 Task: Holiday PostCards
Action: Mouse moved to (175, 193)
Screenshot: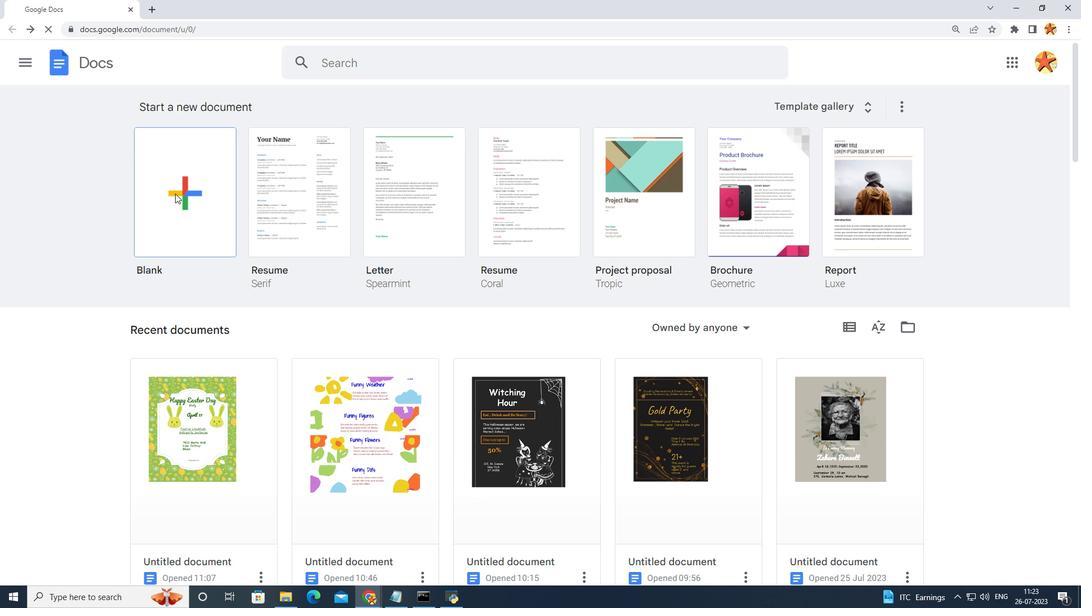 
Action: Mouse pressed left at (175, 193)
Screenshot: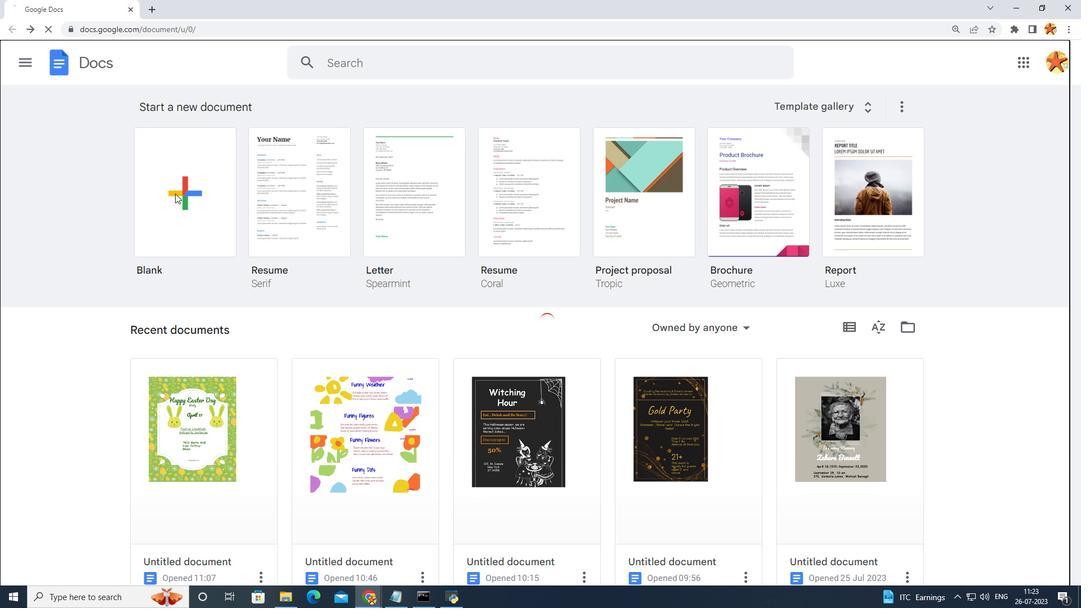 
Action: Mouse moved to (140, 76)
Screenshot: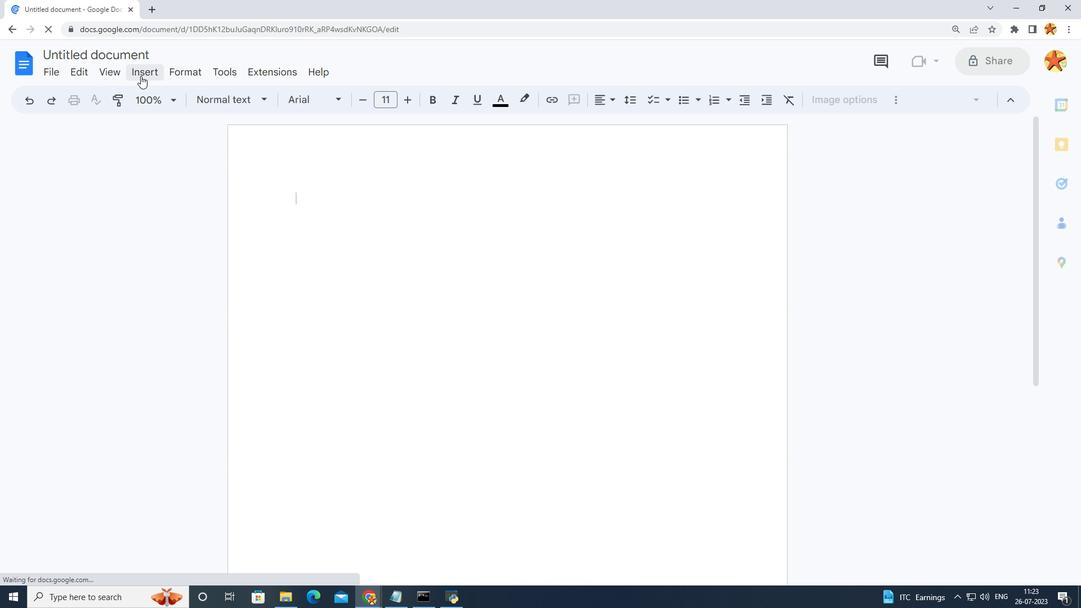 
Action: Mouse pressed left at (140, 76)
Screenshot: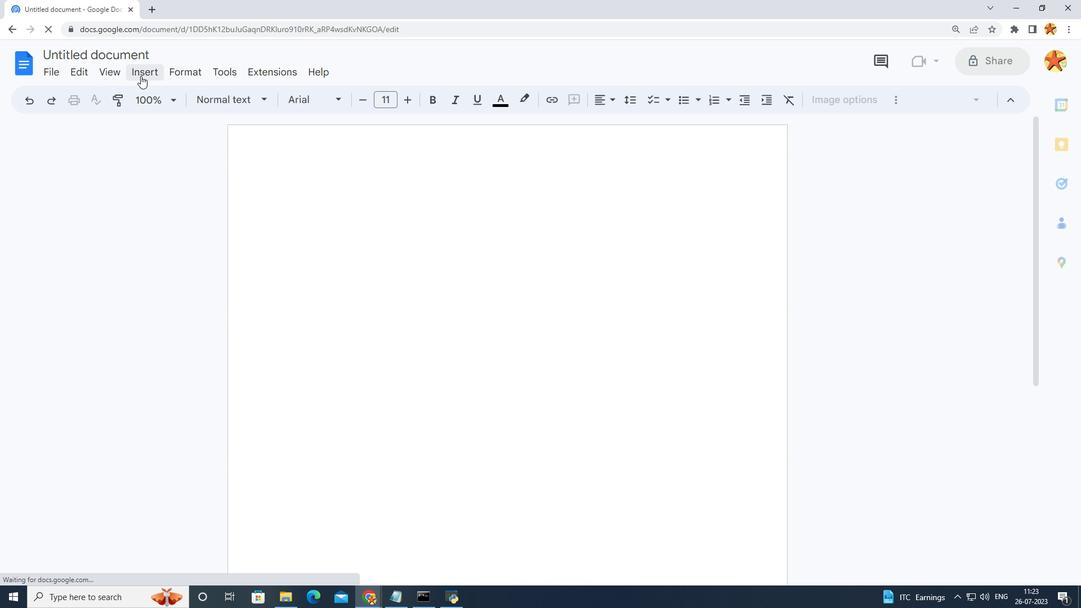 
Action: Mouse moved to (391, 154)
Screenshot: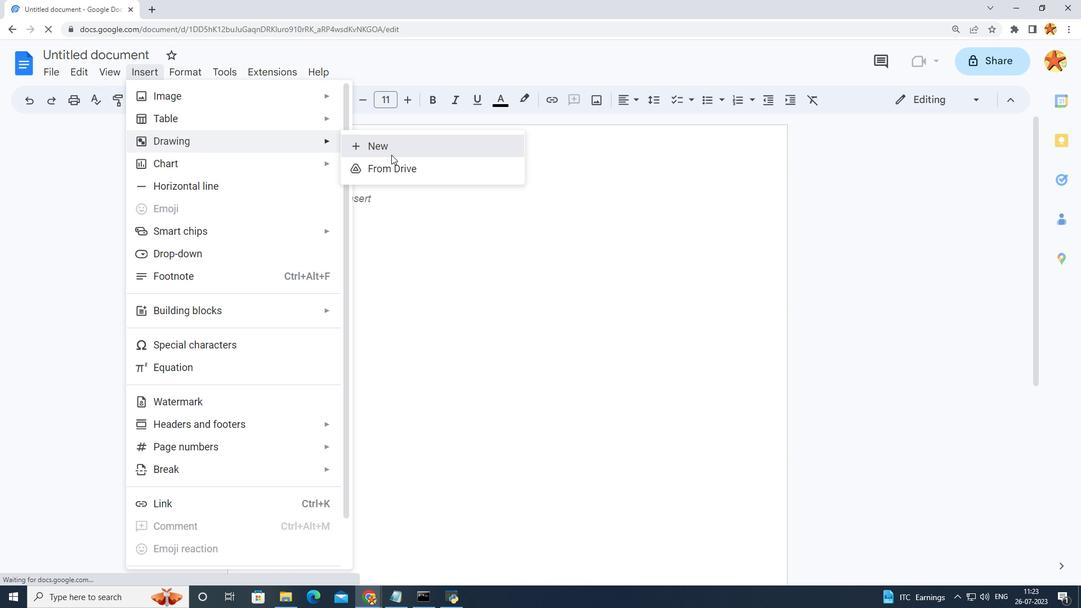 
Action: Mouse pressed left at (391, 154)
Screenshot: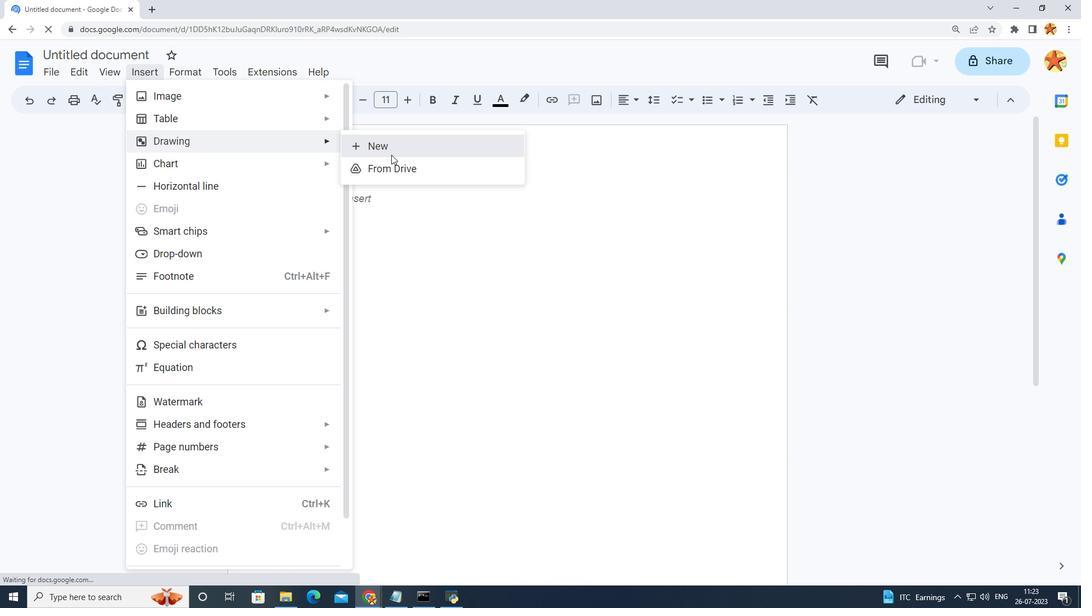 
Action: Mouse moved to (530, 136)
Screenshot: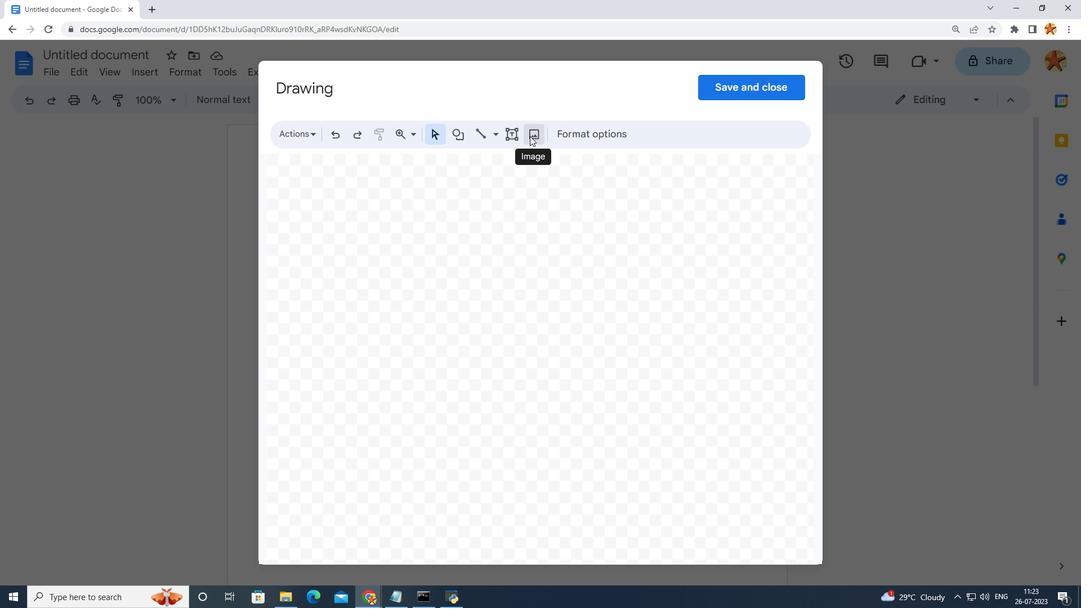 
Action: Mouse pressed left at (530, 136)
Screenshot: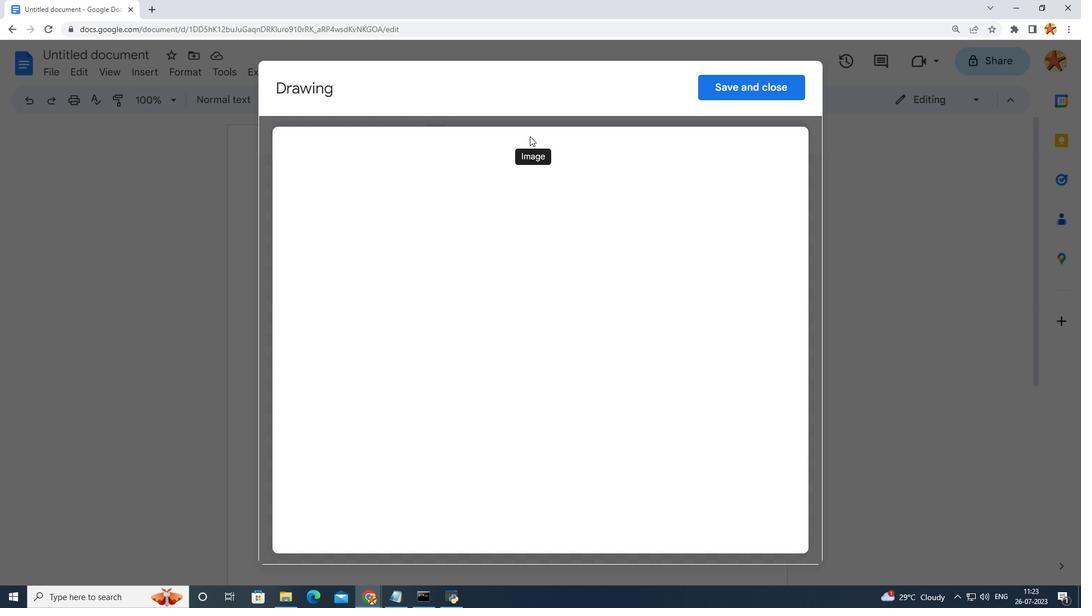 
Action: Mouse moved to (515, 391)
Screenshot: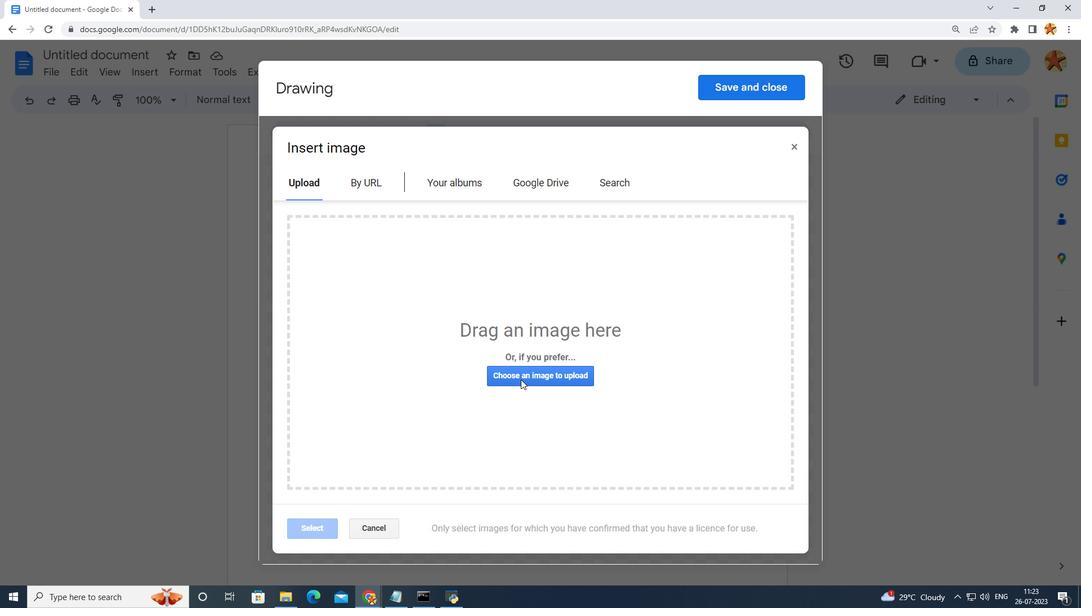 
Action: Mouse pressed left at (515, 391)
Screenshot: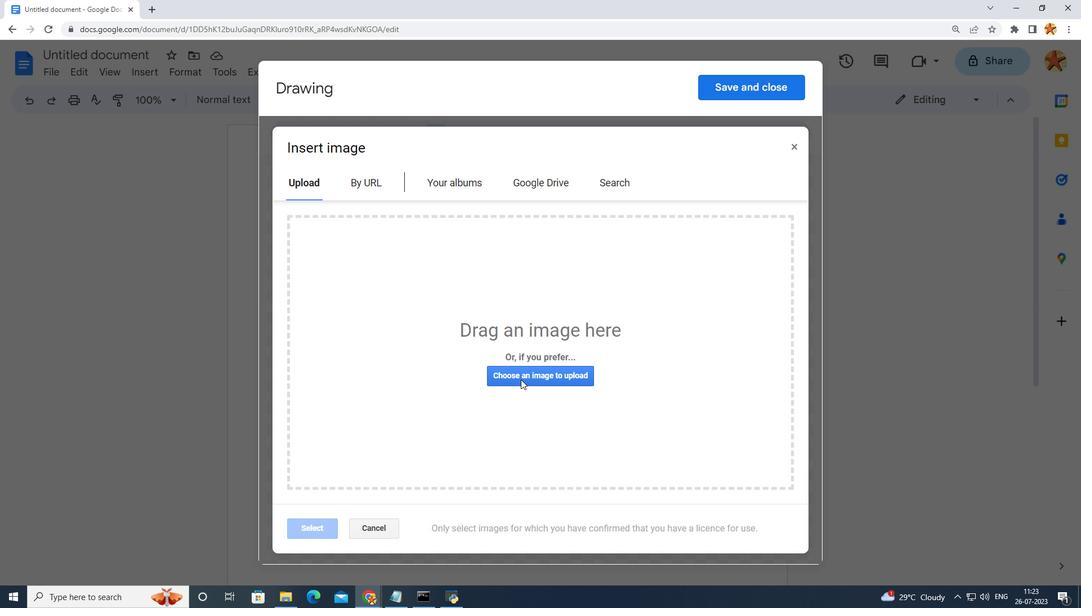 
Action: Mouse moved to (521, 379)
Screenshot: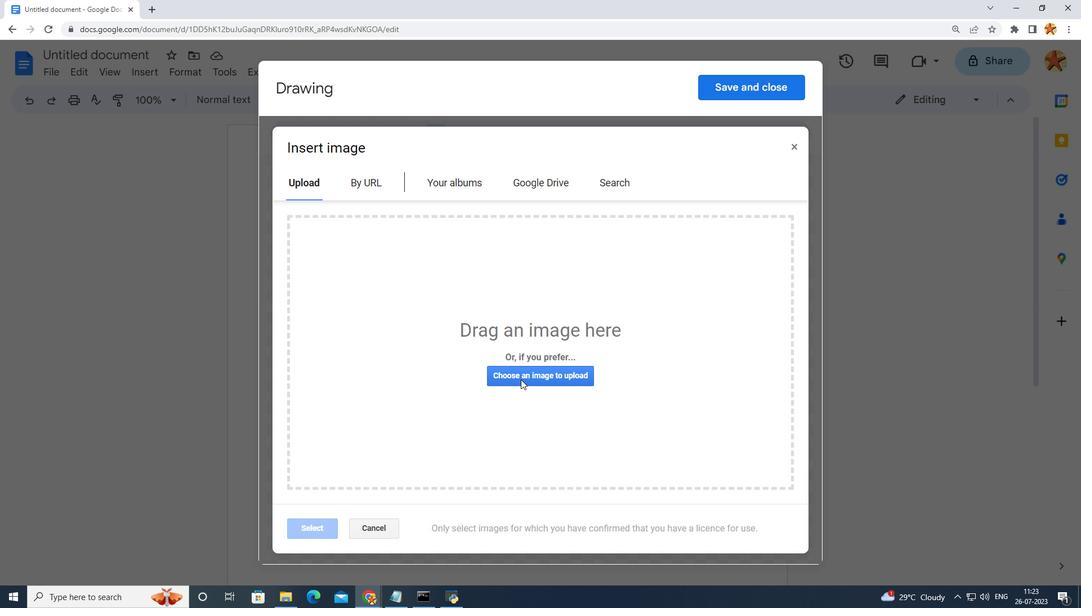 
Action: Mouse pressed left at (521, 379)
Screenshot: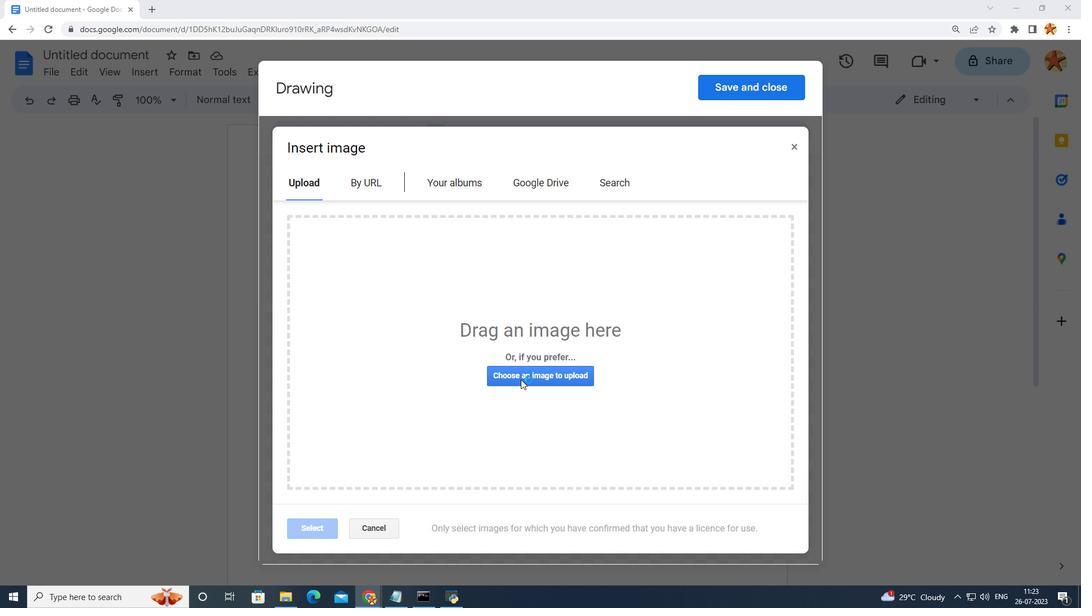 
Action: Mouse moved to (245, 103)
Screenshot: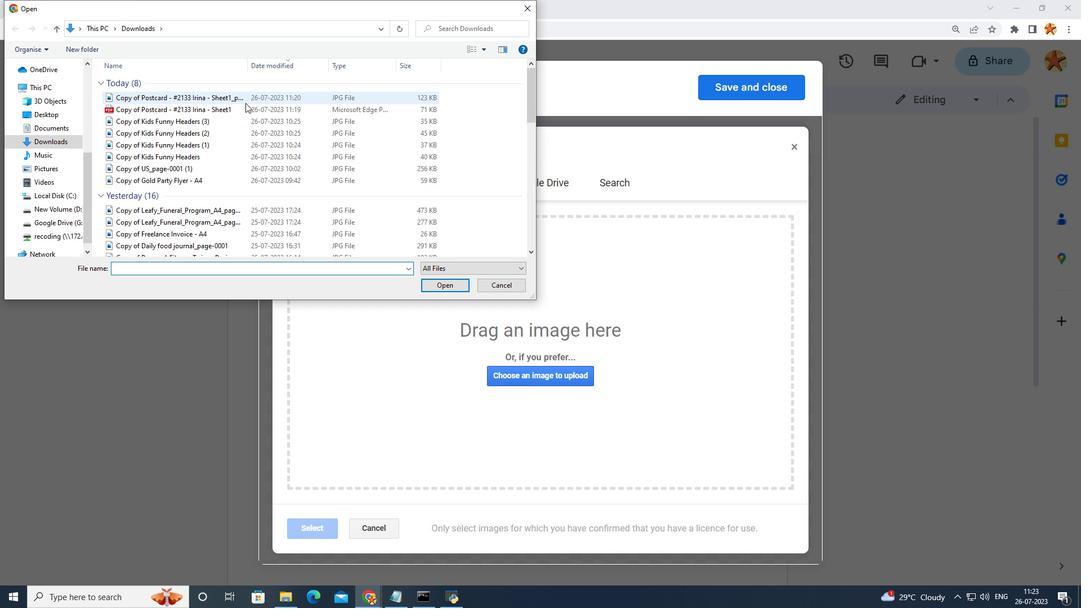
Action: Mouse pressed left at (245, 103)
Screenshot: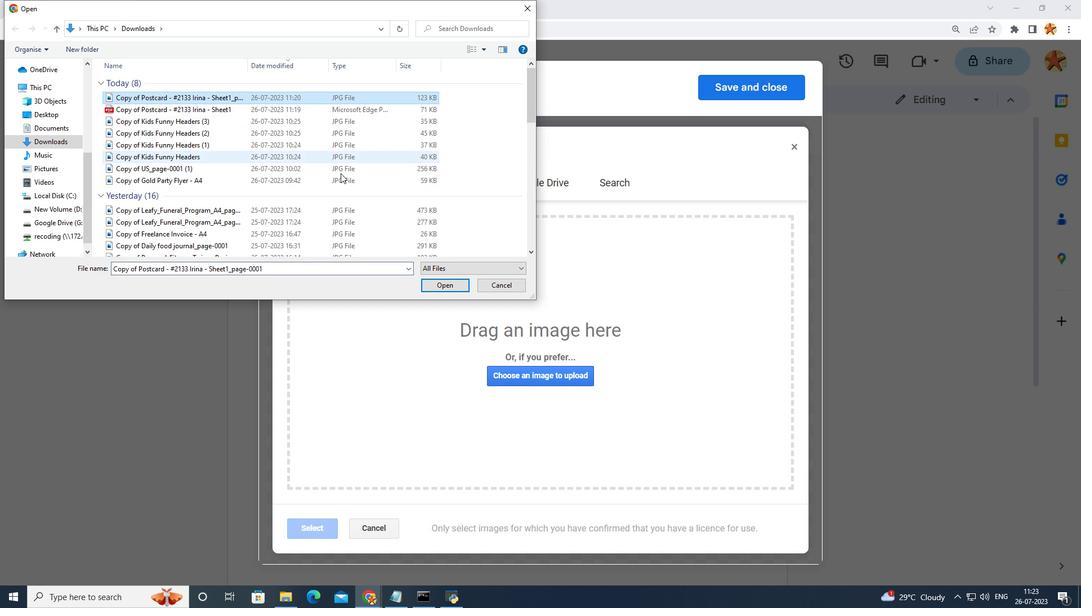 
Action: Mouse moved to (437, 286)
Screenshot: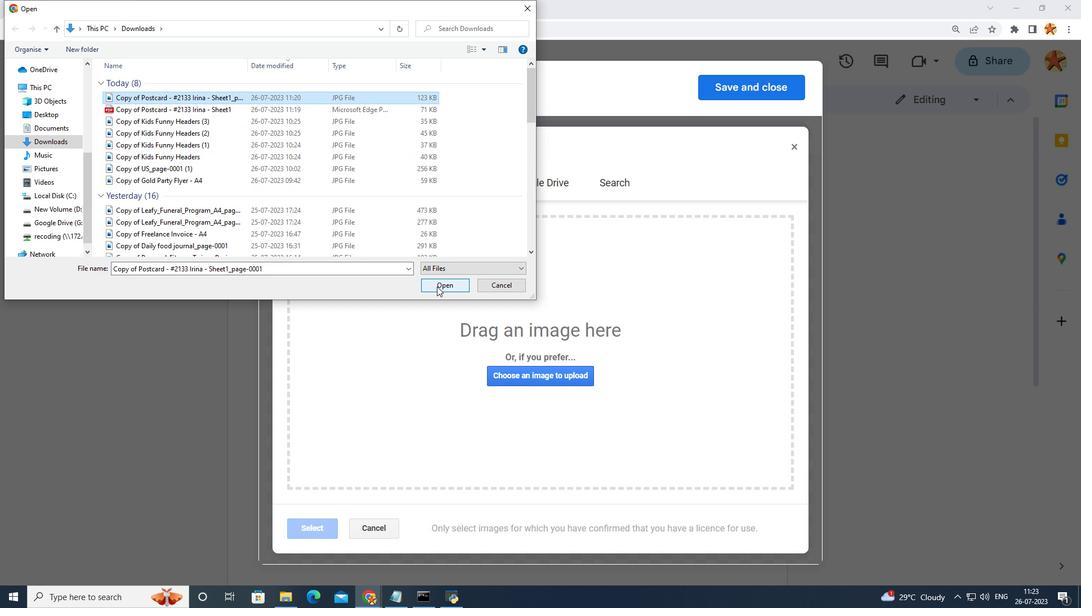 
Action: Mouse pressed left at (437, 286)
Screenshot: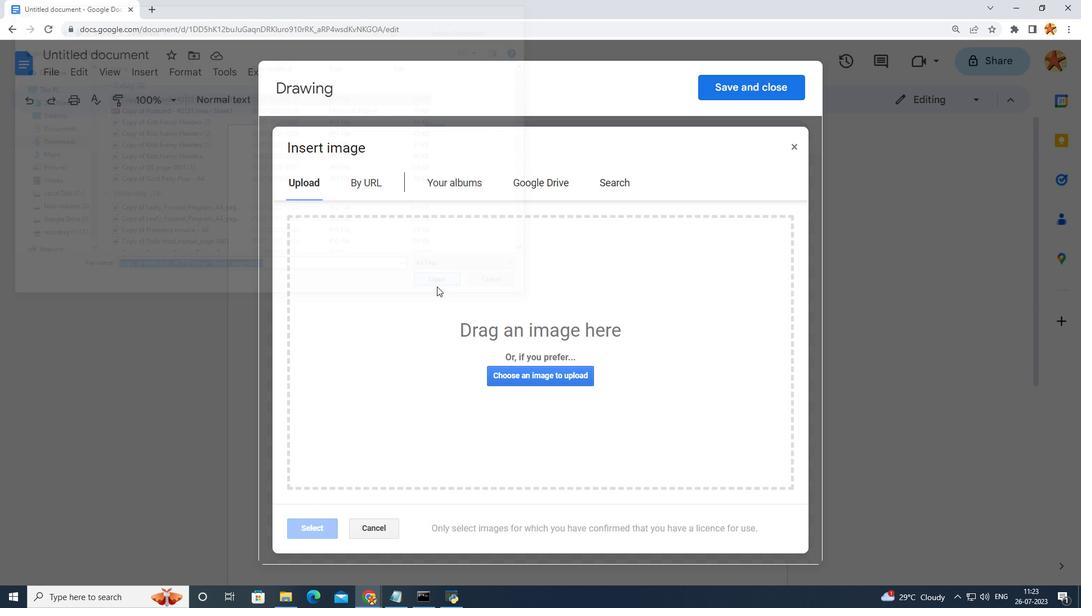 
Action: Mouse moved to (512, 140)
Screenshot: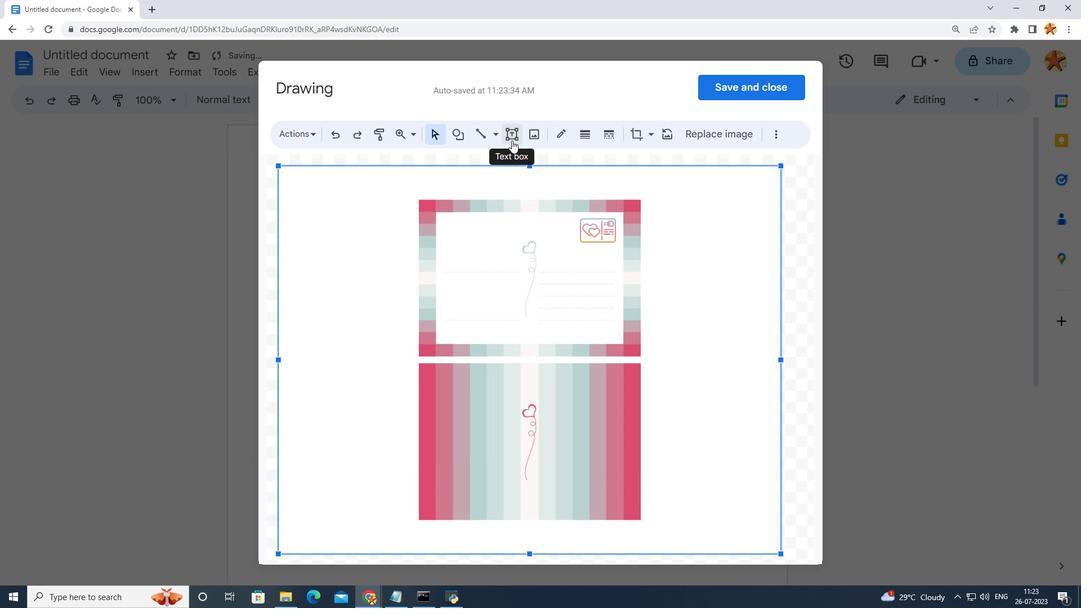 
Action: Mouse pressed left at (512, 140)
Screenshot: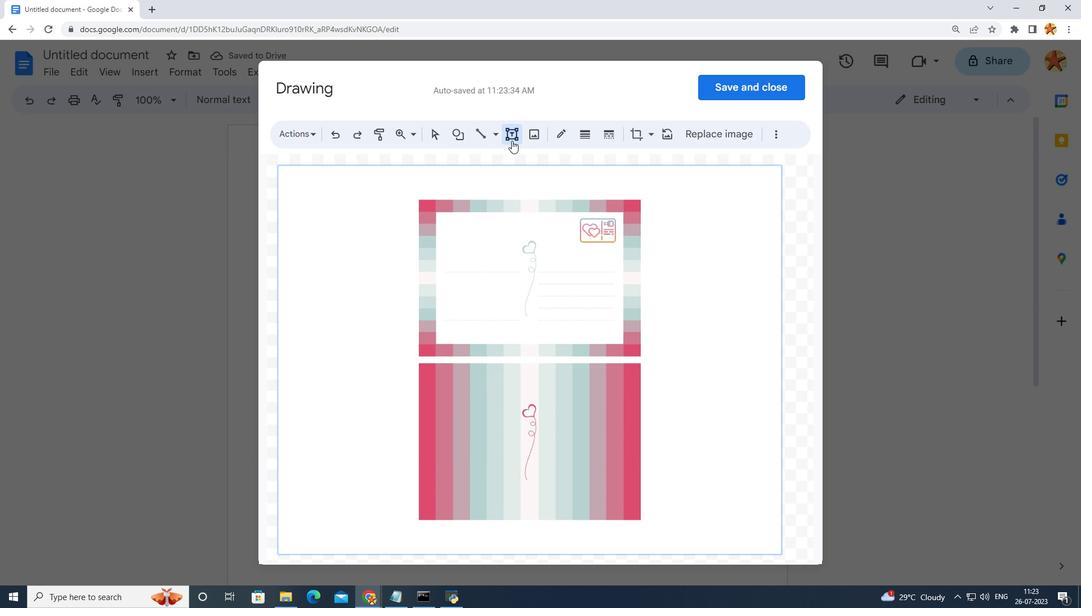 
Action: Mouse moved to (474, 229)
Screenshot: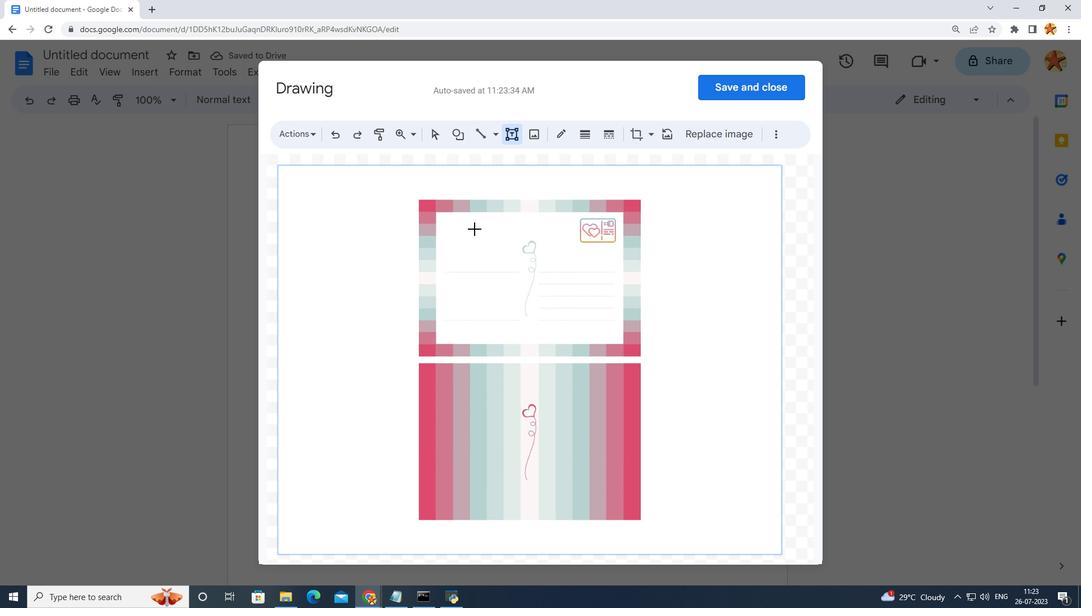 
Action: Mouse scrolled (474, 229) with delta (0, 0)
Screenshot: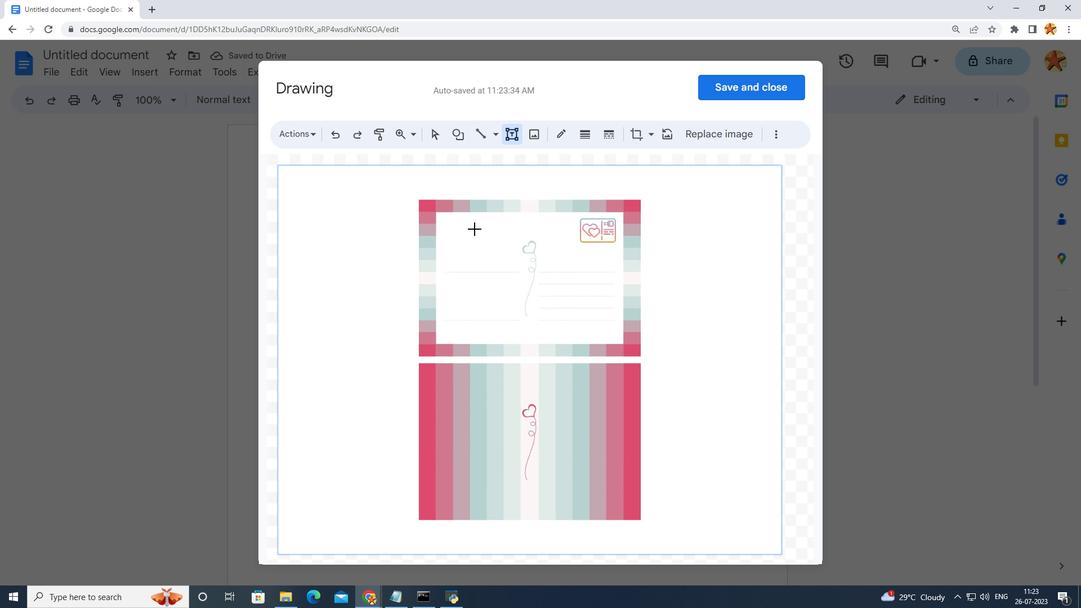 
Action: Mouse scrolled (474, 229) with delta (0, 0)
Screenshot: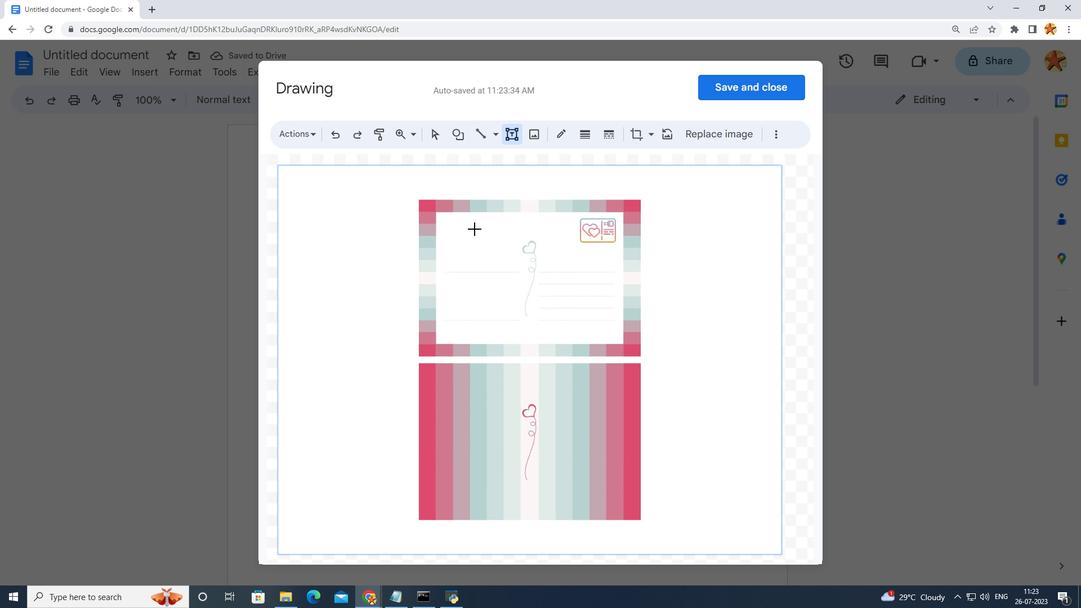
Action: Mouse scrolled (474, 229) with delta (0, 0)
Screenshot: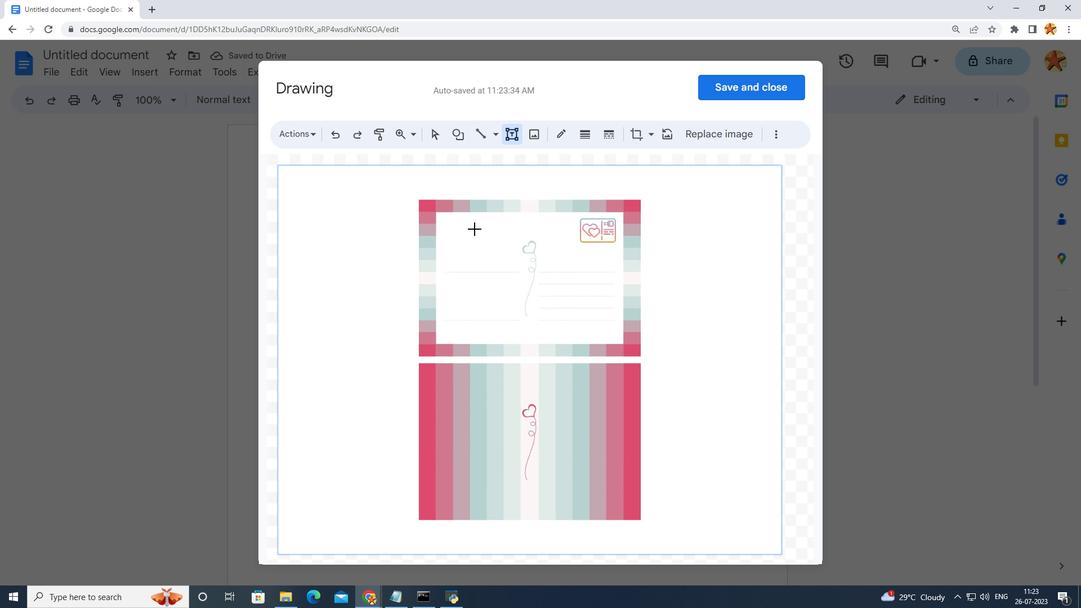 
Action: Mouse scrolled (474, 229) with delta (0, 0)
Screenshot: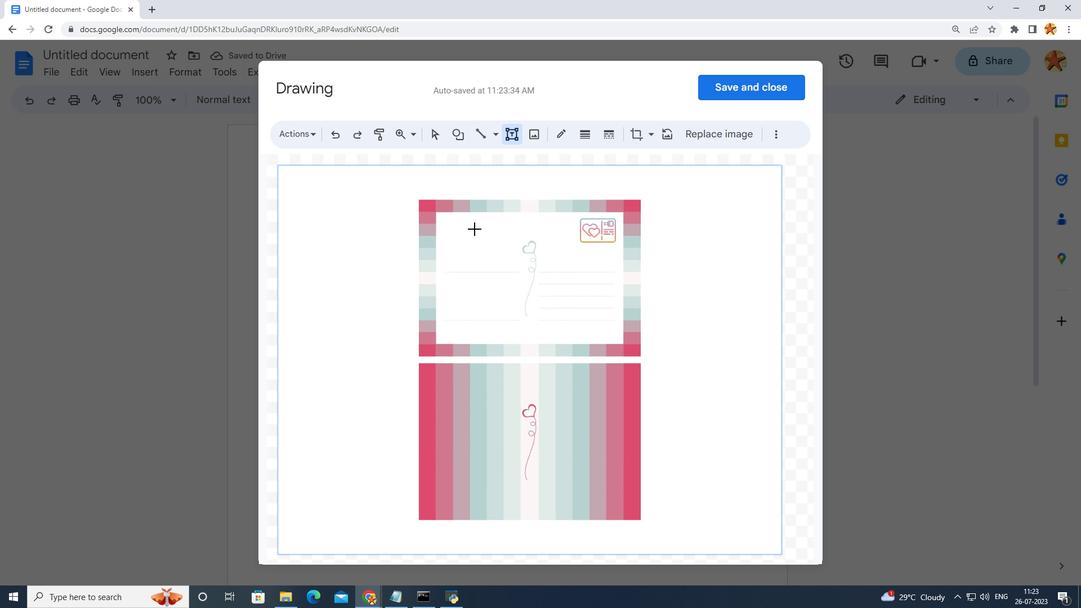 
Action: Mouse moved to (450, 219)
Screenshot: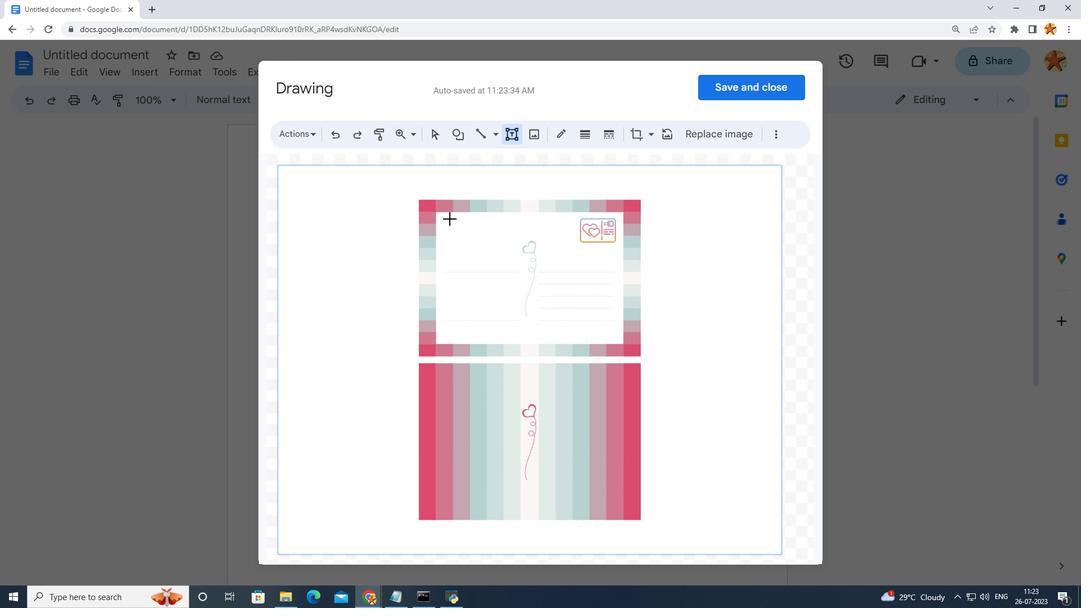 
Action: Mouse pressed left at (450, 219)
Screenshot: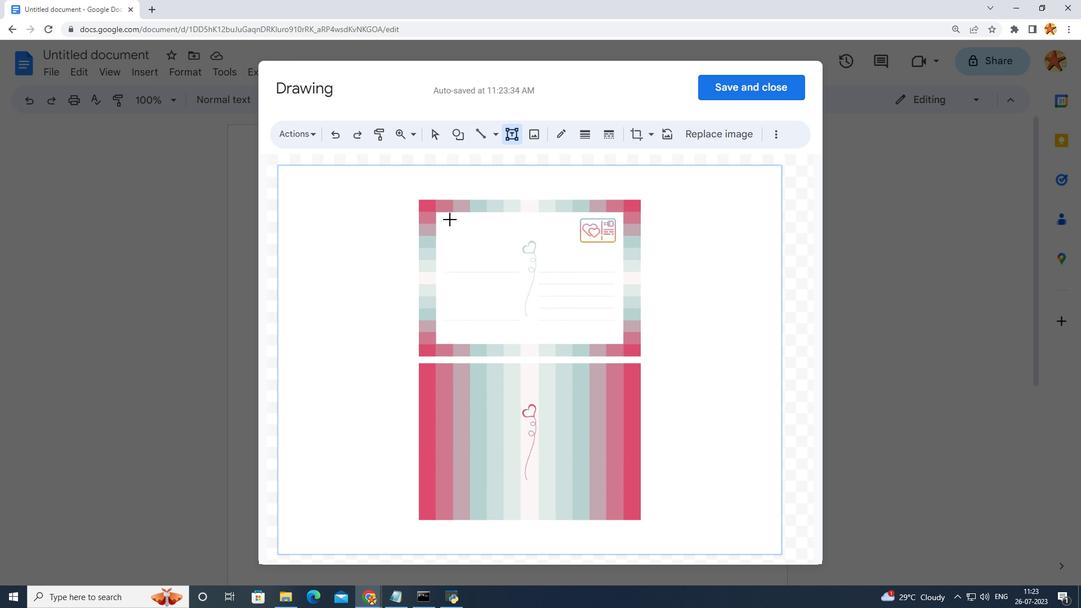 
Action: Mouse moved to (513, 238)
Screenshot: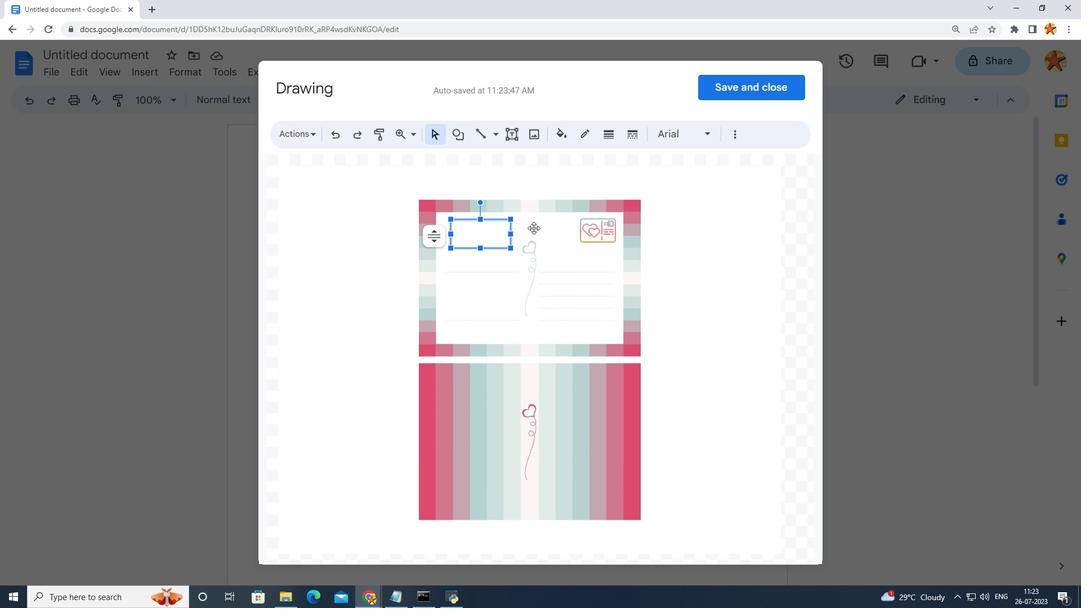 
Action: Key pressed <Key.caps_lock>
Screenshot: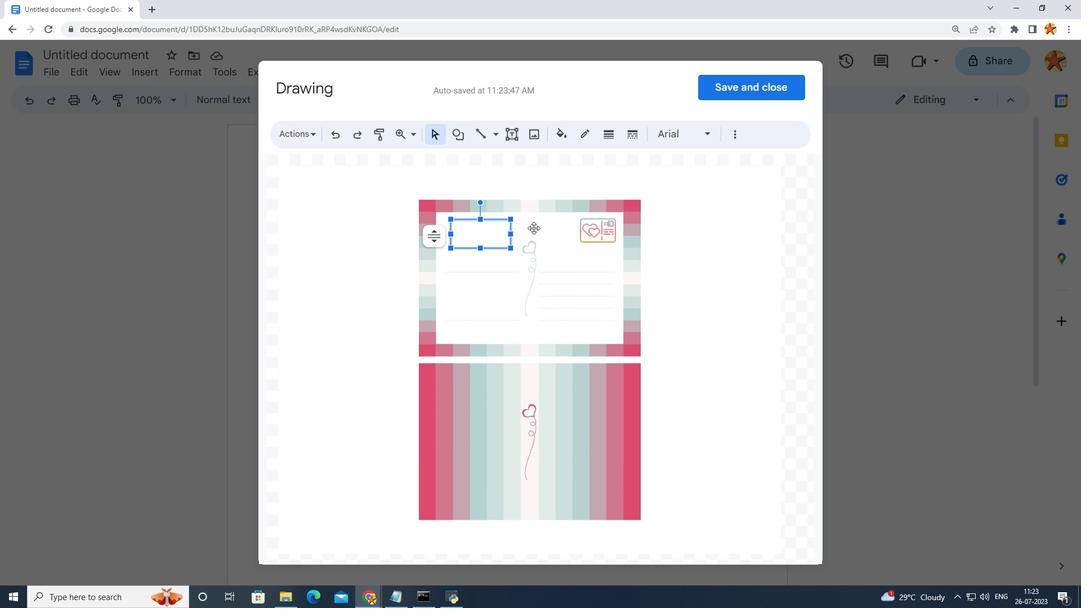 
Action: Mouse moved to (534, 228)
Screenshot: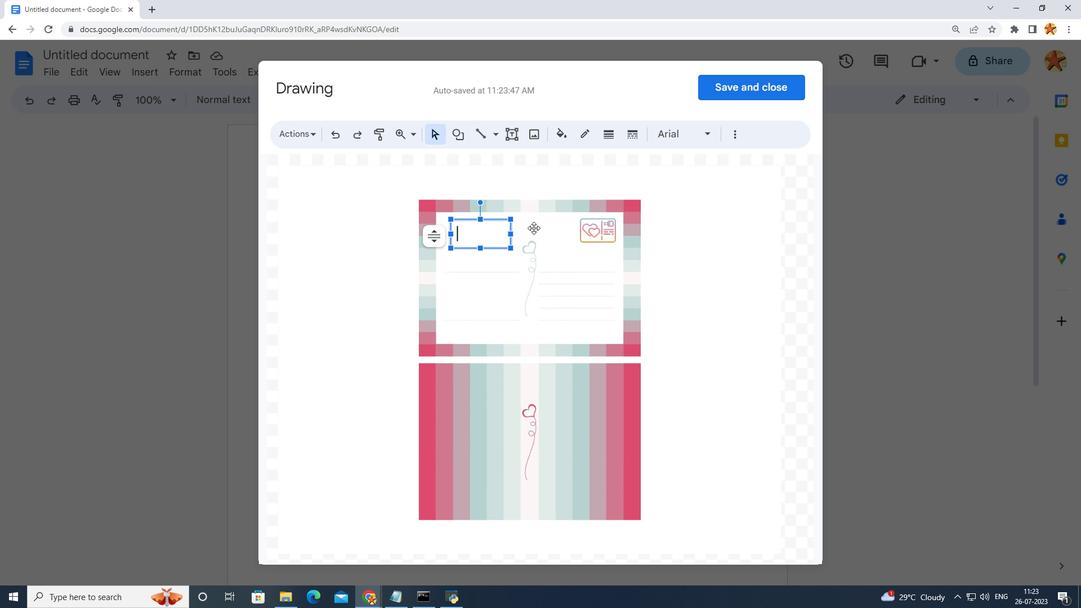
Action: Key pressed LOVE<Key.space>K<Key.backspace>LETTER
Screenshot: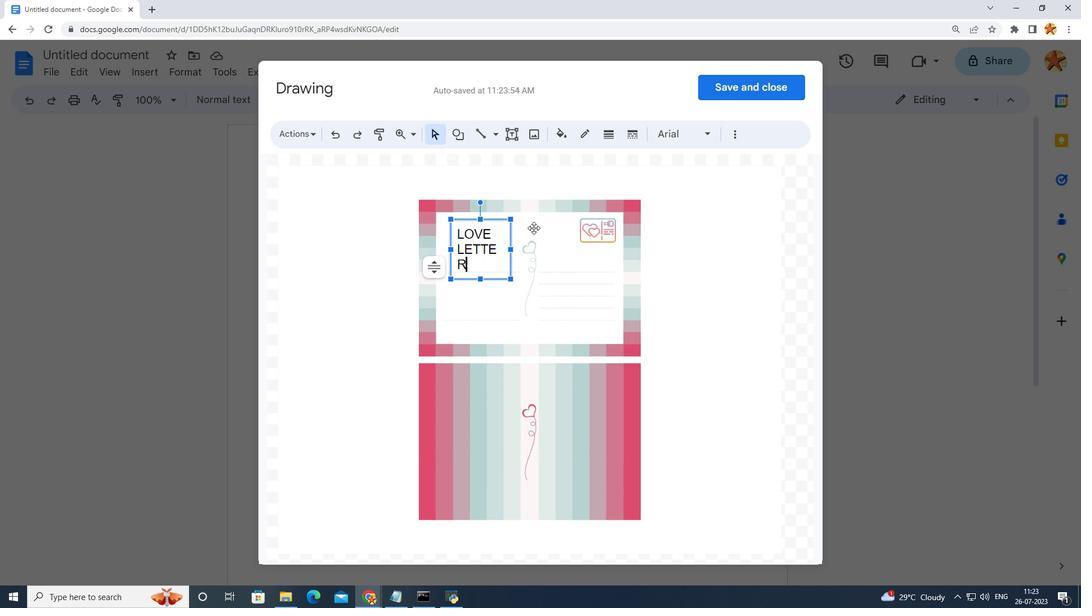 
Action: Mouse moved to (477, 262)
Screenshot: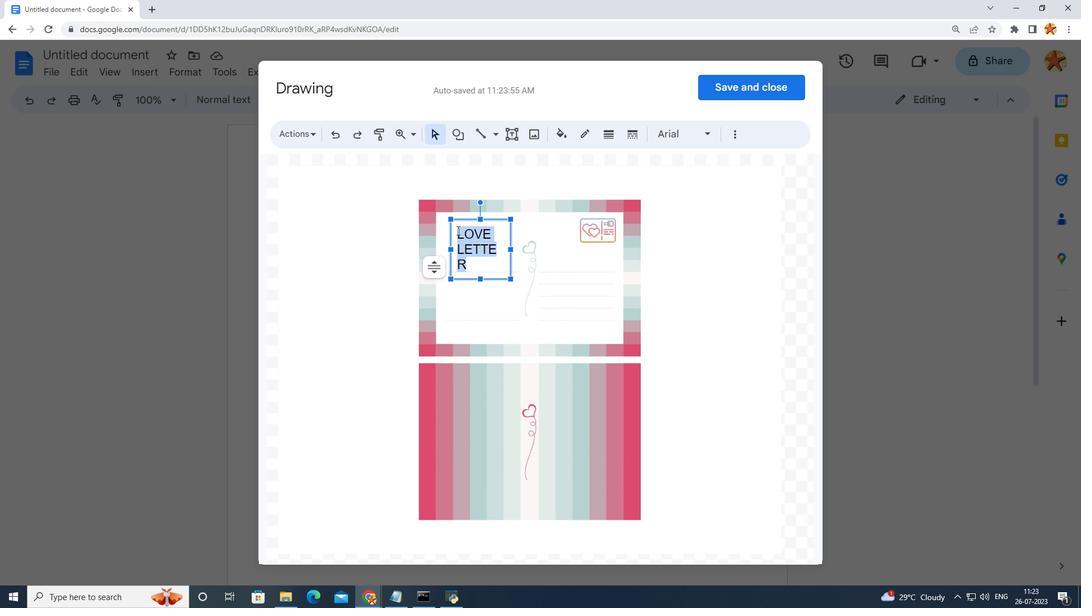
Action: Mouse pressed left at (477, 262)
Screenshot: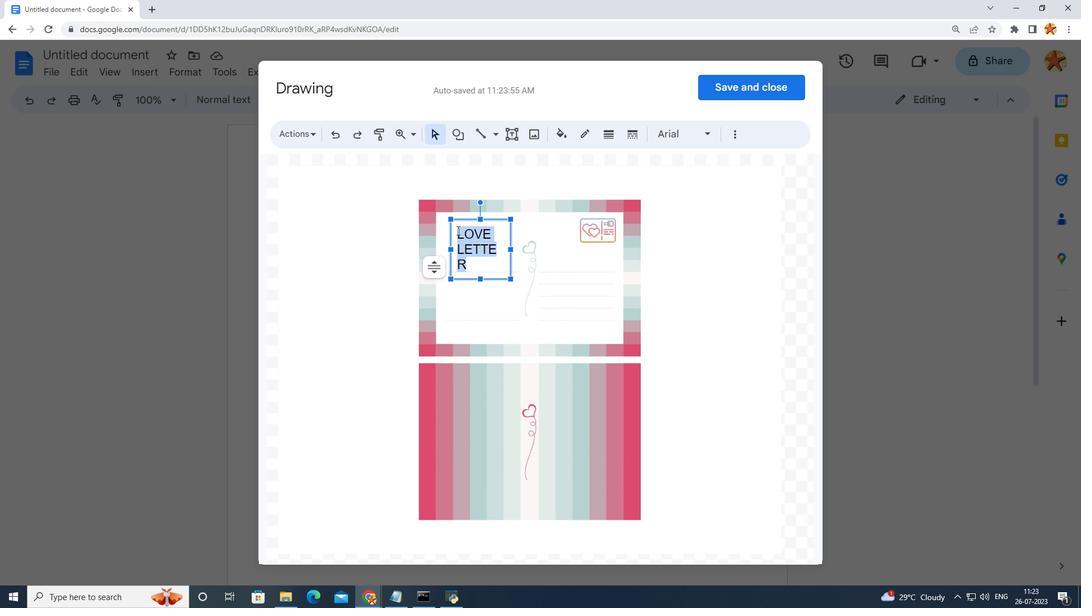 
Action: Mouse moved to (703, 137)
Screenshot: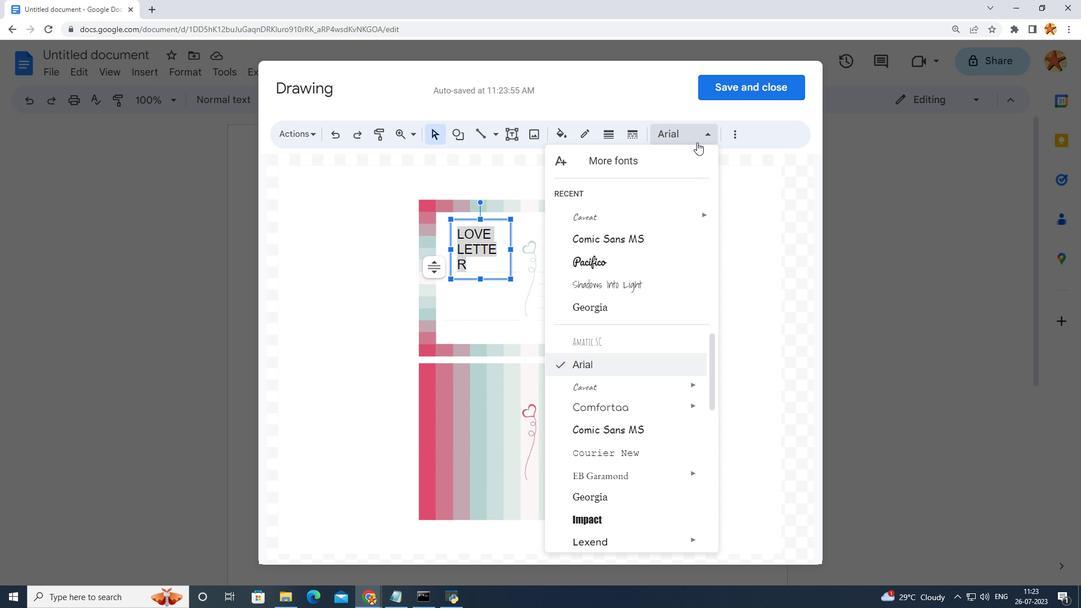 
Action: Mouse pressed left at (703, 137)
Screenshot: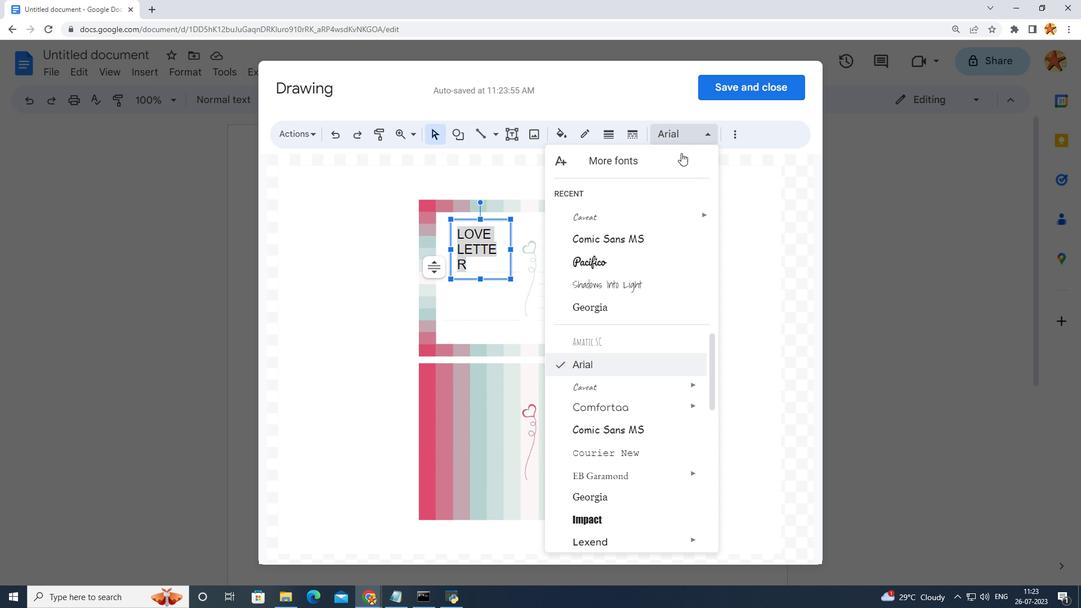 
Action: Mouse moved to (600, 246)
Screenshot: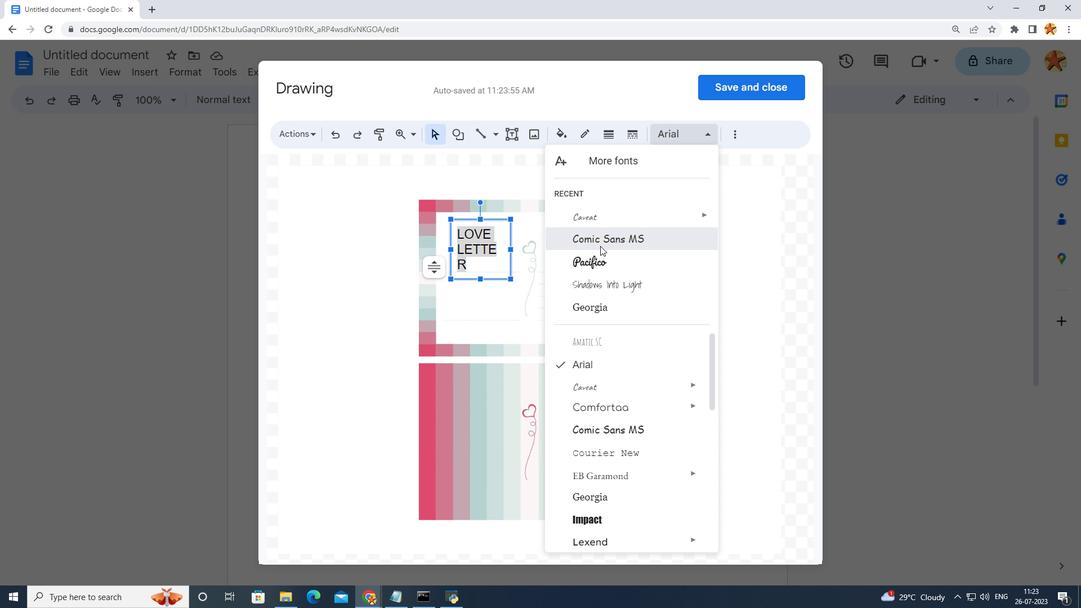 
Action: Mouse pressed left at (600, 246)
Screenshot: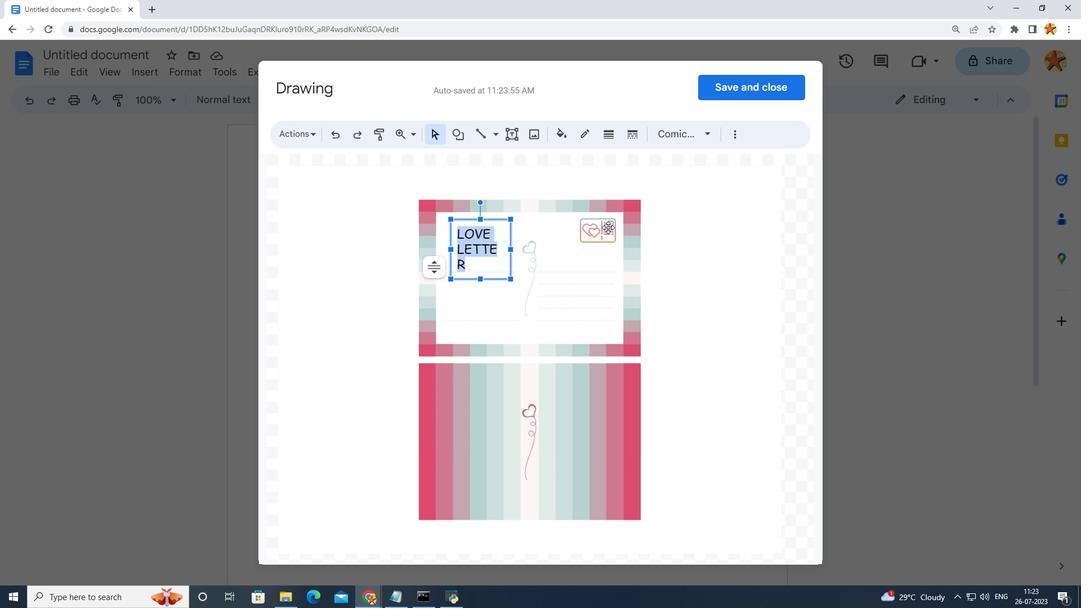 
Action: Mouse moved to (742, 134)
Screenshot: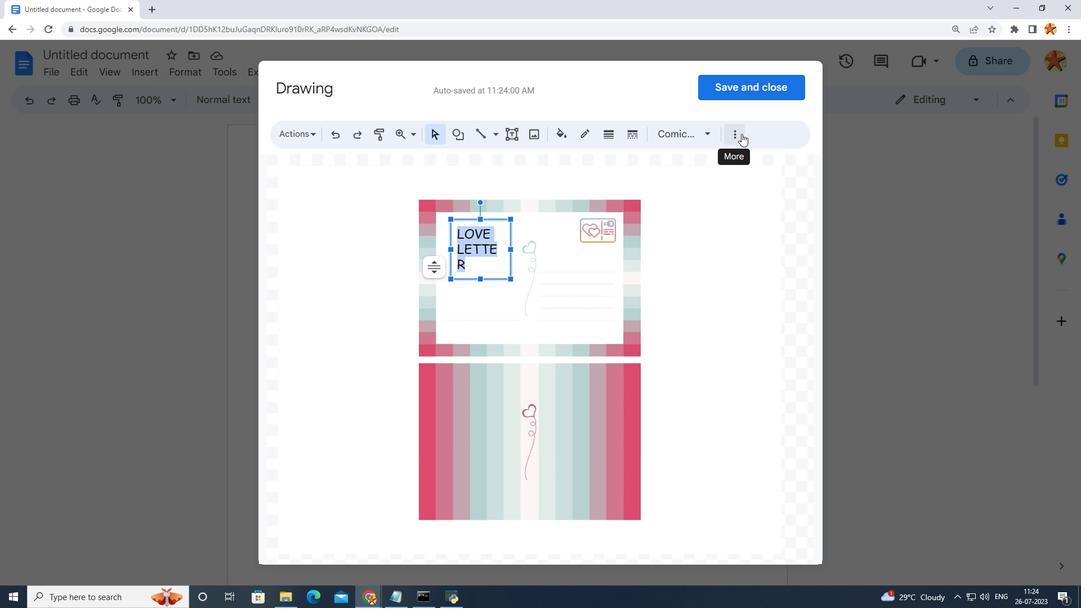 
Action: Mouse pressed left at (742, 134)
Screenshot: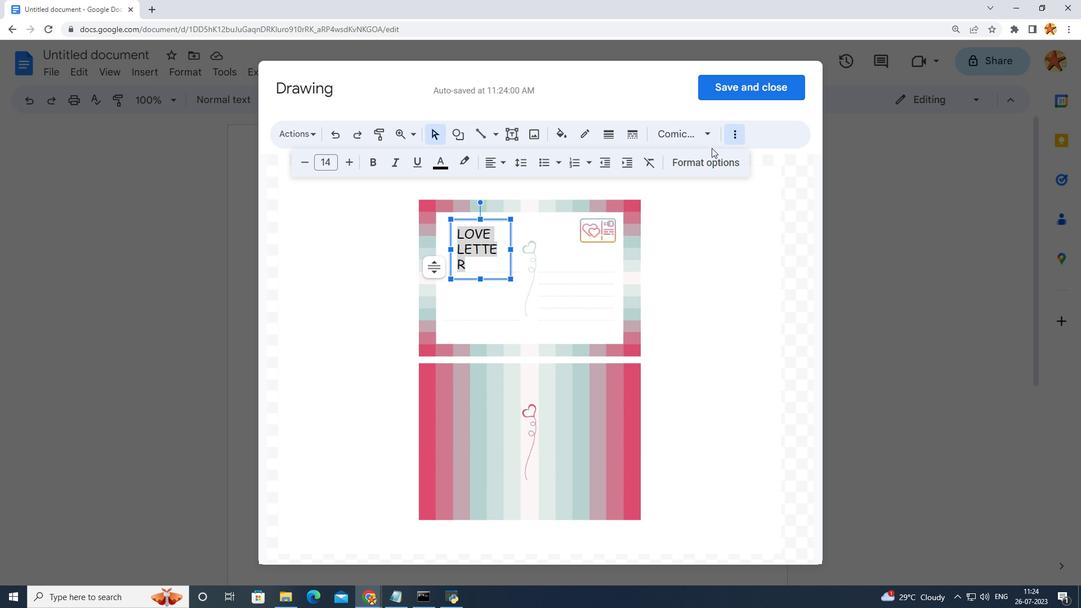 
Action: Mouse moved to (309, 167)
Screenshot: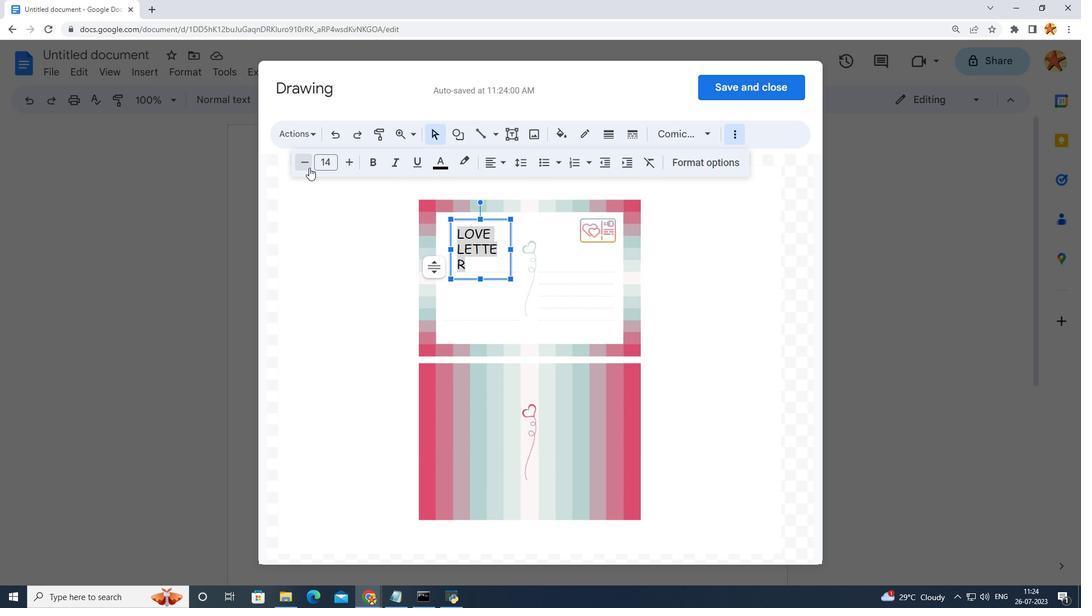 
Action: Mouse pressed left at (309, 167)
Screenshot: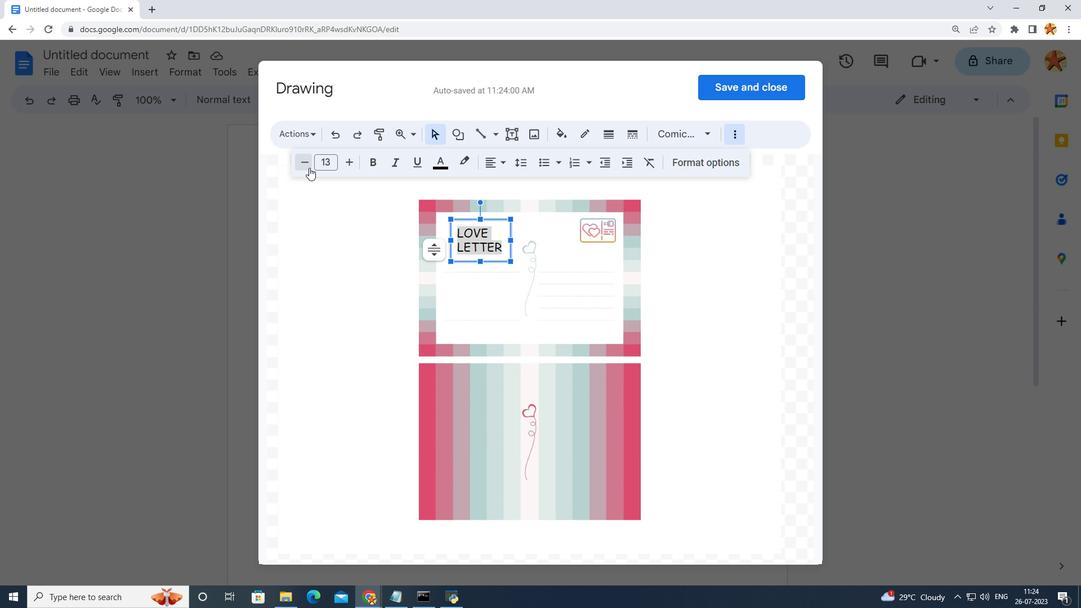 
Action: Mouse pressed left at (309, 167)
Screenshot: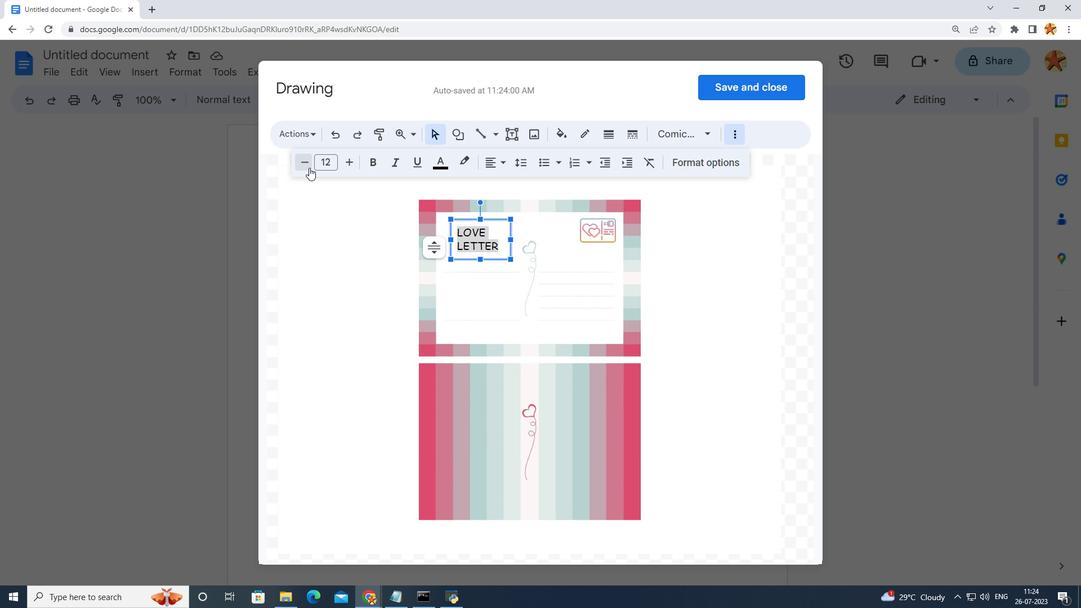 
Action: Mouse pressed left at (309, 167)
Screenshot: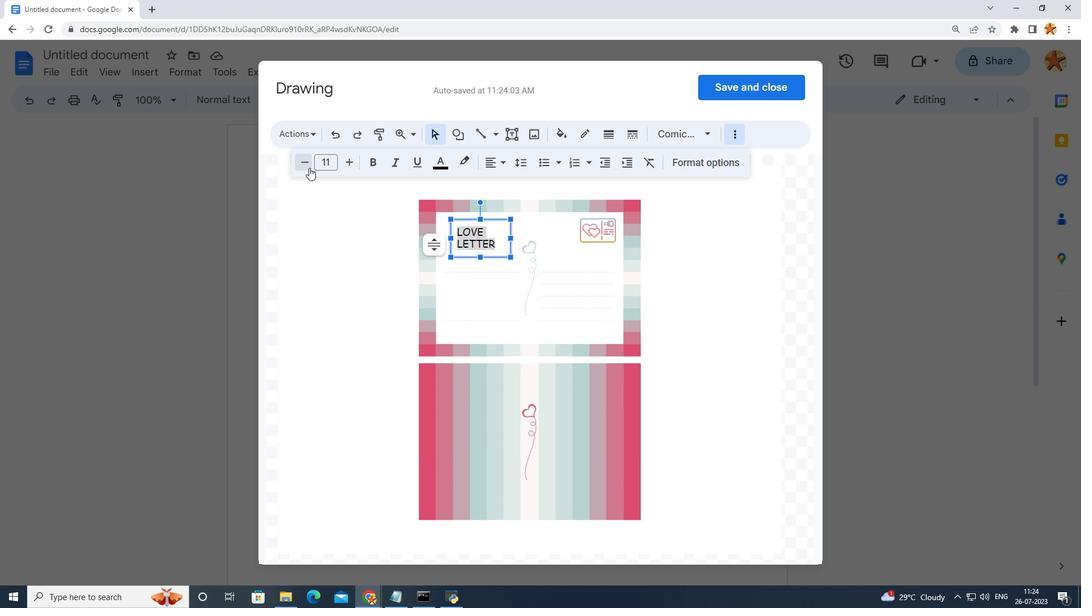 
Action: Mouse pressed left at (309, 167)
Screenshot: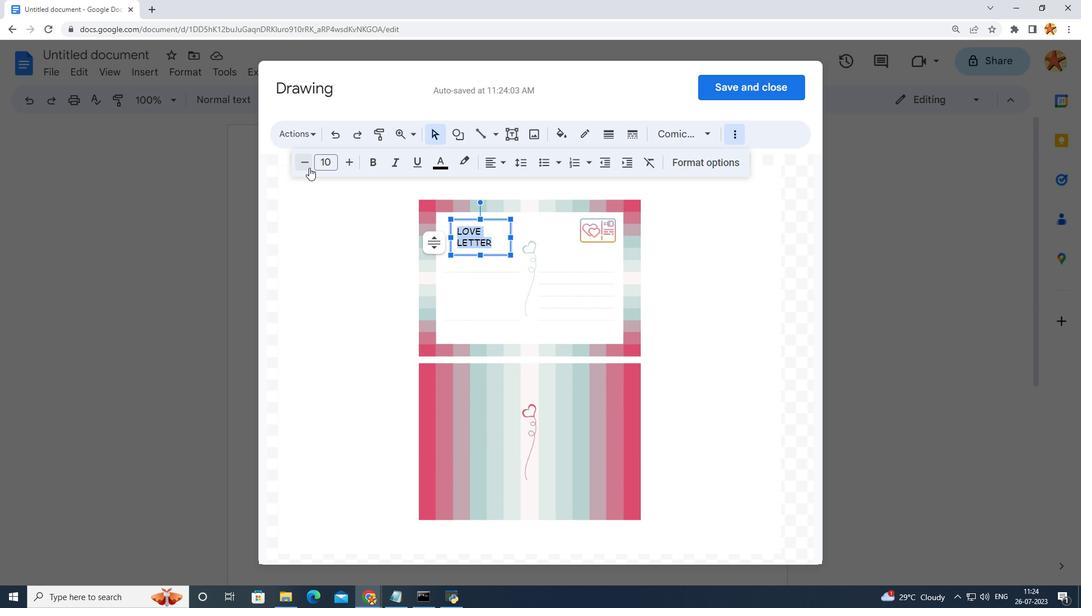 
Action: Mouse pressed left at (309, 167)
Screenshot: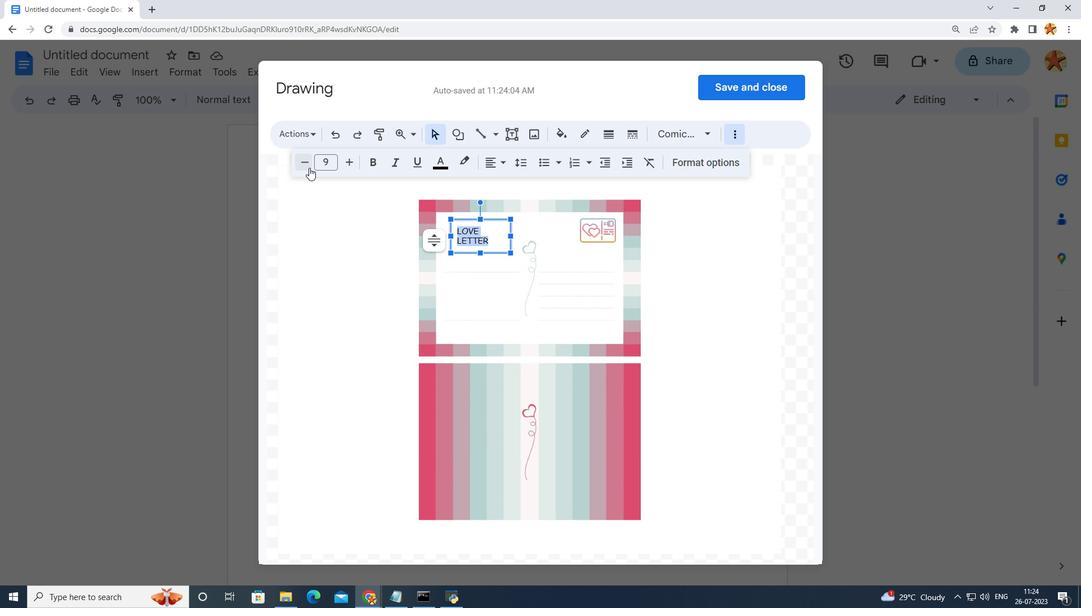 
Action: Mouse moved to (511, 234)
Screenshot: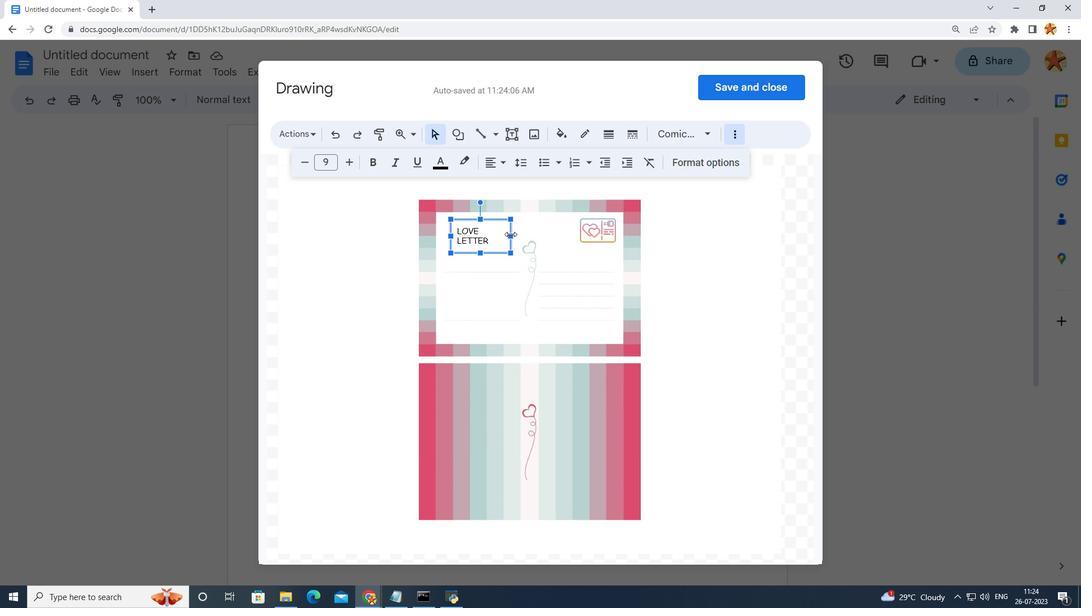 
Action: Mouse pressed left at (511, 234)
Screenshot: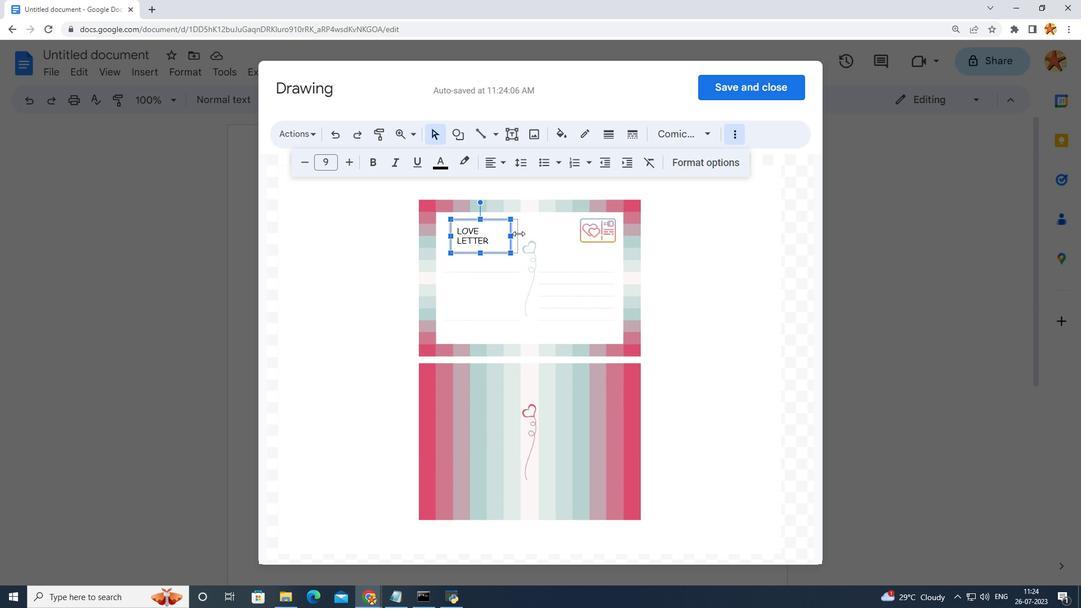
Action: Mouse moved to (512, 229)
Screenshot: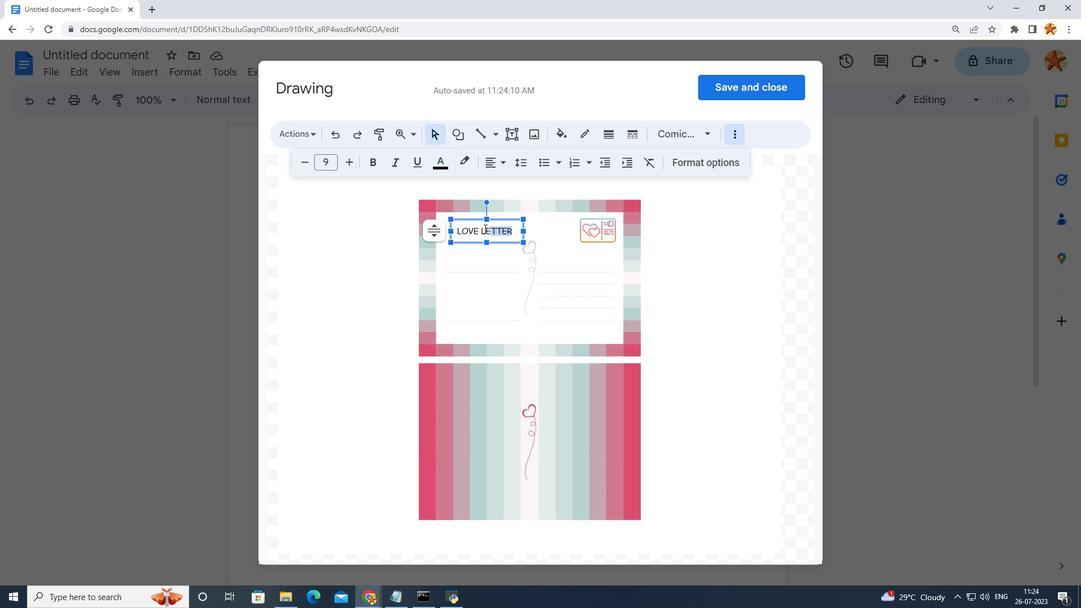 
Action: Mouse pressed left at (512, 229)
Screenshot: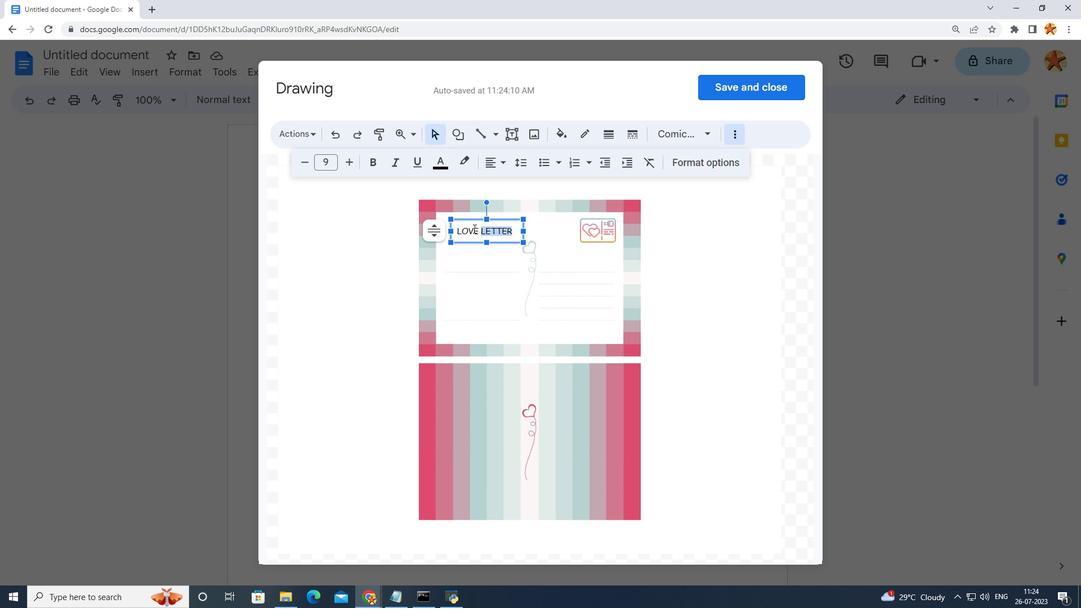 
Action: Mouse moved to (354, 164)
Screenshot: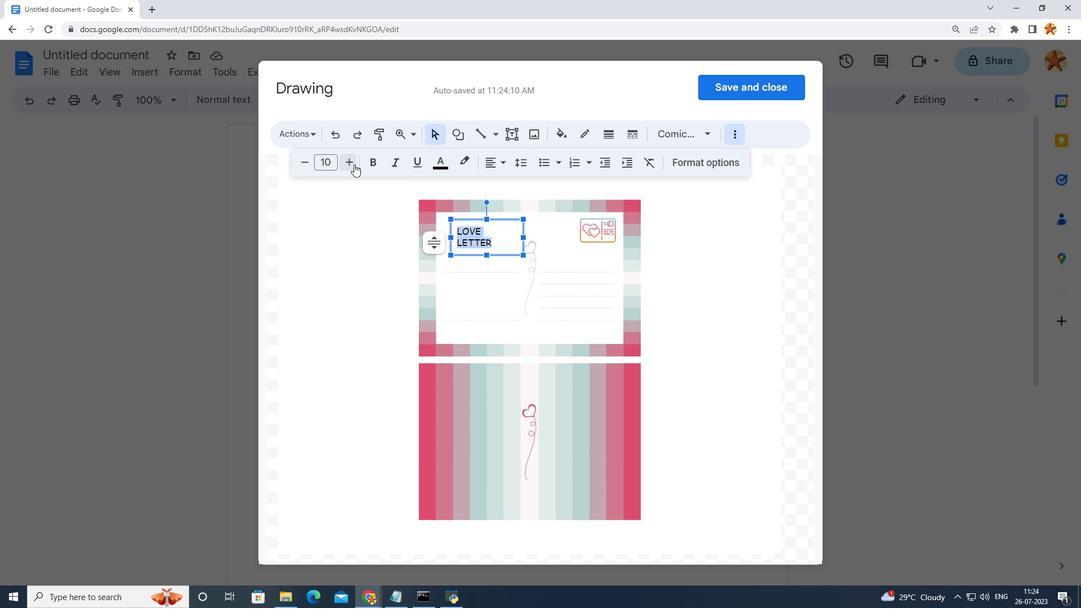 
Action: Mouse pressed left at (354, 164)
Screenshot: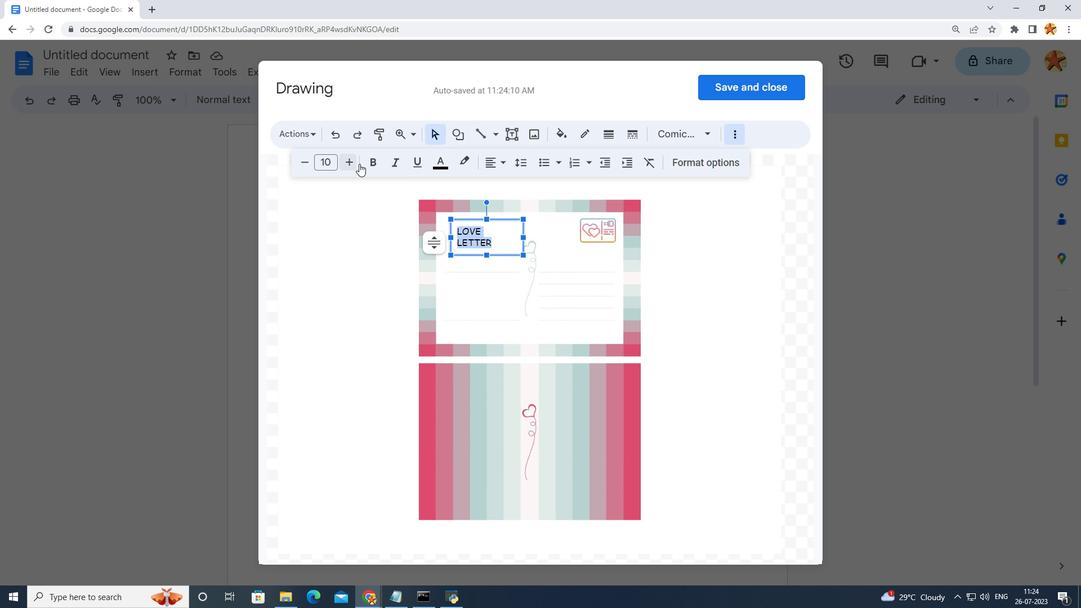 
Action: Mouse moved to (378, 163)
Screenshot: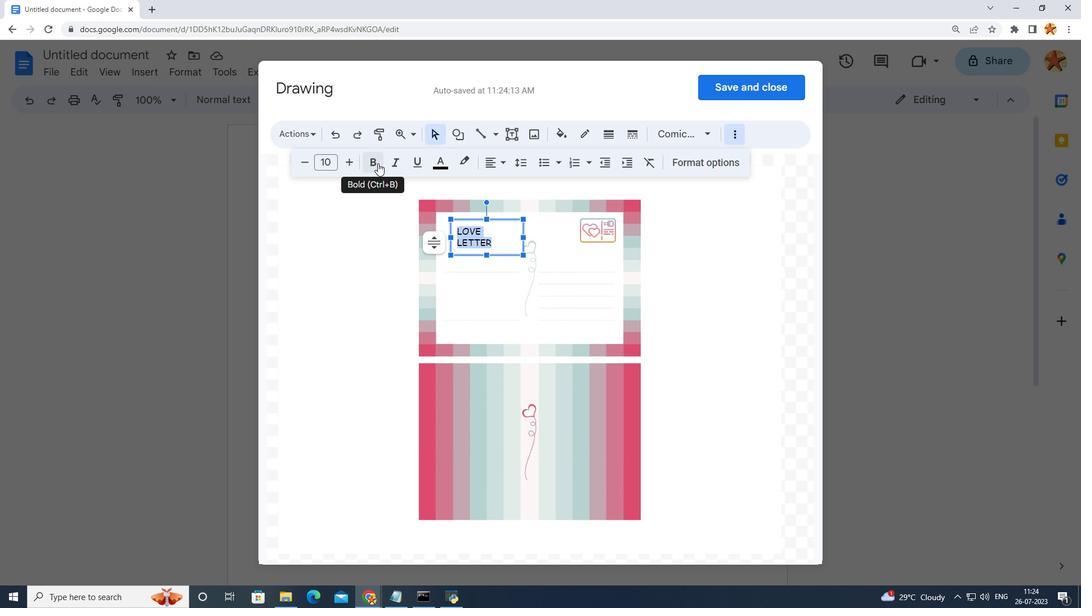 
Action: Mouse pressed left at (378, 163)
Screenshot: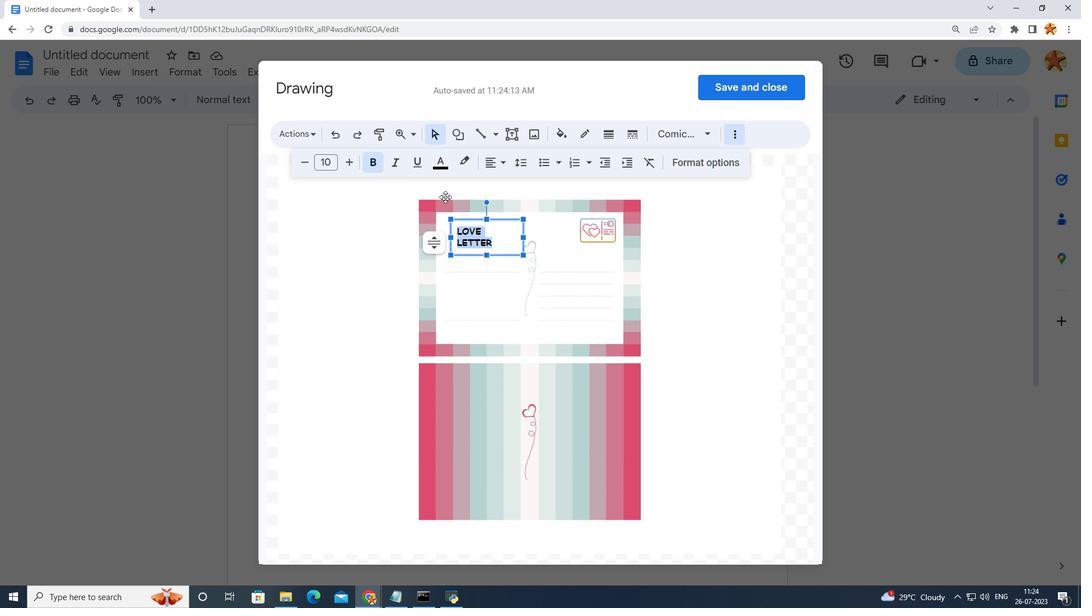 
Action: Mouse moved to (526, 238)
Screenshot: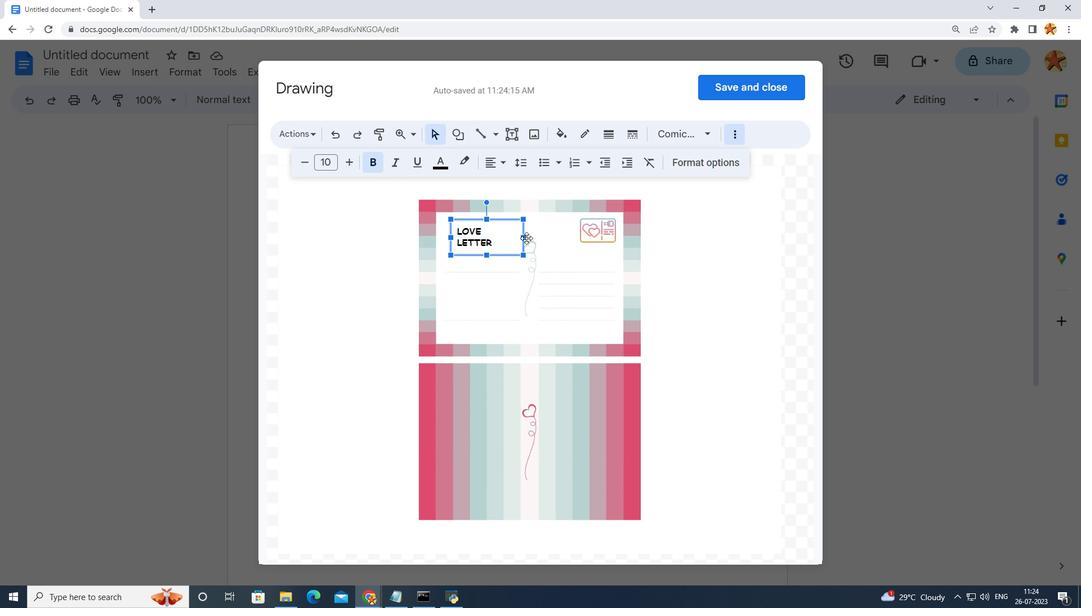 
Action: Mouse pressed left at (526, 238)
Screenshot: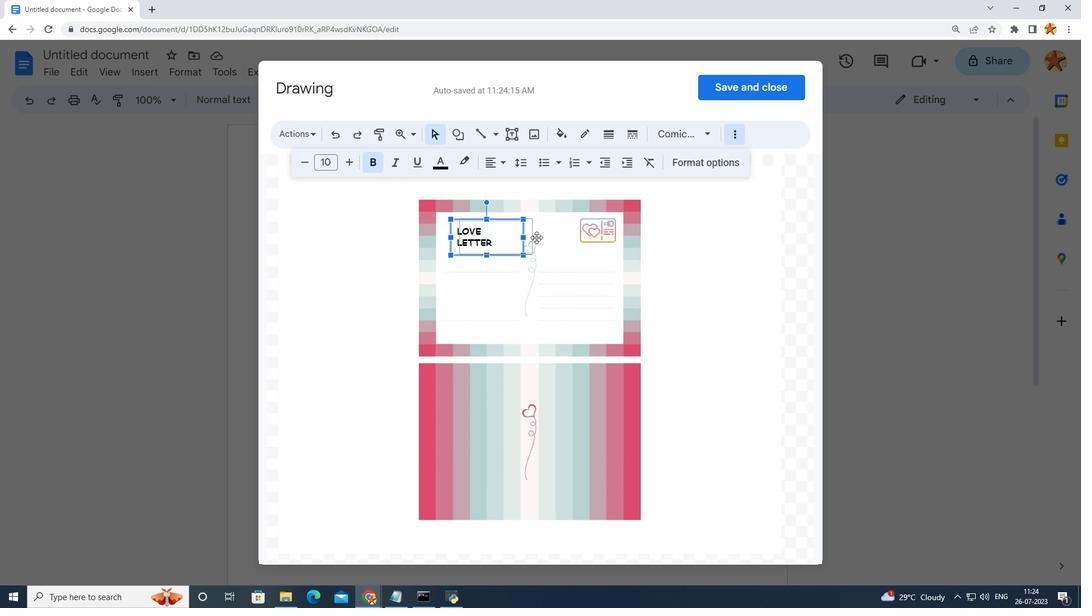 
Action: Mouse moved to (460, 236)
Screenshot: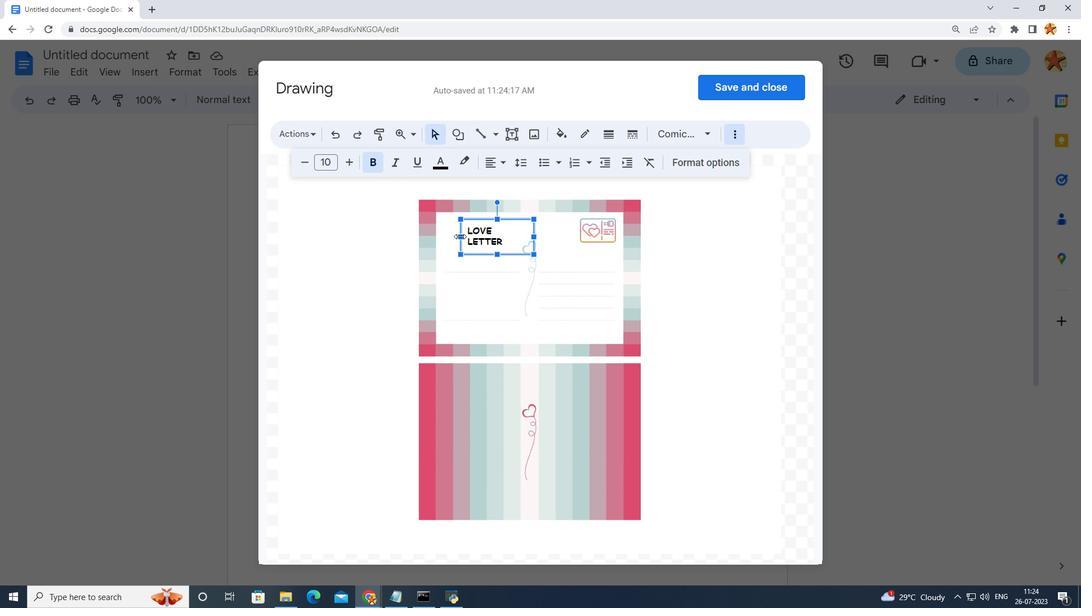 
Action: Mouse pressed left at (460, 236)
Screenshot: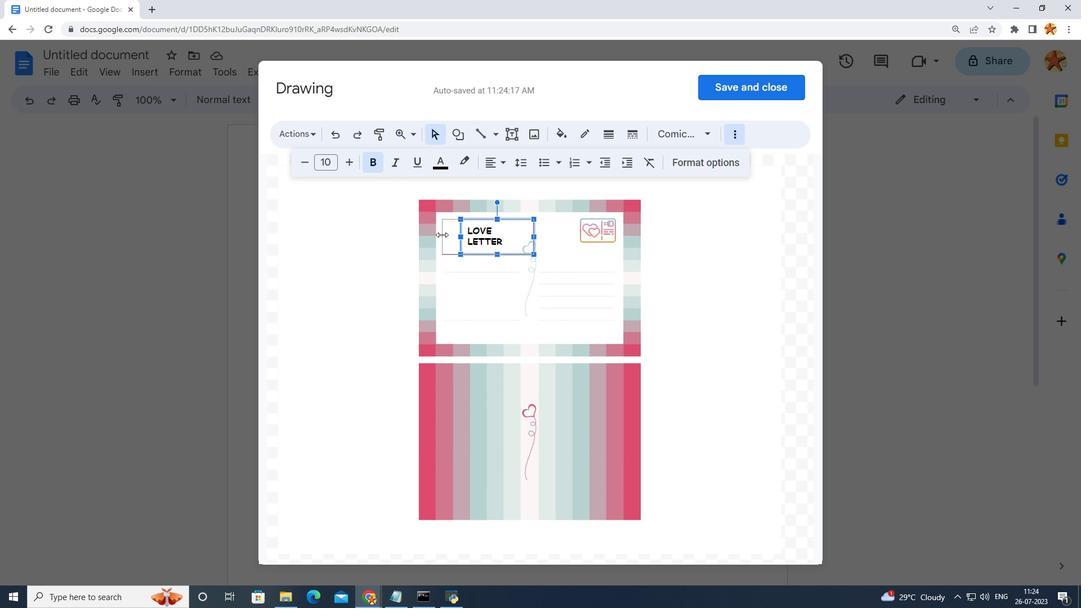 
Action: Mouse moved to (513, 231)
Screenshot: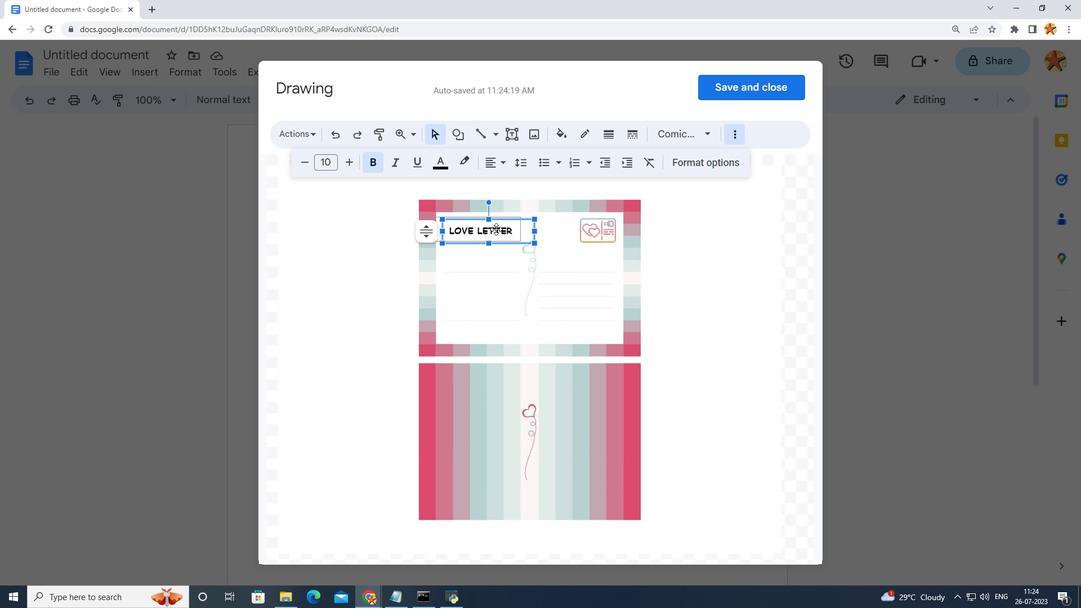 
Action: Mouse pressed left at (513, 231)
Screenshot: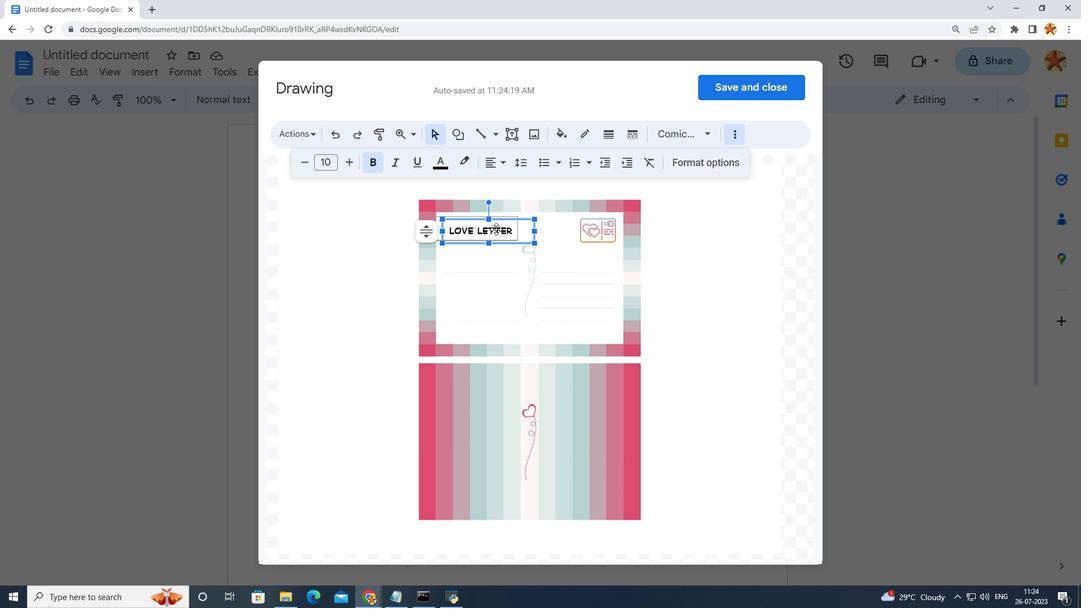 
Action: Mouse moved to (505, 231)
Screenshot: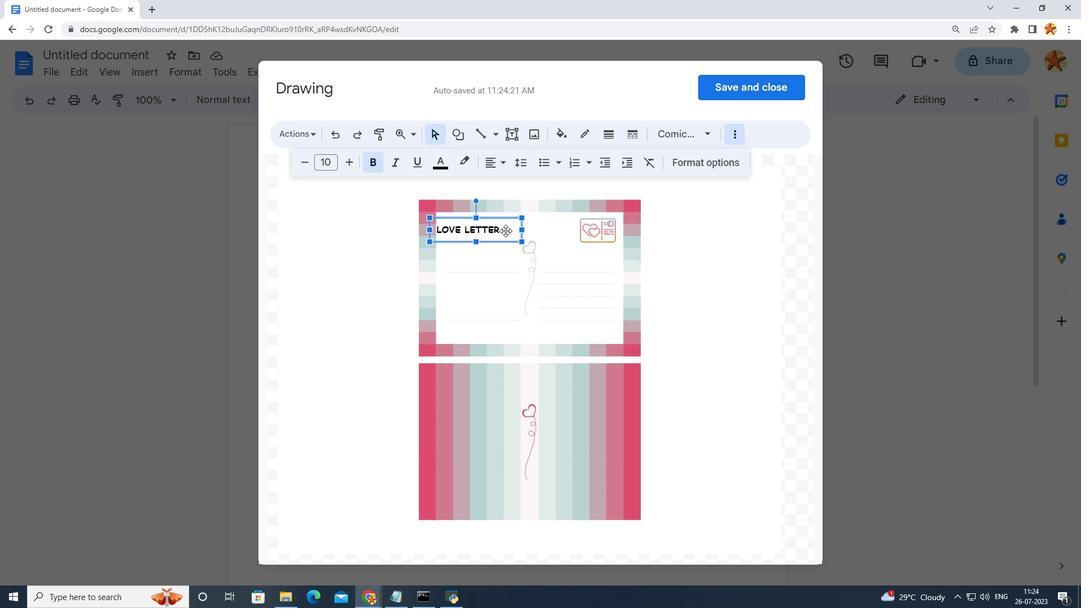 
Action: Mouse pressed left at (505, 231)
Screenshot: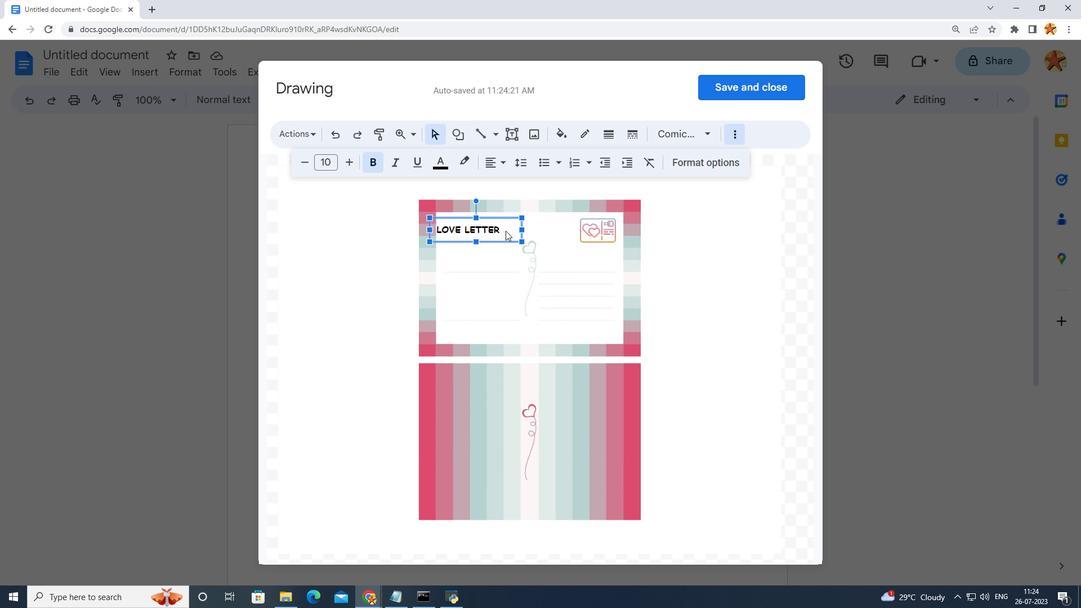 
Action: Mouse pressed left at (505, 231)
Screenshot: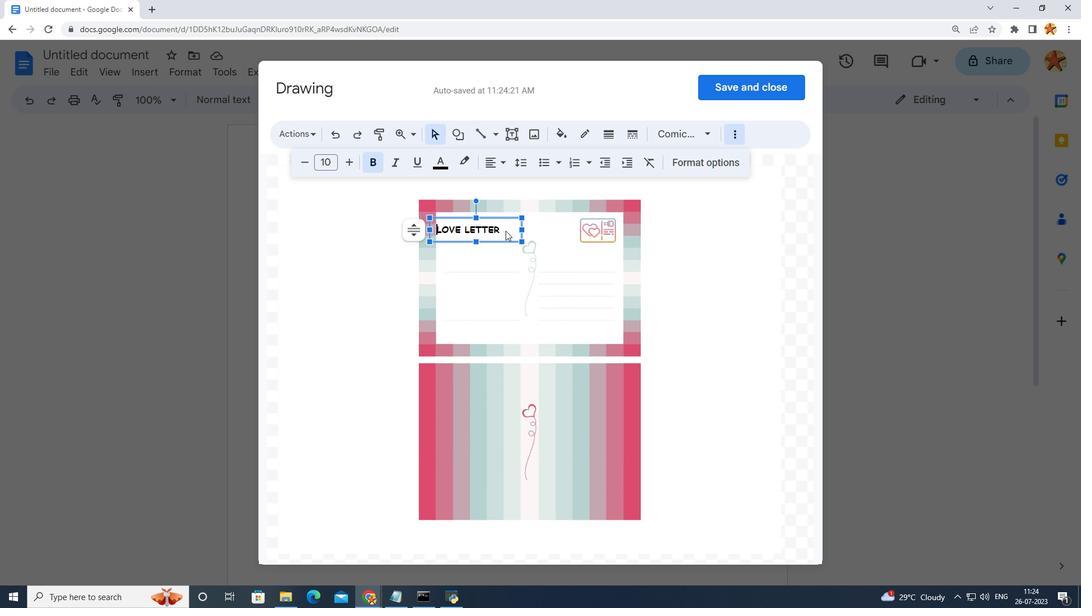 
Action: Mouse moved to (519, 232)
Screenshot: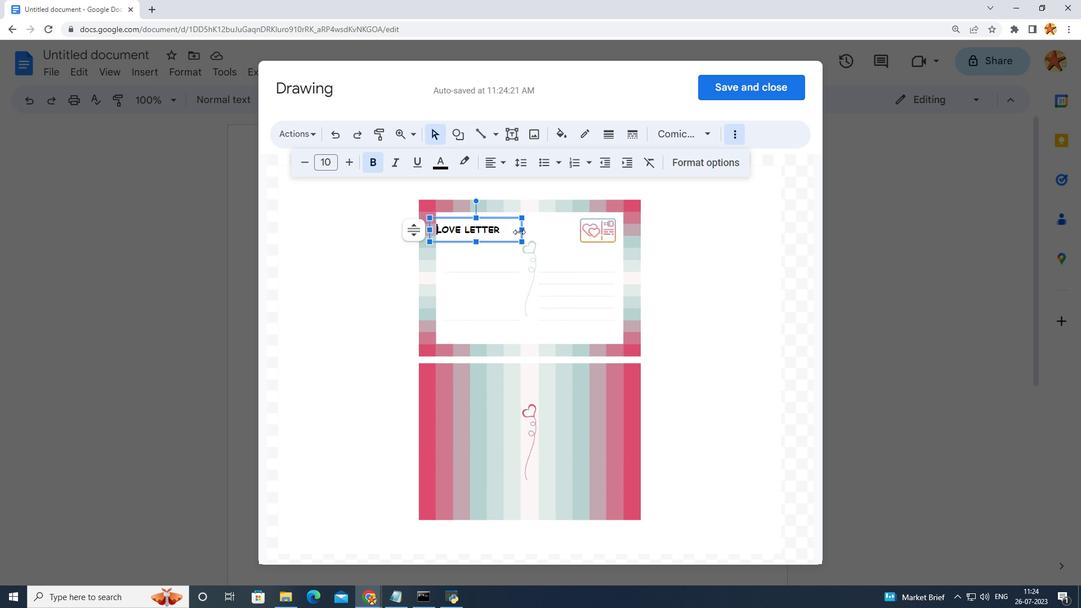 
Action: Mouse pressed left at (519, 232)
Screenshot: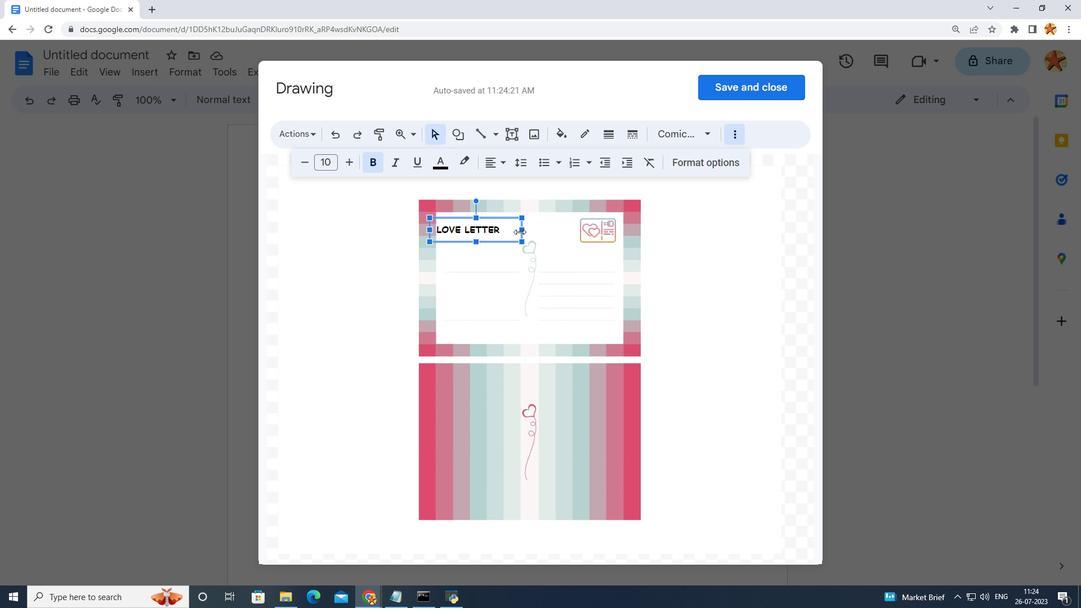 
Action: Mouse moved to (520, 226)
Screenshot: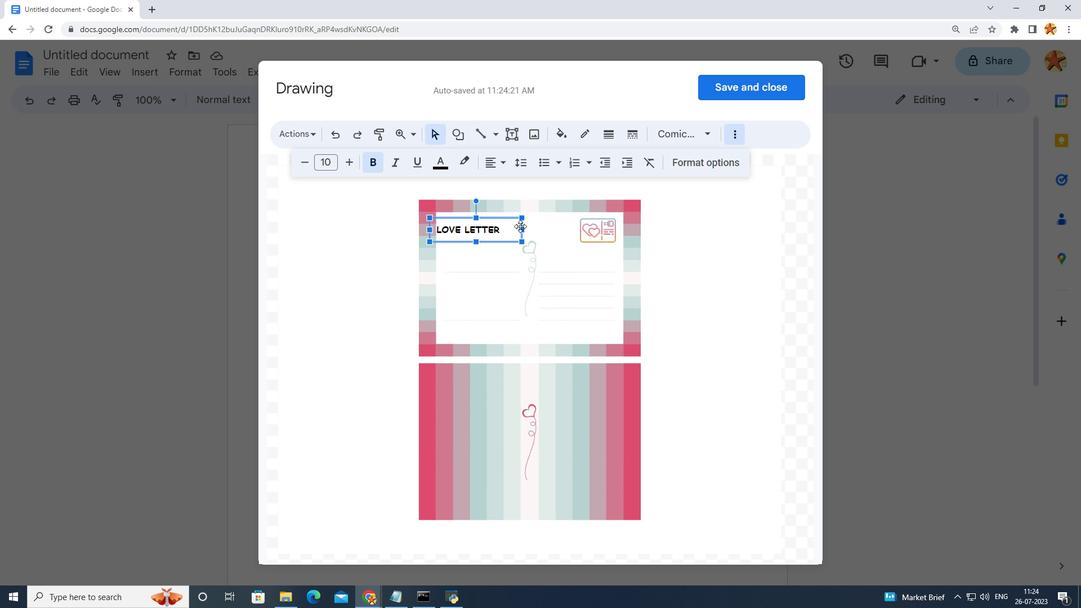 
Action: Mouse pressed left at (520, 226)
Screenshot: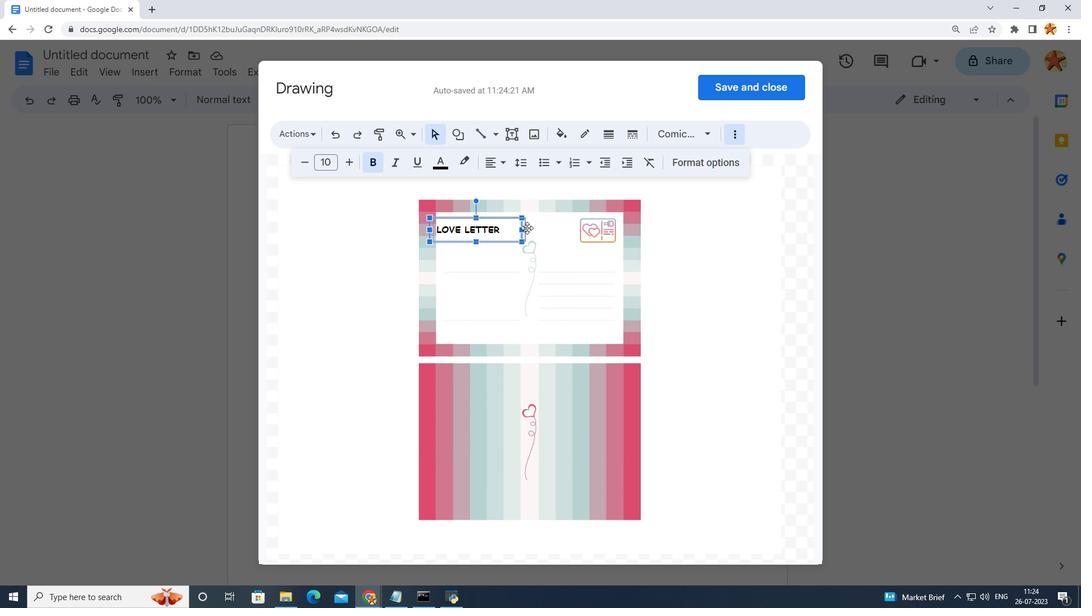 
Action: Mouse moved to (503, 228)
Screenshot: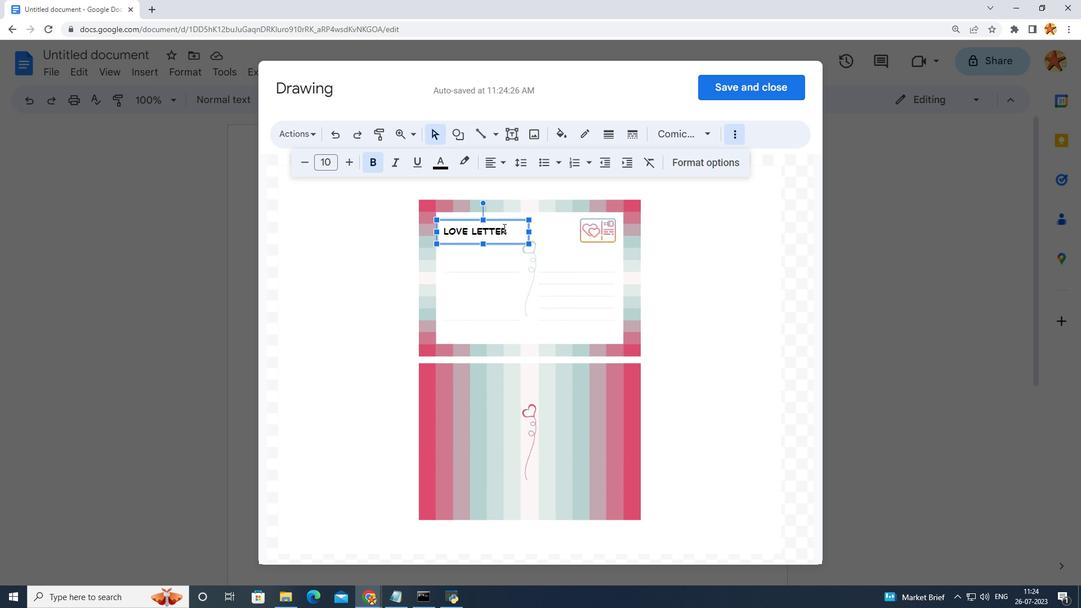 
Action: Mouse pressed left at (503, 228)
Screenshot: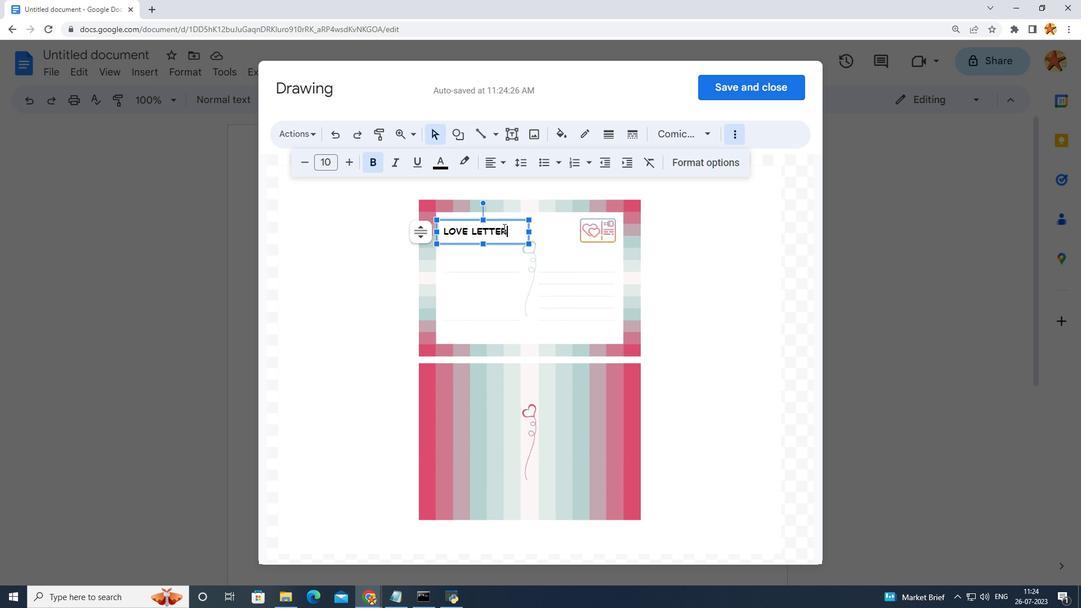 
Action: Mouse moved to (503, 228)
Screenshot: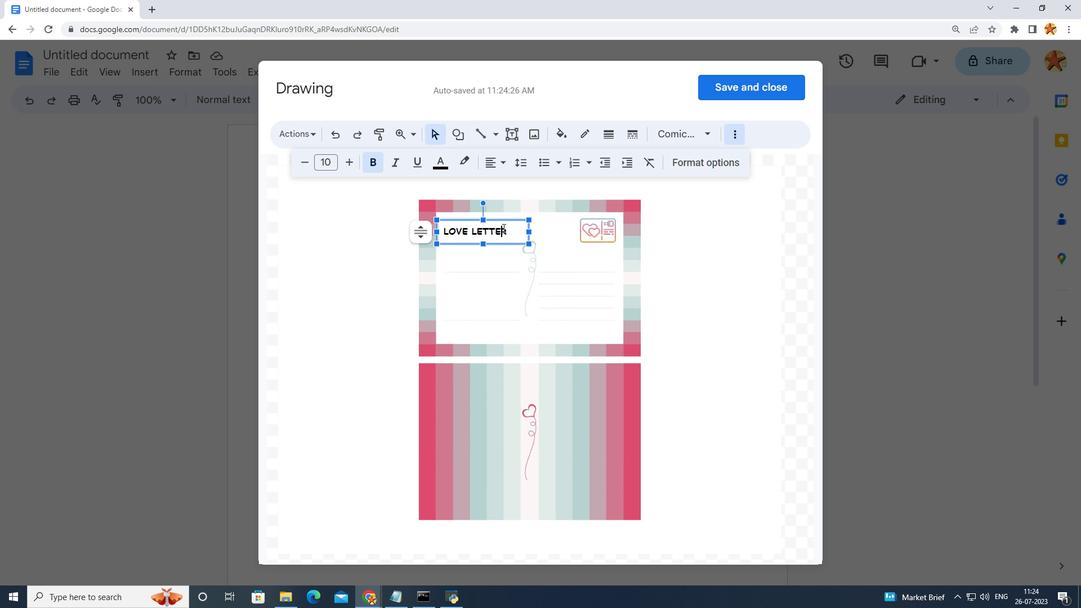 
Action: Mouse pressed left at (503, 228)
Screenshot: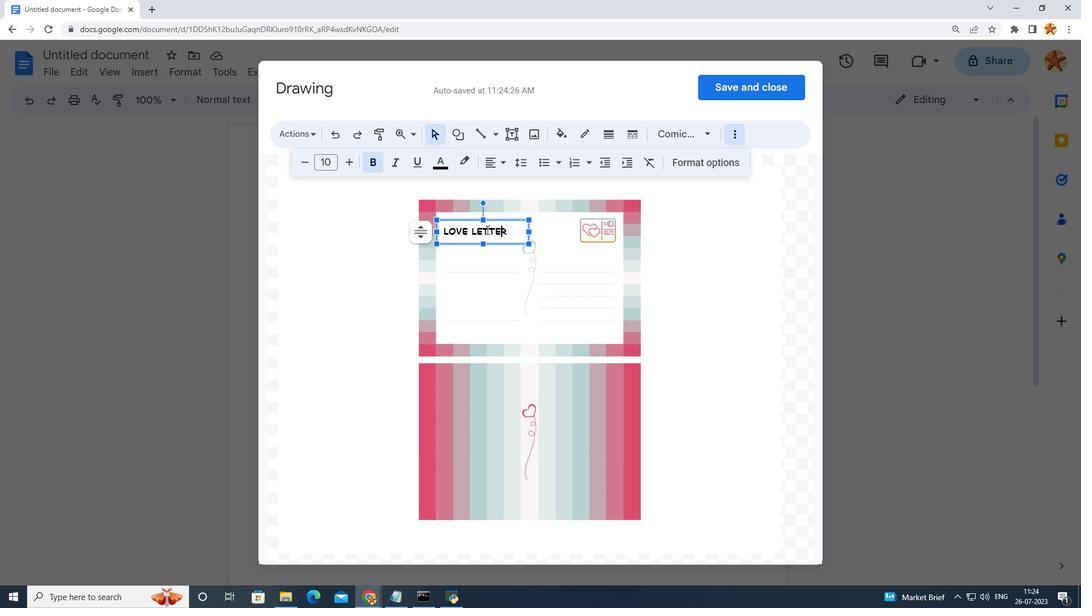 
Action: Mouse moved to (507, 232)
Screenshot: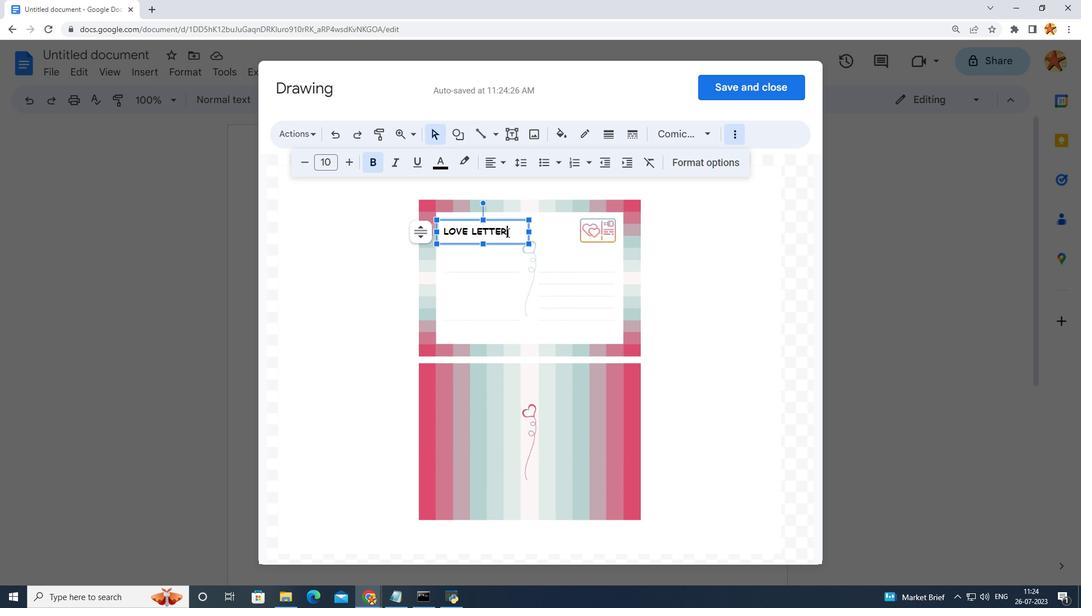 
Action: Mouse pressed left at (507, 232)
Screenshot: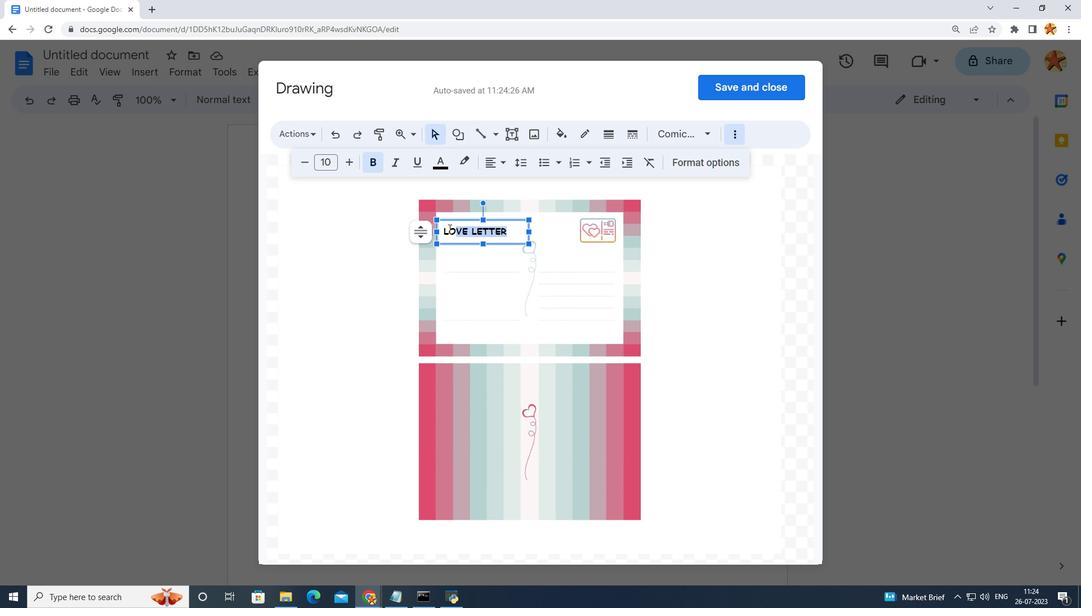 
Action: Mouse moved to (439, 162)
Screenshot: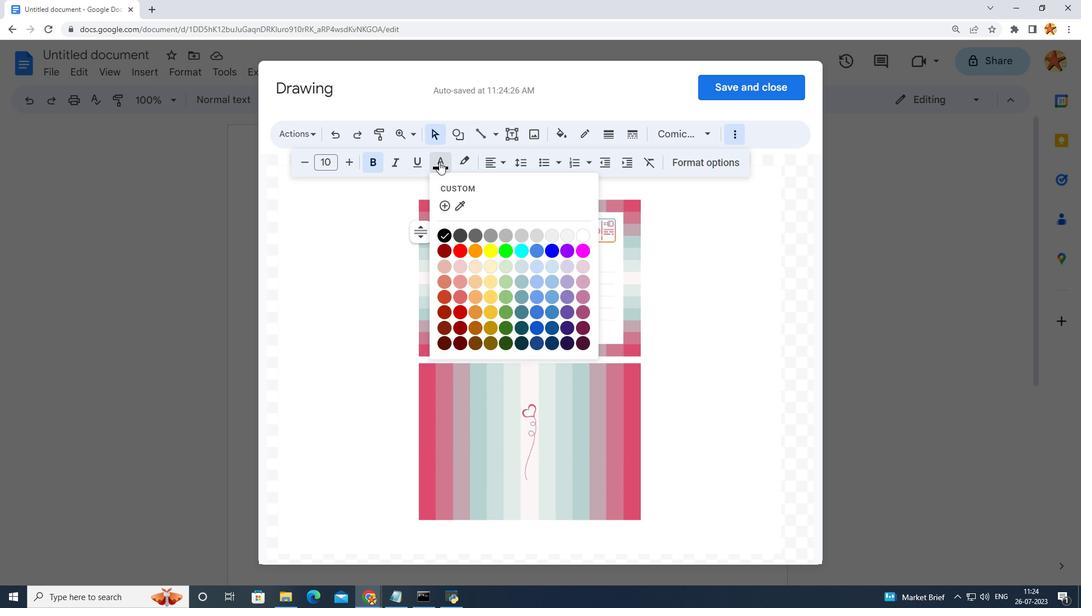 
Action: Mouse pressed left at (439, 162)
Screenshot: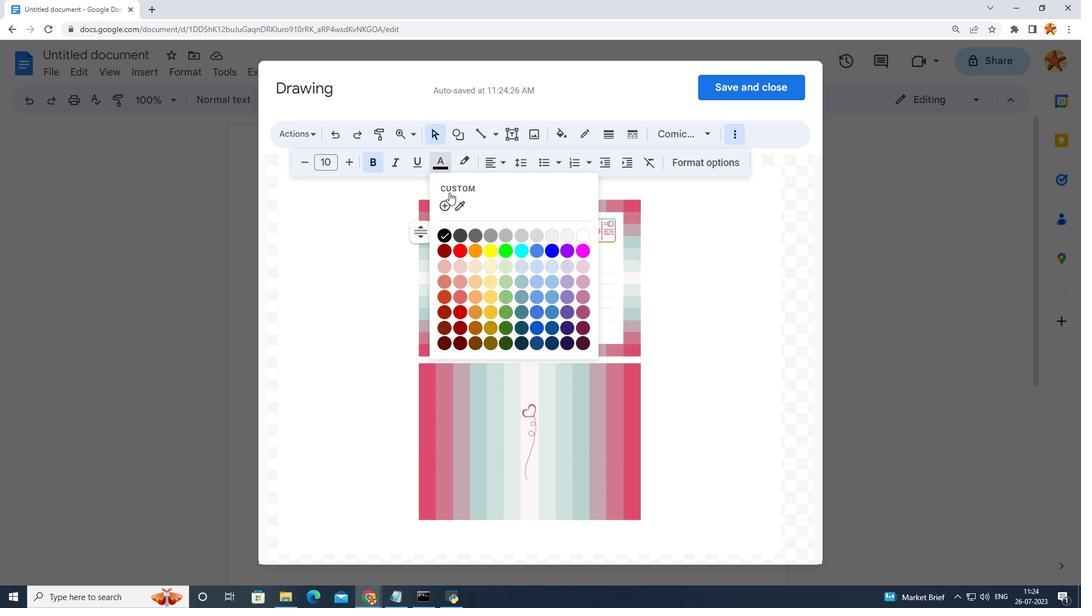 
Action: Mouse moved to (464, 311)
Screenshot: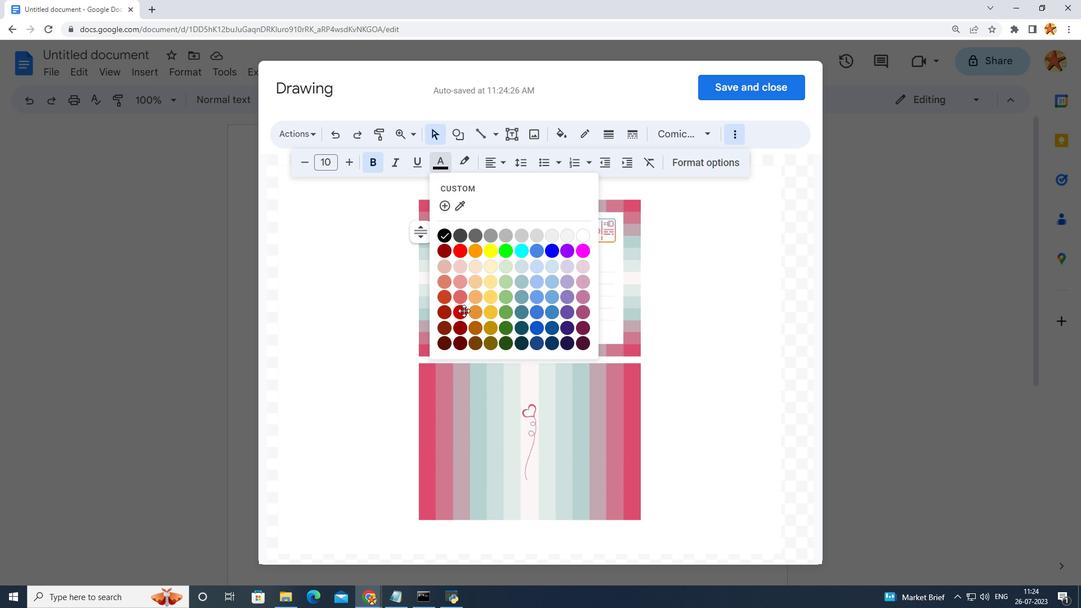 
Action: Mouse pressed left at (464, 311)
Screenshot: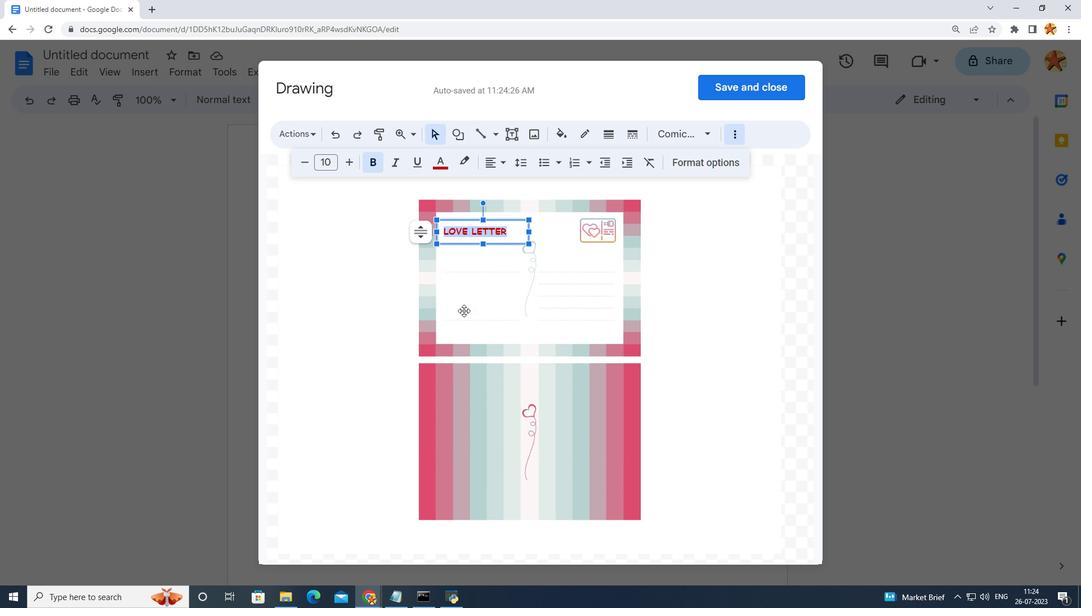 
Action: Mouse moved to (512, 309)
Screenshot: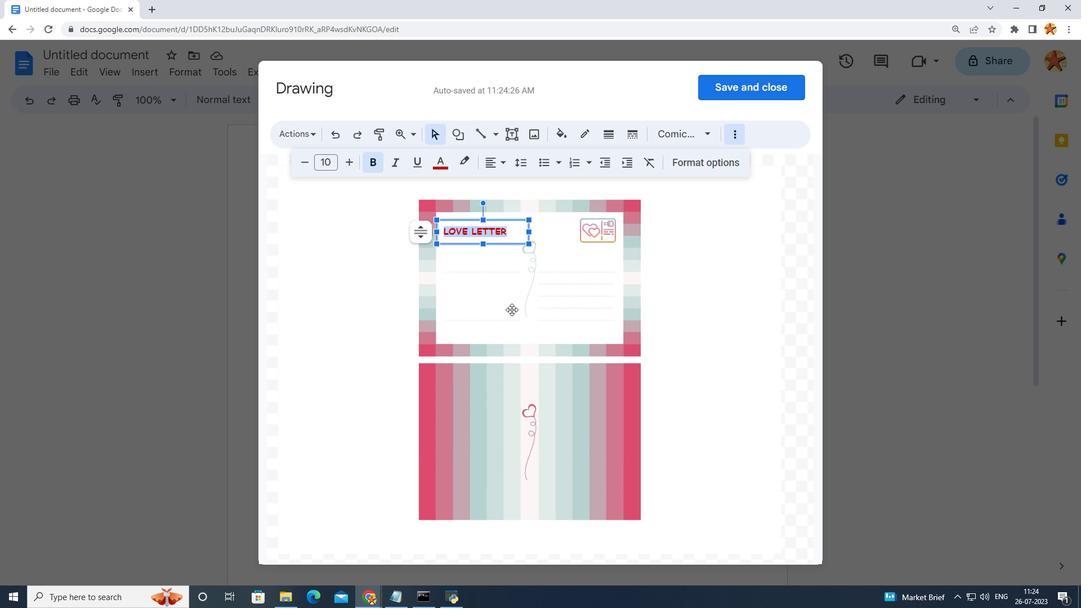 
Action: Mouse pressed left at (512, 309)
Screenshot: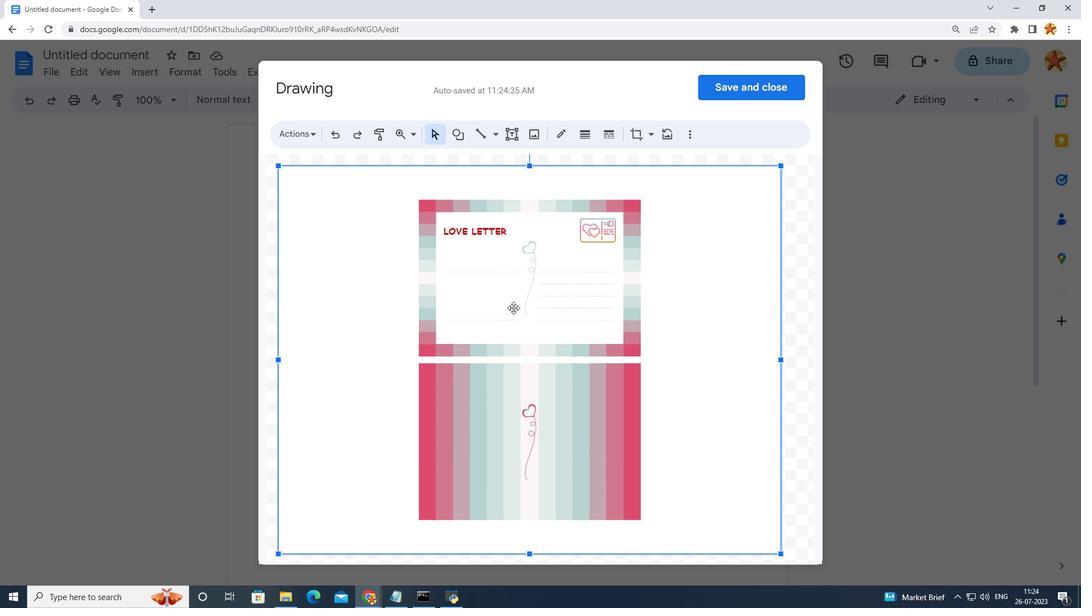 
Action: Mouse moved to (504, 262)
Screenshot: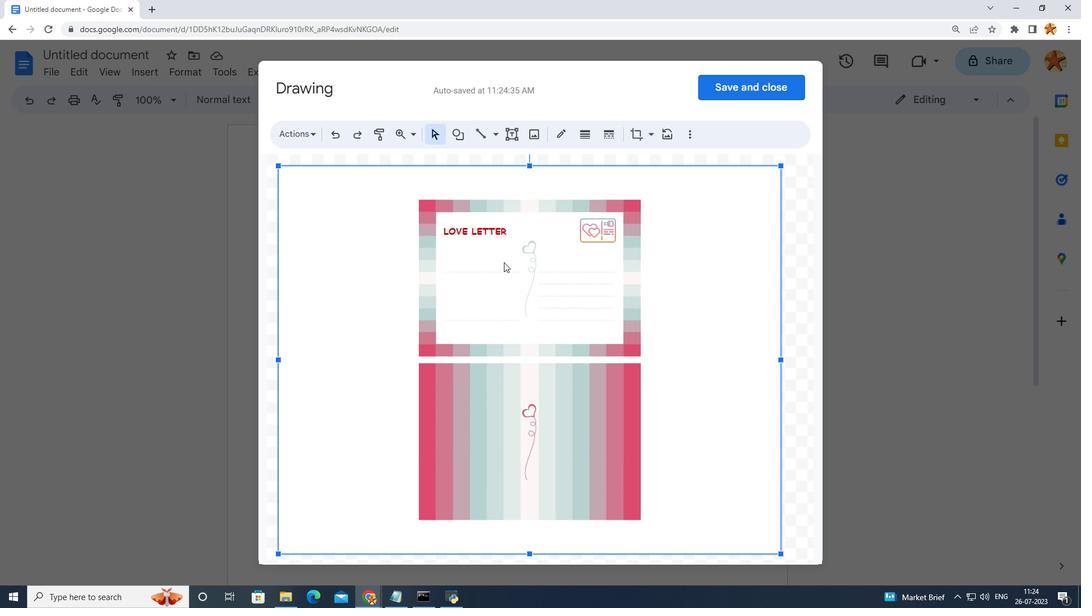 
Action: Mouse pressed left at (504, 262)
Screenshot: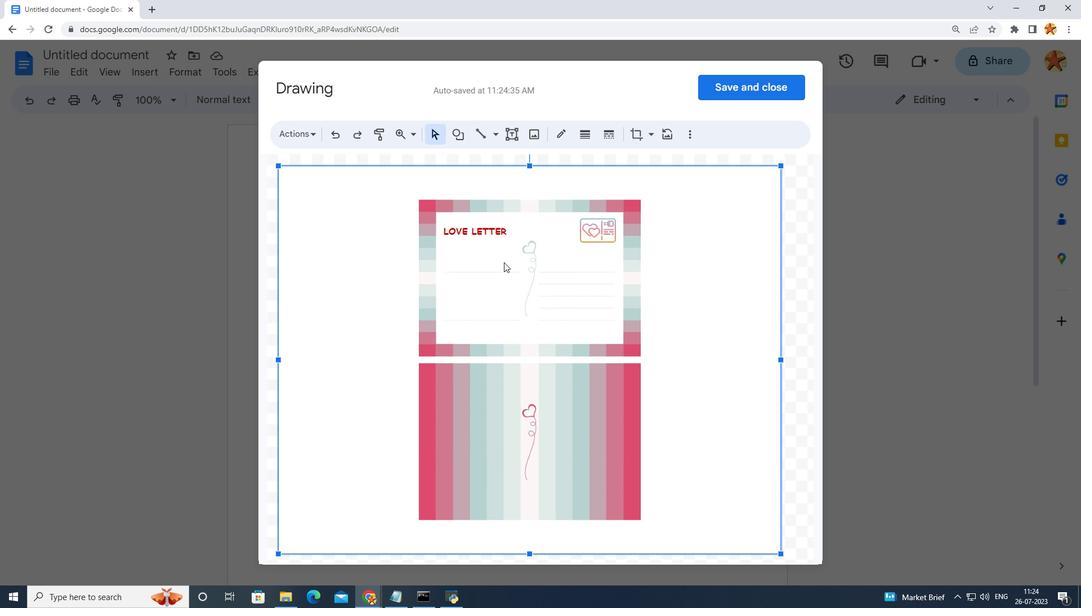 
Action: Mouse moved to (513, 139)
Screenshot: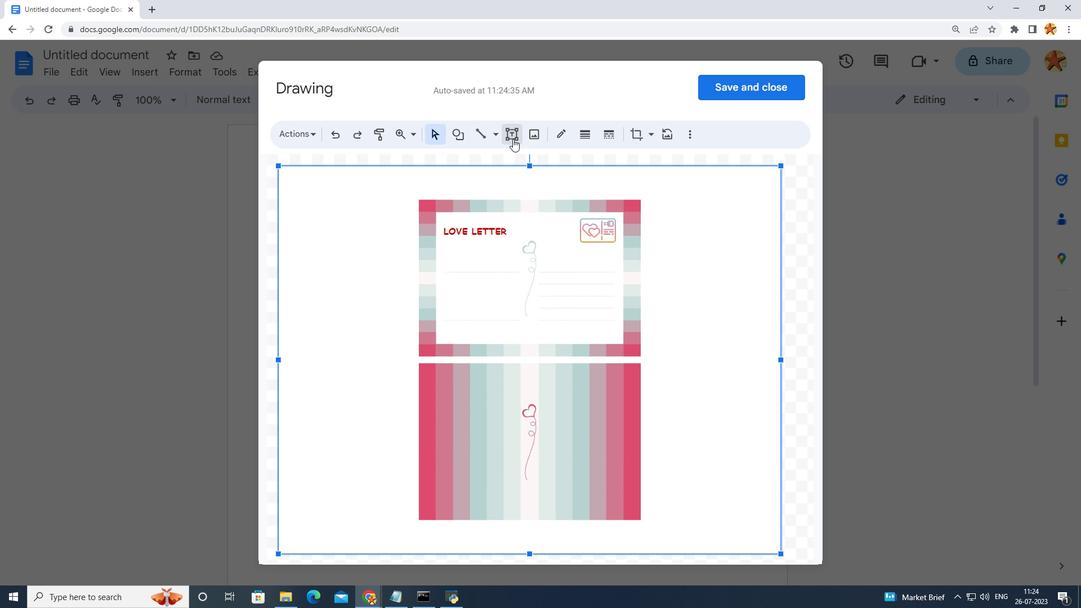 
Action: Mouse pressed left at (513, 139)
Screenshot: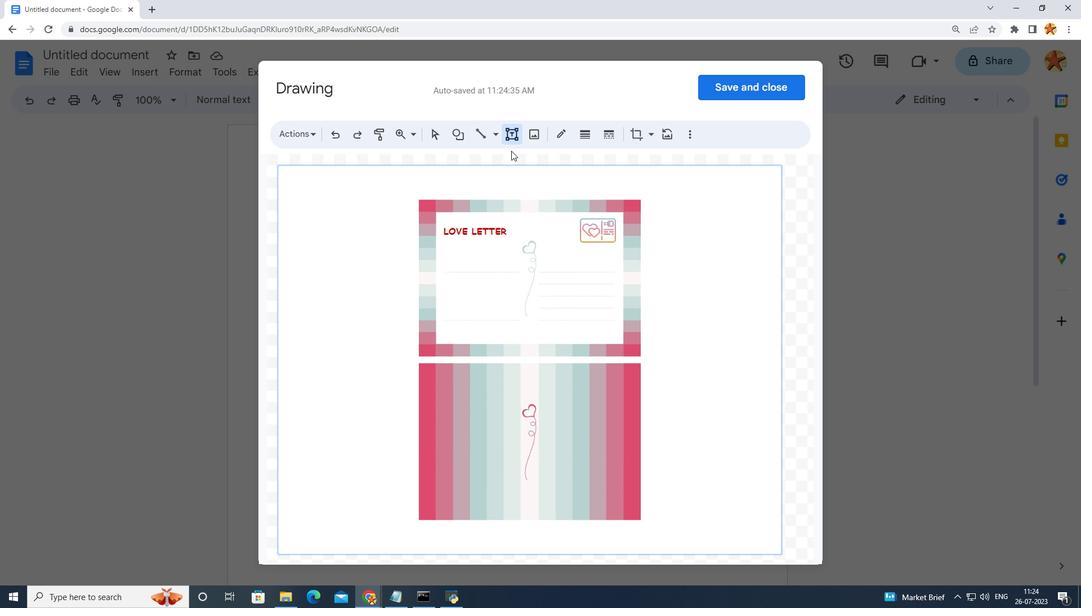 
Action: Mouse moved to (451, 263)
Screenshot: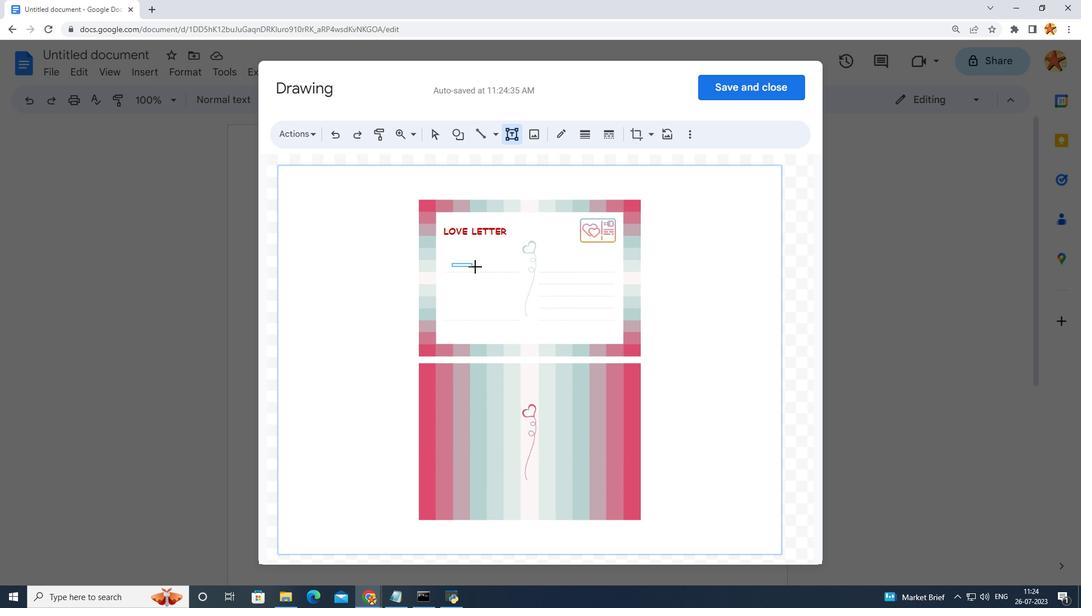 
Action: Mouse pressed left at (451, 263)
Screenshot: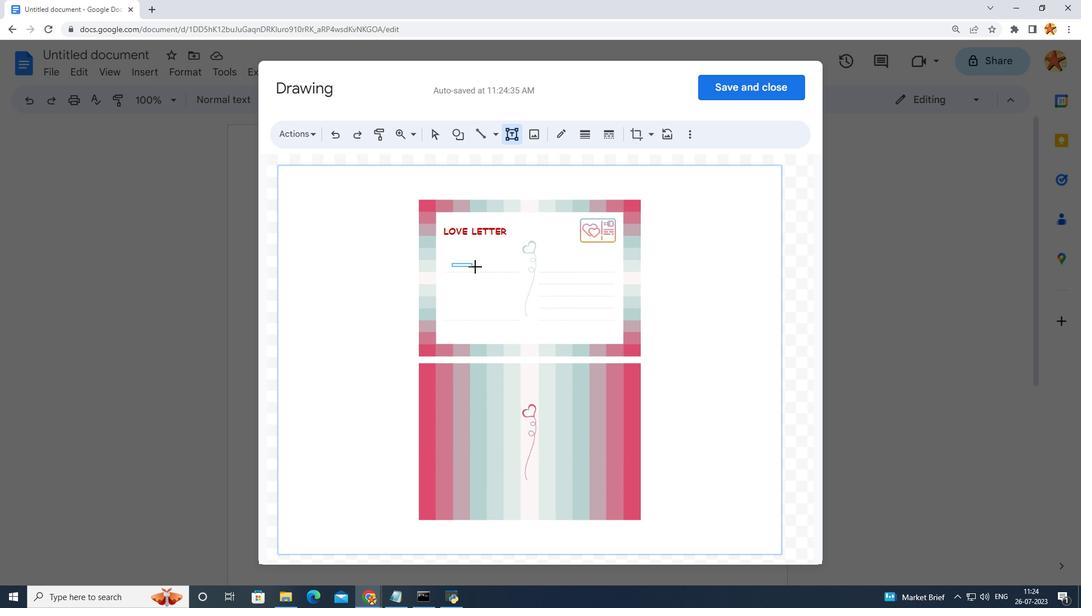 
Action: Mouse moved to (478, 262)
Screenshot: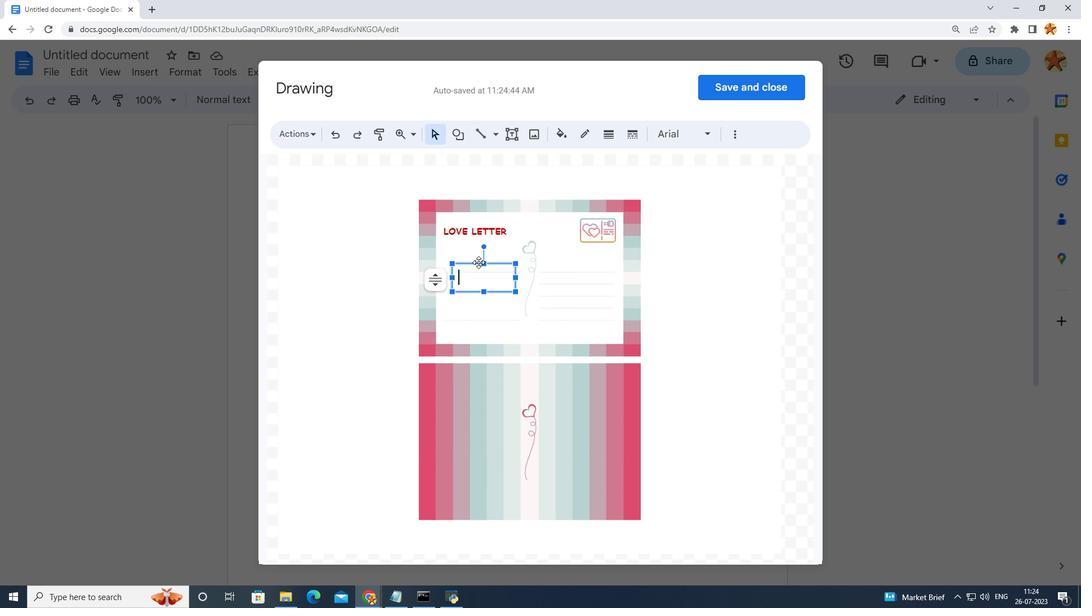 
Action: Key pressed <Key.caps_lock>m<Key.caps_lock>Y<Key.space><Key.caps_lock>s<Key.caps_lock><Key.backspace><Key.backspace><Key.backspace><Key.backspace><Key.backspace>M<Key.caps_lock>y<Key.space><Key.caps_lock>S<Key.caps_lock>we
Screenshot: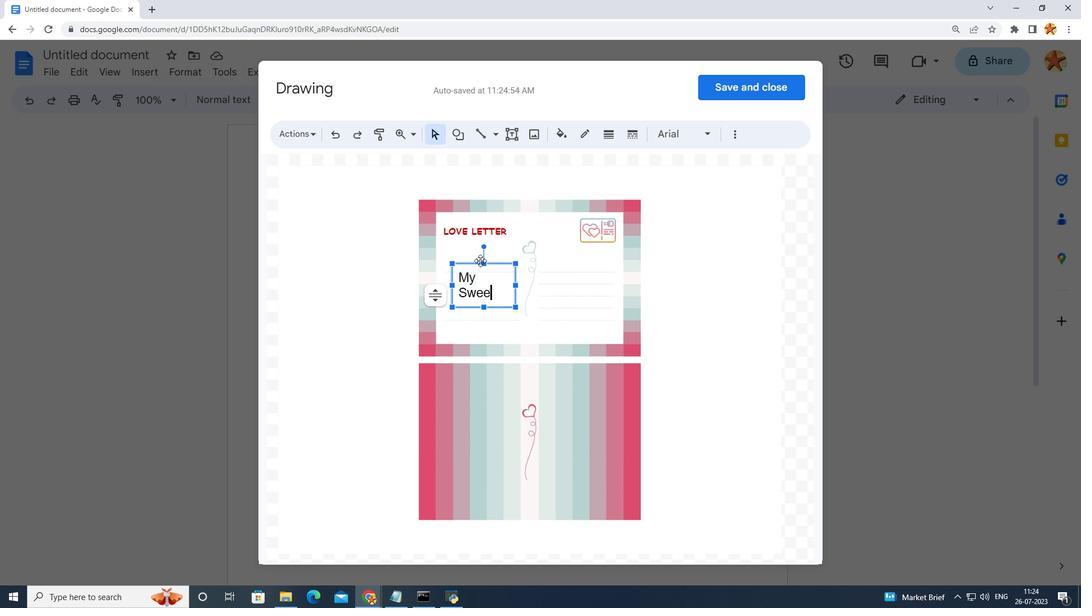 
Action: Mouse moved to (480, 260)
Screenshot: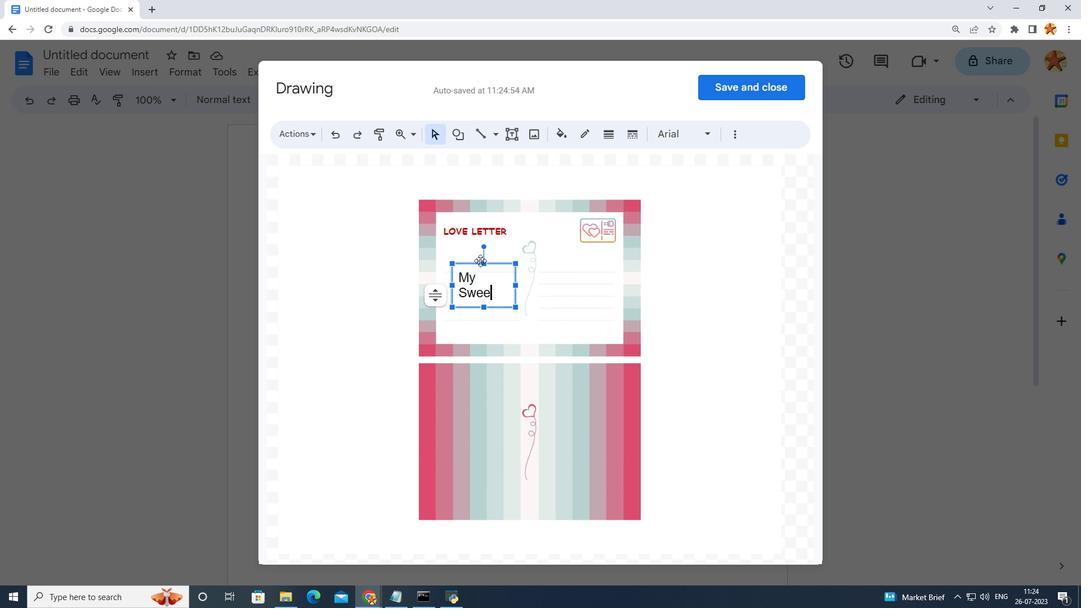 
Action: Key pressed et<Key.space><Key.caps_lock>V<Key.caps_lock>alentine
Screenshot: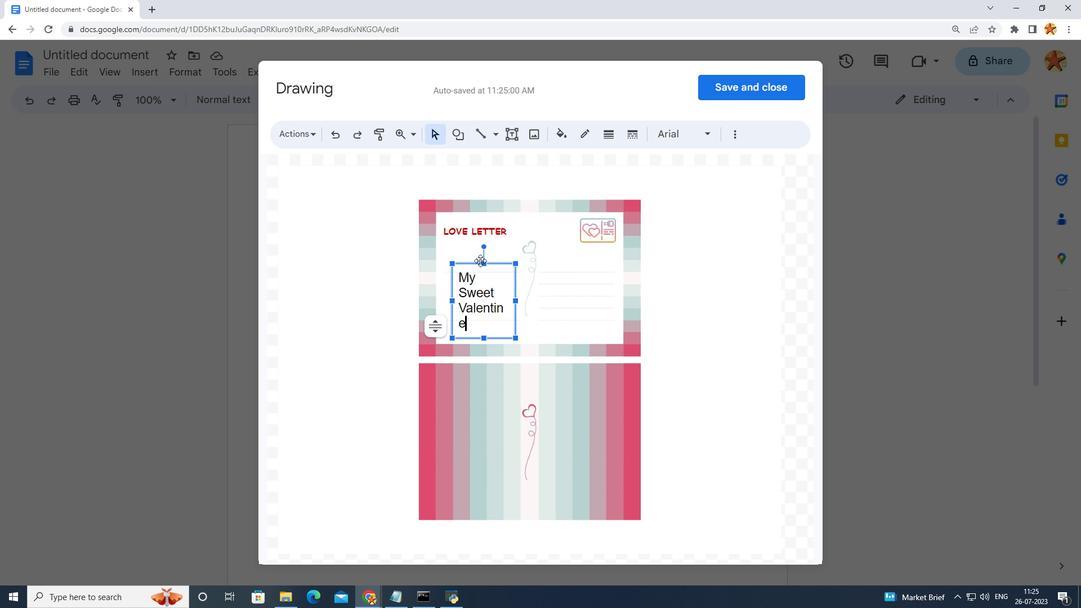
Action: Mouse moved to (471, 326)
Screenshot: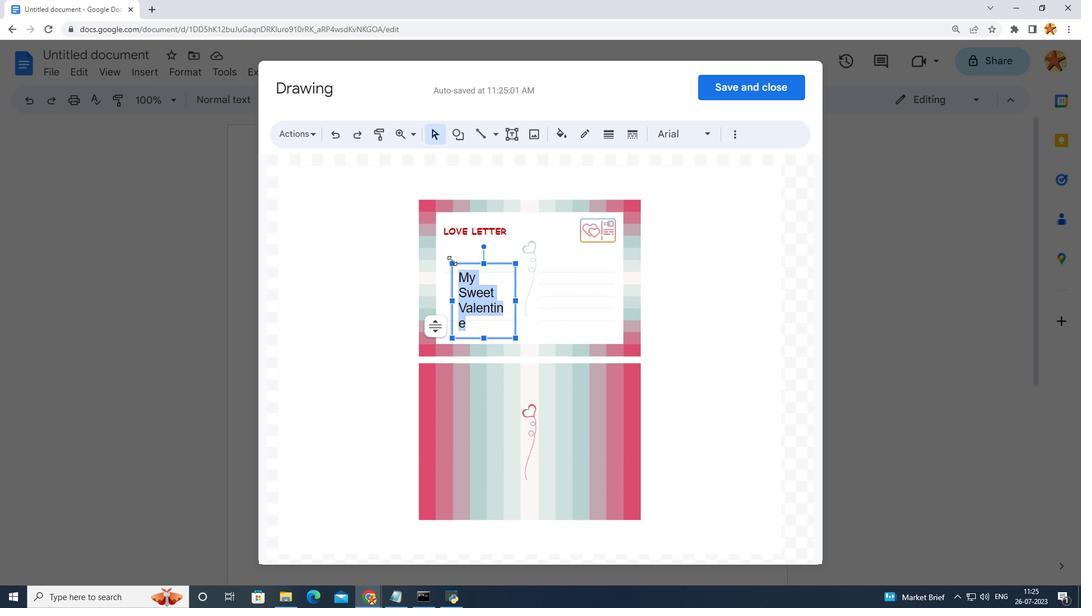 
Action: Mouse pressed left at (471, 326)
Screenshot: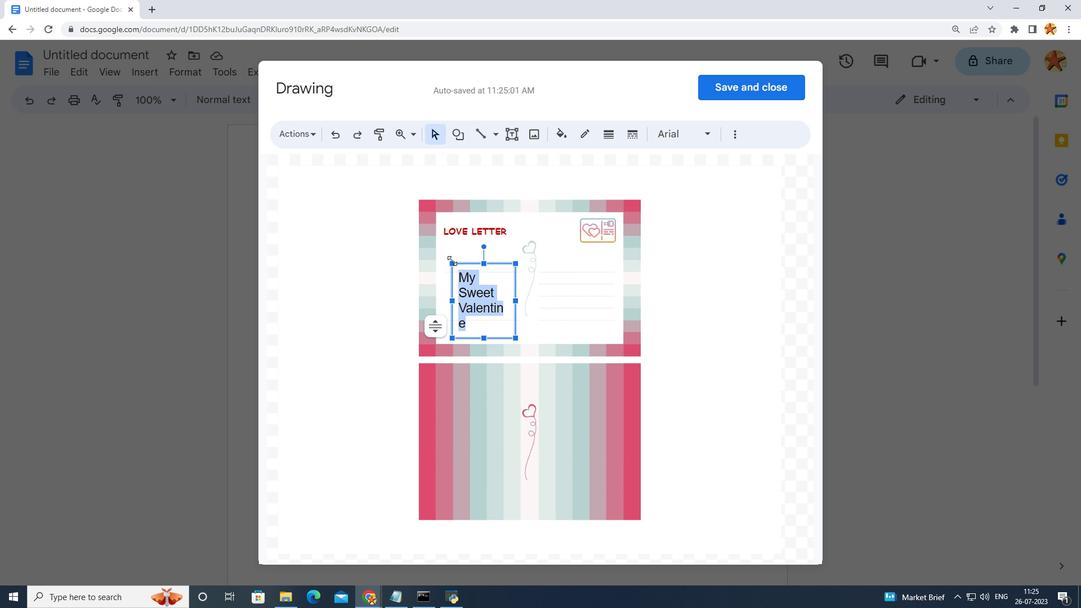 
Action: Mouse moved to (743, 138)
Screenshot: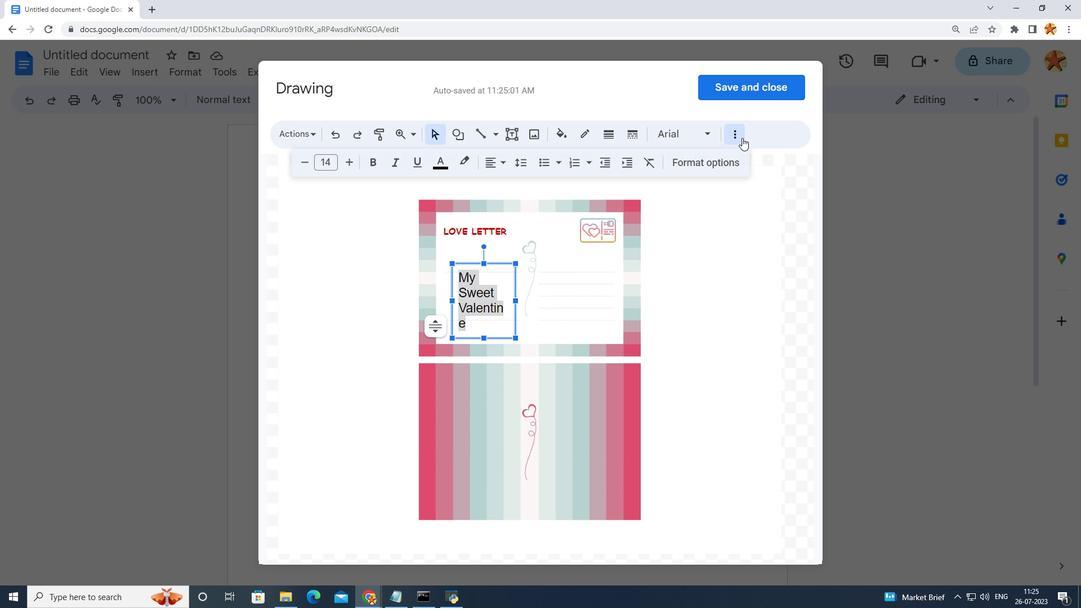 
Action: Mouse pressed left at (743, 138)
Screenshot: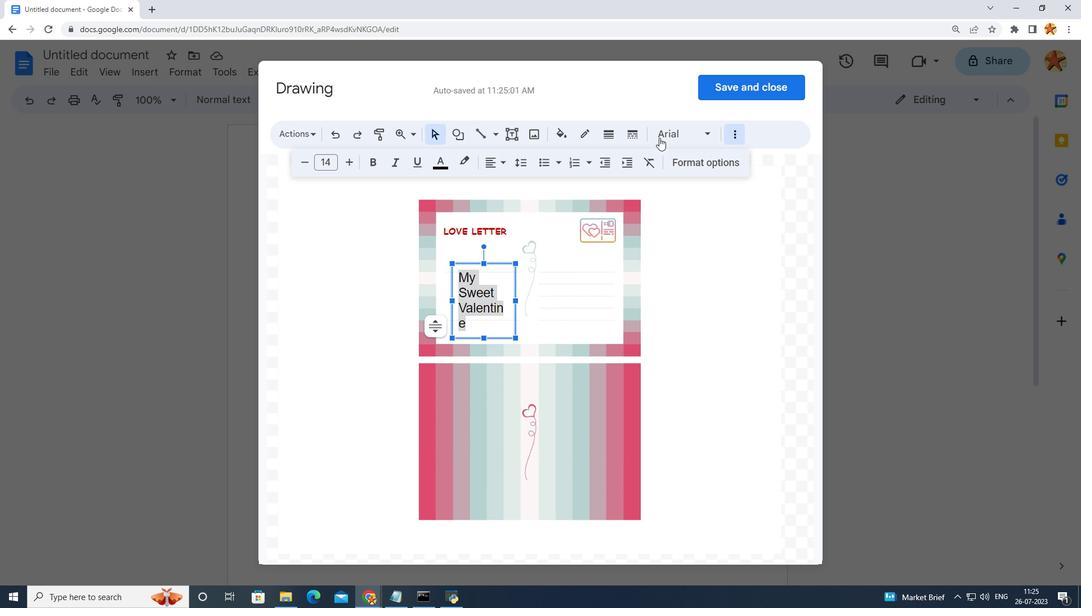 
Action: Mouse moved to (302, 158)
Screenshot: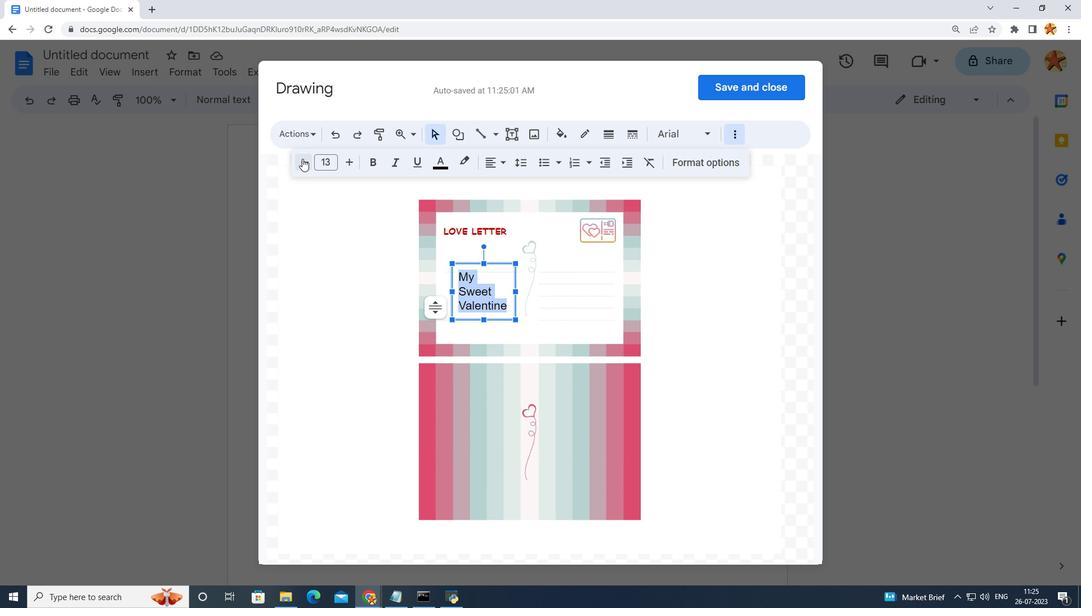 
Action: Mouse pressed left at (302, 158)
Screenshot: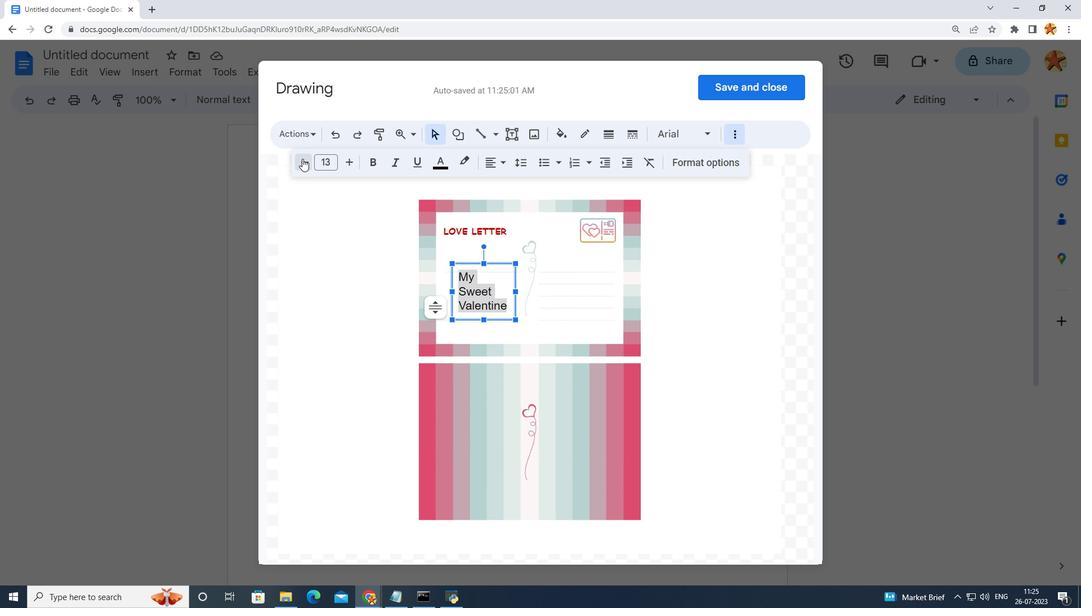 
Action: Mouse pressed left at (302, 158)
Screenshot: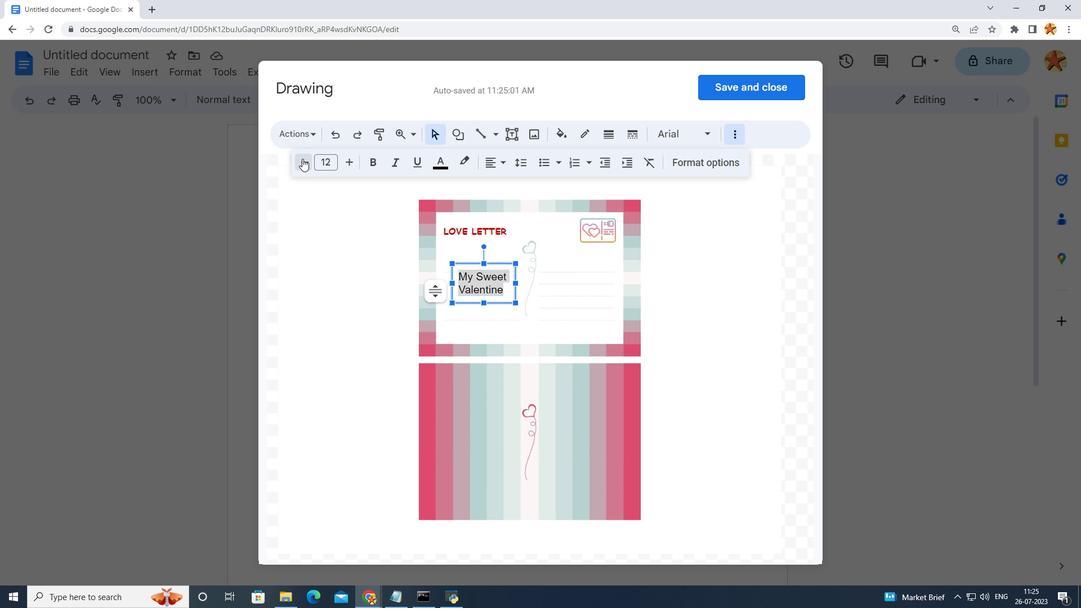 
Action: Mouse pressed left at (302, 158)
Screenshot: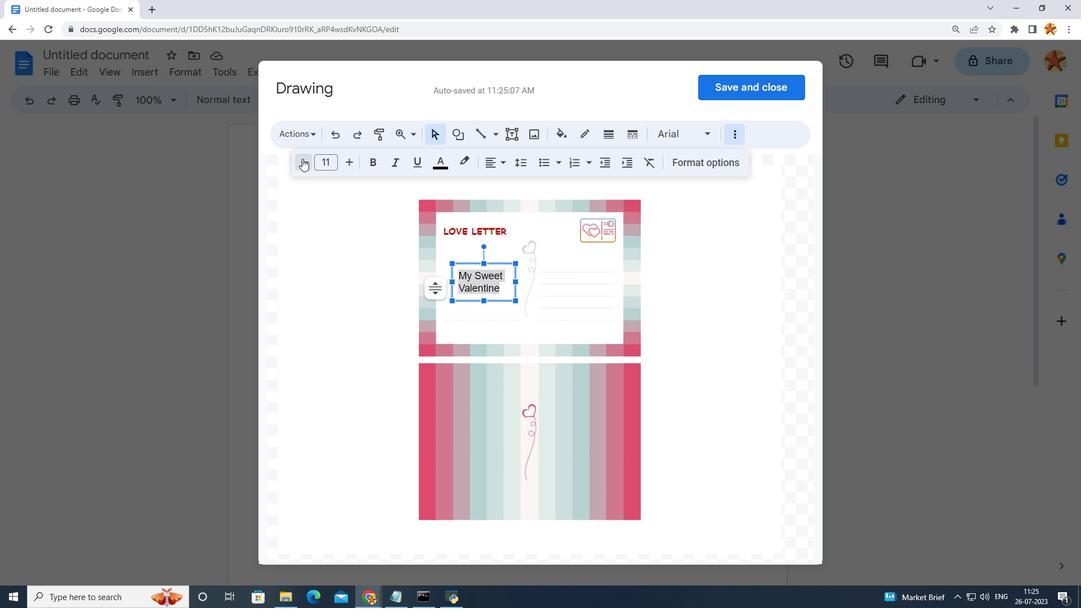 
Action: Mouse pressed left at (302, 158)
Screenshot: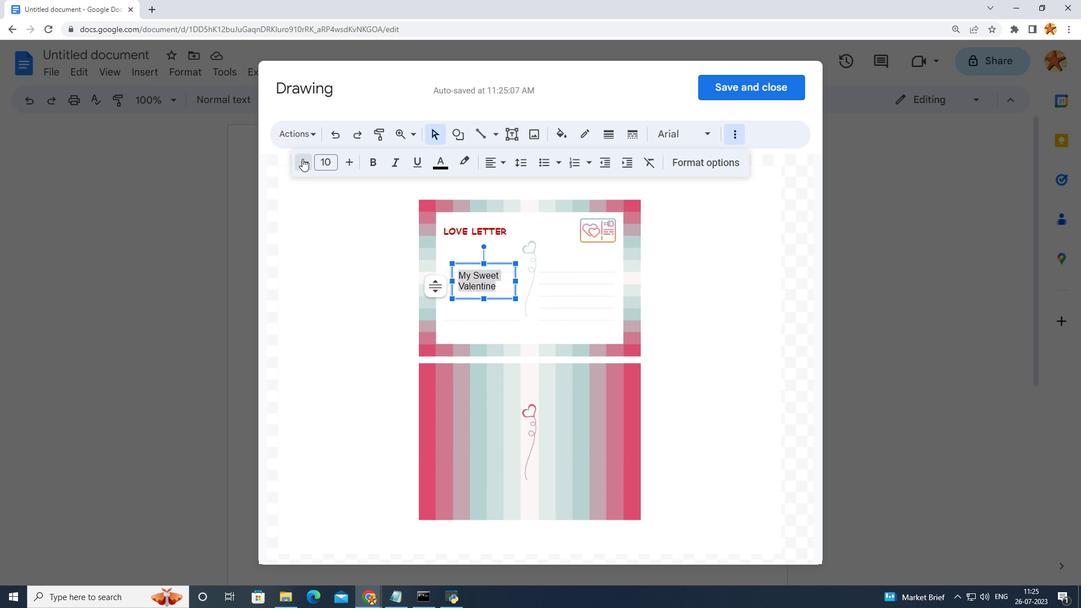 
Action: Mouse pressed left at (302, 158)
Screenshot: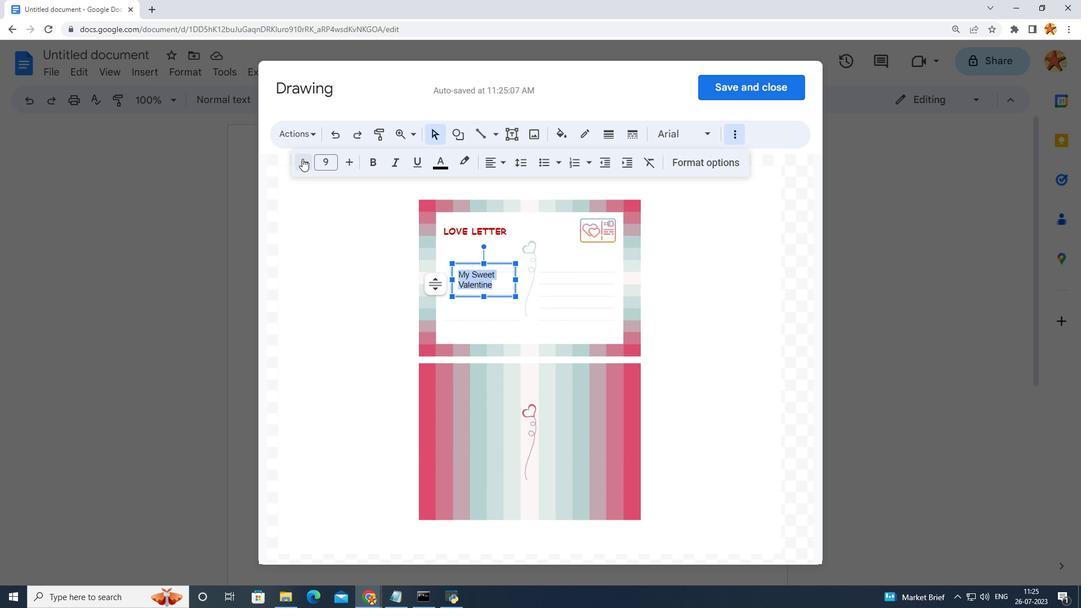 
Action: Mouse moved to (302, 158)
Screenshot: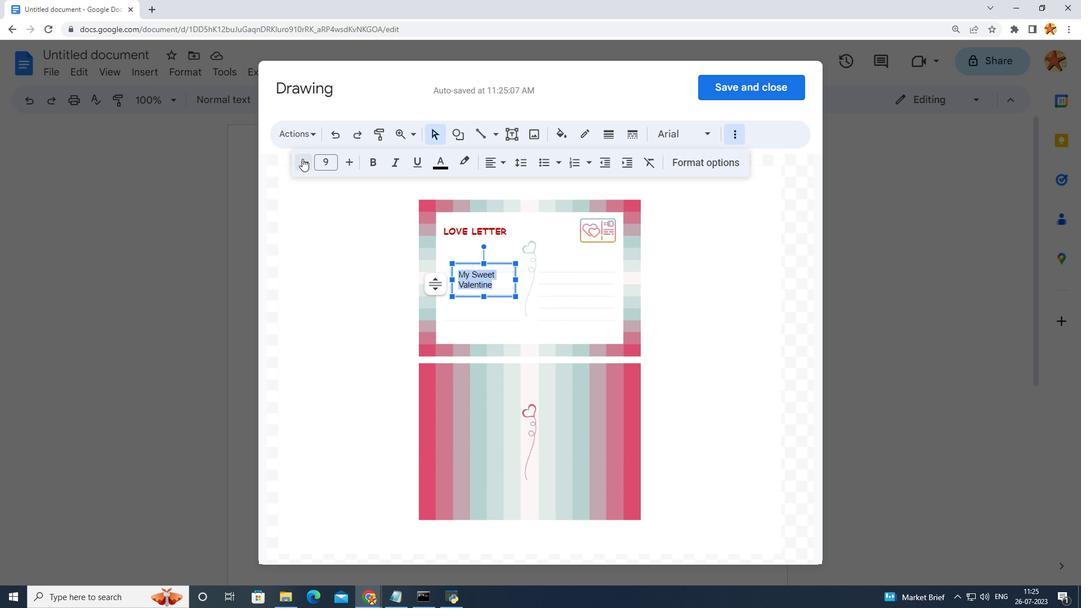 
Action: Mouse pressed left at (302, 158)
Screenshot: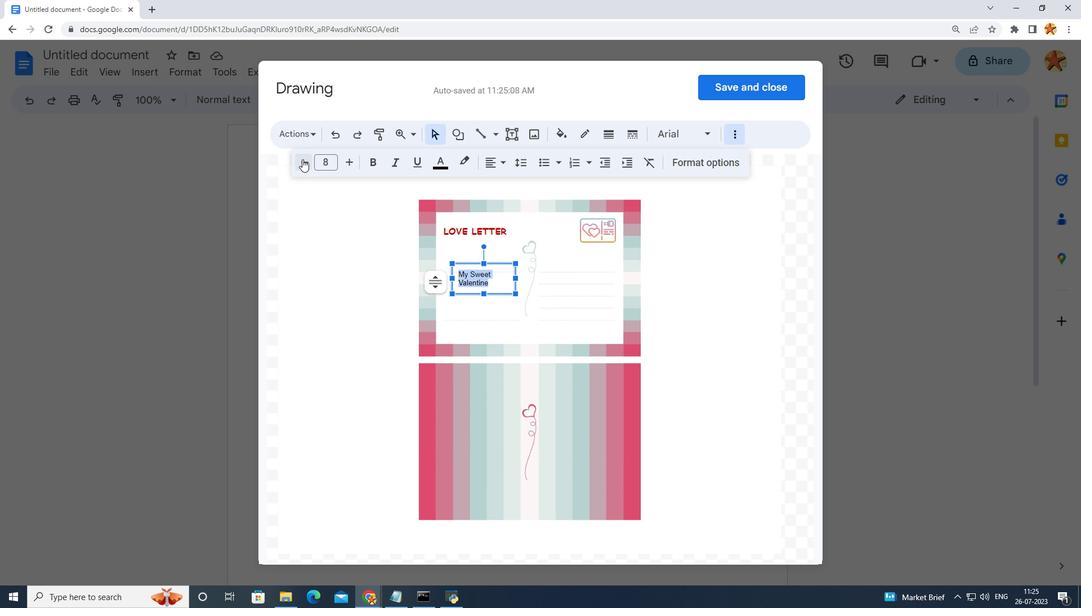 
Action: Mouse moved to (516, 277)
Screenshot: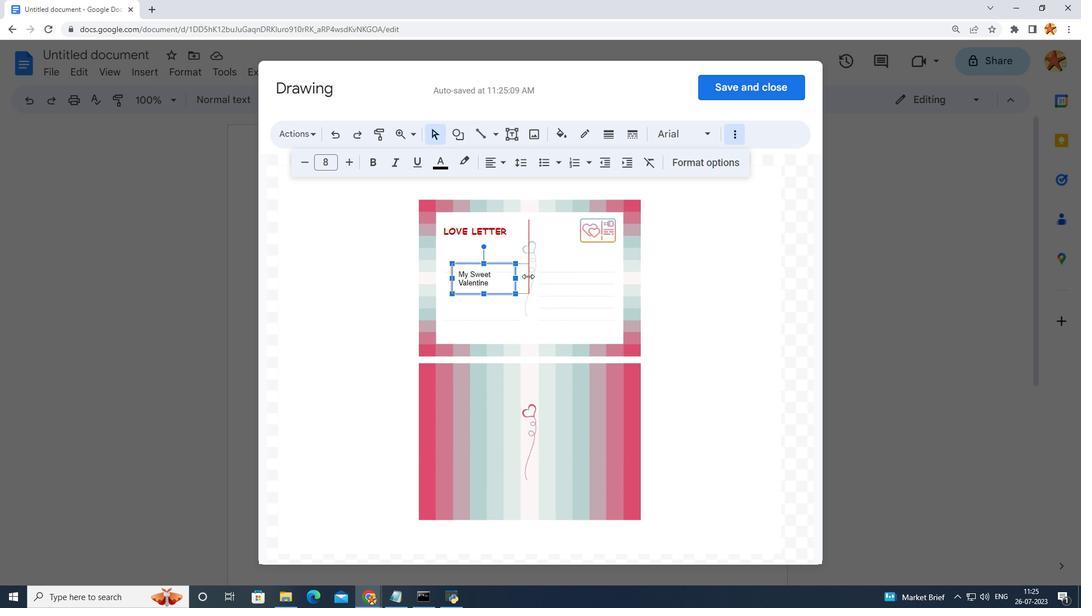 
Action: Mouse pressed left at (516, 277)
Screenshot: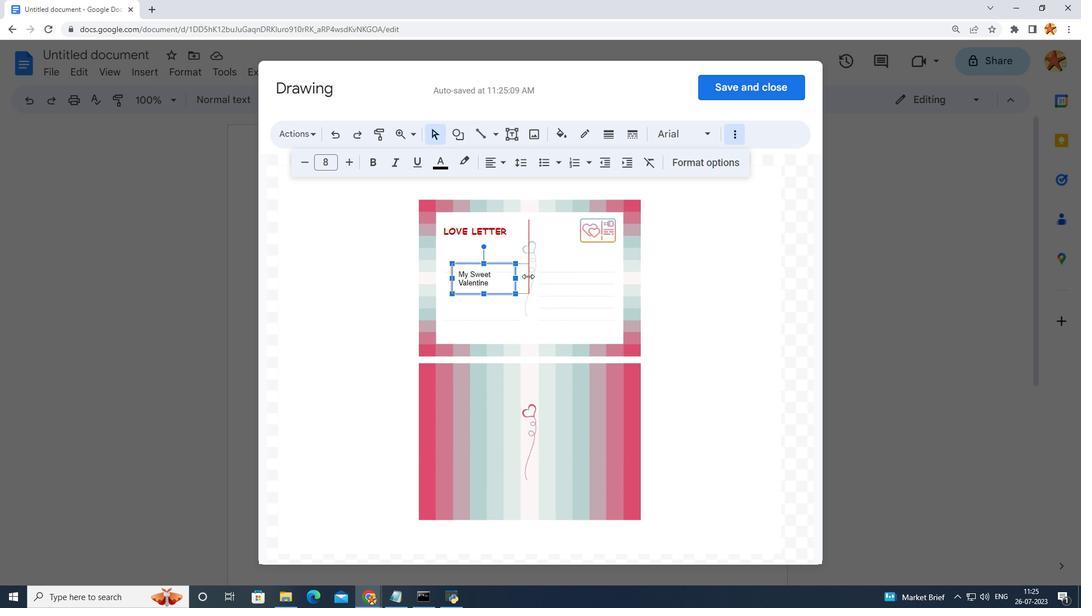 
Action: Mouse moved to (450, 280)
Screenshot: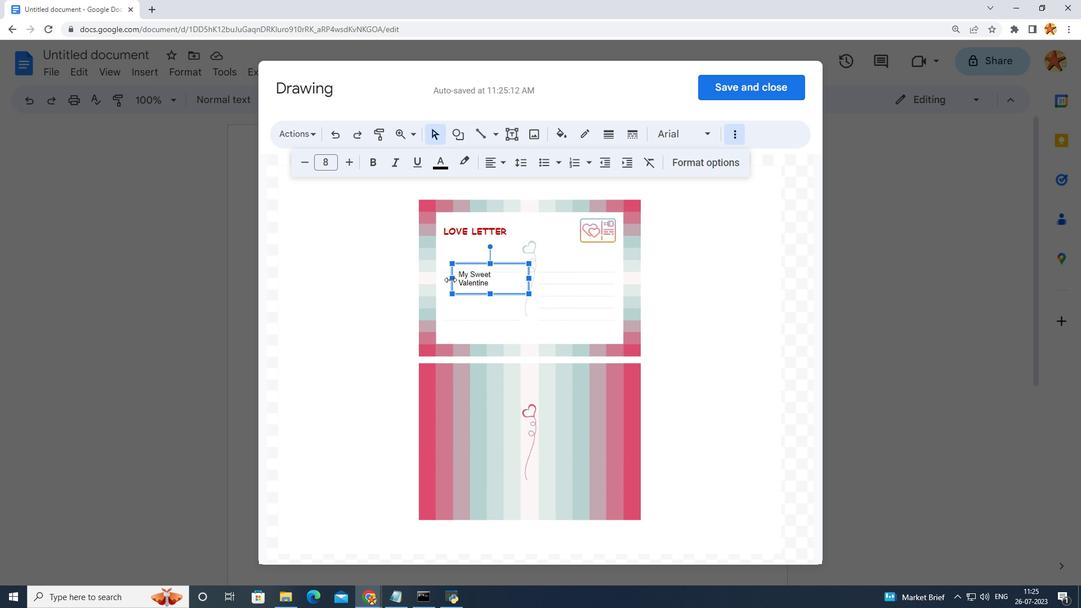 
Action: Mouse pressed left at (450, 280)
Screenshot: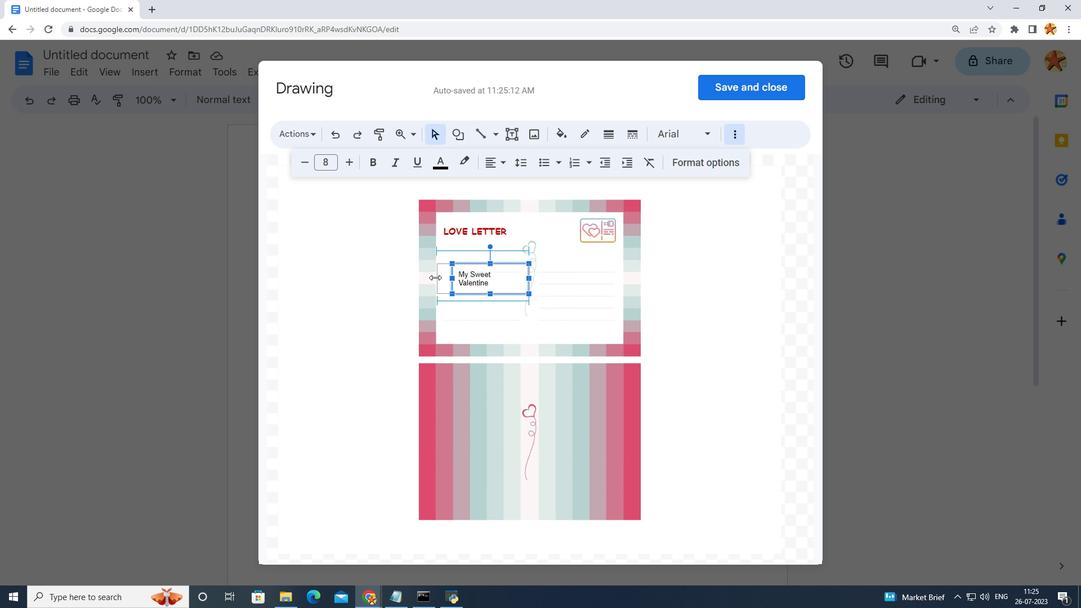 
Action: Mouse moved to (477, 267)
Screenshot: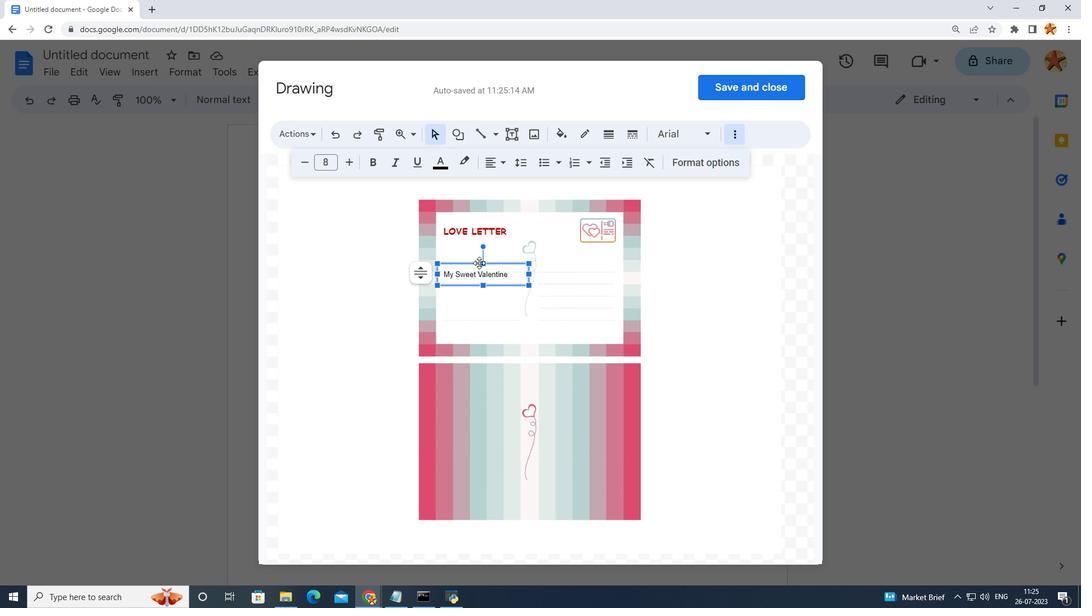 
Action: Mouse pressed left at (477, 267)
Screenshot: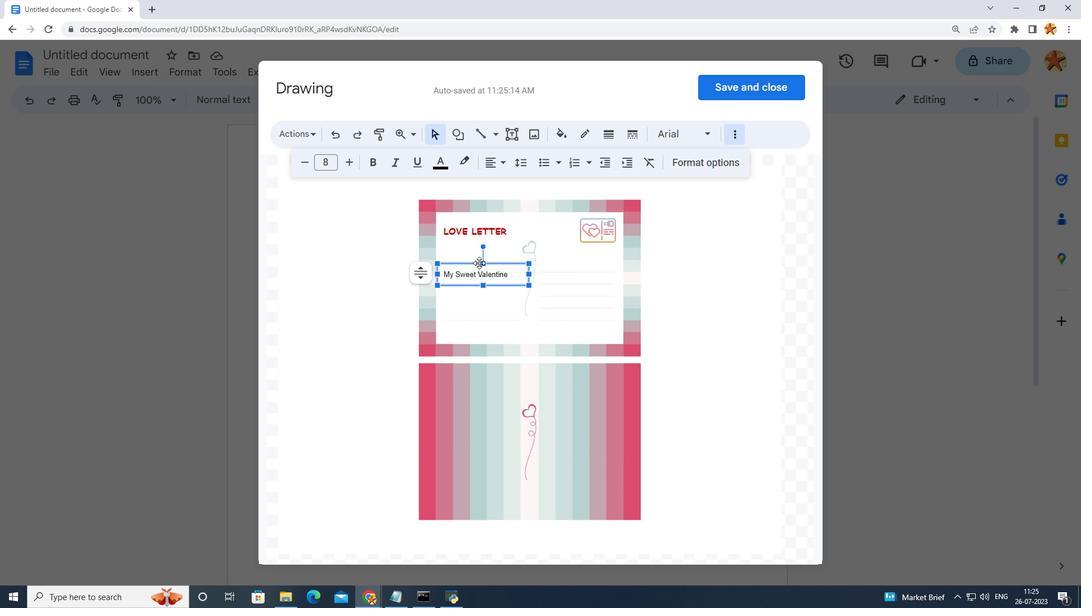 
Action: Mouse moved to (487, 296)
Screenshot: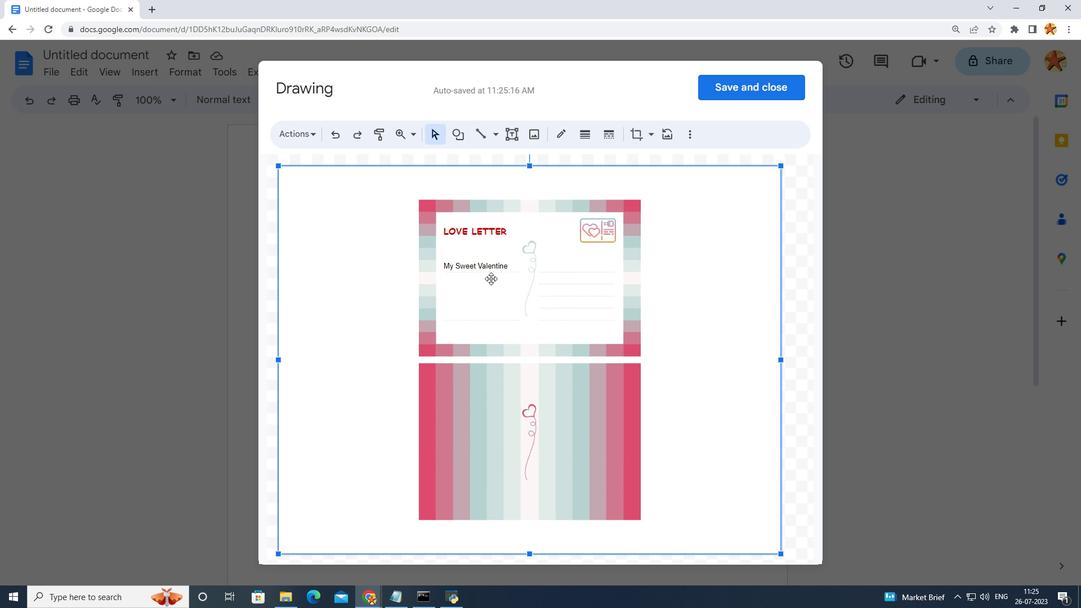 
Action: Mouse pressed left at (487, 296)
Screenshot: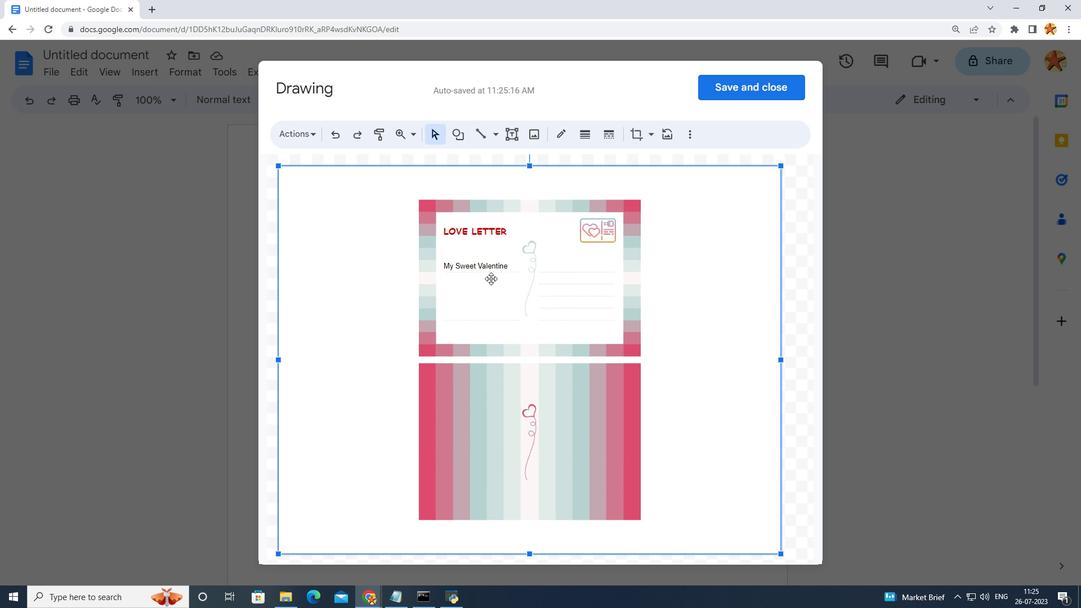 
Action: Mouse moved to (496, 265)
Screenshot: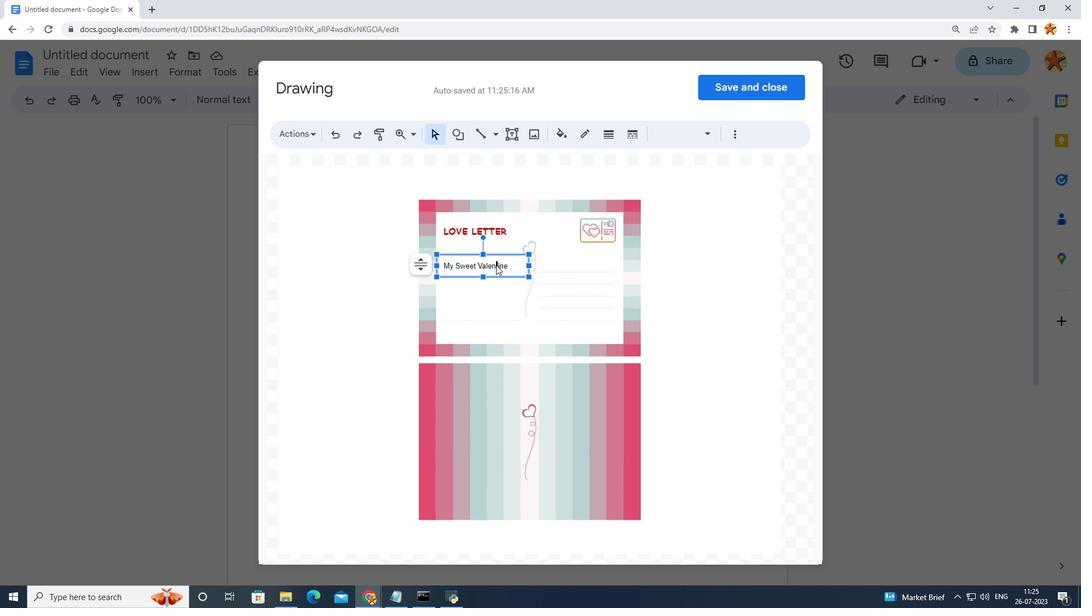 
Action: Mouse pressed left at (496, 265)
Screenshot: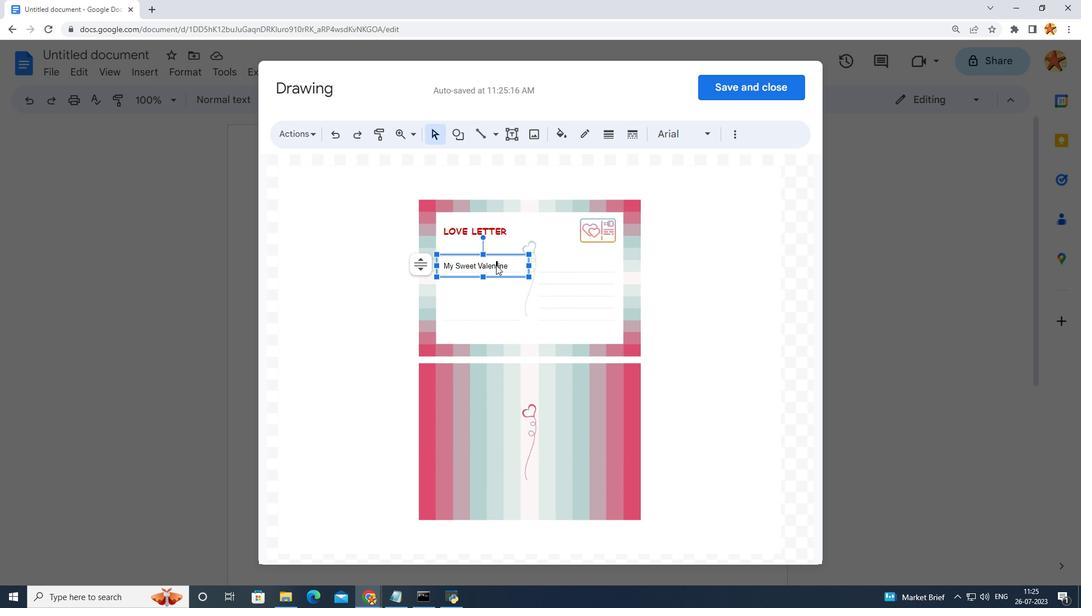 
Action: Mouse moved to (510, 268)
Screenshot: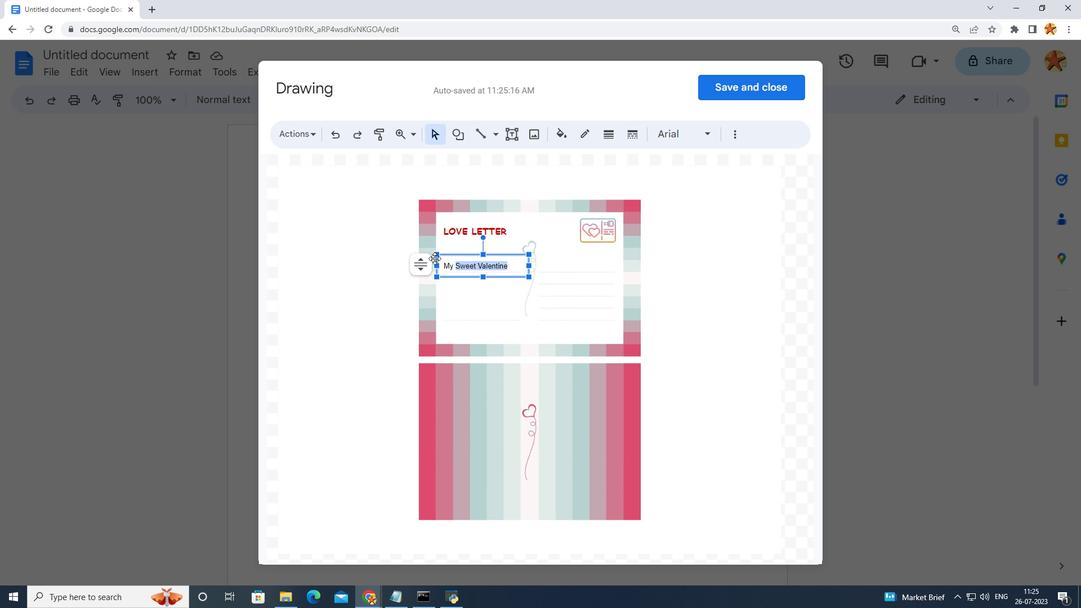 
Action: Mouse pressed left at (510, 268)
Screenshot: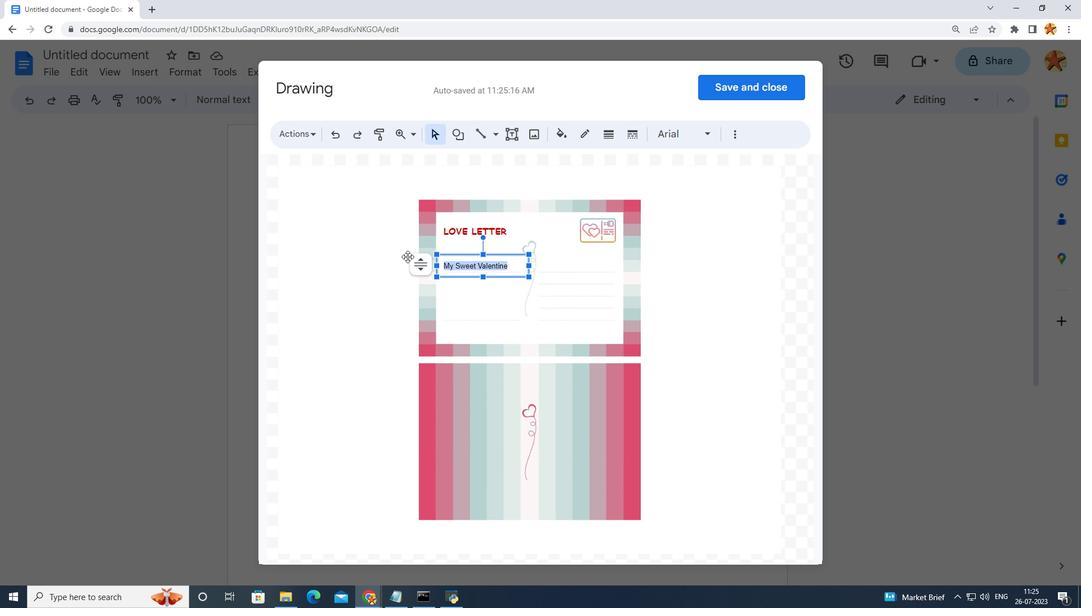 
Action: Mouse moved to (705, 133)
Screenshot: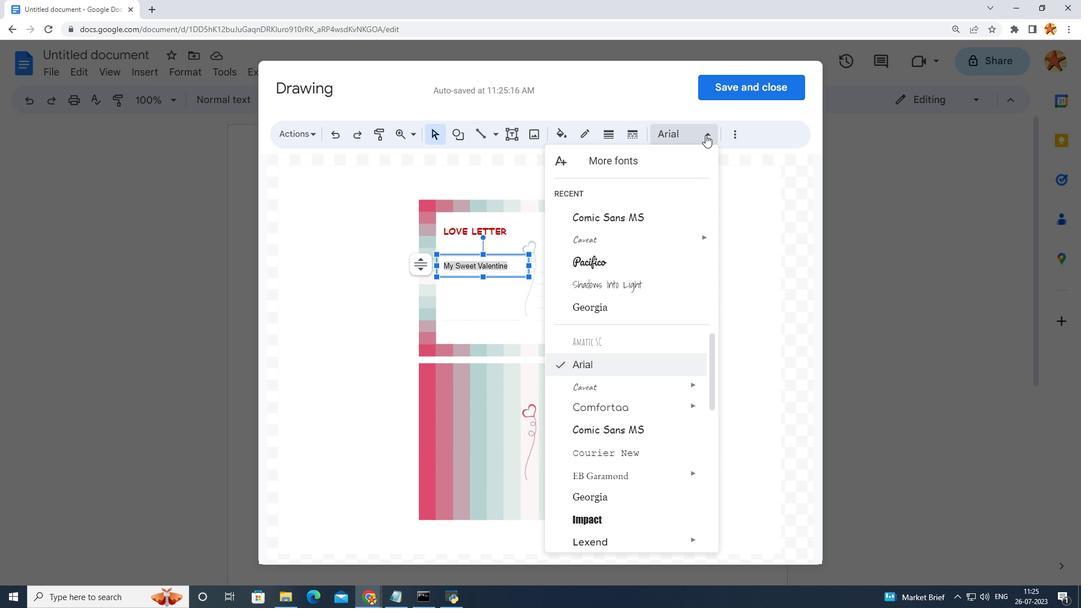 
Action: Mouse pressed left at (705, 133)
Screenshot: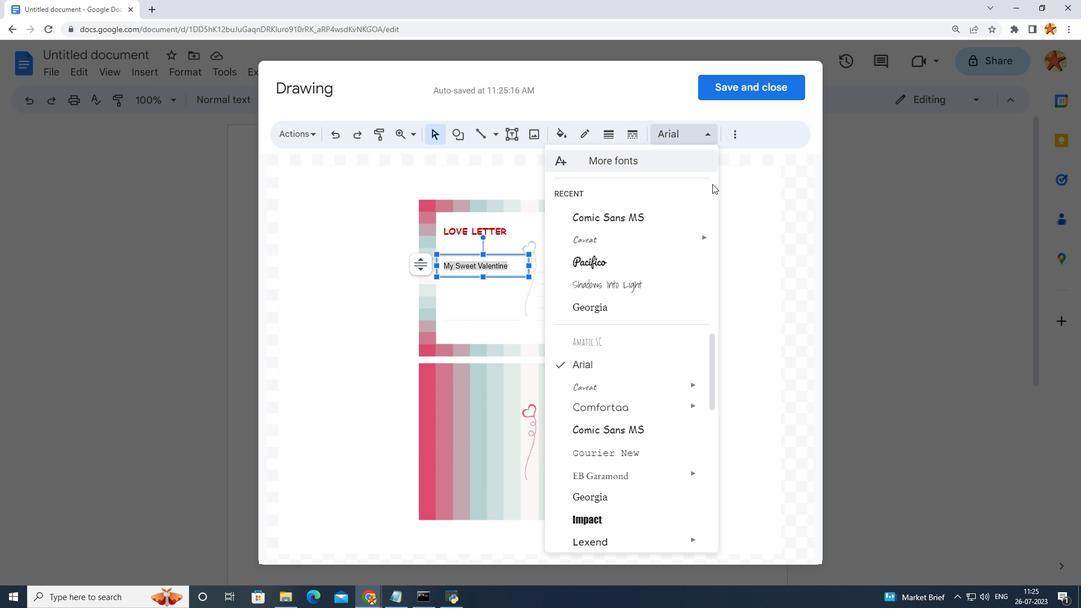 
Action: Mouse moved to (681, 167)
Screenshot: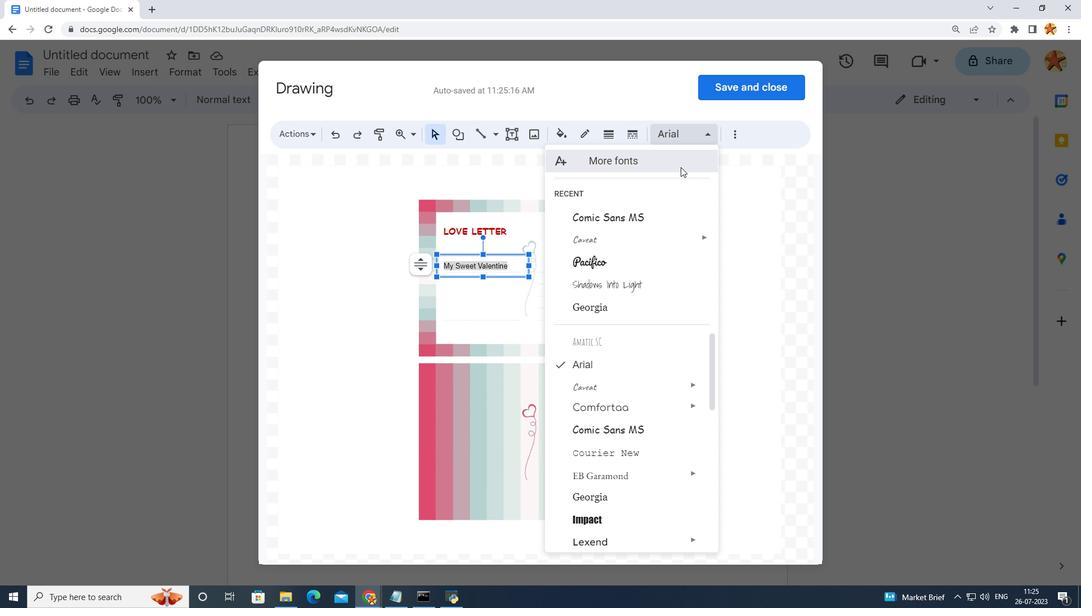 
Action: Mouse pressed left at (681, 167)
Screenshot: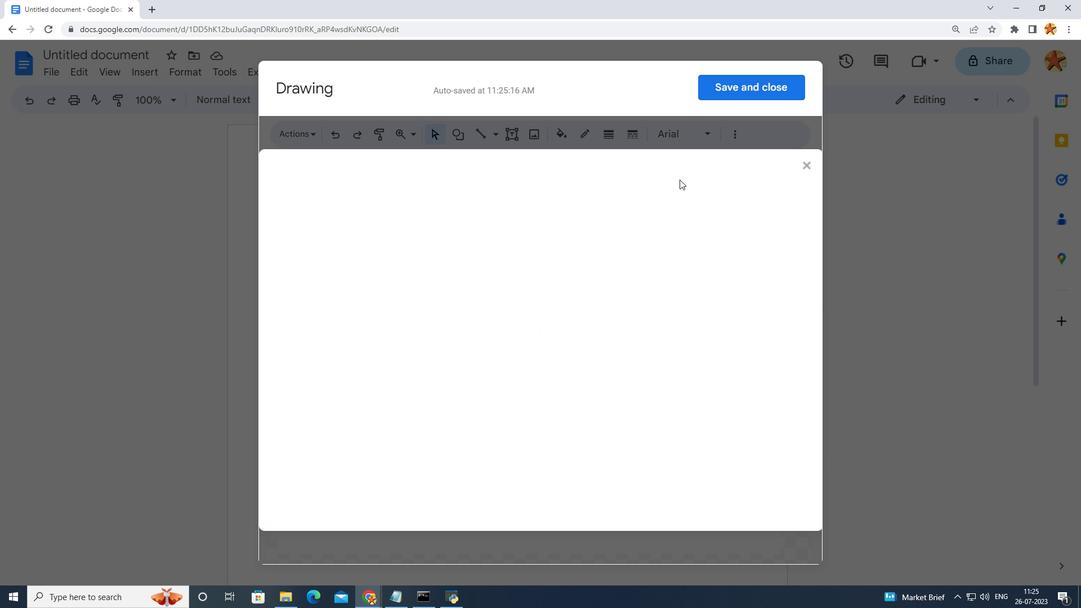 
Action: Mouse moved to (529, 334)
Screenshot: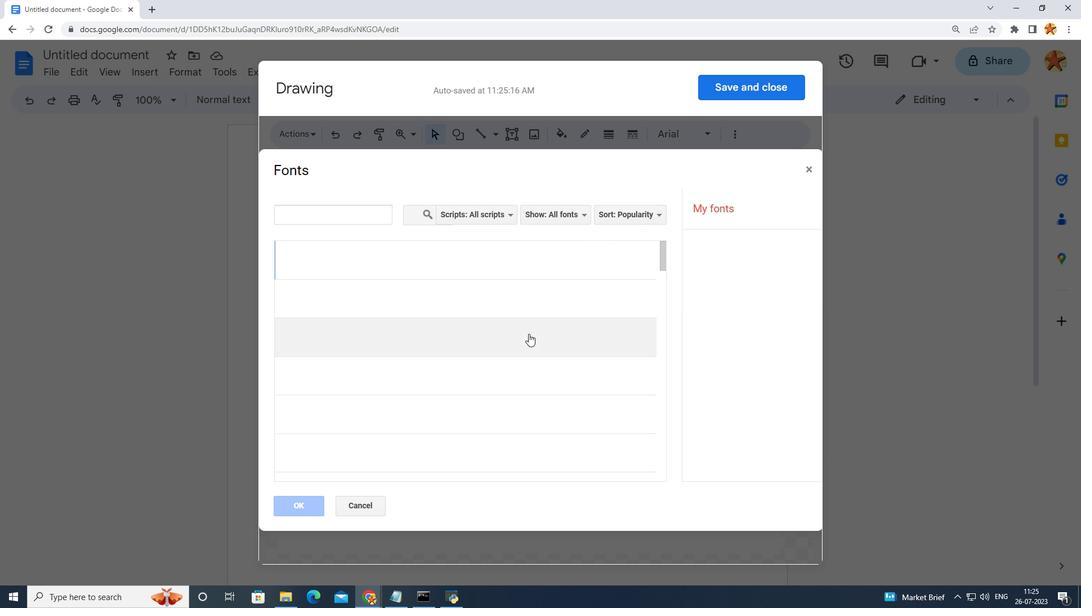 
Action: Mouse scrolled (529, 333) with delta (0, 0)
Screenshot: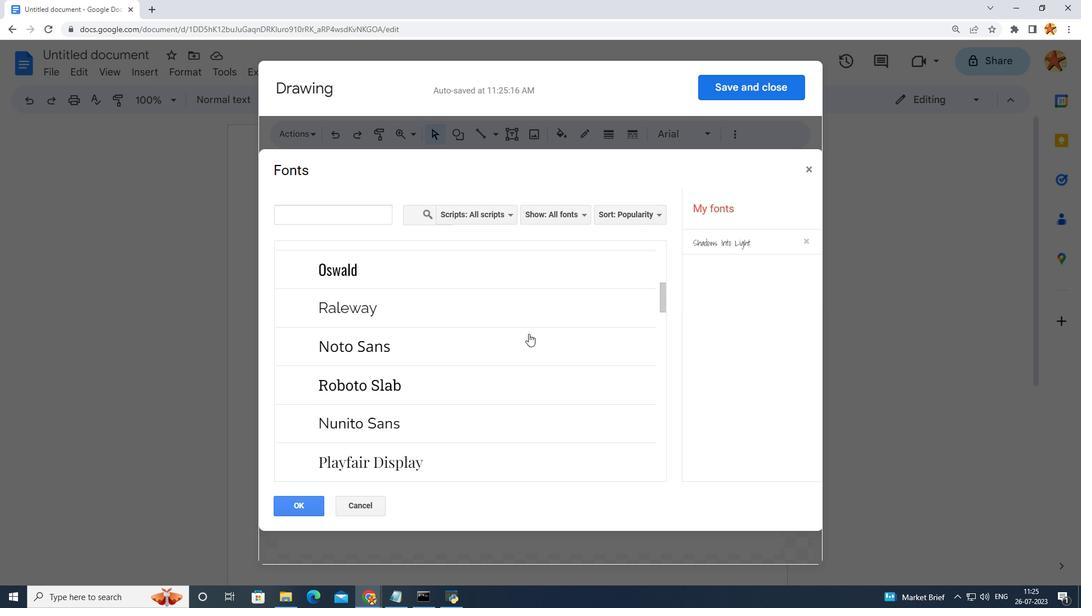 
Action: Mouse scrolled (529, 333) with delta (0, 0)
Screenshot: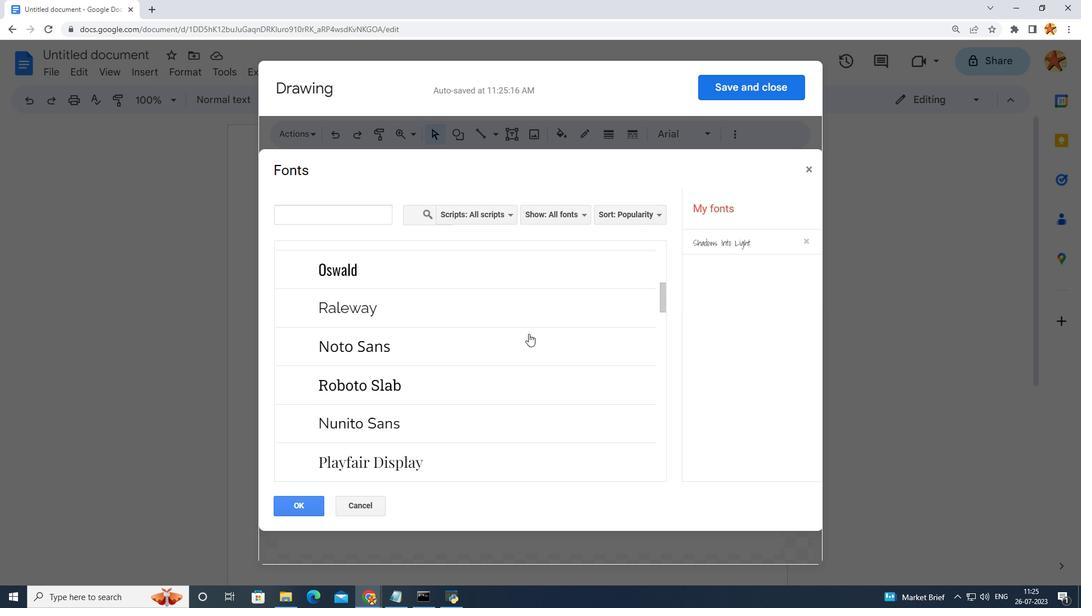 
Action: Mouse scrolled (529, 333) with delta (0, 0)
Screenshot: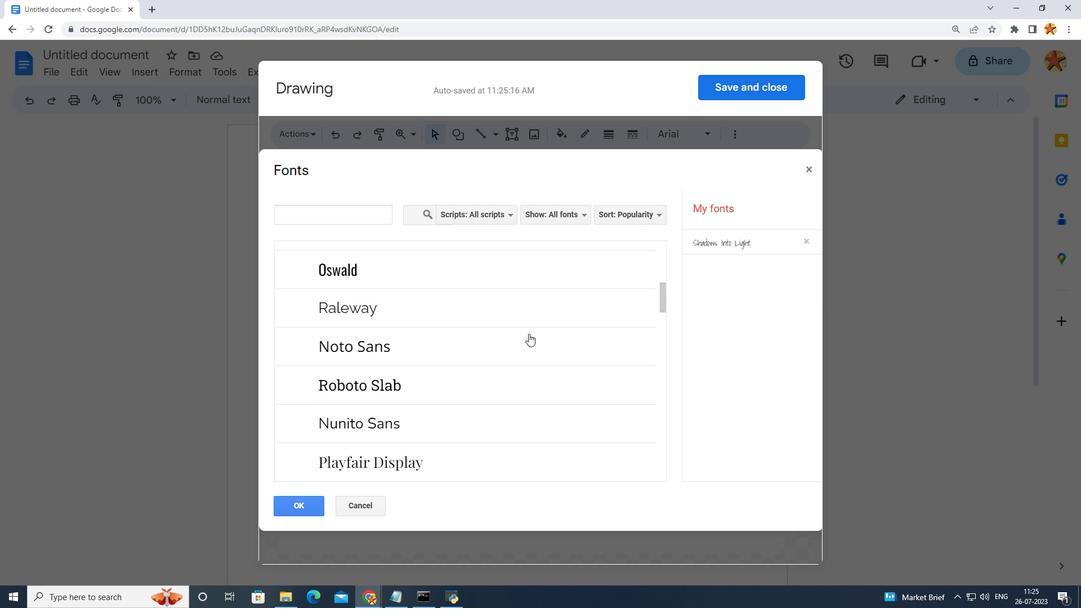 
Action: Mouse scrolled (529, 333) with delta (0, 0)
Screenshot: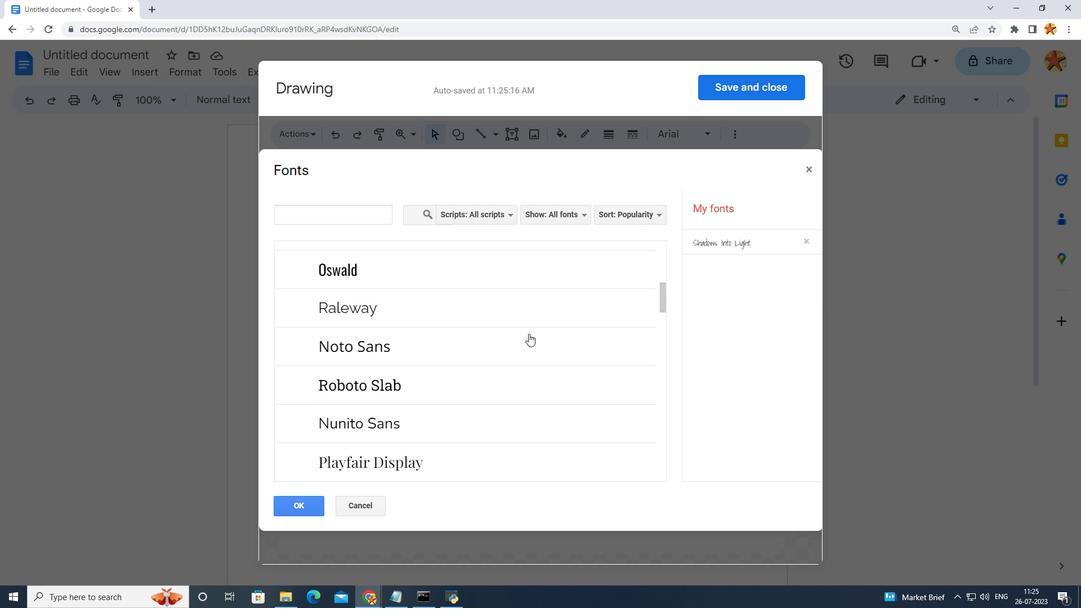 
Action: Mouse scrolled (529, 333) with delta (0, 0)
Screenshot: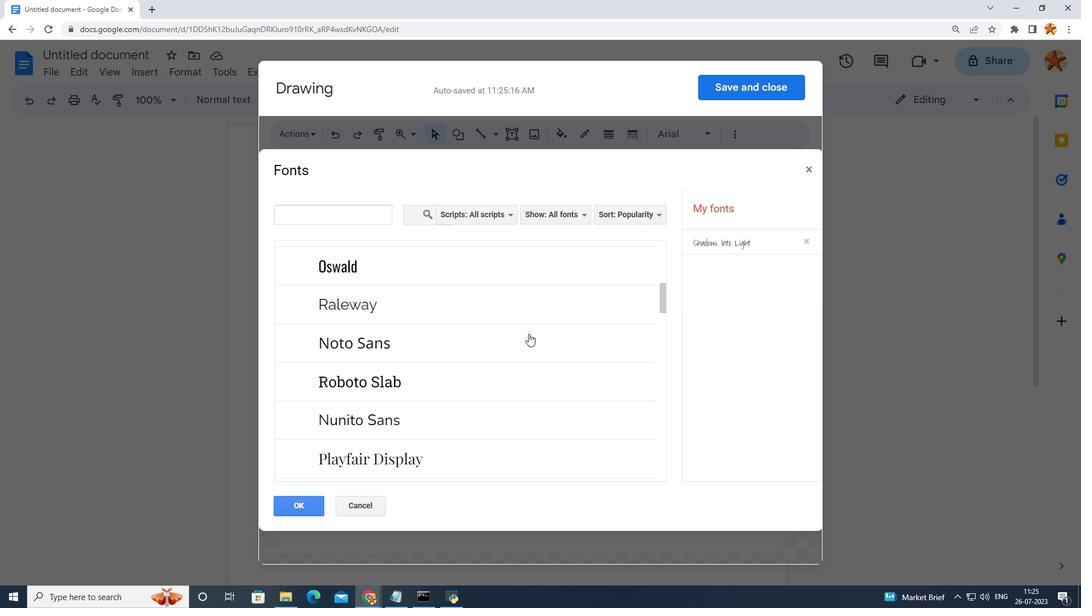 
Action: Mouse scrolled (529, 333) with delta (0, 0)
Screenshot: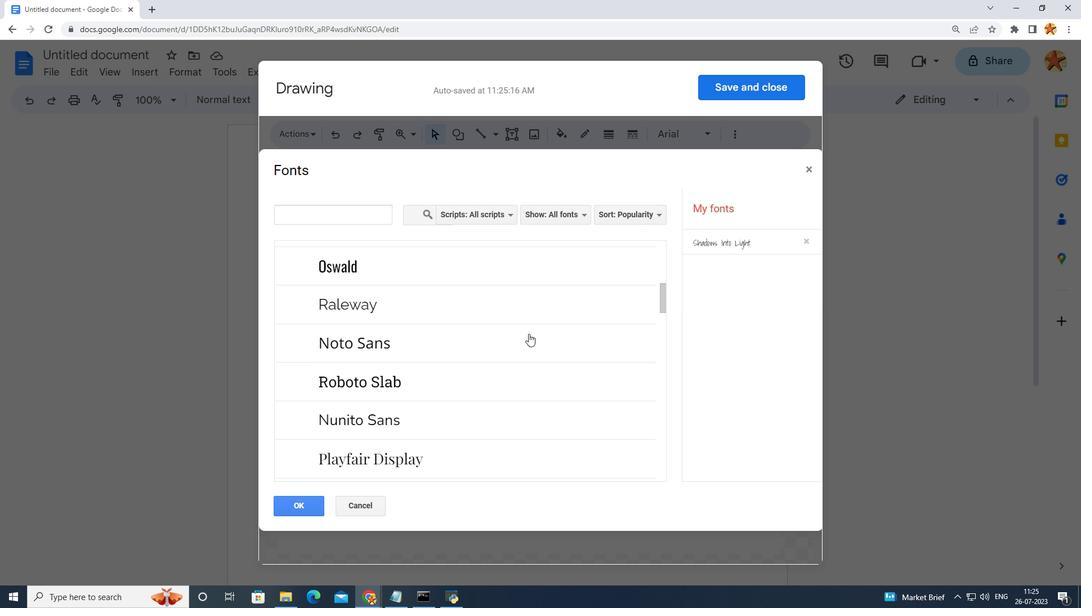 
Action: Mouse scrolled (529, 333) with delta (0, 0)
Screenshot: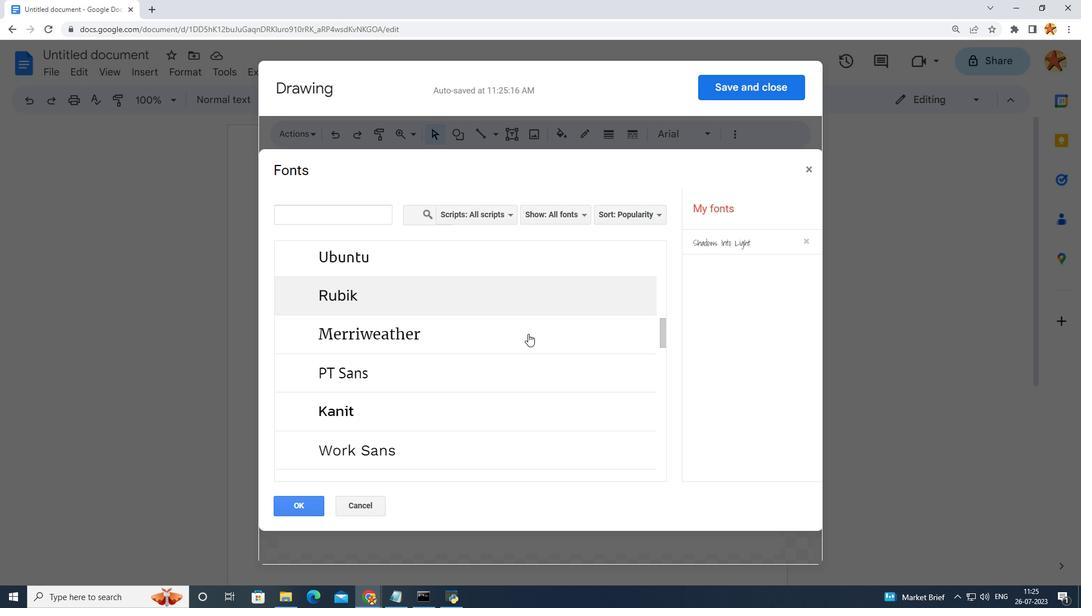 
Action: Mouse scrolled (529, 333) with delta (0, 0)
Screenshot: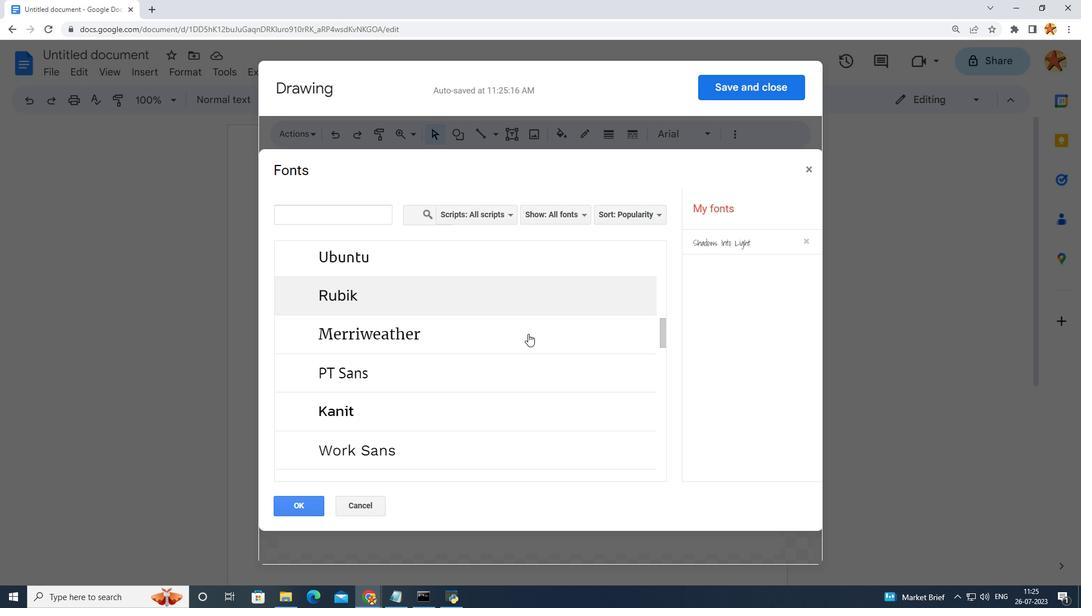 
Action: Mouse scrolled (529, 333) with delta (0, 0)
Screenshot: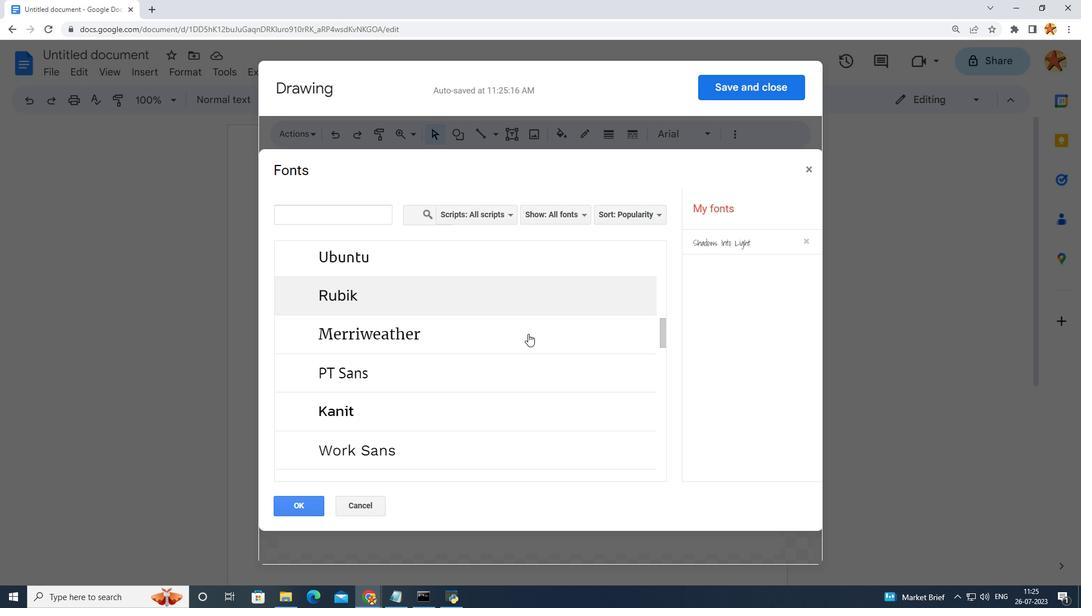 
Action: Mouse scrolled (529, 333) with delta (0, 0)
Screenshot: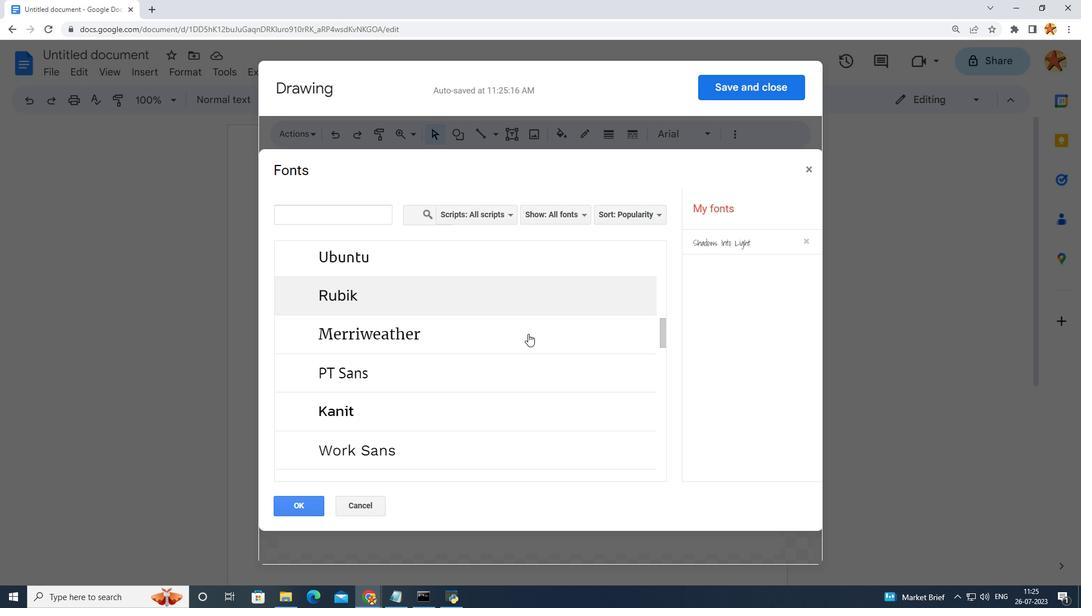 
Action: Mouse scrolled (529, 333) with delta (0, 0)
Screenshot: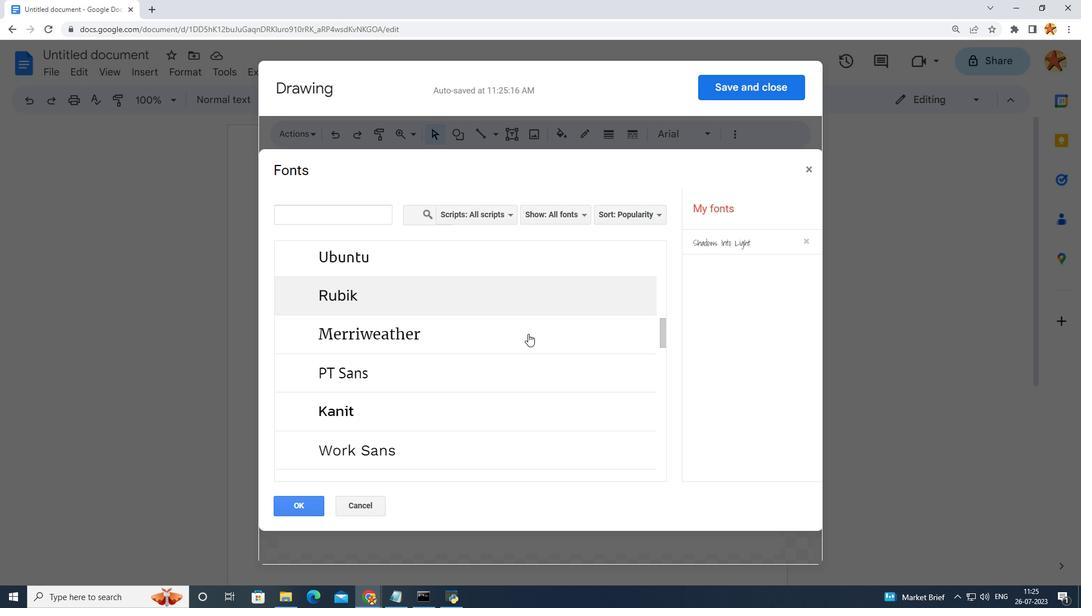 
Action: Mouse moved to (528, 334)
Screenshot: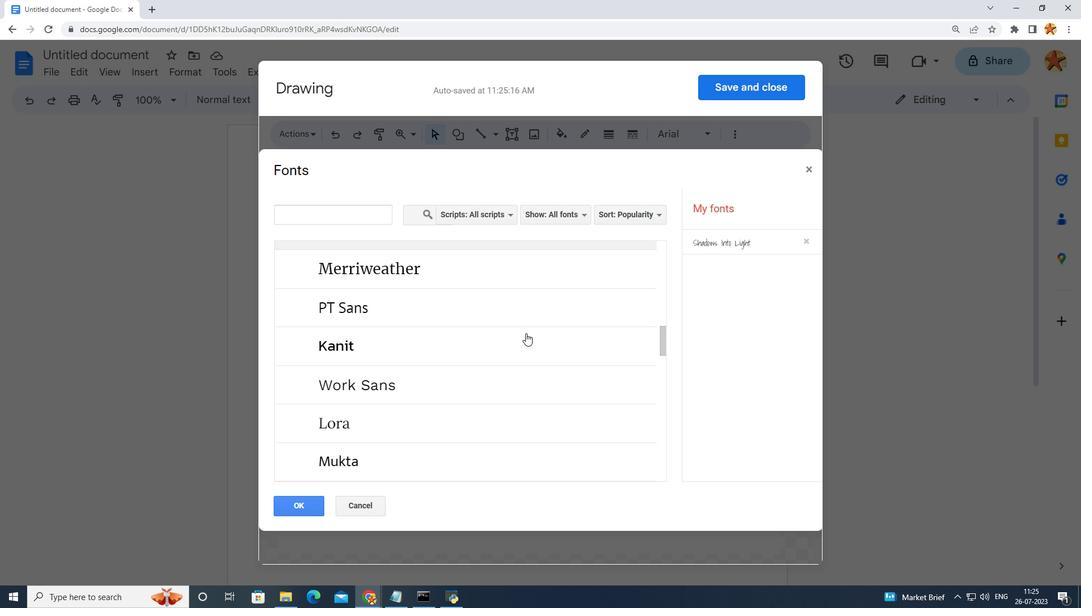 
Action: Mouse scrolled (528, 333) with delta (0, 0)
Screenshot: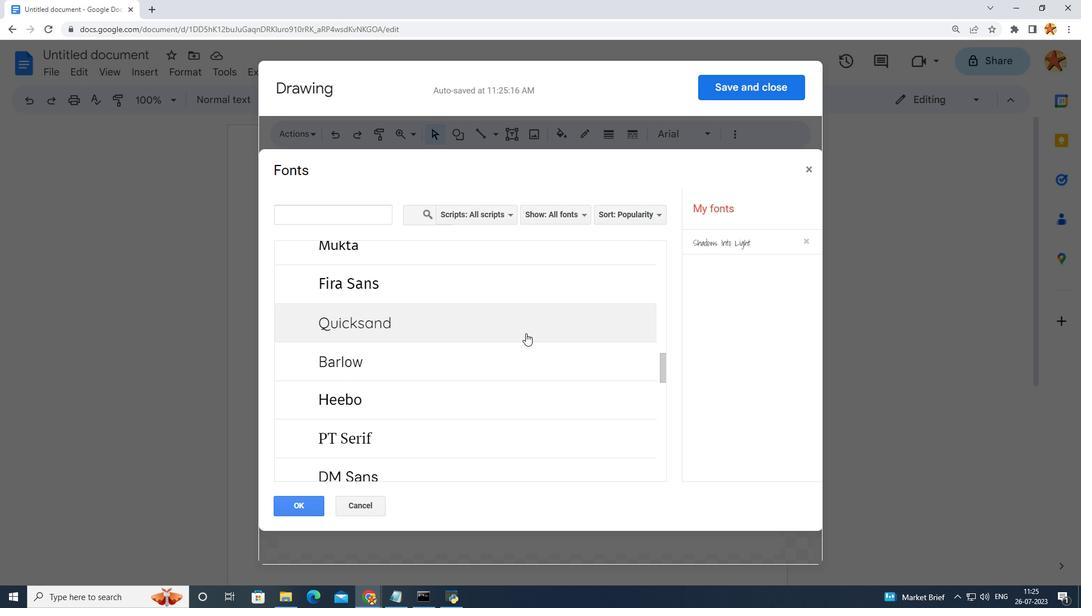 
Action: Mouse scrolled (528, 333) with delta (0, 0)
Screenshot: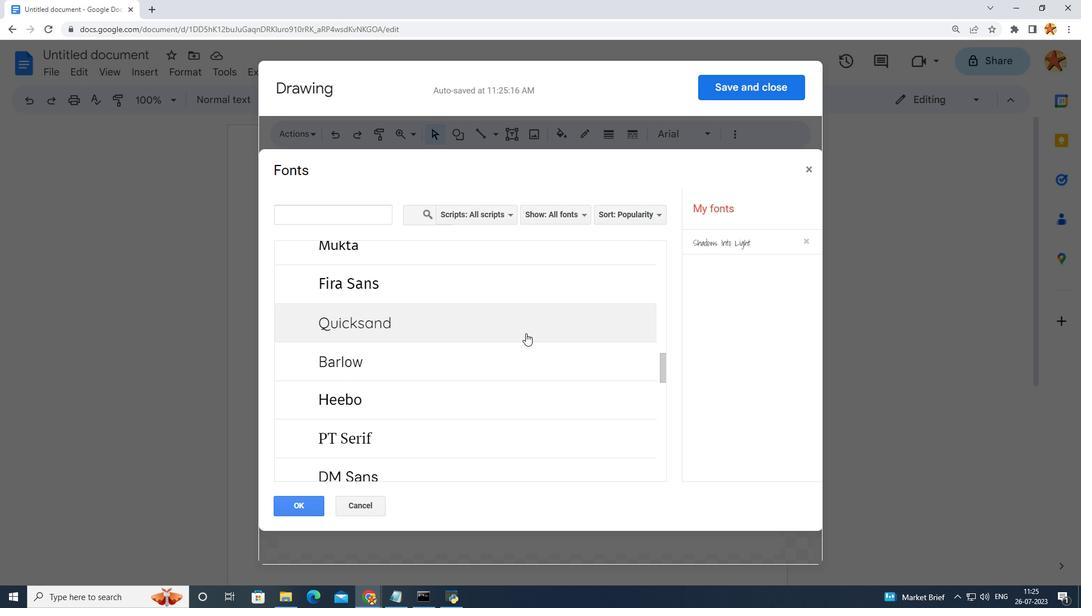 
Action: Mouse scrolled (528, 333) with delta (0, 0)
Screenshot: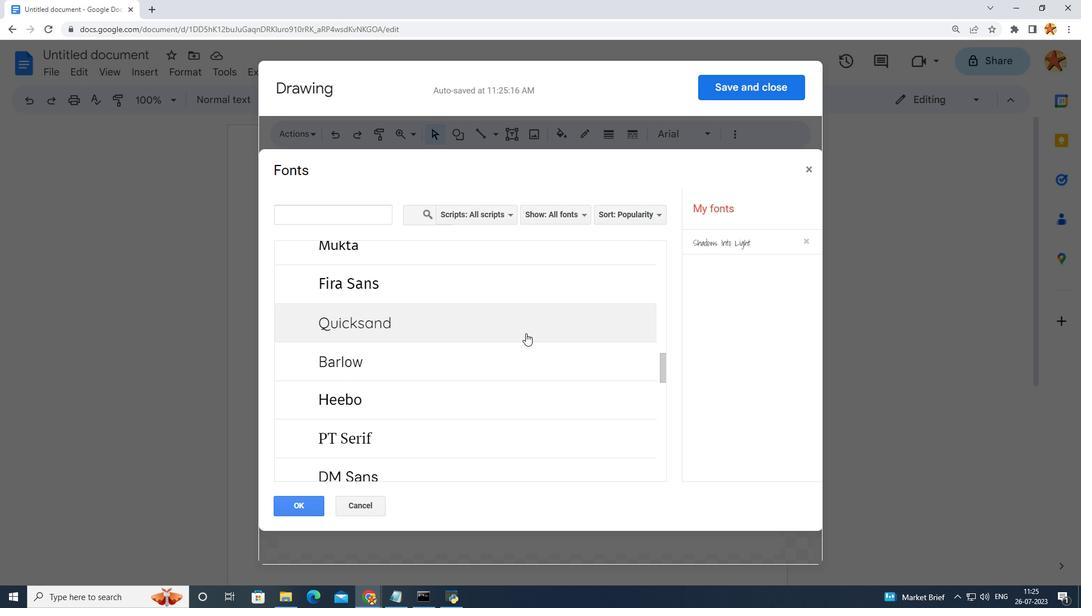
Action: Mouse scrolled (528, 333) with delta (0, 0)
Screenshot: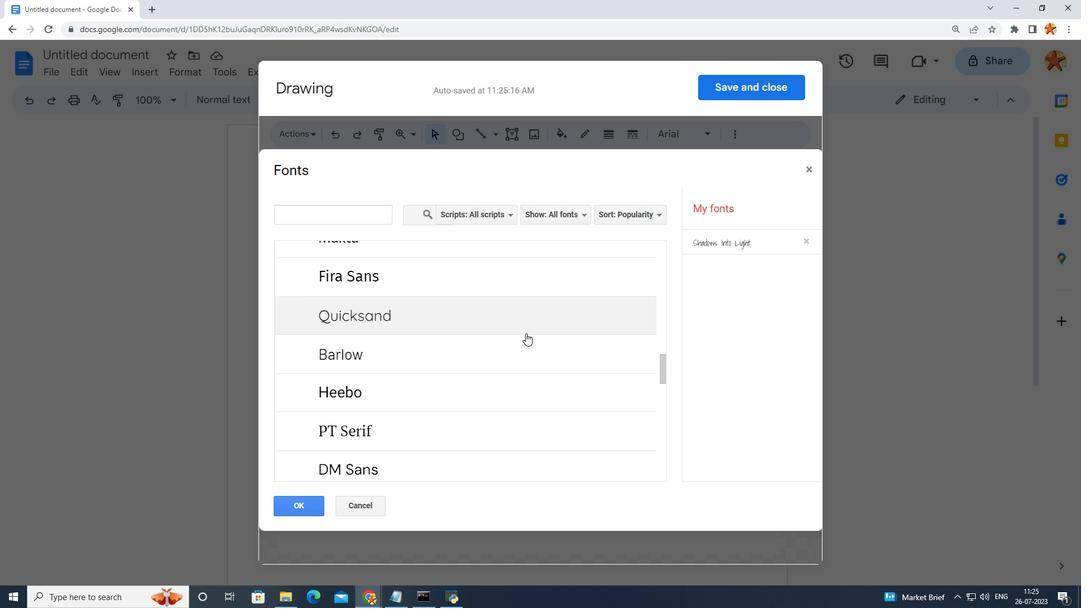 
Action: Mouse scrolled (528, 333) with delta (0, 0)
Screenshot: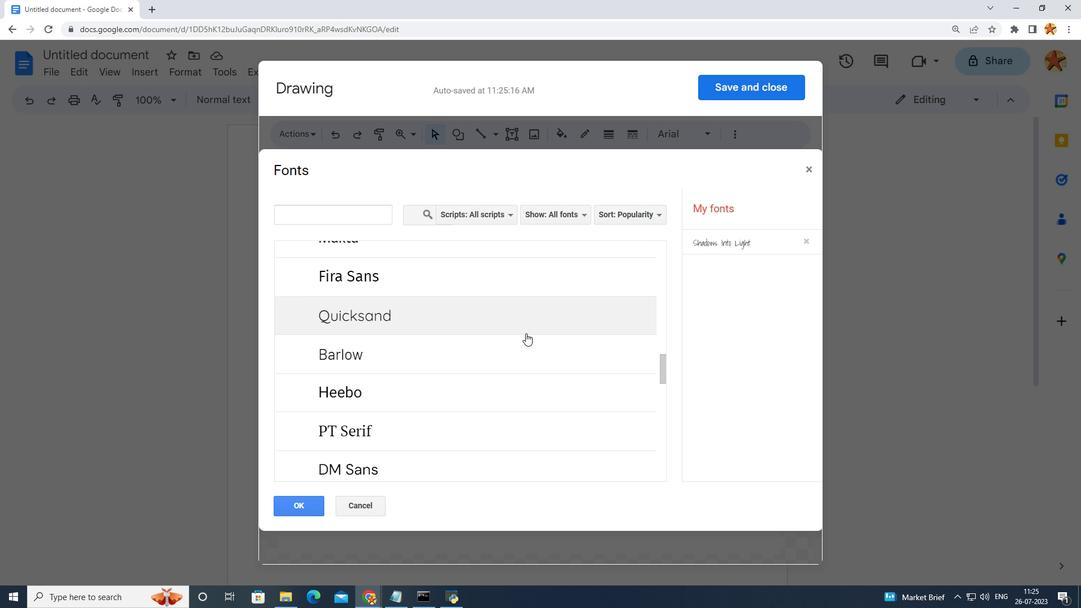 
Action: Mouse moved to (526, 333)
Screenshot: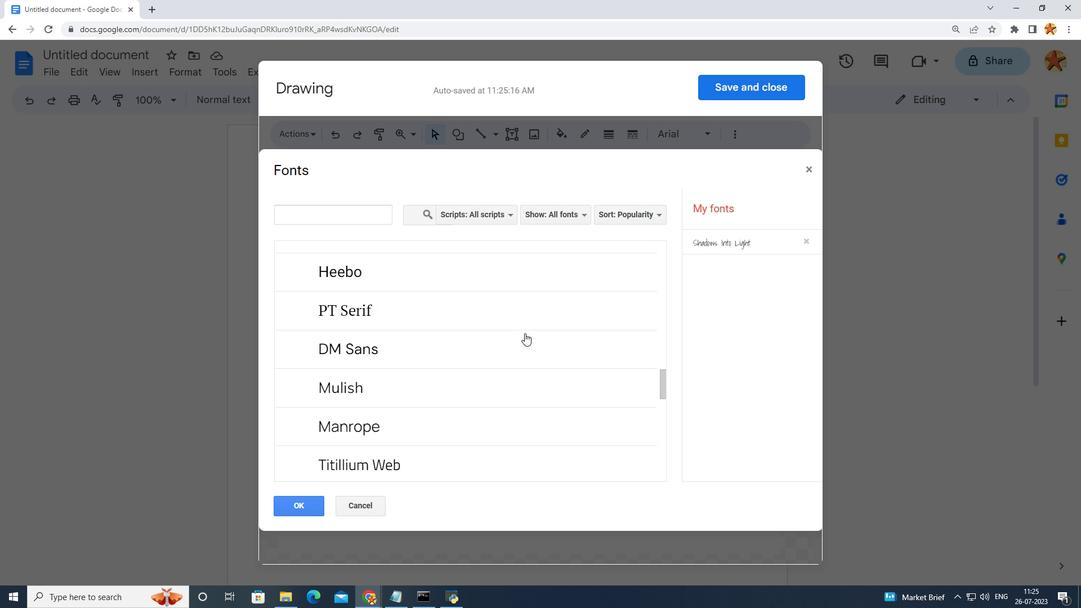 
Action: Mouse scrolled (526, 332) with delta (0, 0)
Screenshot: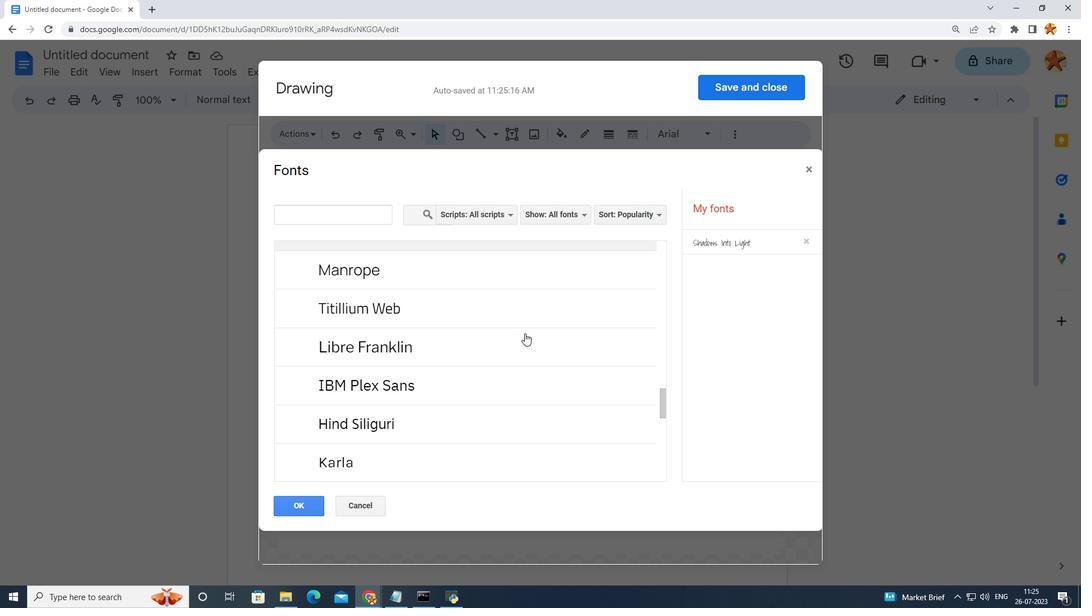 
Action: Mouse scrolled (526, 332) with delta (0, 0)
Screenshot: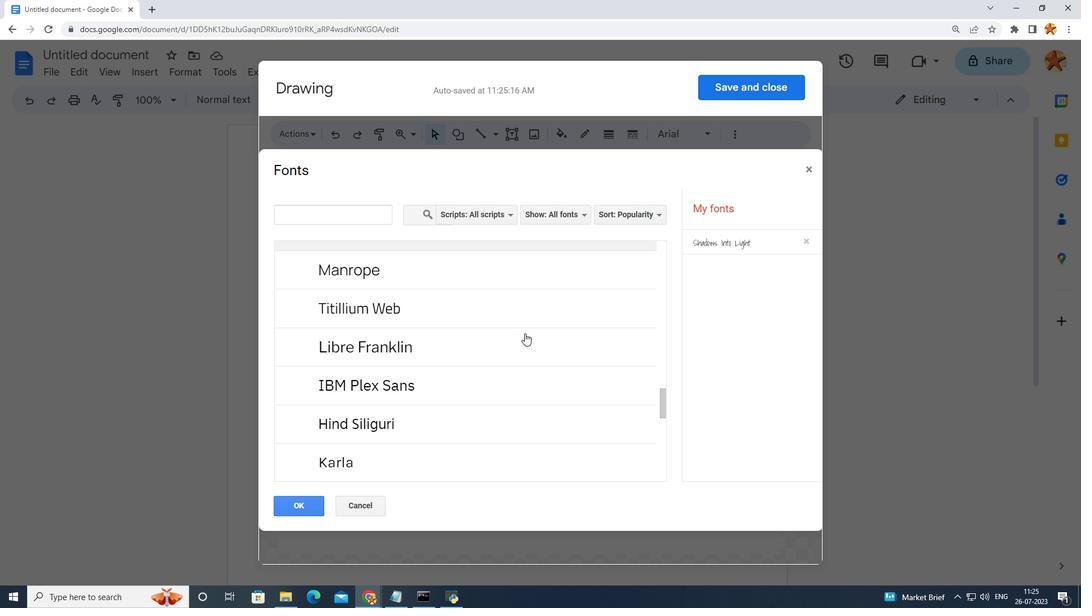 
Action: Mouse scrolled (526, 332) with delta (0, 0)
Screenshot: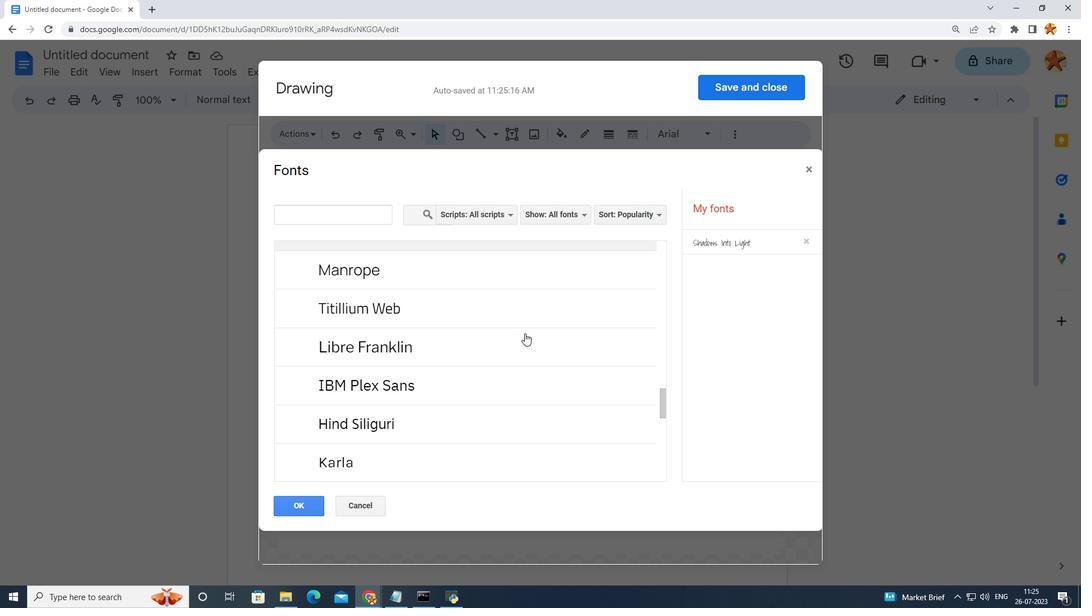 
Action: Mouse scrolled (526, 332) with delta (0, 0)
Screenshot: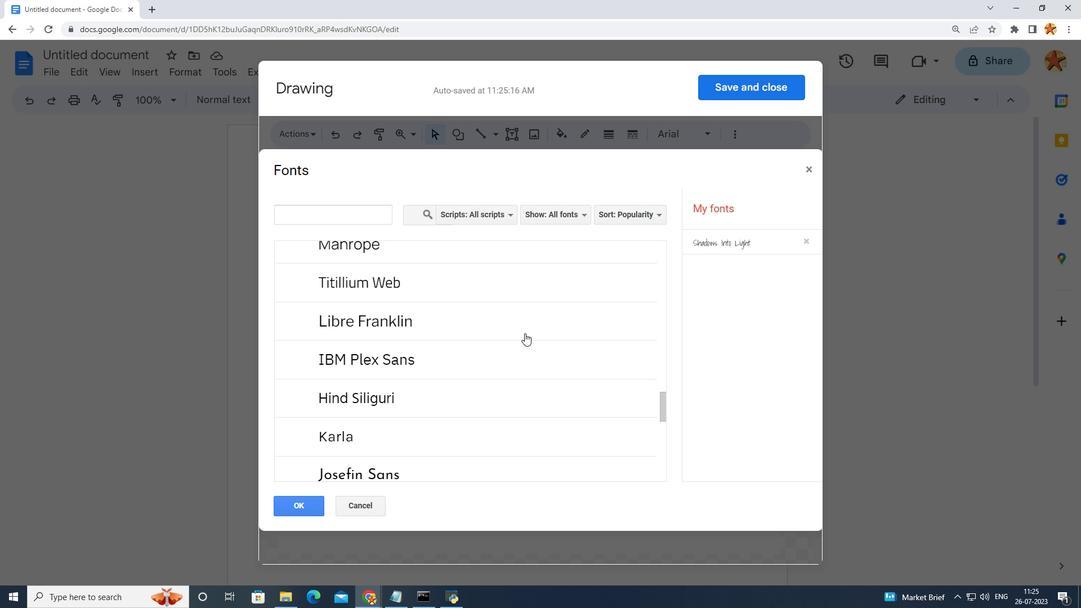 
Action: Mouse scrolled (526, 332) with delta (0, 0)
Screenshot: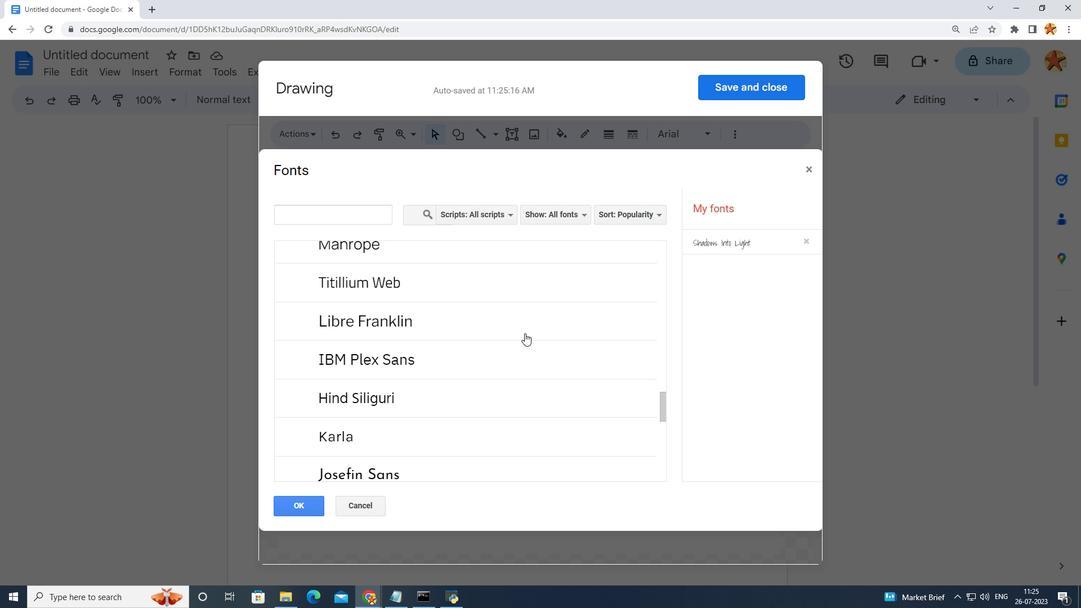 
Action: Mouse moved to (525, 333)
Screenshot: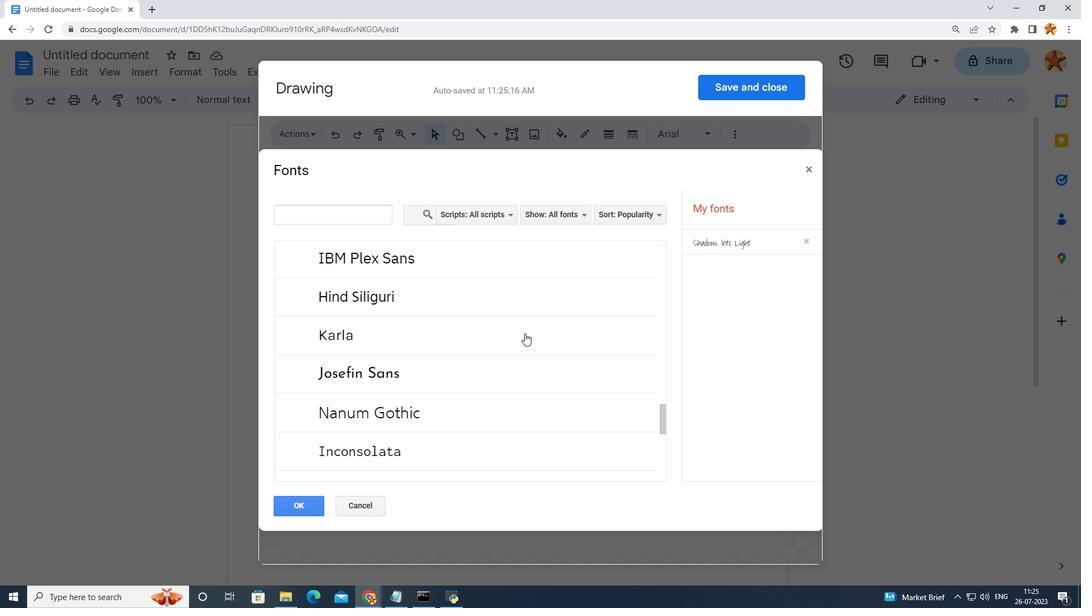 
Action: Mouse scrolled (525, 332) with delta (0, 0)
Screenshot: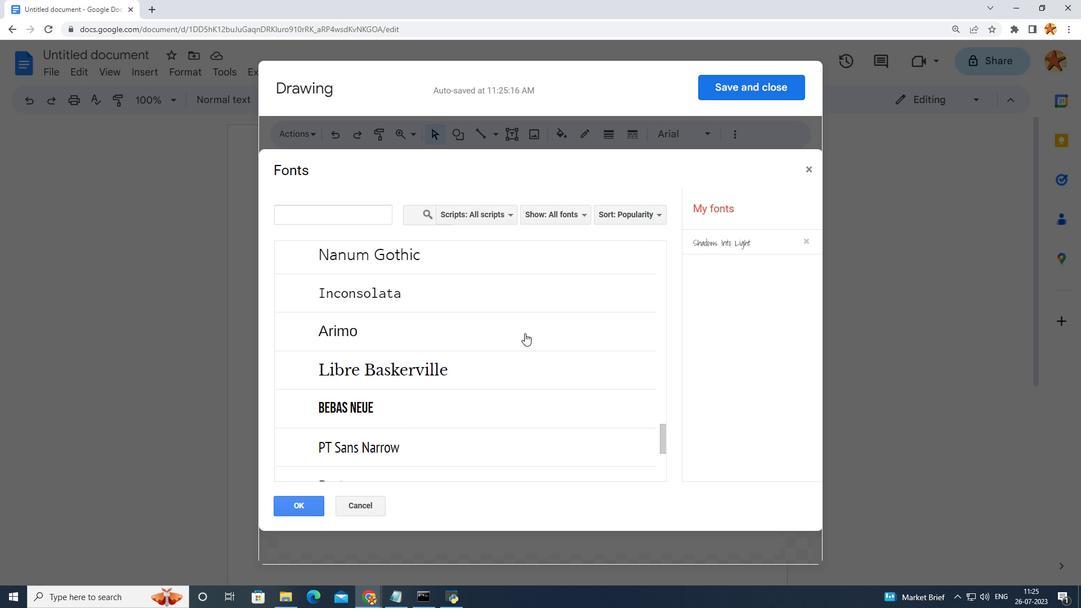 
Action: Mouse scrolled (525, 332) with delta (0, 0)
Screenshot: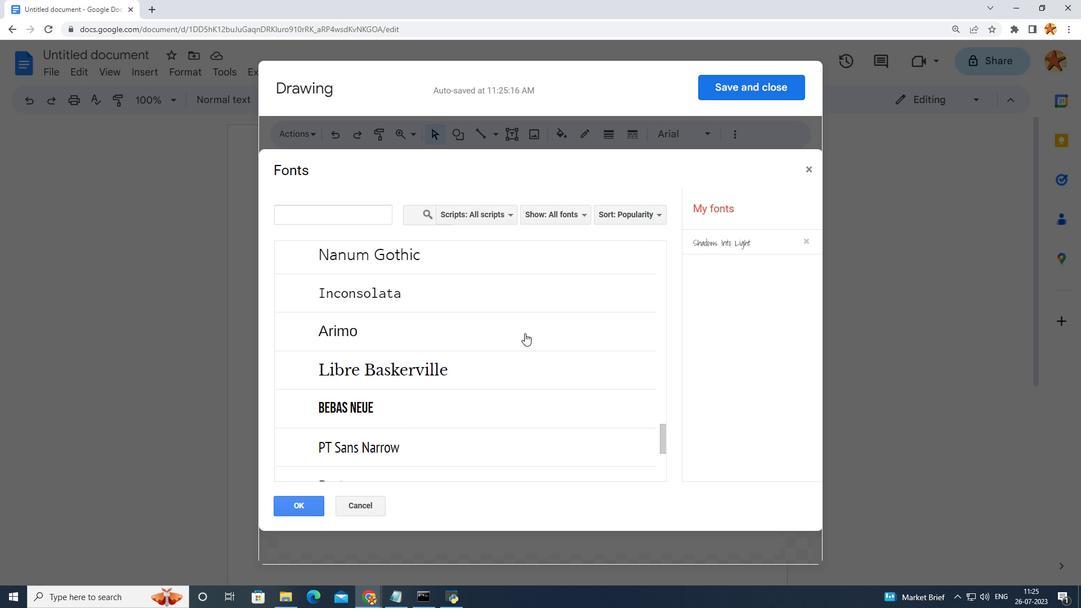 
Action: Mouse scrolled (525, 332) with delta (0, 0)
Screenshot: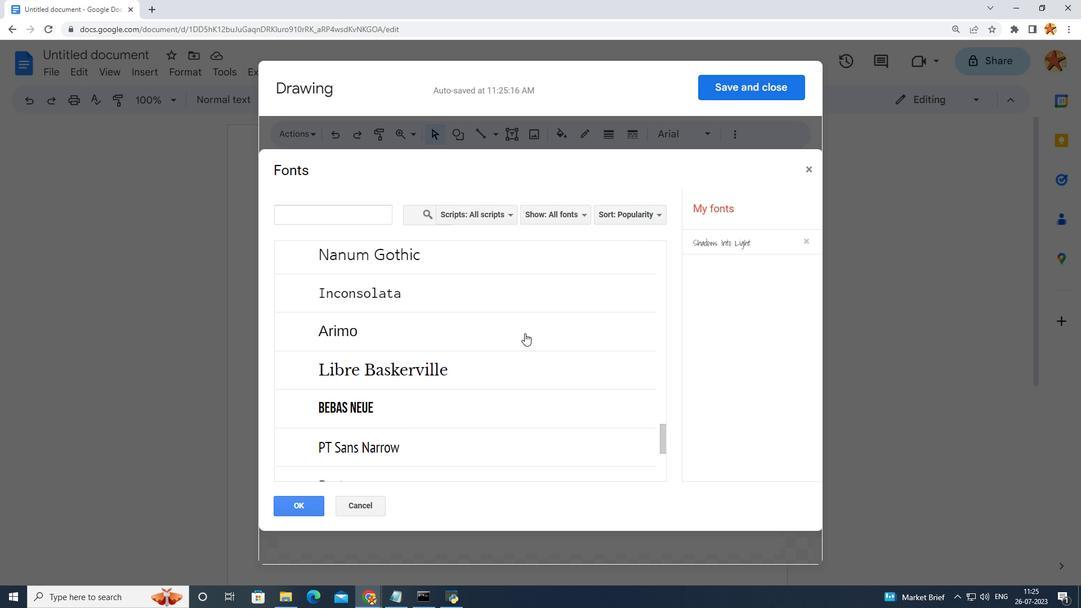 
Action: Mouse scrolled (525, 332) with delta (0, 0)
Screenshot: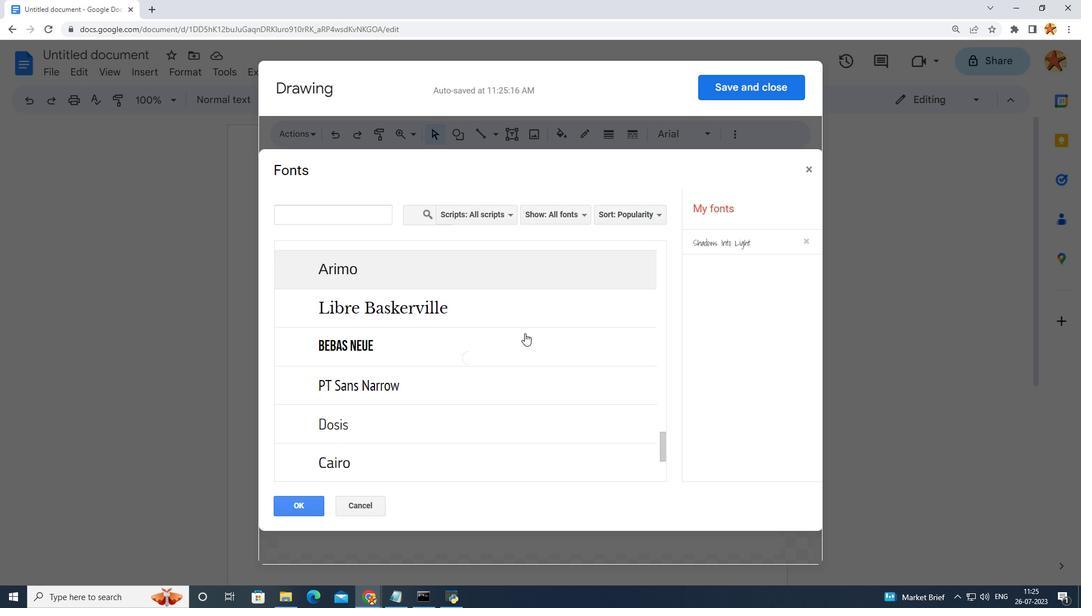 
Action: Mouse scrolled (525, 332) with delta (0, 0)
Screenshot: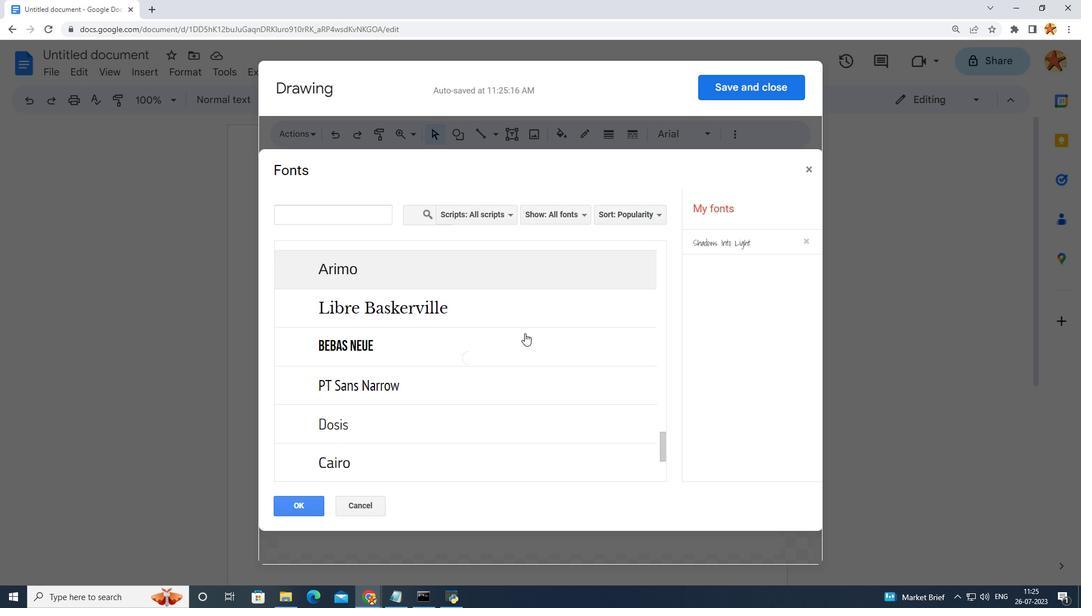 
Action: Mouse scrolled (525, 332) with delta (0, 0)
Screenshot: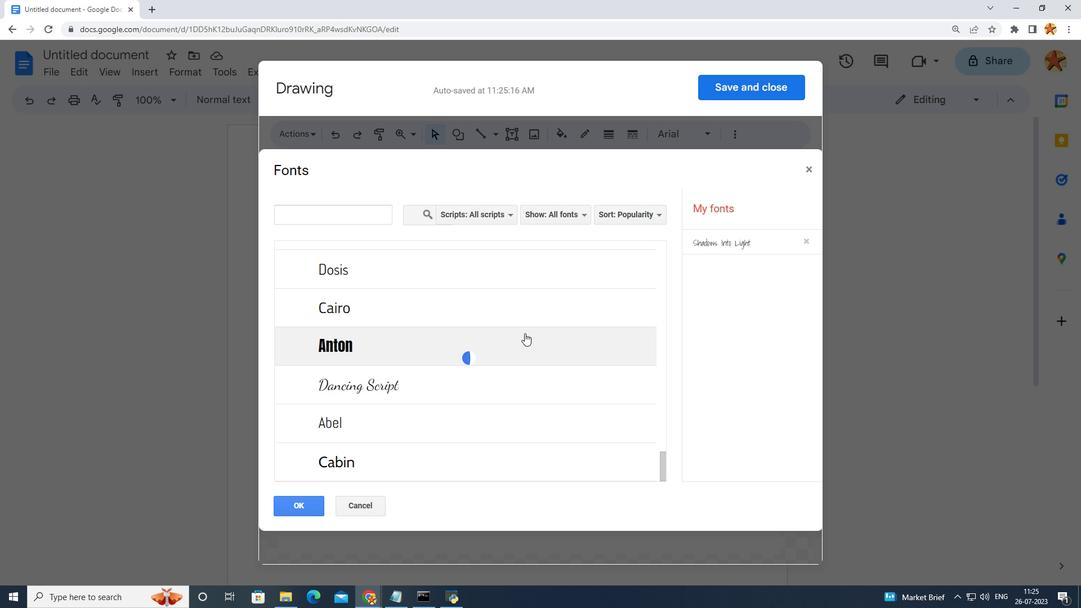 
Action: Mouse scrolled (525, 332) with delta (0, 0)
Screenshot: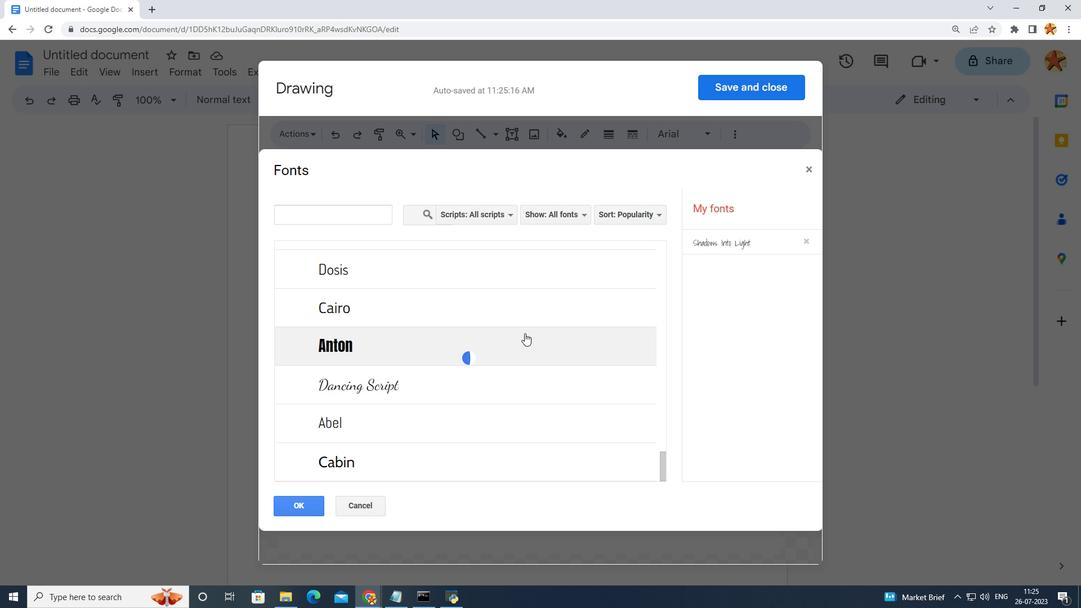 
Action: Mouse scrolled (525, 332) with delta (0, 0)
Screenshot: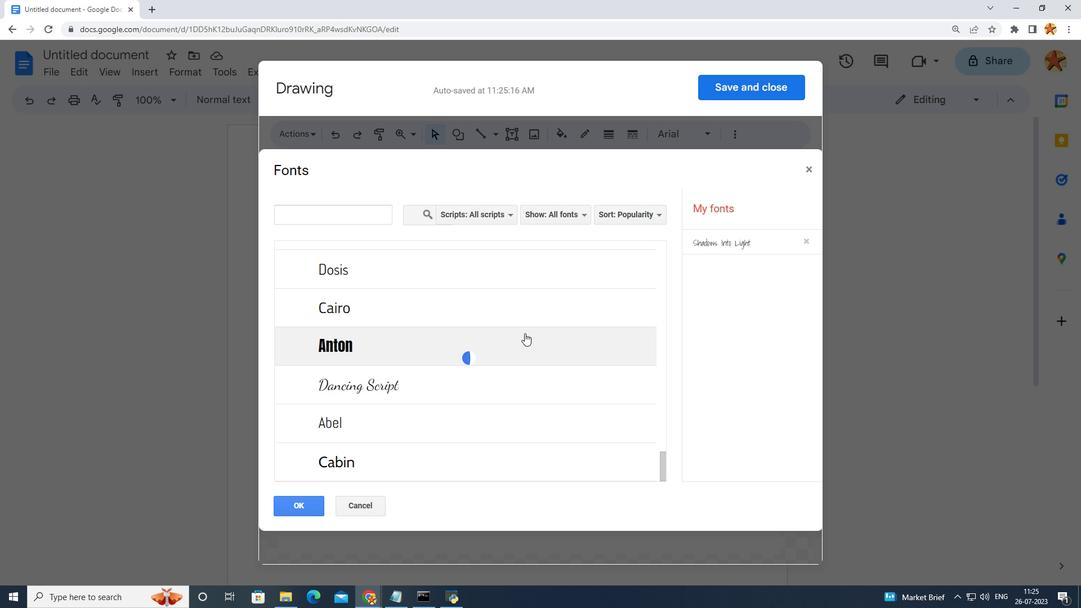 
Action: Mouse scrolled (525, 332) with delta (0, 0)
Screenshot: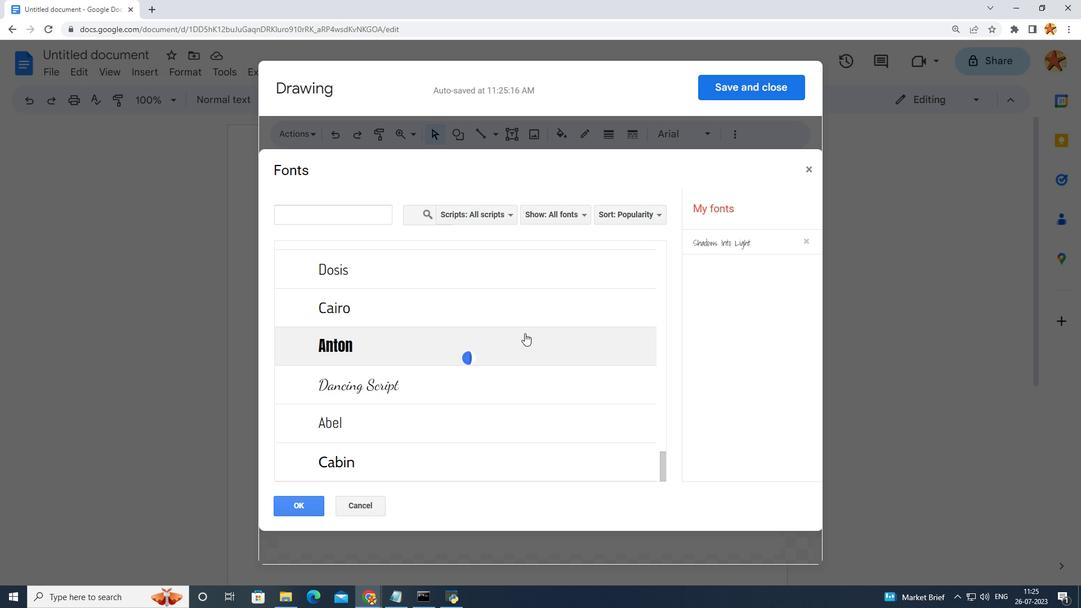 
Action: Mouse scrolled (525, 332) with delta (0, 0)
Screenshot: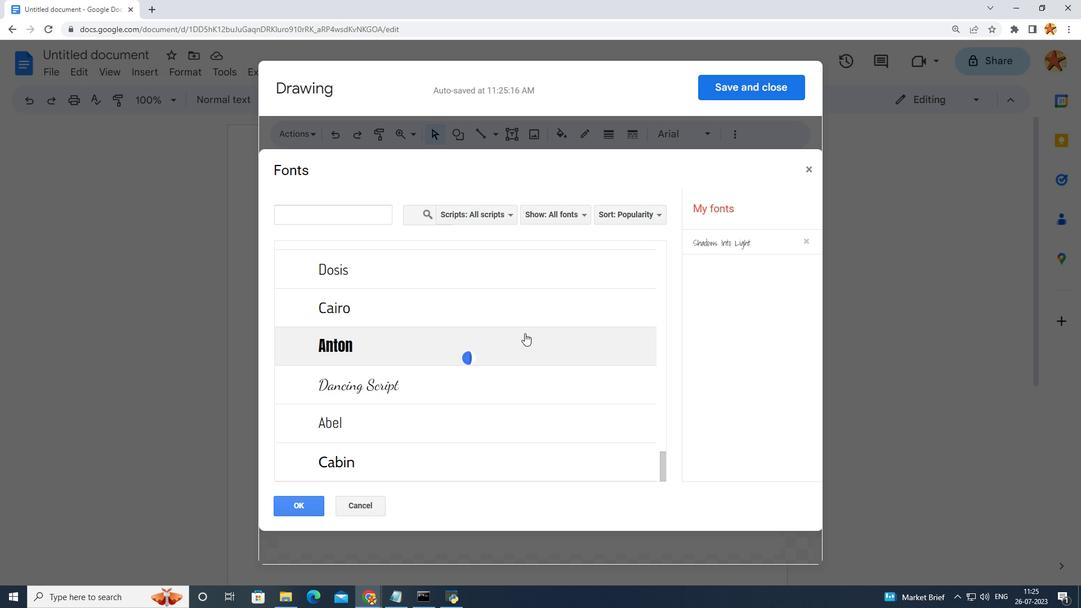 
Action: Mouse scrolled (525, 332) with delta (0, 0)
Screenshot: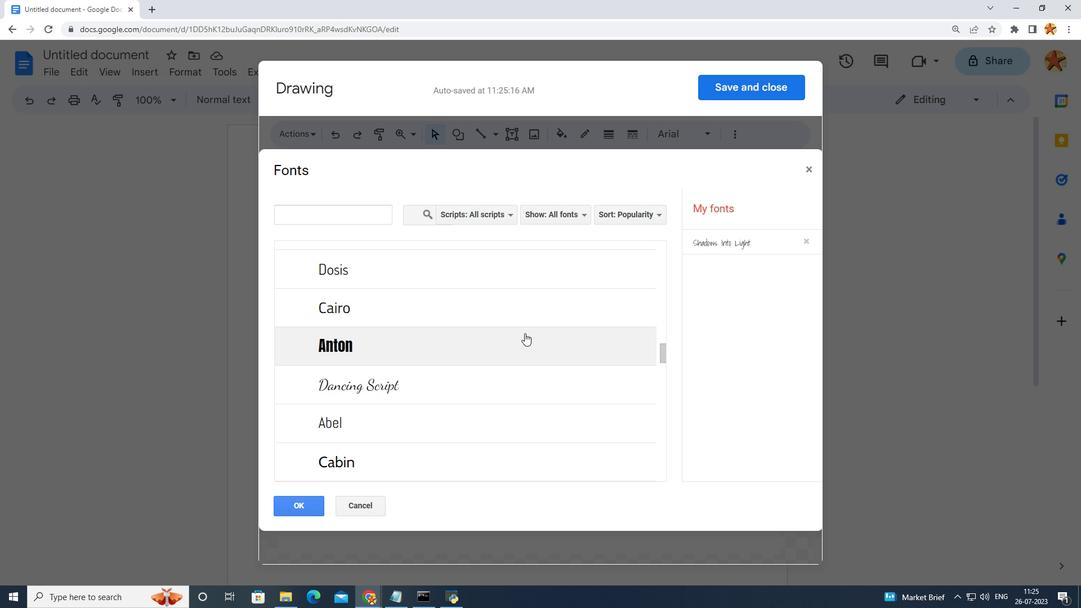 
Action: Mouse scrolled (525, 332) with delta (0, 0)
Screenshot: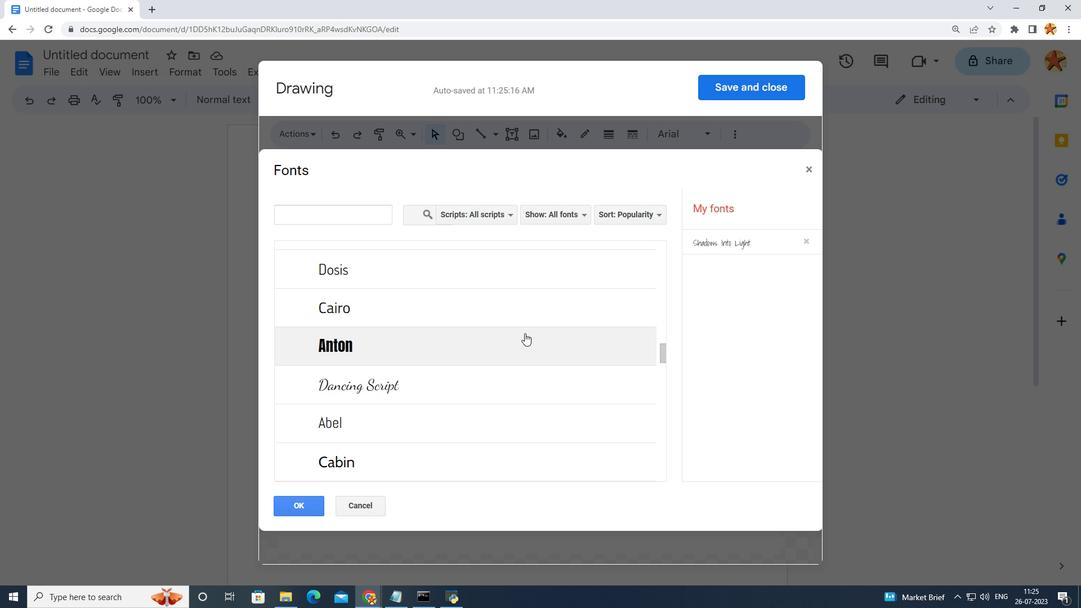 
Action: Mouse scrolled (525, 332) with delta (0, 0)
Screenshot: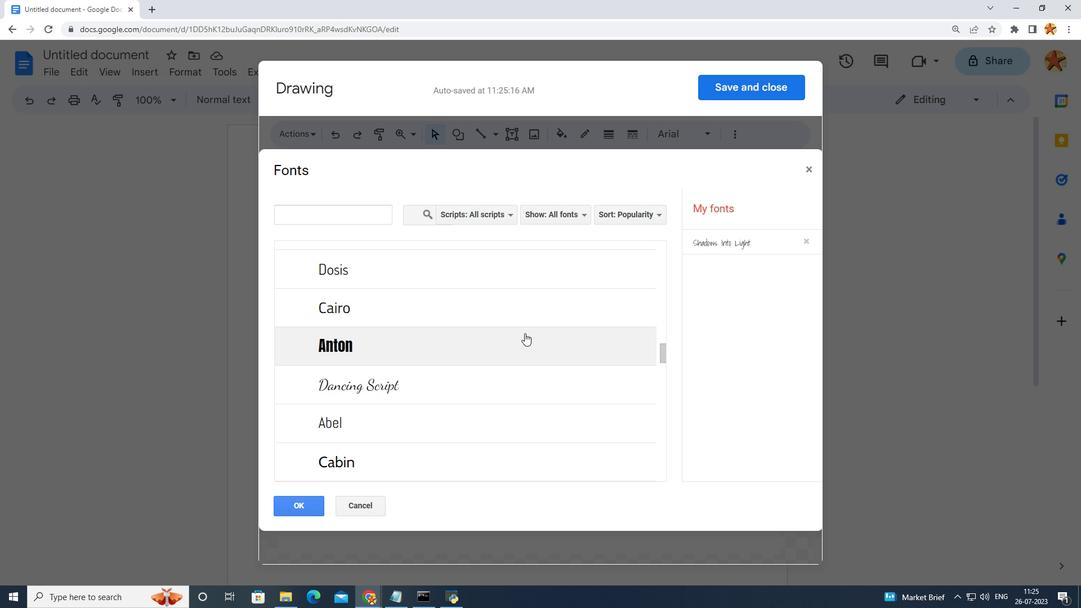 
Action: Mouse scrolled (525, 332) with delta (0, 0)
Screenshot: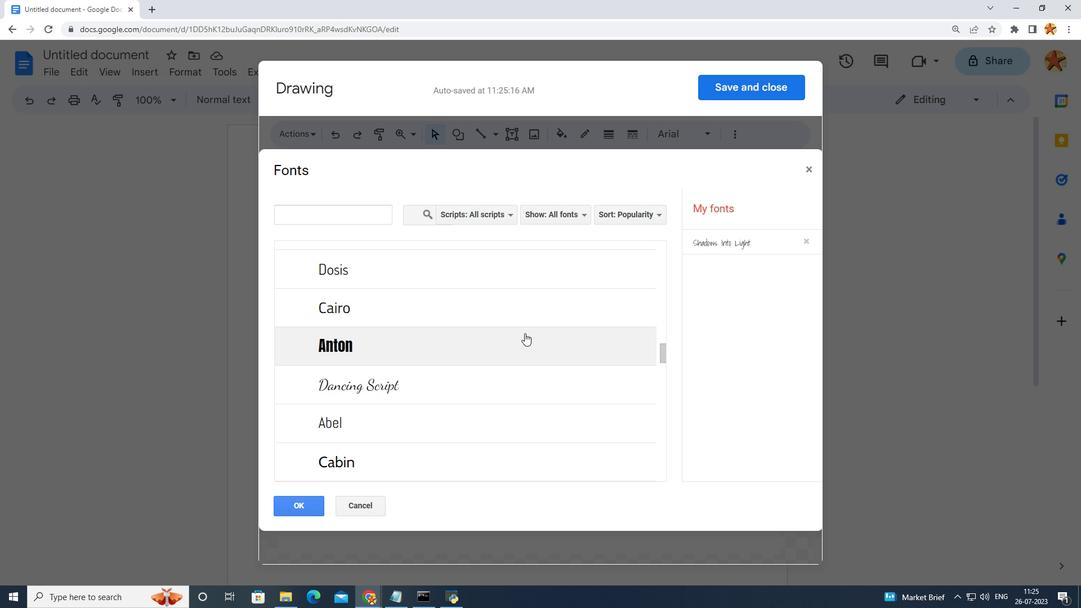 
Action: Mouse scrolled (525, 332) with delta (0, 0)
Screenshot: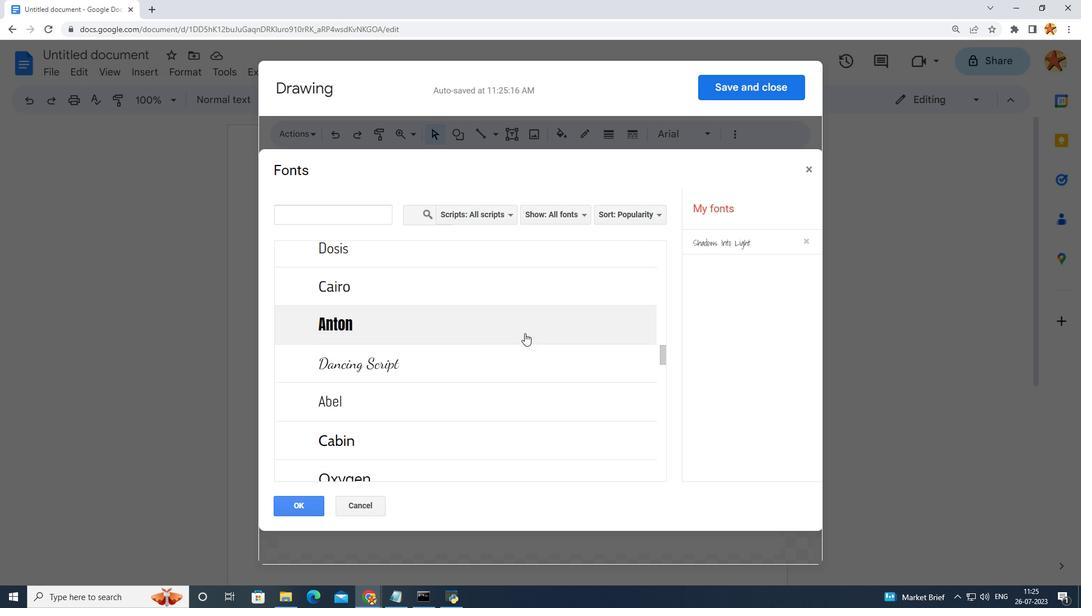 
Action: Mouse scrolled (525, 332) with delta (0, 0)
Screenshot: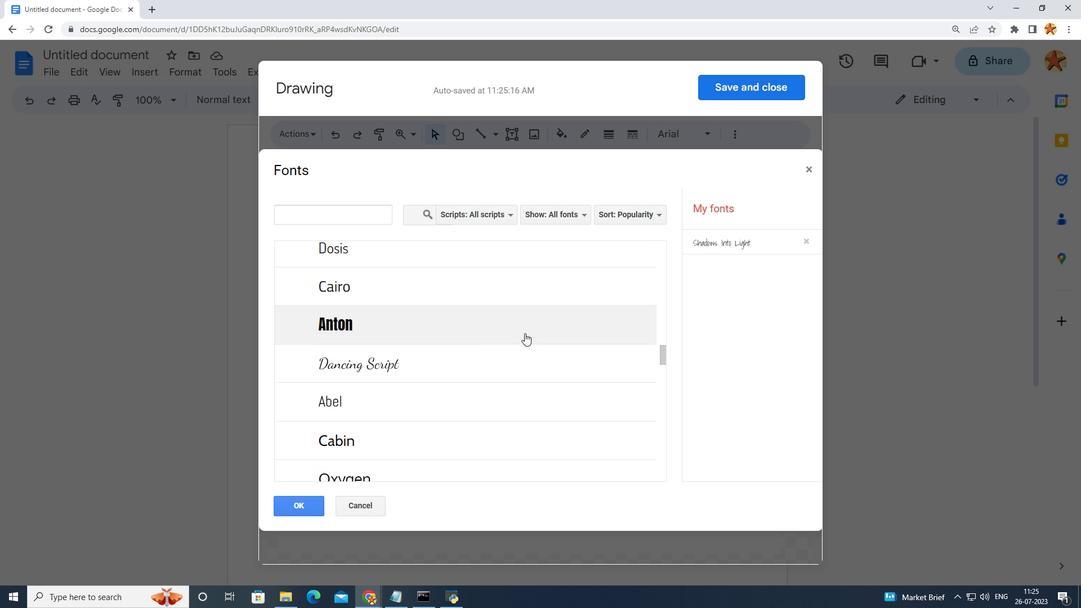 
Action: Mouse scrolled (525, 332) with delta (0, 0)
Screenshot: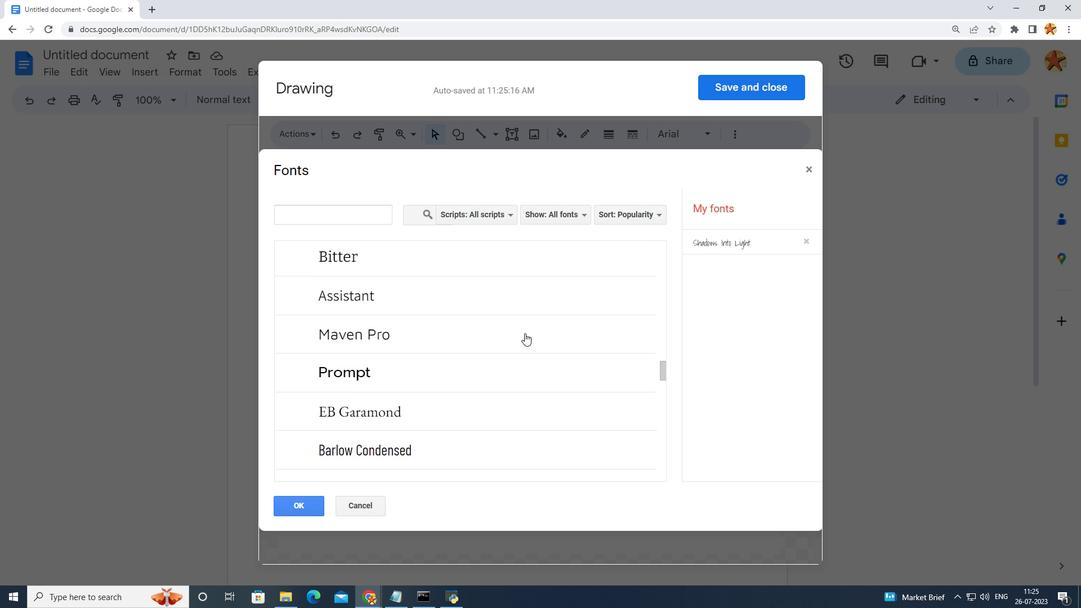 
Action: Mouse scrolled (525, 332) with delta (0, 0)
Screenshot: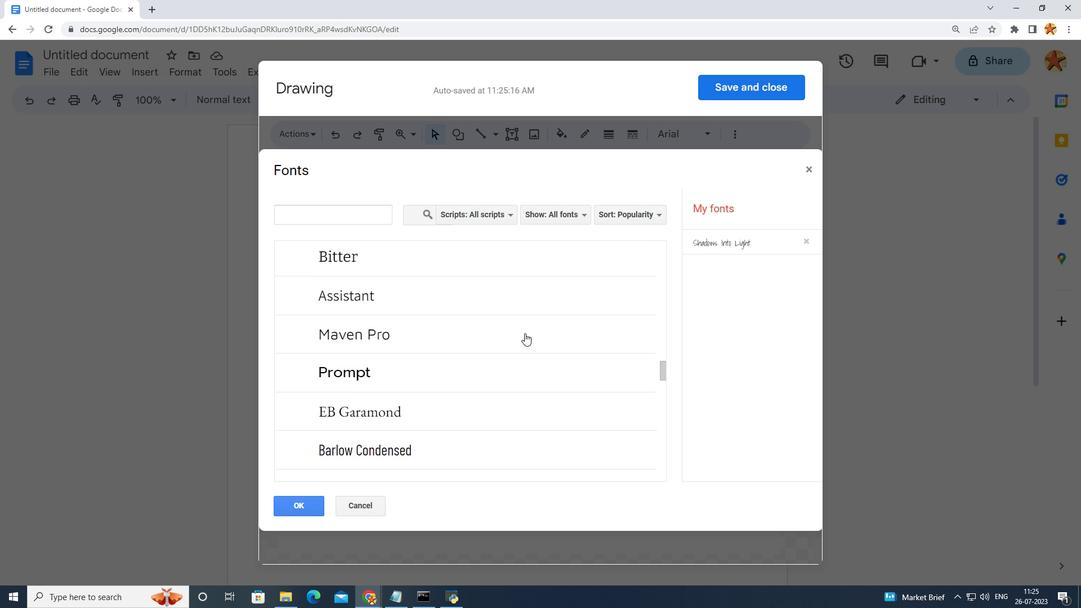 
Action: Mouse scrolled (525, 332) with delta (0, 0)
Screenshot: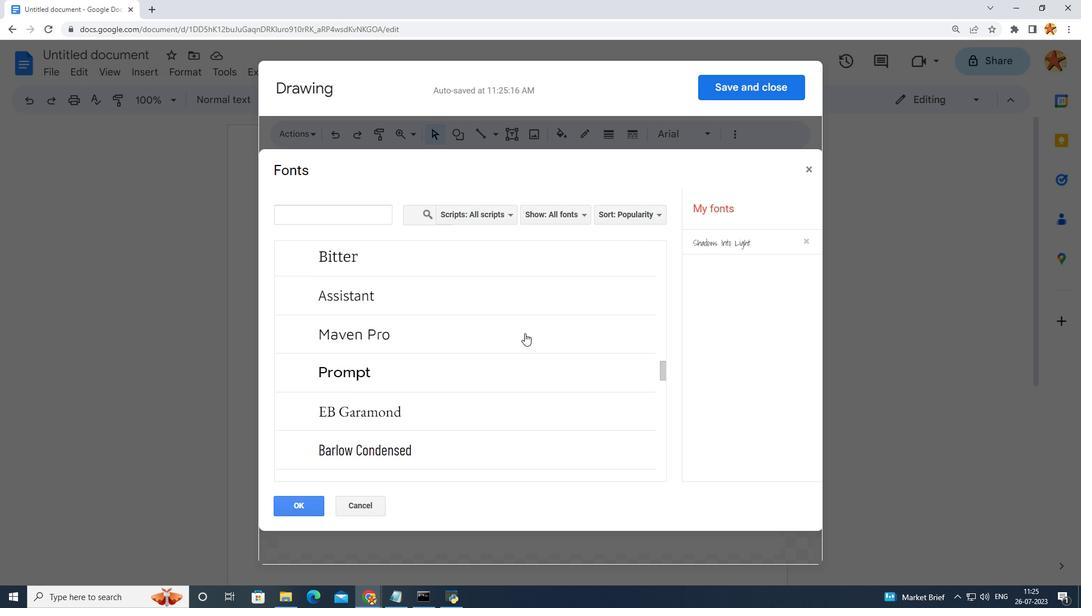 
Action: Mouse scrolled (525, 332) with delta (0, 0)
Screenshot: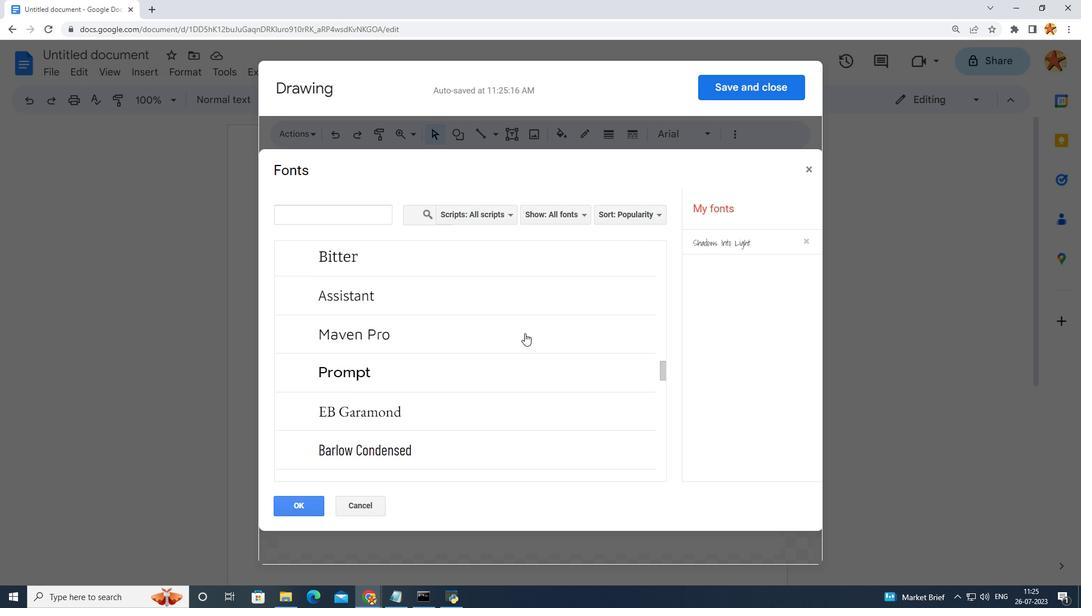
Action: Mouse scrolled (525, 332) with delta (0, 0)
Screenshot: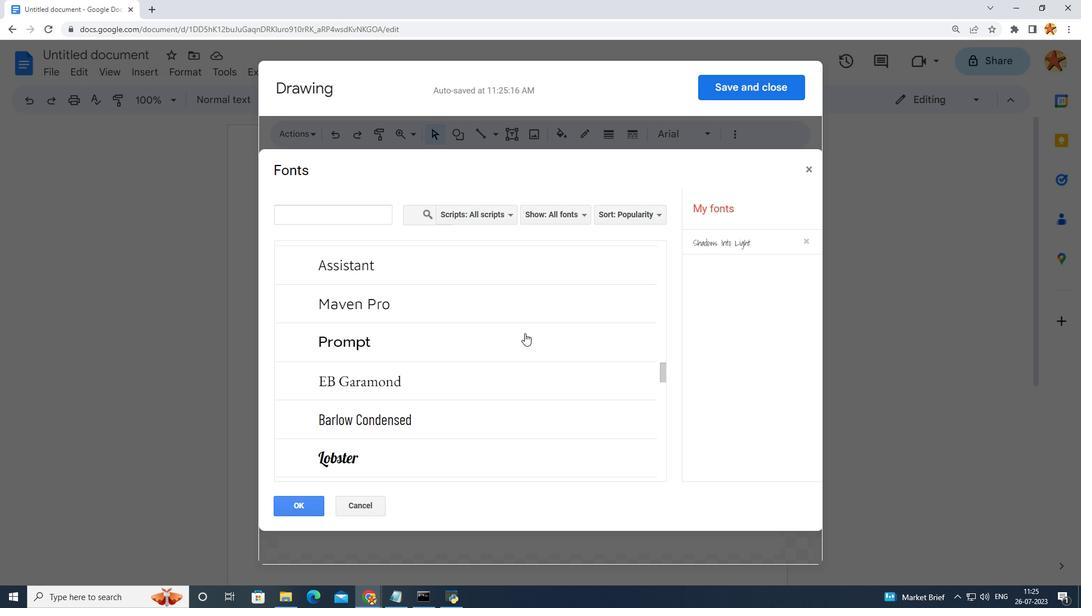 
Action: Mouse scrolled (525, 332) with delta (0, 0)
Screenshot: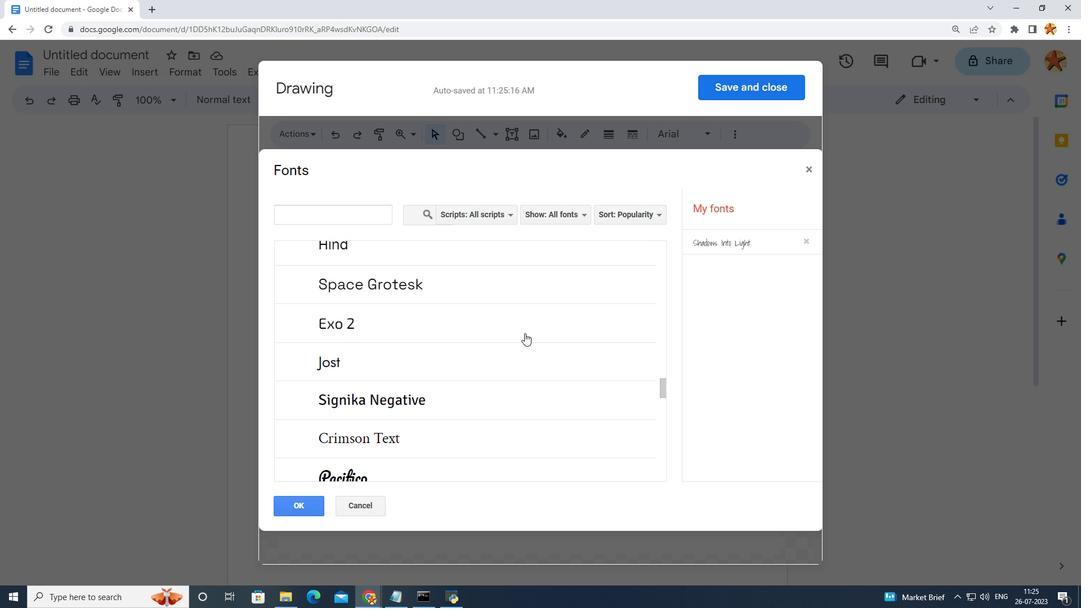 
Action: Mouse scrolled (525, 332) with delta (0, 0)
Screenshot: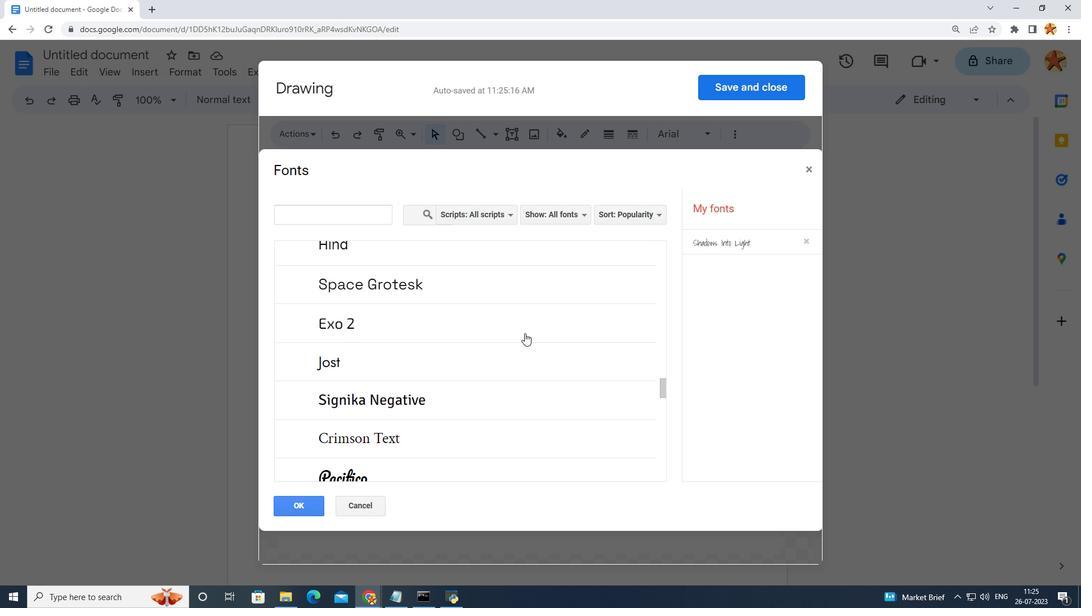 
Action: Mouse scrolled (525, 332) with delta (0, 0)
Screenshot: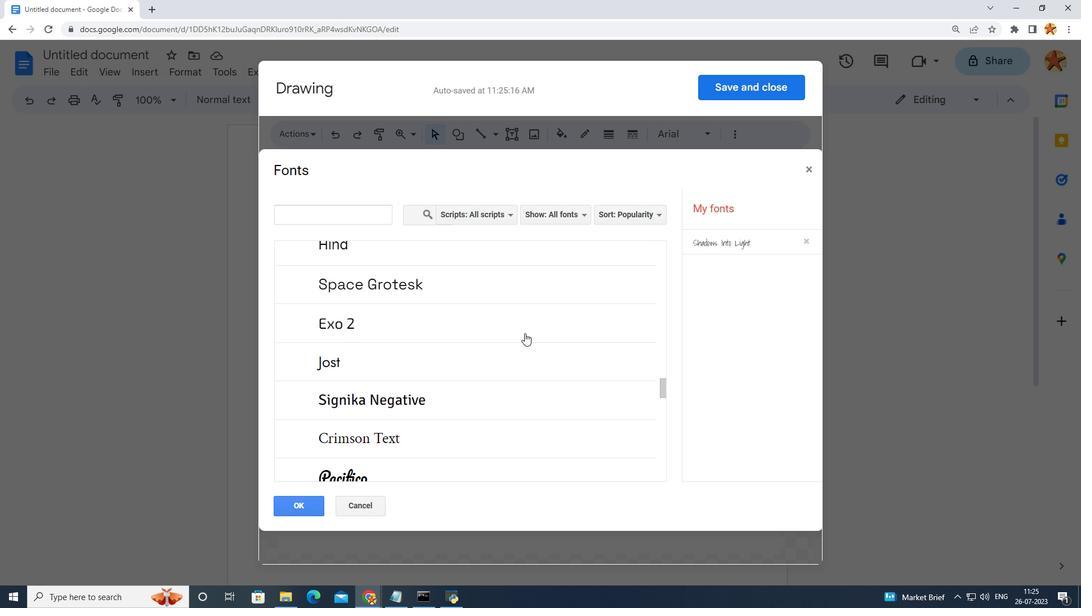 
Action: Mouse scrolled (525, 332) with delta (0, 0)
Screenshot: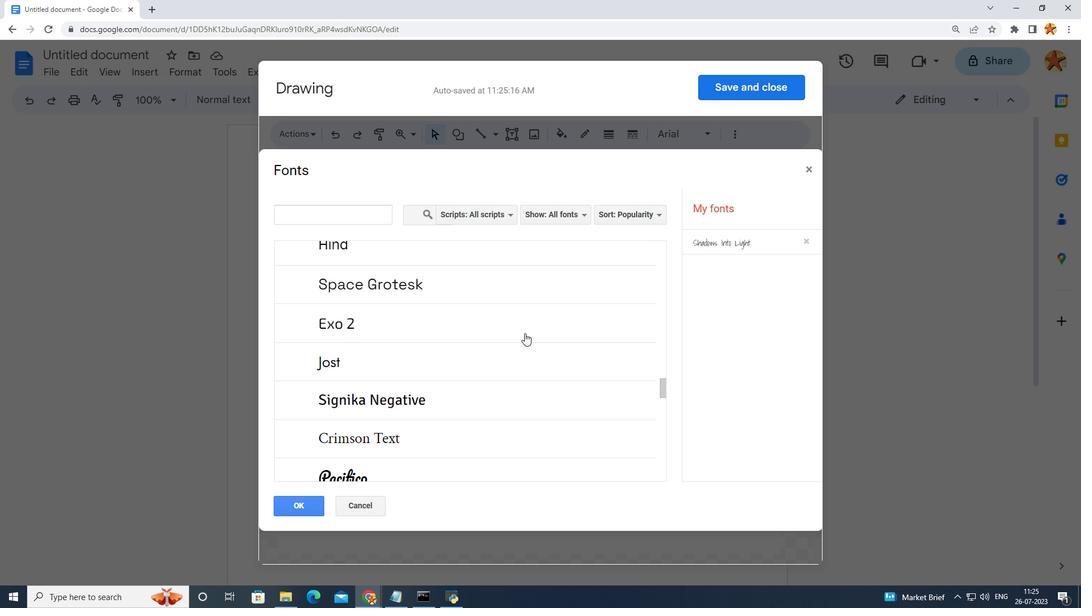 
Action: Mouse scrolled (525, 332) with delta (0, 0)
Screenshot: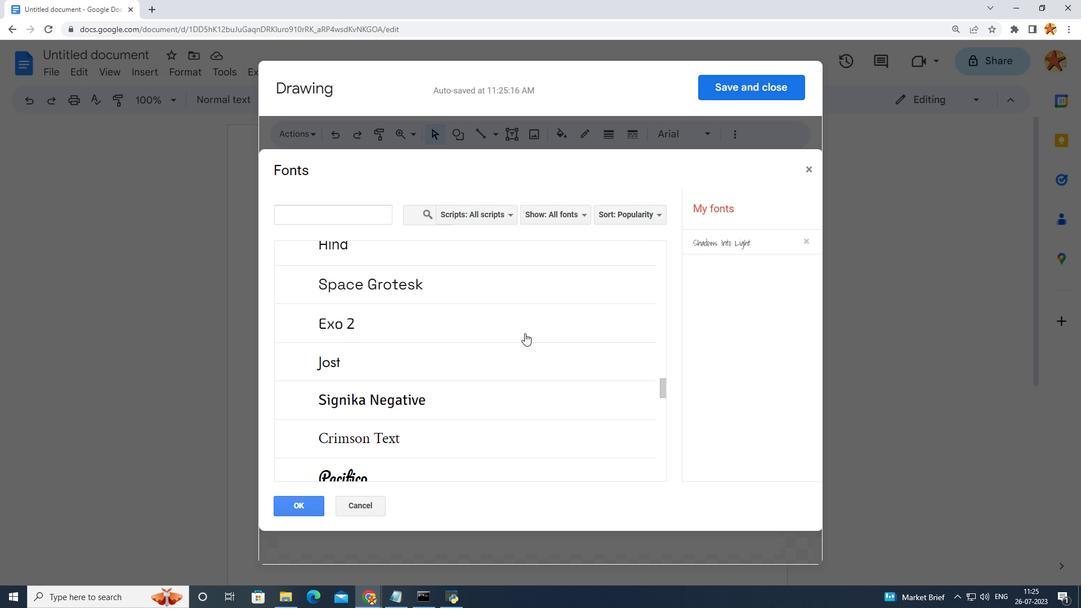 
Action: Mouse scrolled (525, 334) with delta (0, 0)
Screenshot: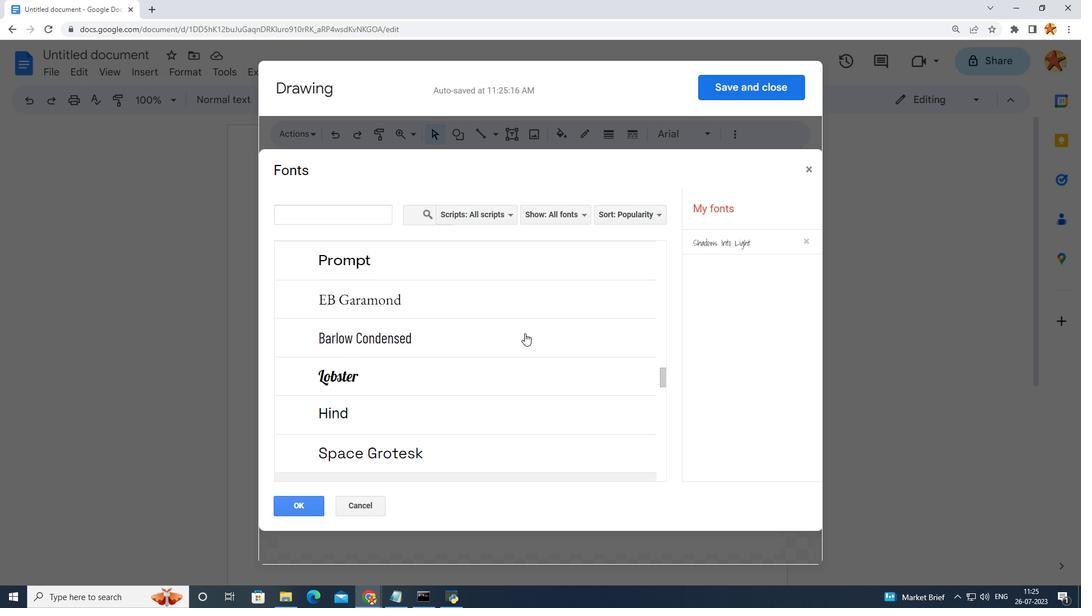 
Action: Mouse scrolled (525, 334) with delta (0, 0)
Screenshot: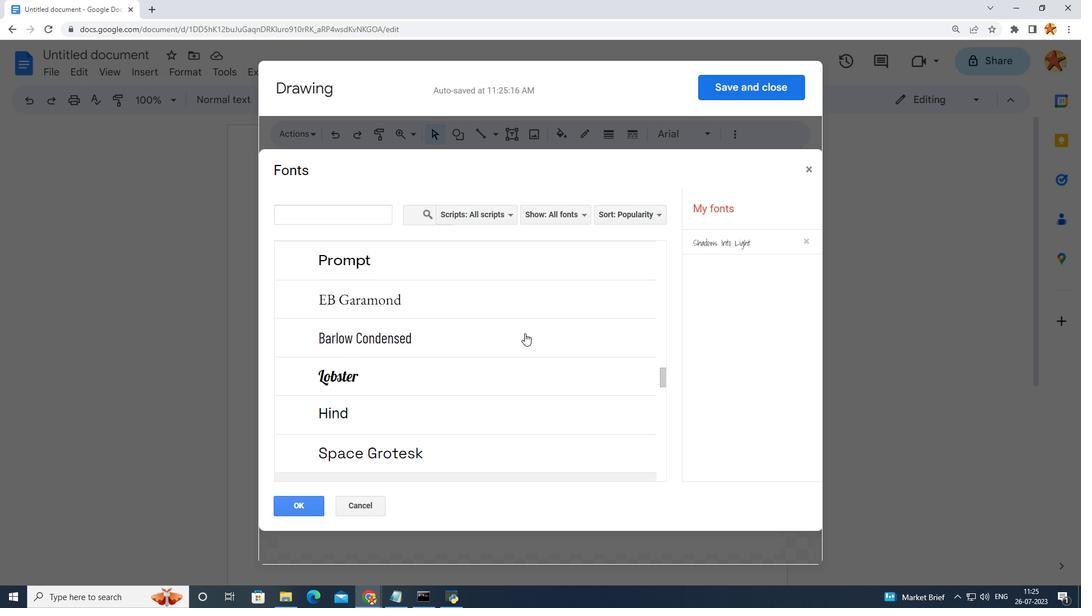 
Action: Mouse scrolled (525, 334) with delta (0, 0)
Screenshot: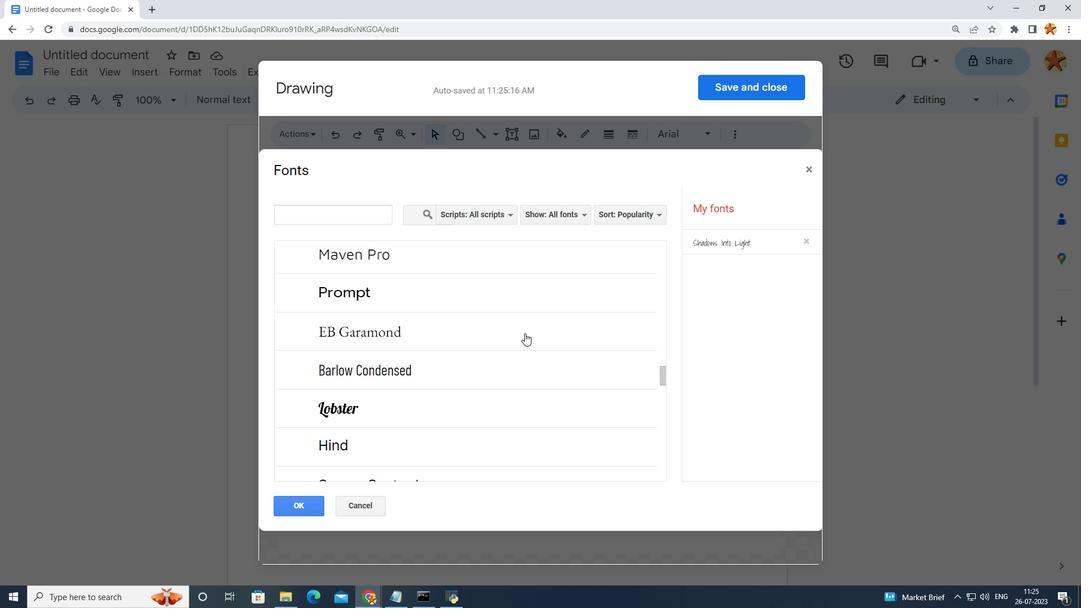 
Action: Mouse scrolled (525, 334) with delta (0, 0)
Screenshot: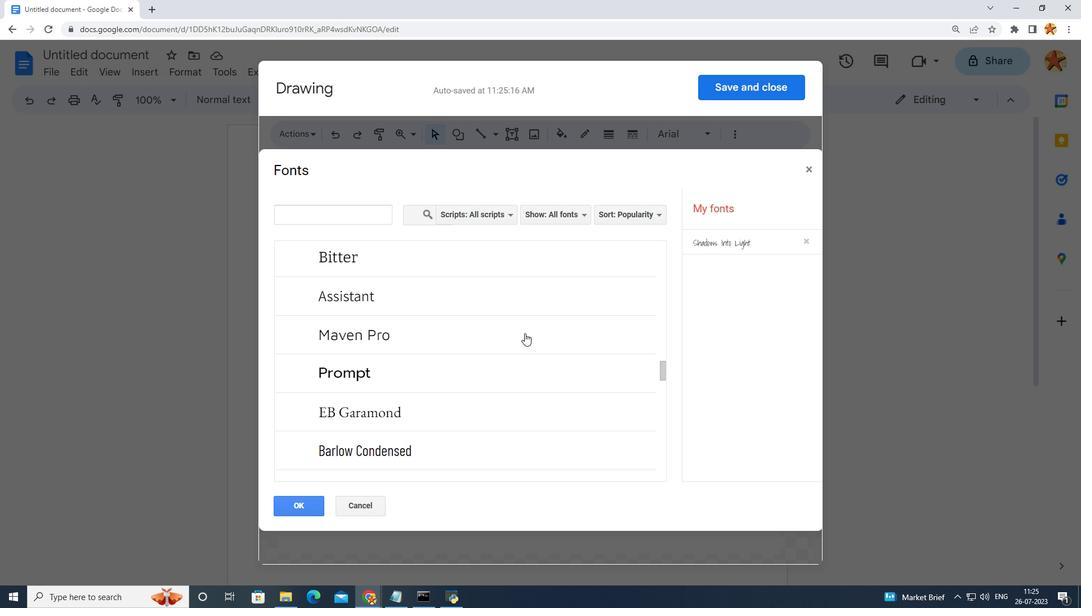 
Action: Mouse scrolled (525, 334) with delta (0, 0)
Screenshot: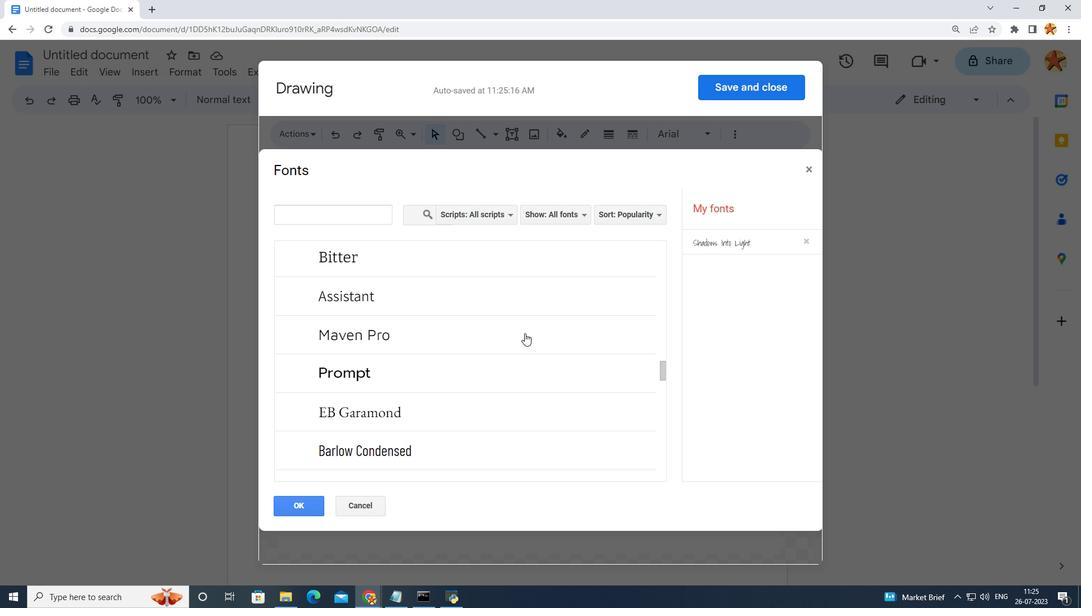 
Action: Mouse scrolled (525, 334) with delta (0, 0)
Screenshot: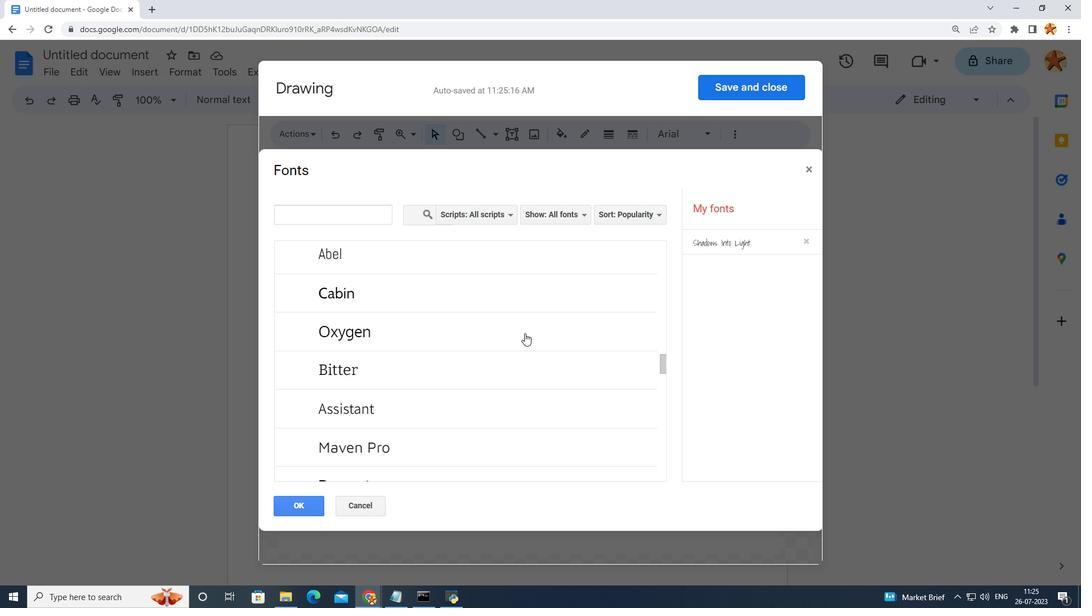 
Action: Mouse scrolled (525, 334) with delta (0, 0)
Screenshot: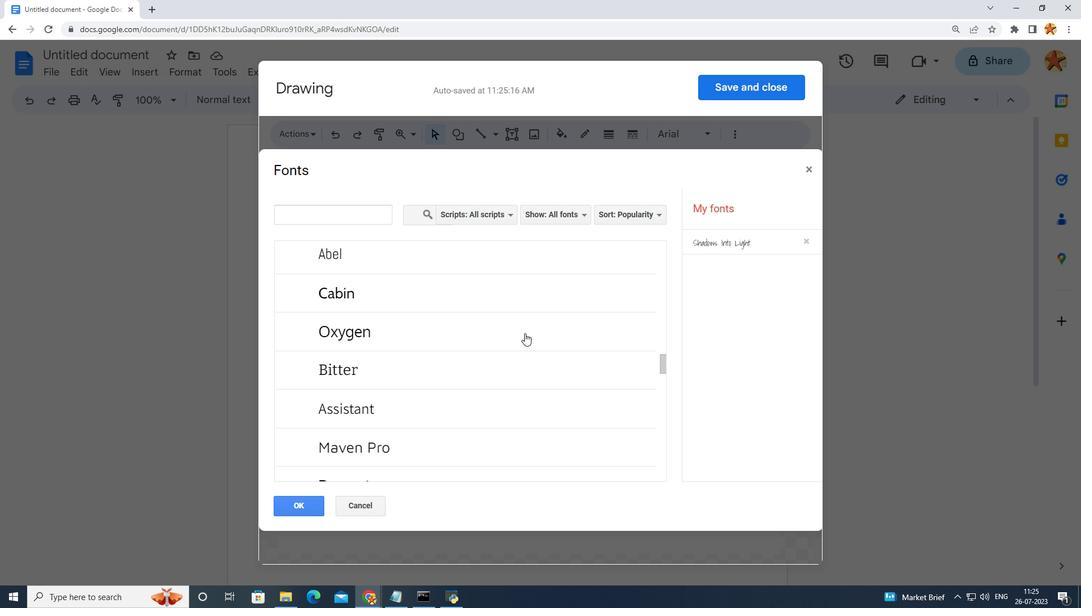 
Action: Mouse scrolled (525, 334) with delta (0, 0)
Screenshot: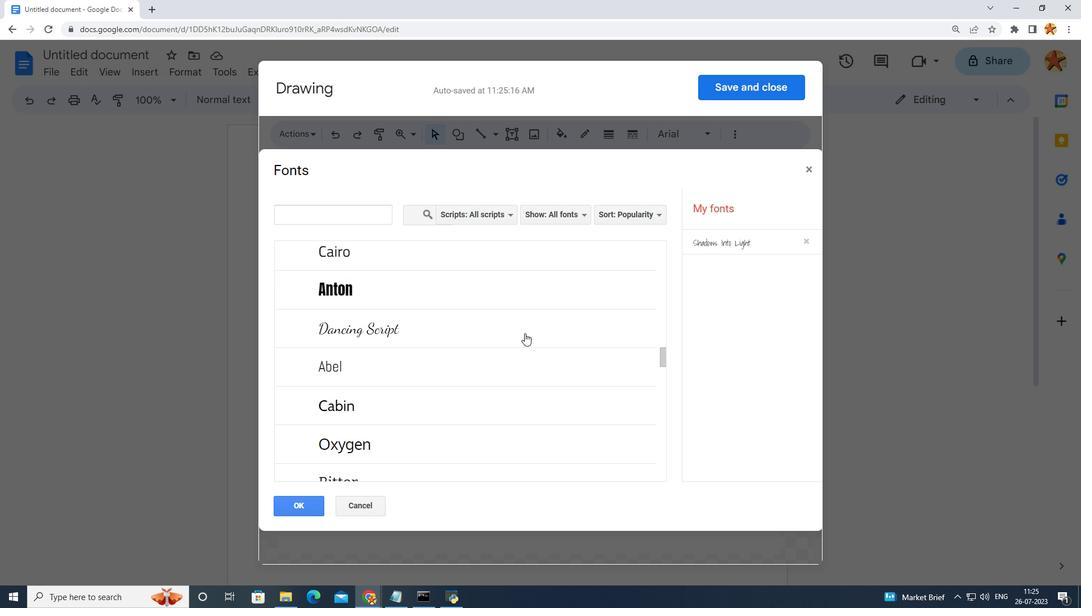 
Action: Mouse scrolled (525, 334) with delta (0, 0)
Screenshot: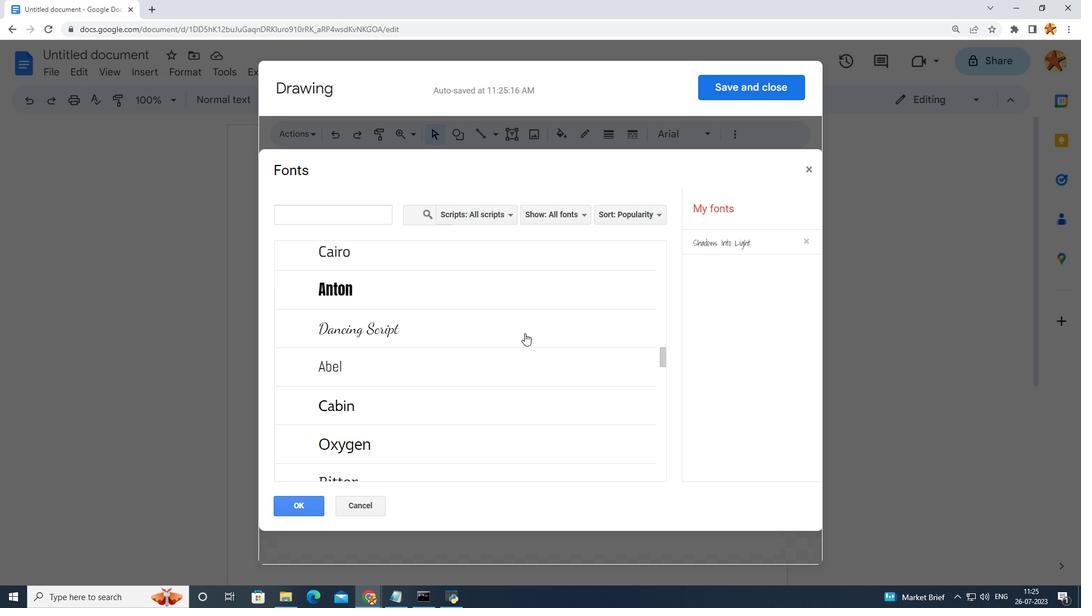 
Action: Mouse moved to (478, 327)
Screenshot: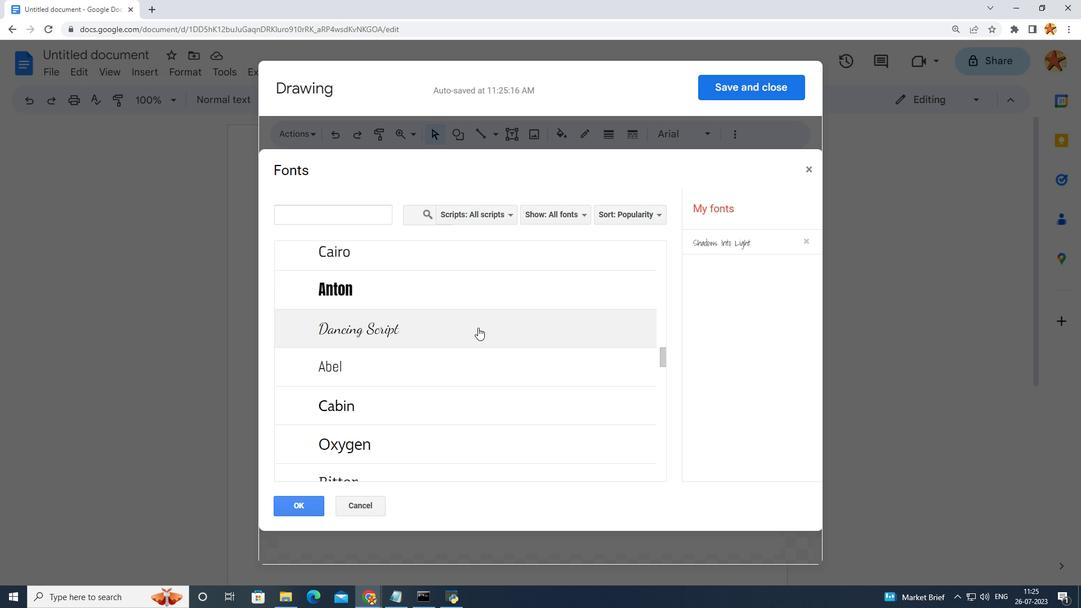 
Action: Mouse pressed left at (478, 327)
Screenshot: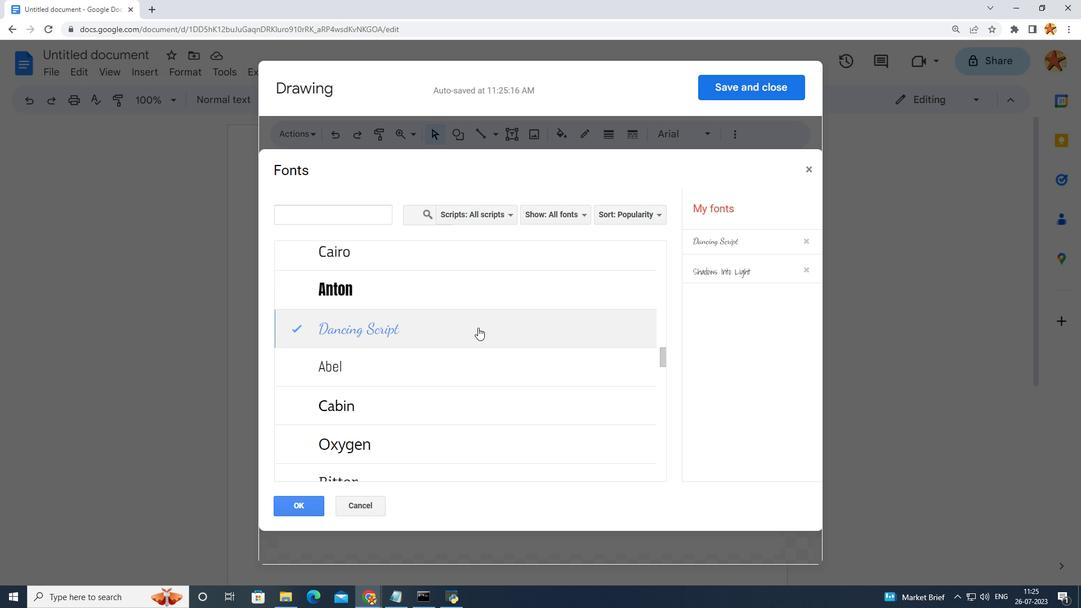 
Action: Mouse moved to (314, 503)
Screenshot: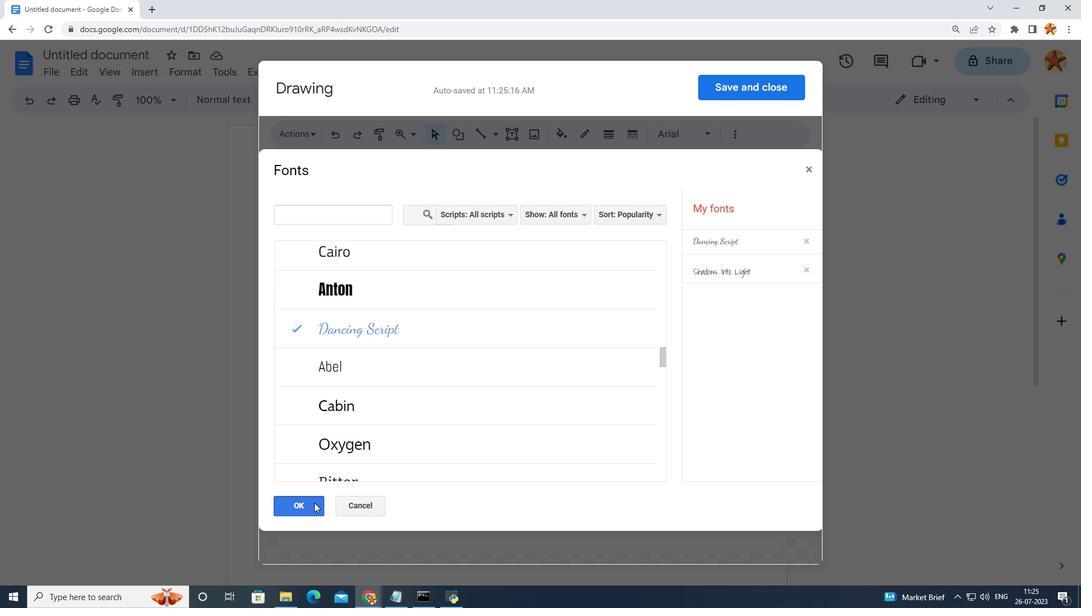 
Action: Mouse pressed left at (314, 503)
Screenshot: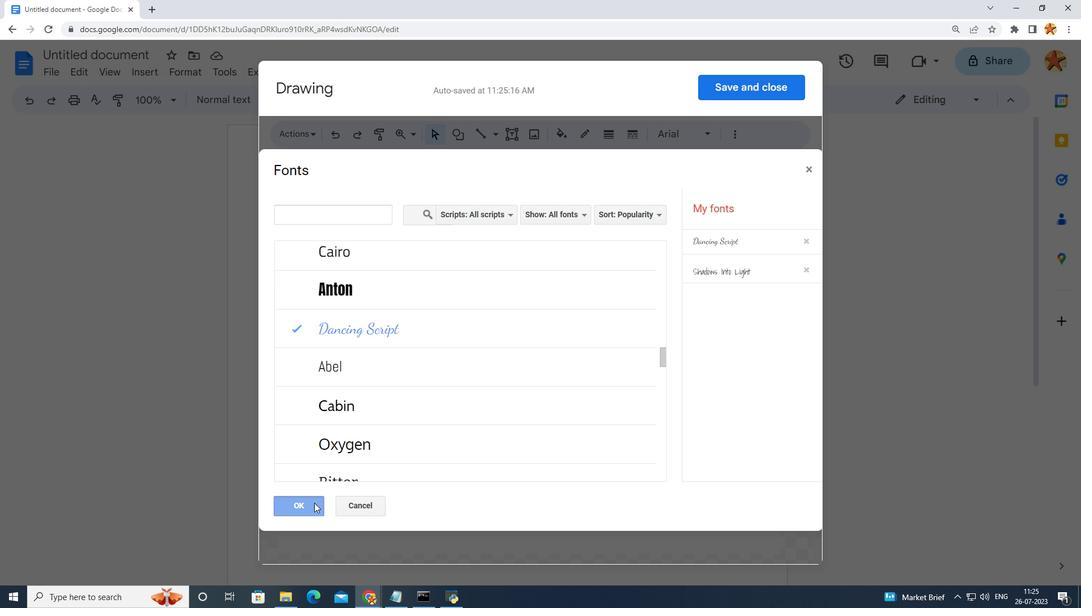 
Action: Mouse moved to (545, 322)
Screenshot: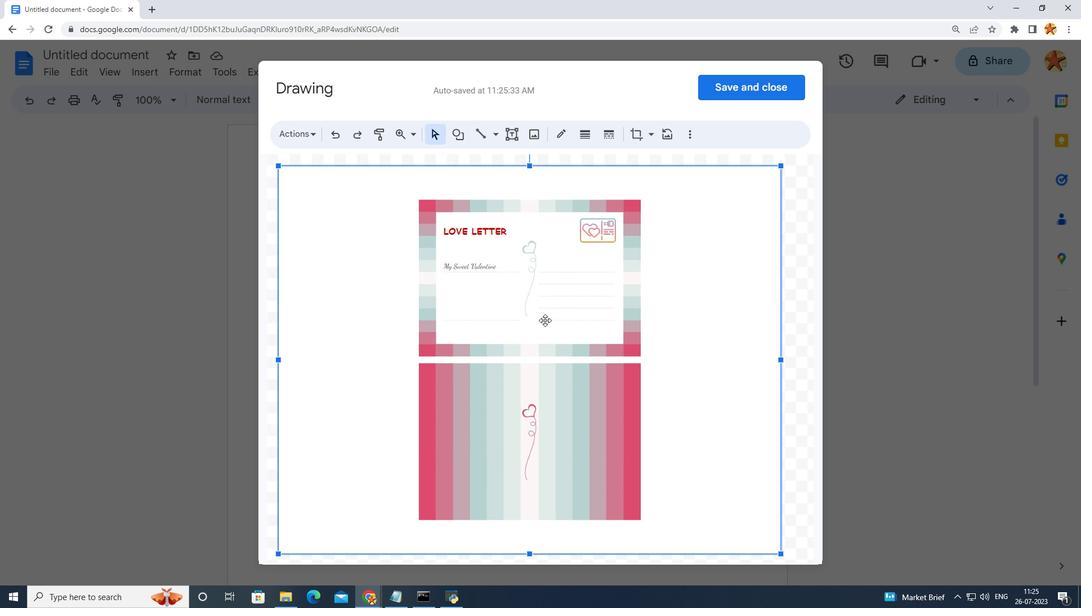 
Action: Mouse pressed left at (545, 322)
Screenshot: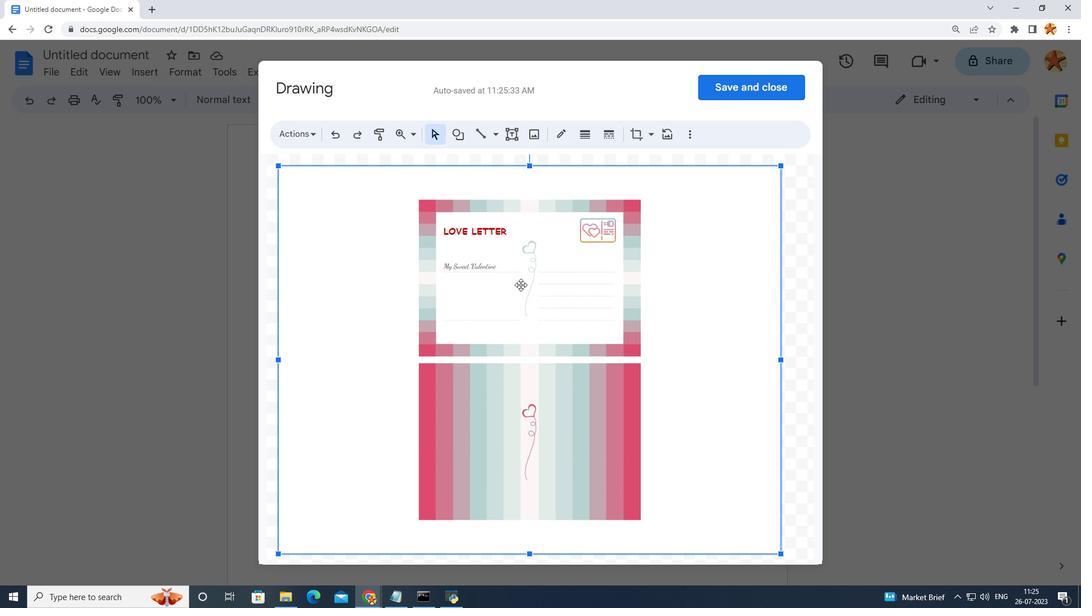 
Action: Mouse moved to (489, 265)
Screenshot: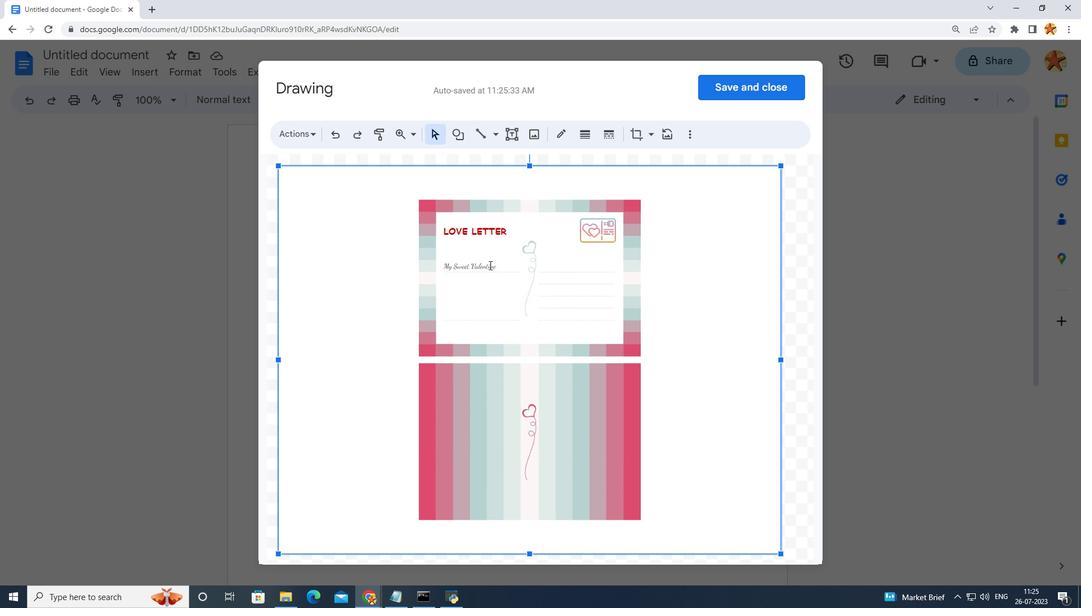 
Action: Mouse pressed left at (489, 265)
Screenshot: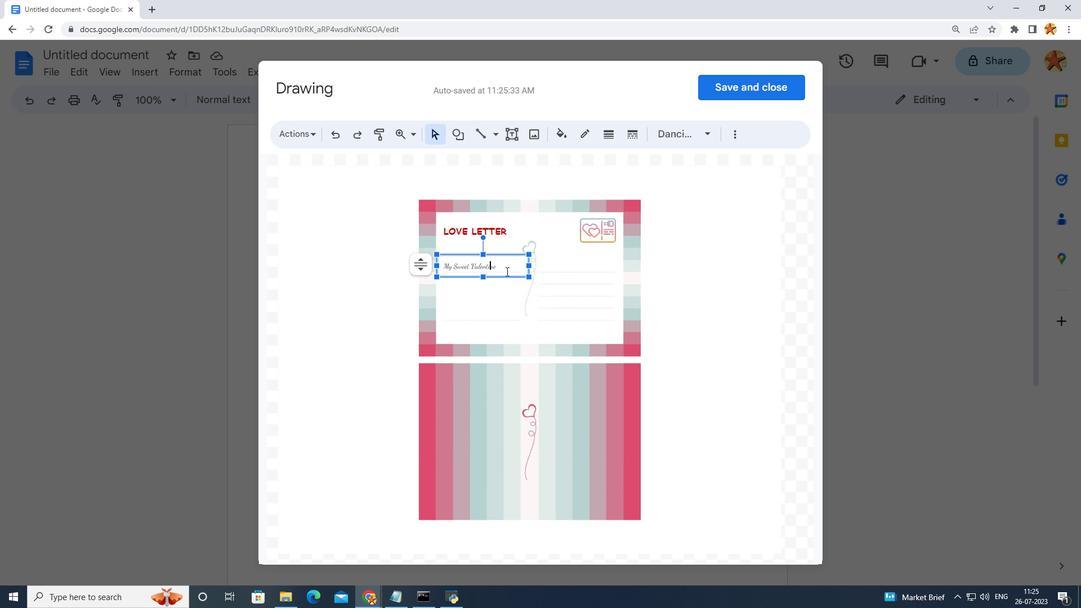 
Action: Mouse moved to (498, 269)
Screenshot: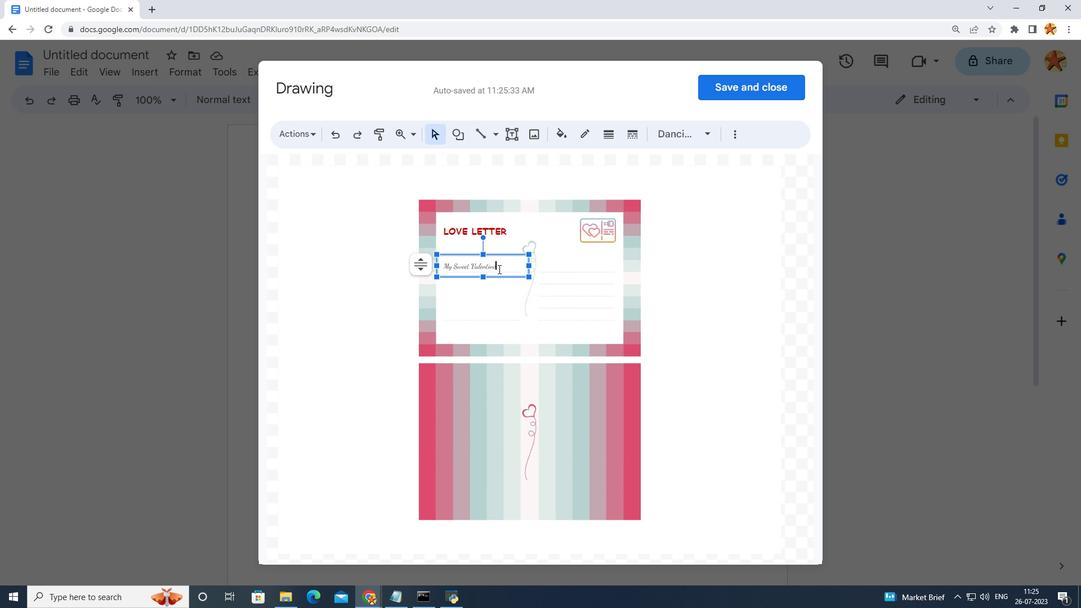 
Action: Mouse pressed left at (498, 269)
Screenshot: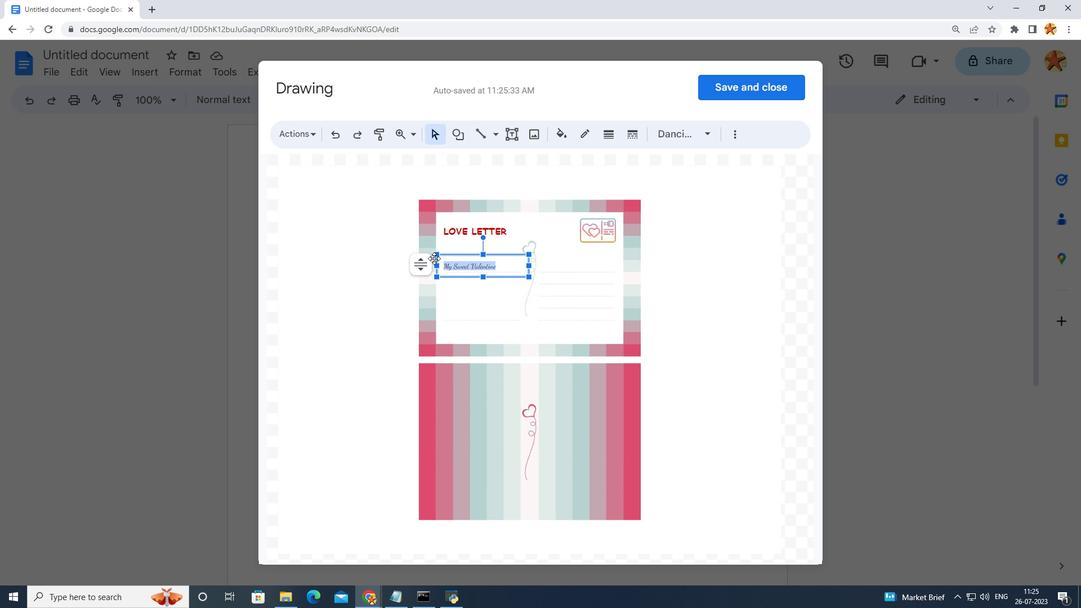 
Action: Mouse moved to (733, 135)
Screenshot: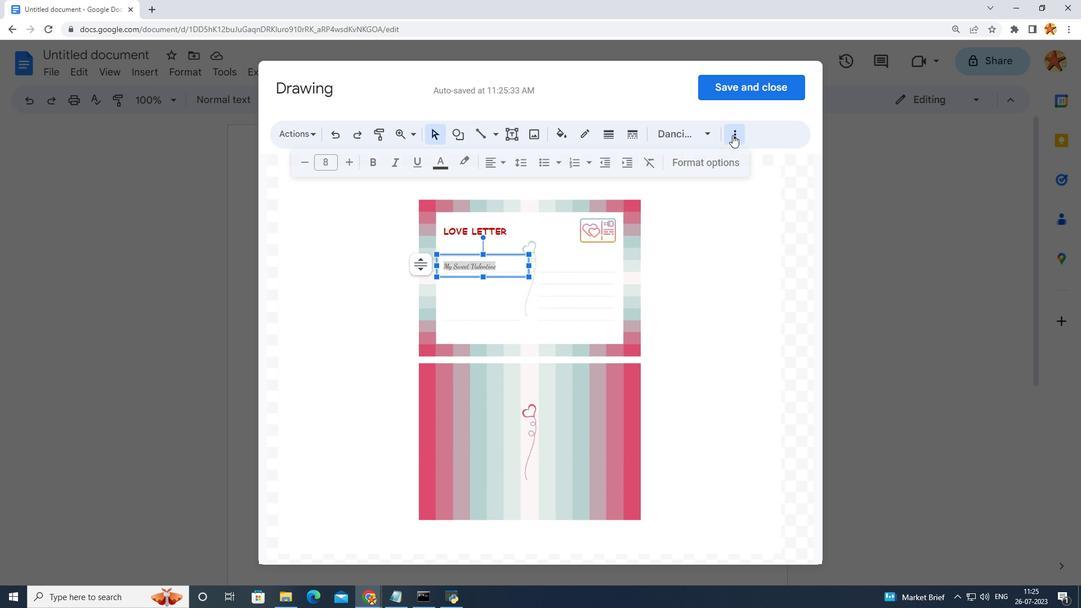 
Action: Mouse pressed left at (733, 135)
Screenshot: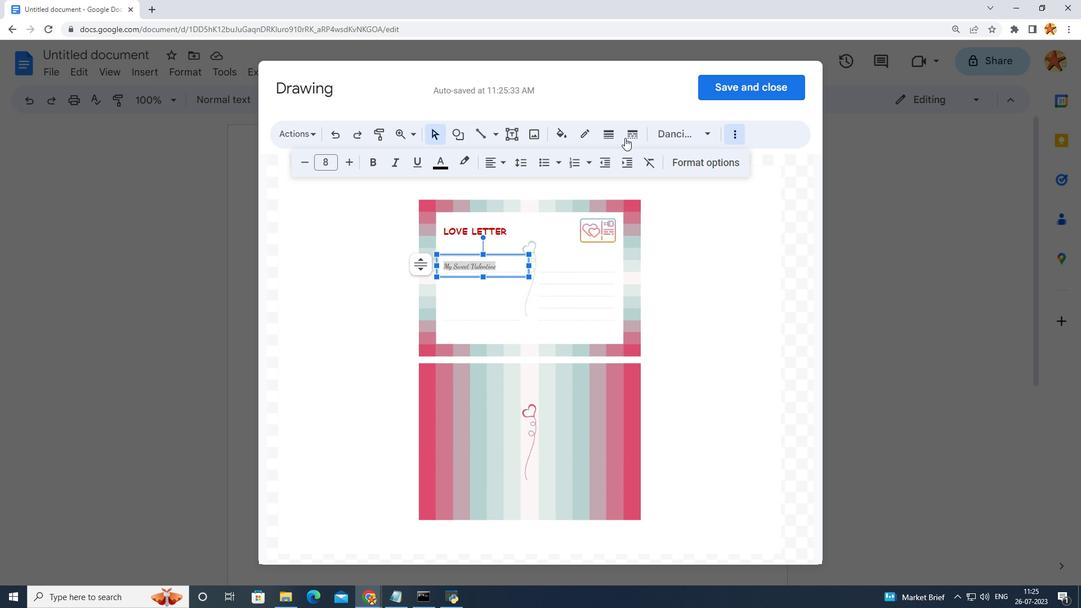 
Action: Mouse moved to (433, 163)
Screenshot: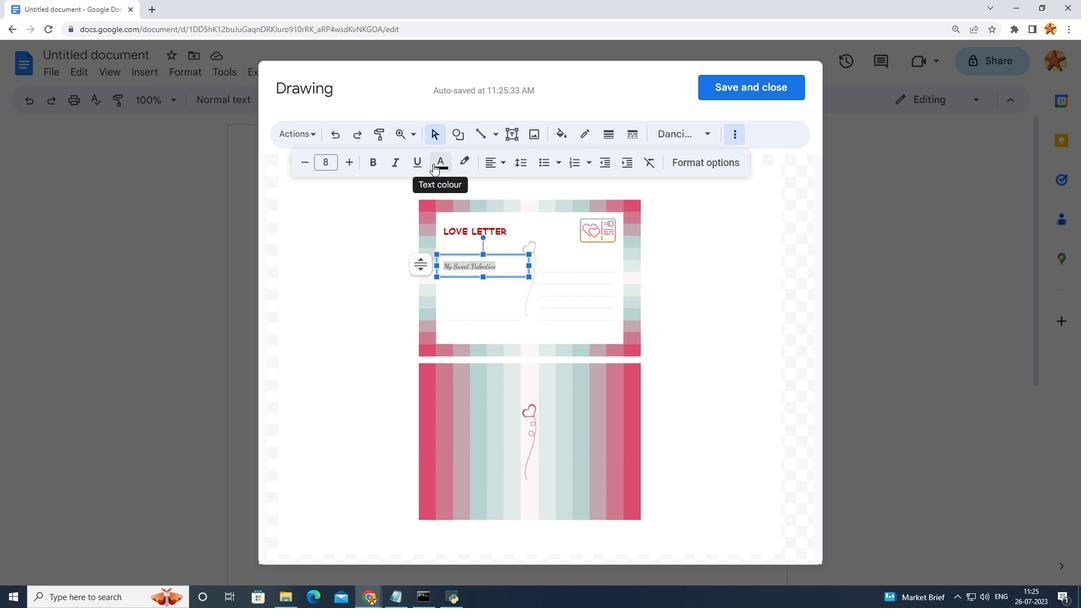 
Action: Mouse pressed left at (433, 163)
Screenshot: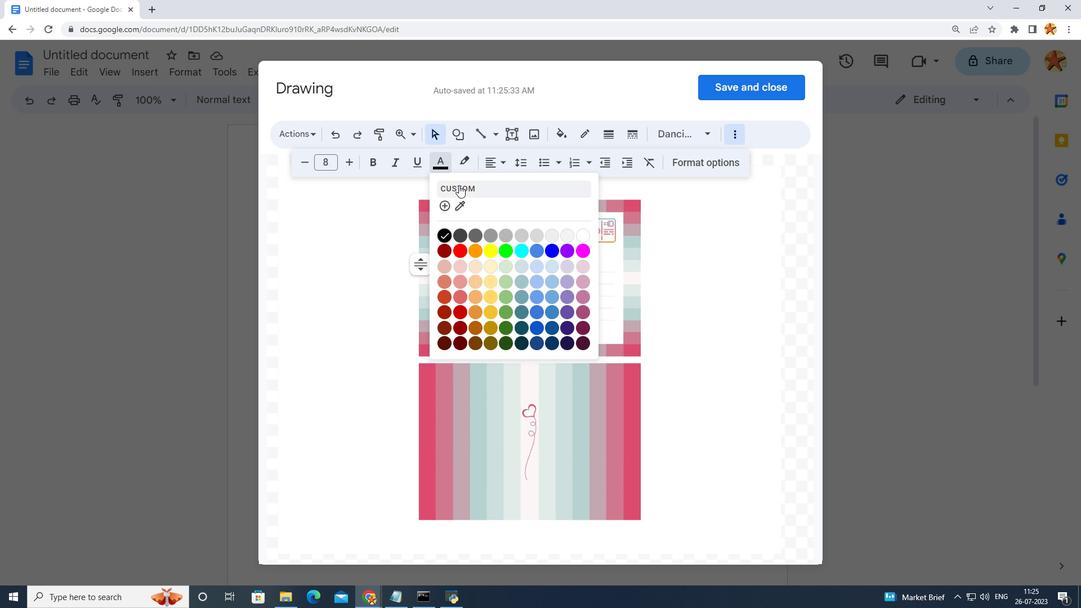 
Action: Mouse moved to (460, 279)
Screenshot: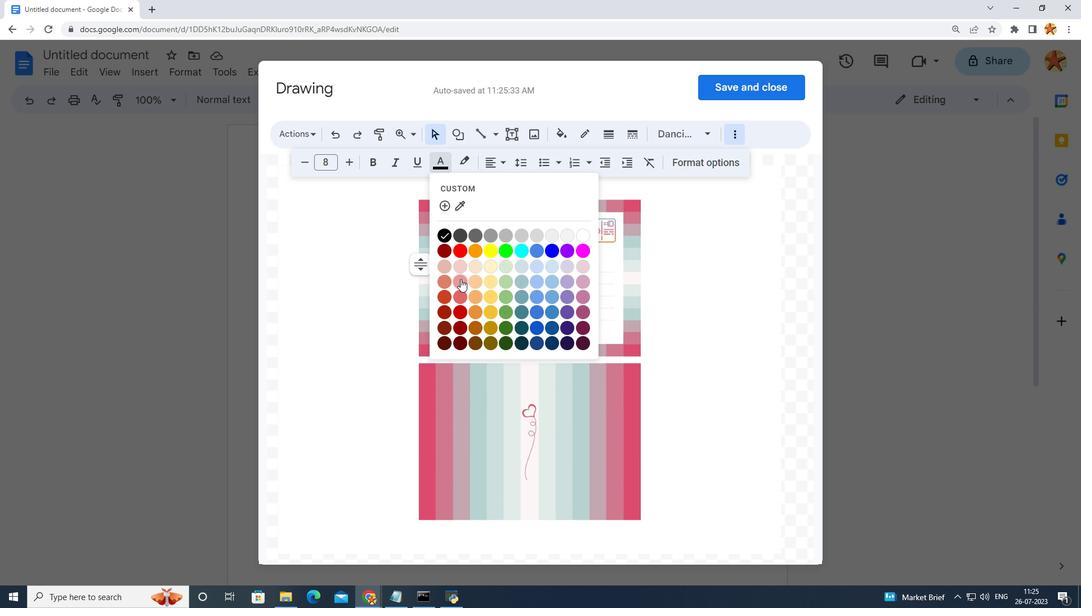 
Action: Mouse pressed left at (460, 279)
Screenshot: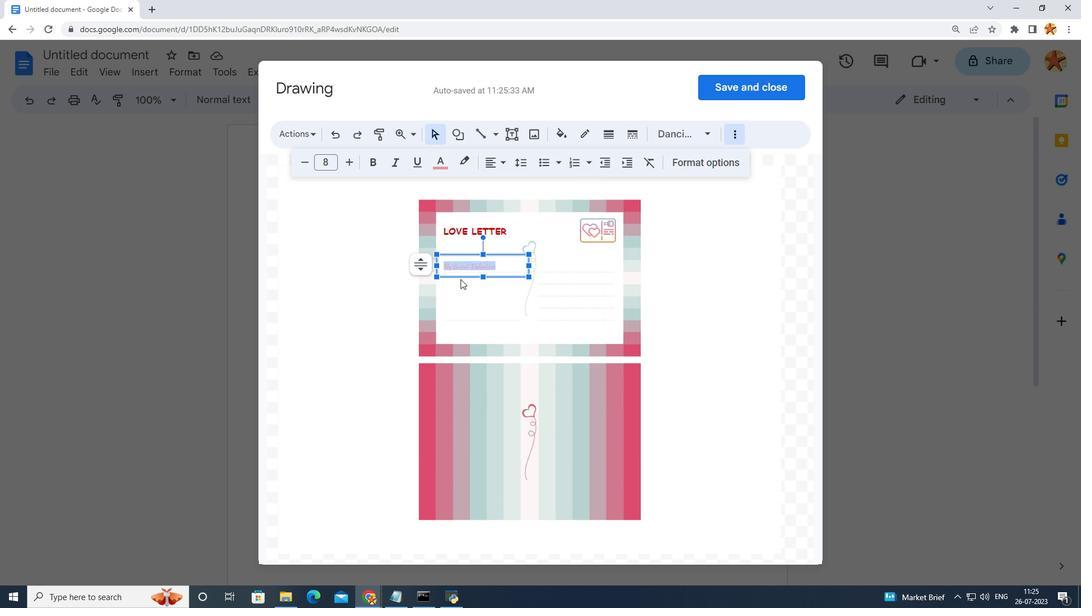 
Action: Mouse moved to (494, 294)
Screenshot: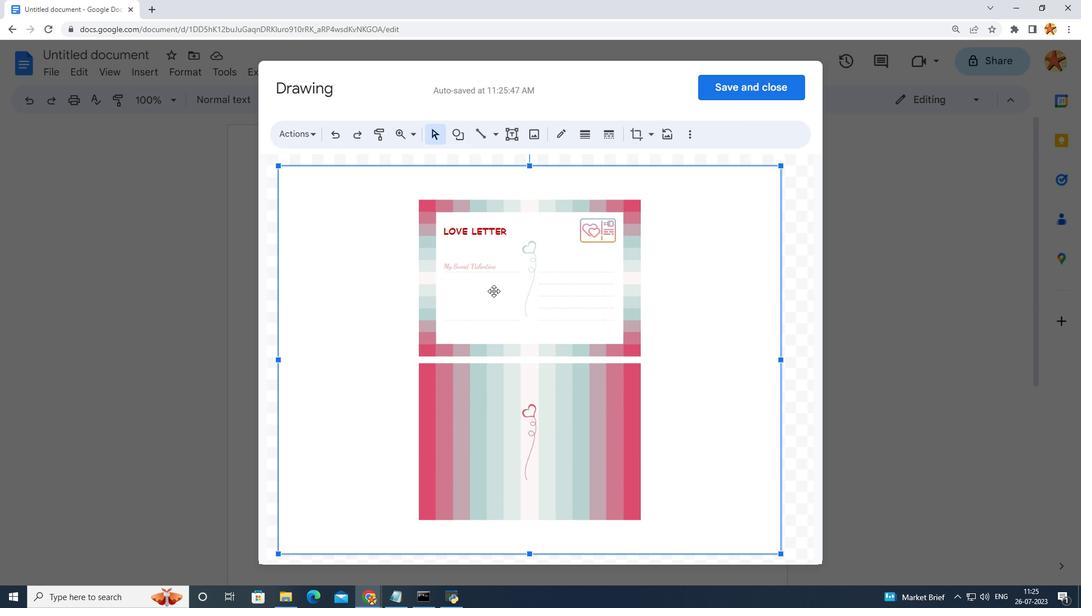 
Action: Mouse pressed left at (494, 294)
Screenshot: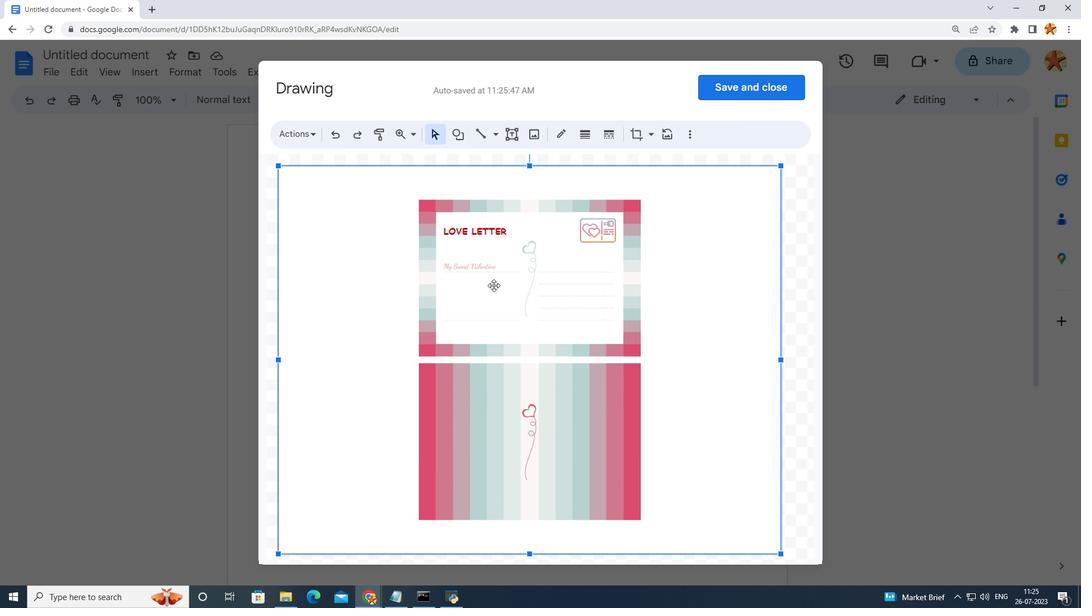 
Action: Mouse moved to (512, 136)
Screenshot: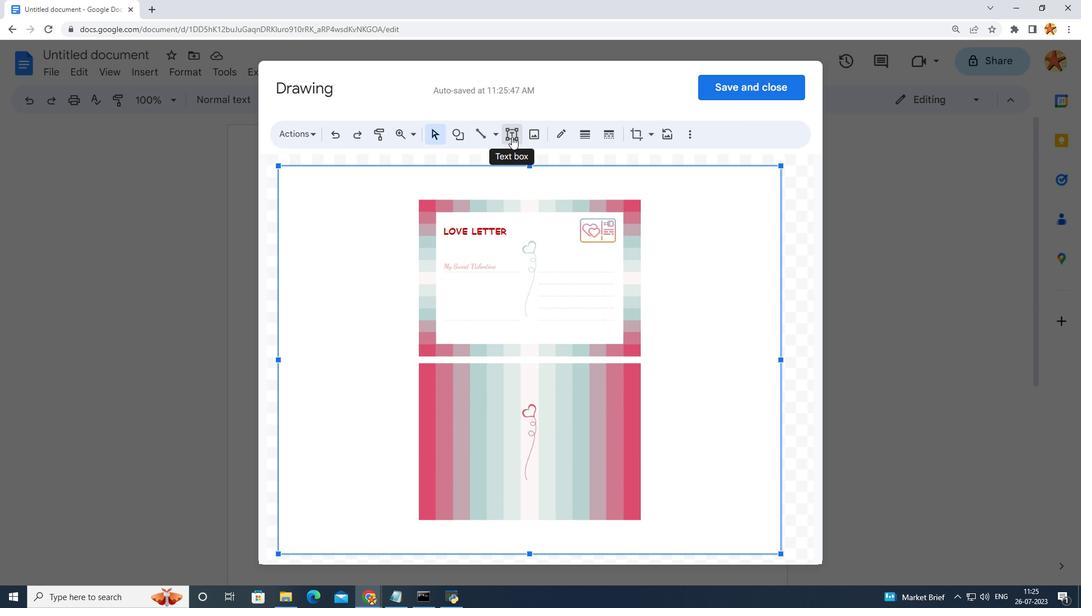 
Action: Mouse pressed left at (512, 136)
Screenshot: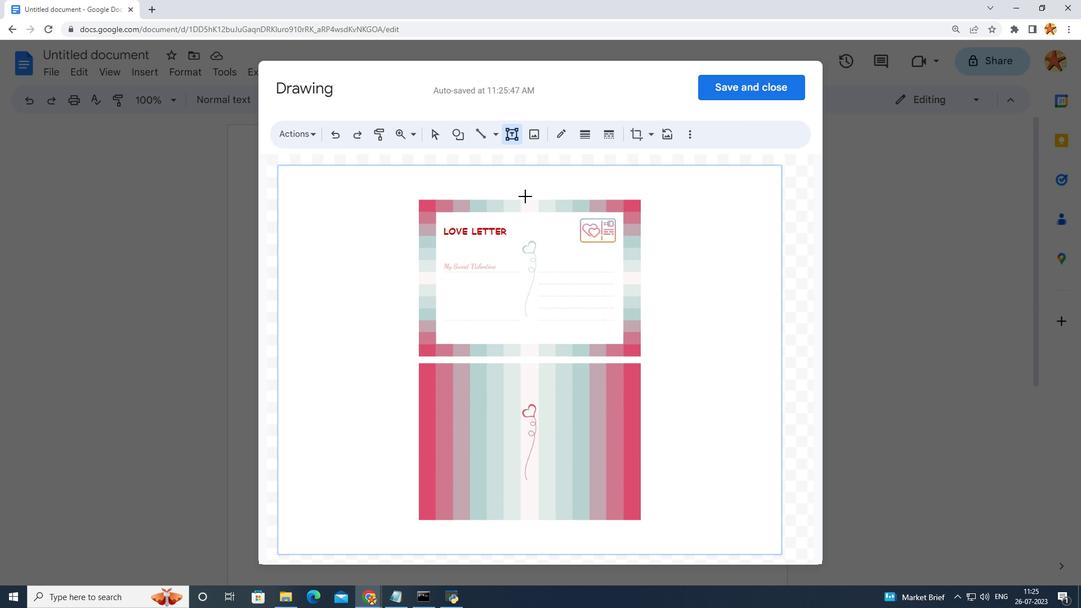
Action: Mouse moved to (544, 264)
Screenshot: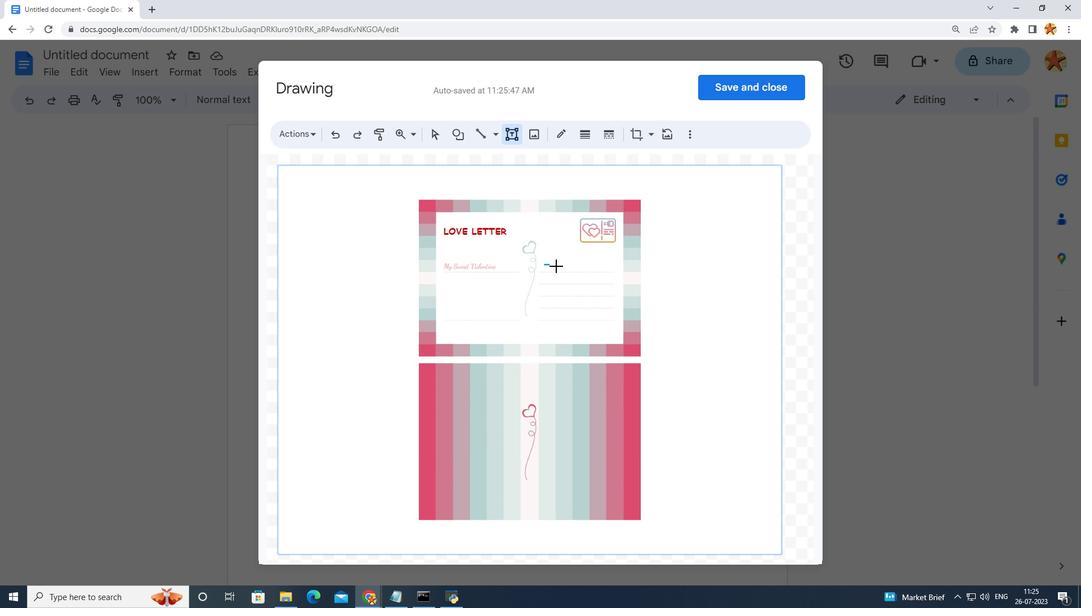 
Action: Mouse pressed left at (544, 264)
Screenshot: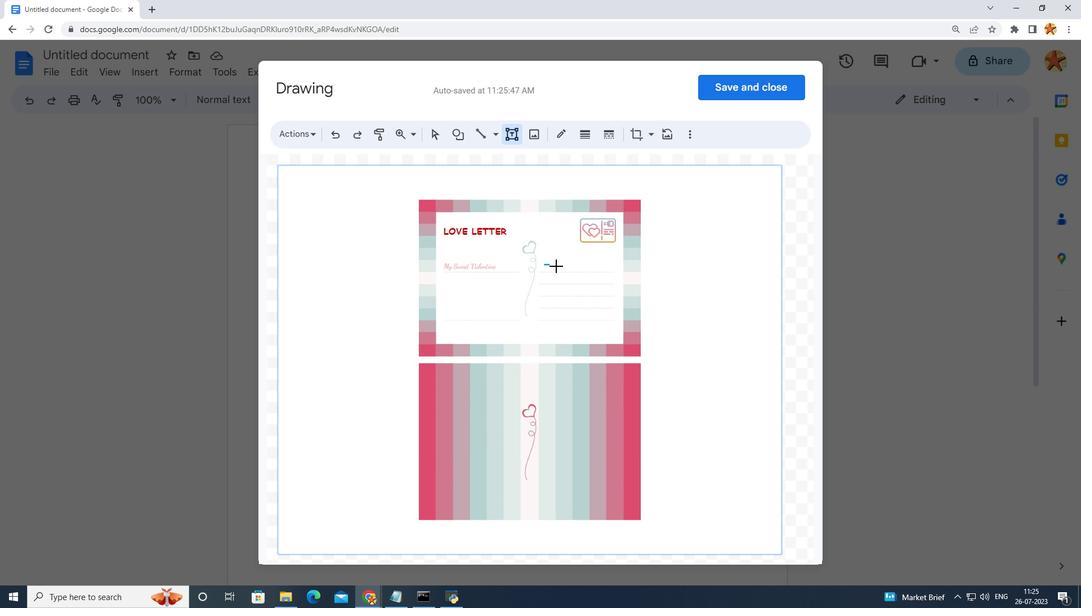 
Action: Mouse moved to (569, 261)
Screenshot: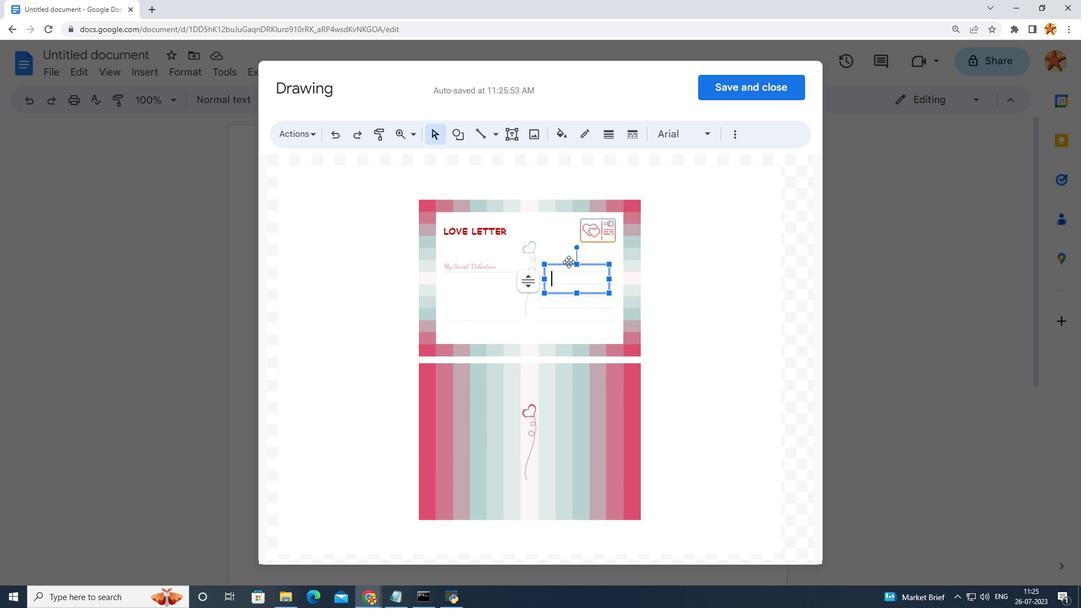 
Action: Key pressed <Key.caps_lock>T<Key.caps_lock>o<Key.space><Key.shift_r>:<Key.backspace><Key.backspace><Key.shift_r>:<Key.space><Key.caps_lock>M<Key.caps_lock>y<Key.space><Key.caps_lock>
Screenshot: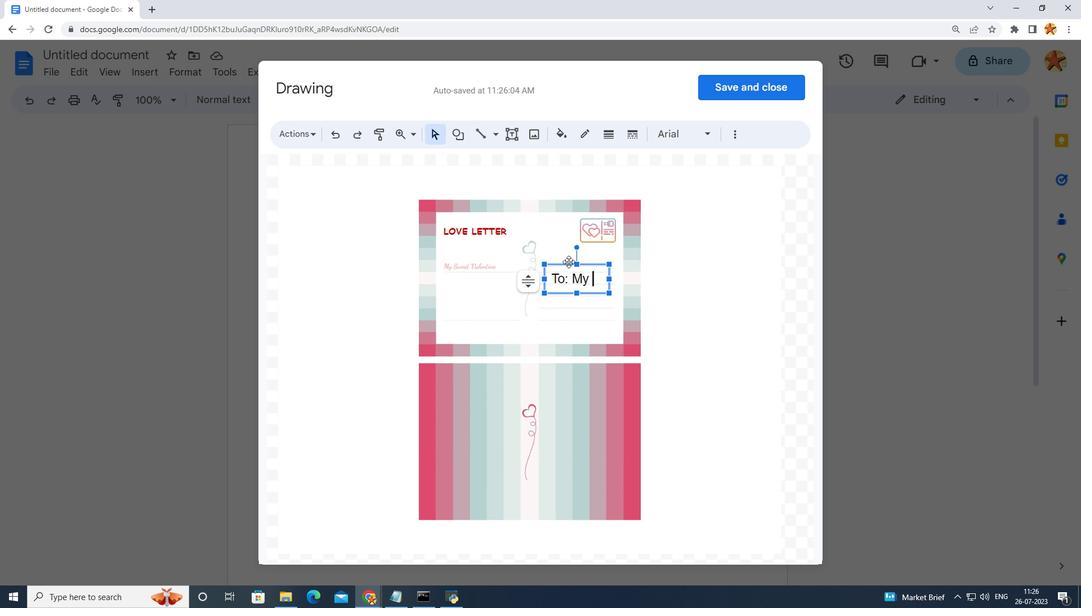 
Action: Mouse moved to (567, 262)
Screenshot: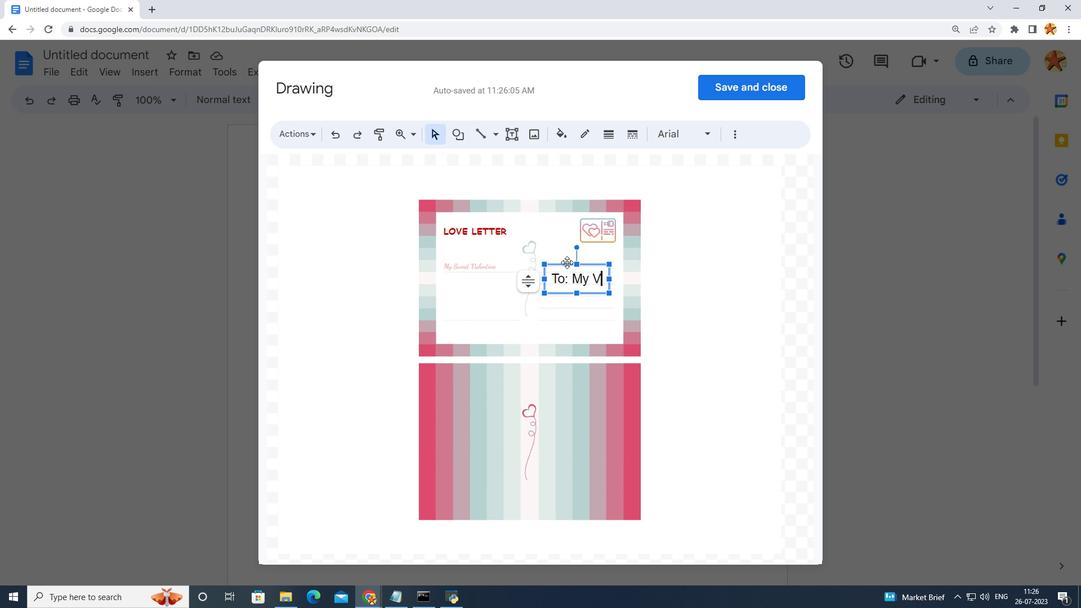 
Action: Key pressed V<Key.caps_lock>alentine
Screenshot: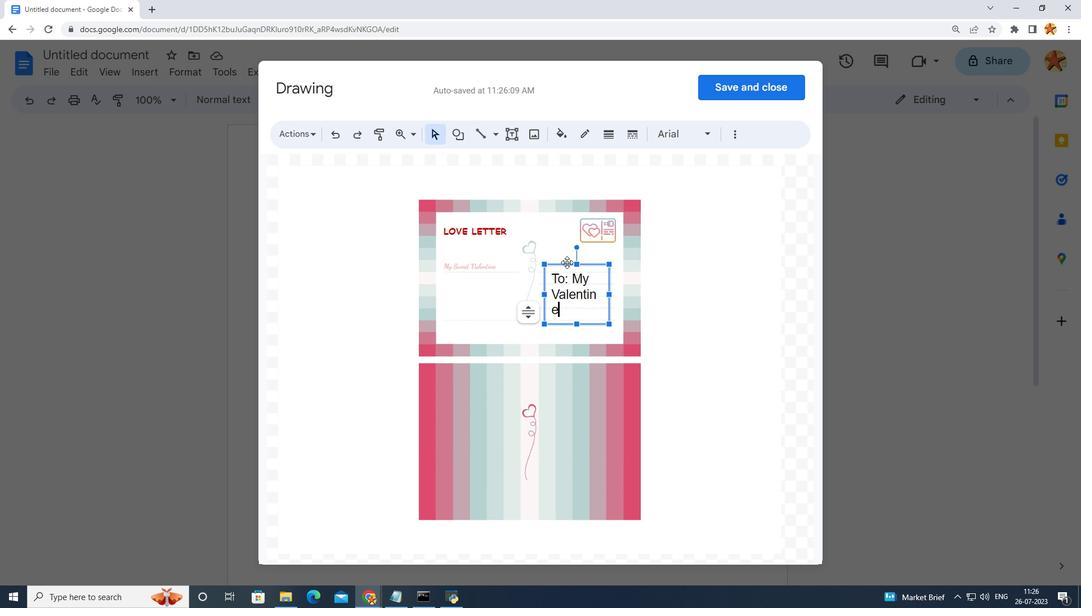 
Action: Mouse moved to (606, 293)
Screenshot: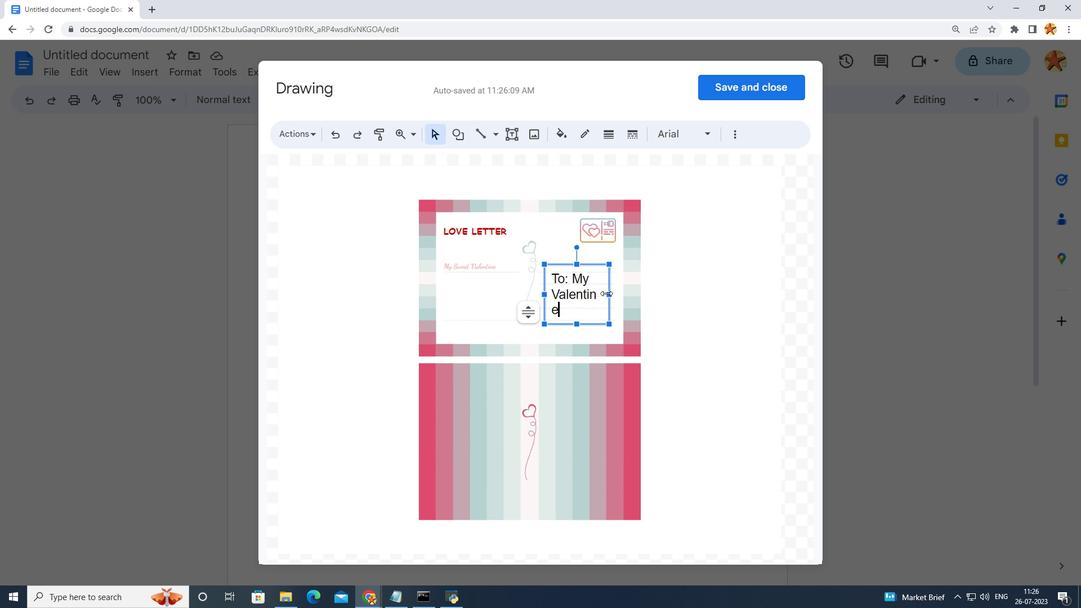 
Action: Mouse pressed left at (606, 293)
Screenshot: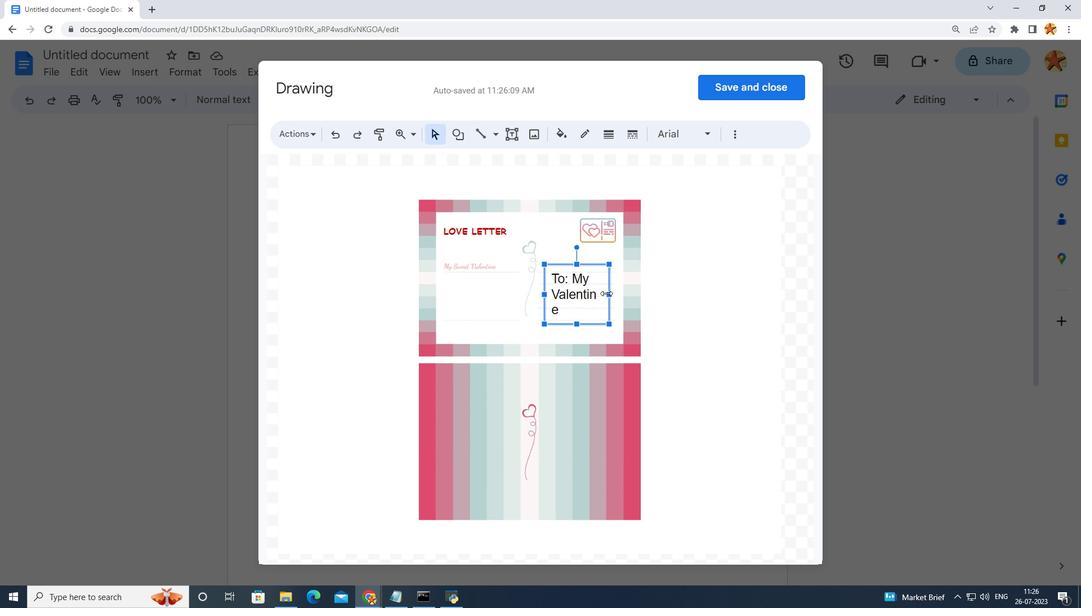 
Action: Mouse moved to (615, 287)
Screenshot: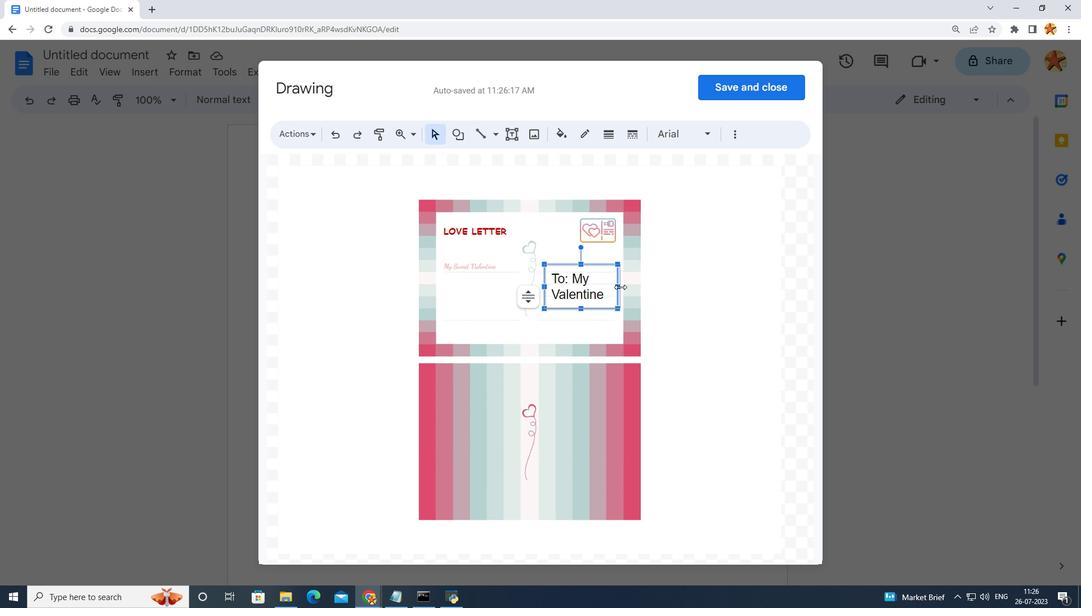 
Action: Mouse pressed left at (615, 287)
Screenshot: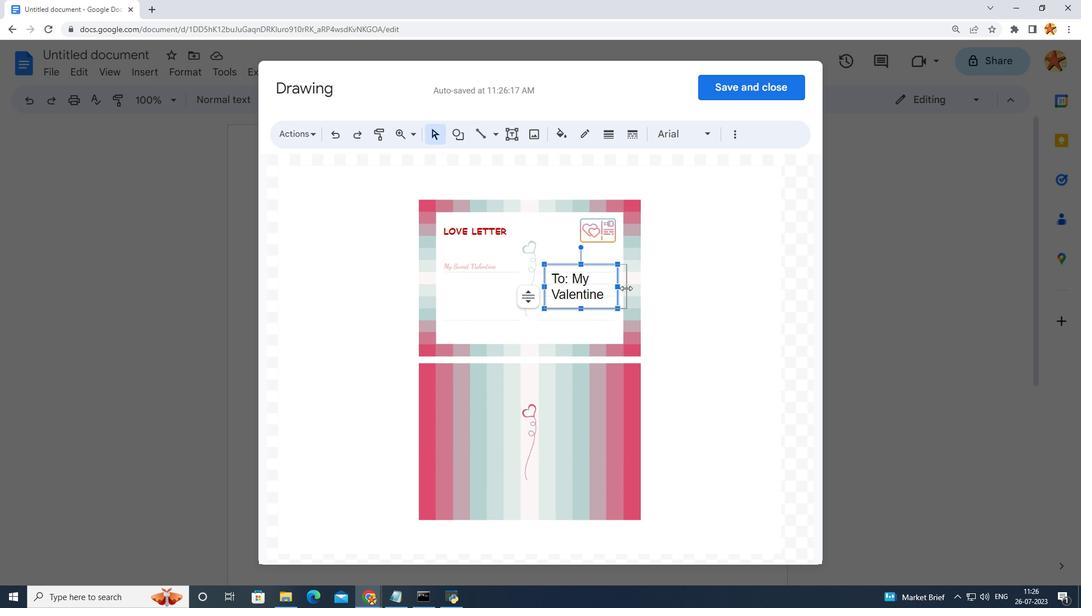 
Action: Mouse moved to (568, 276)
Screenshot: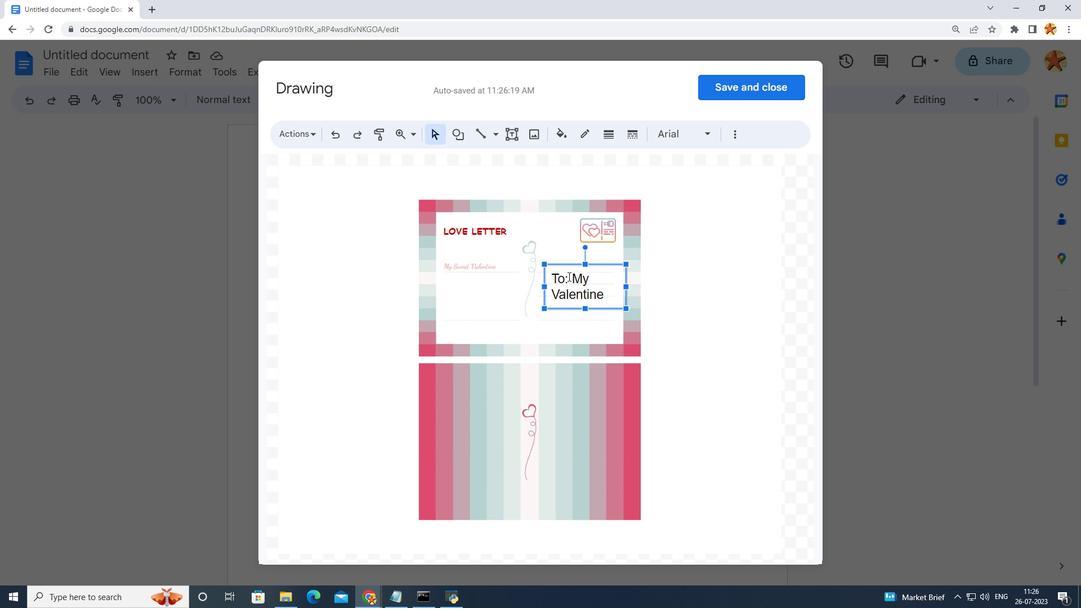 
Action: Mouse pressed left at (568, 276)
Screenshot: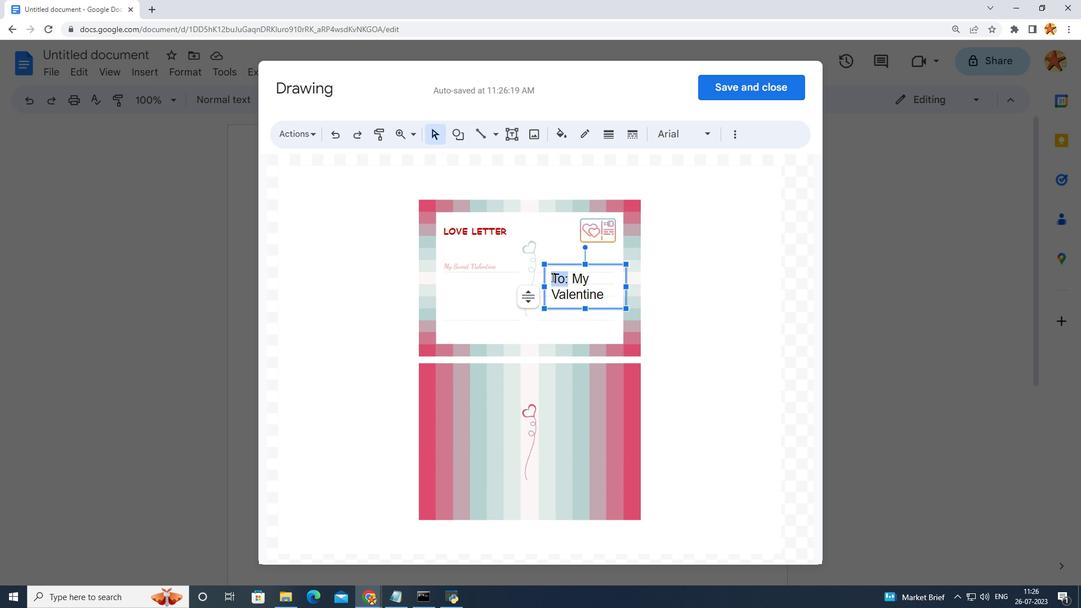 
Action: Mouse moved to (696, 131)
Screenshot: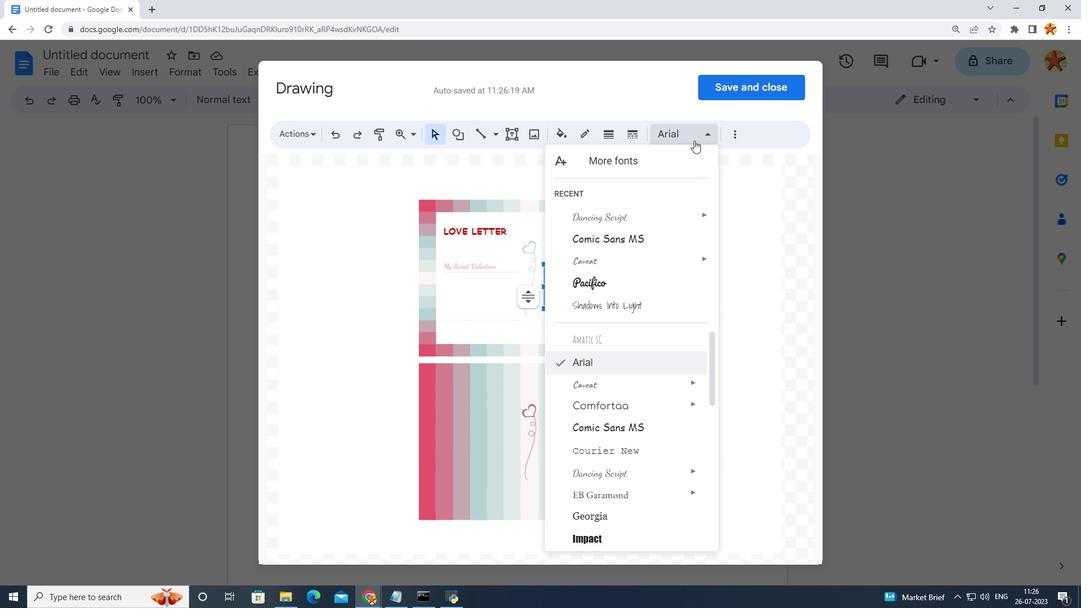 
Action: Mouse pressed left at (696, 131)
Screenshot: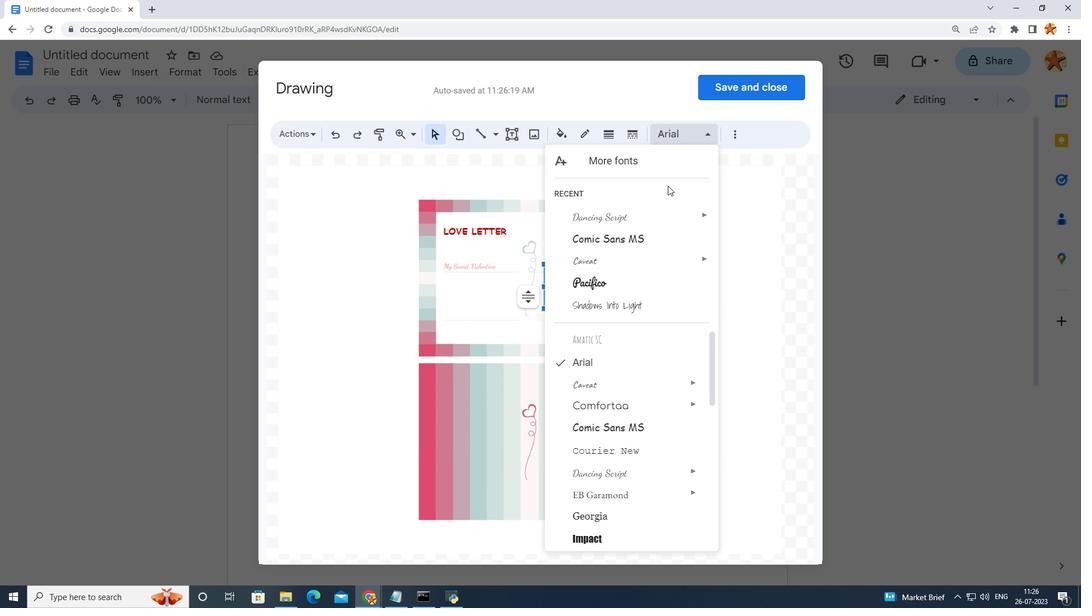 
Action: Mouse moved to (623, 219)
Screenshot: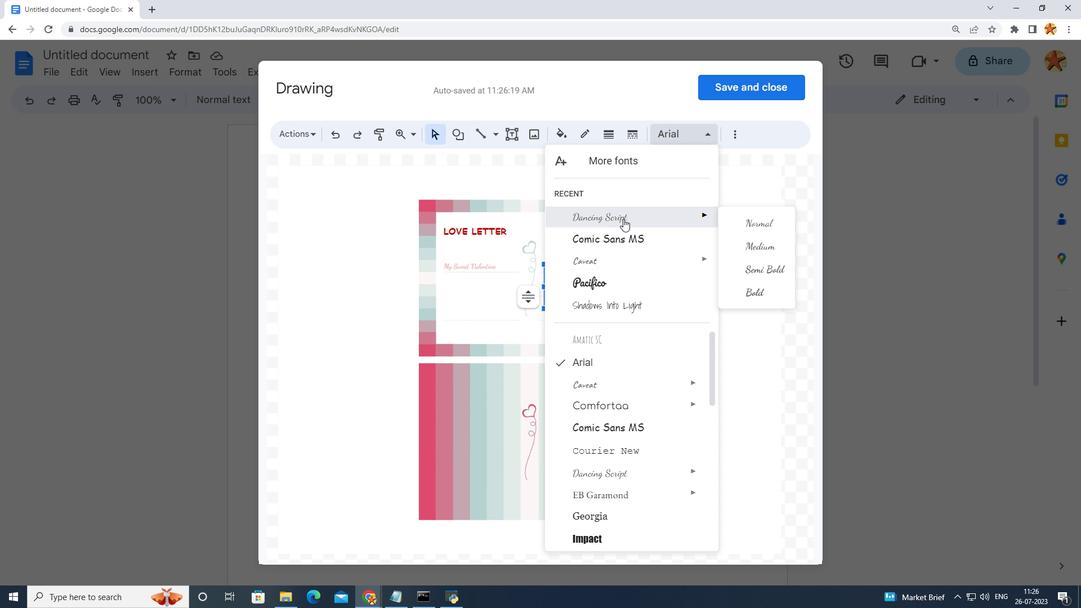 
Action: Mouse pressed left at (623, 219)
Screenshot: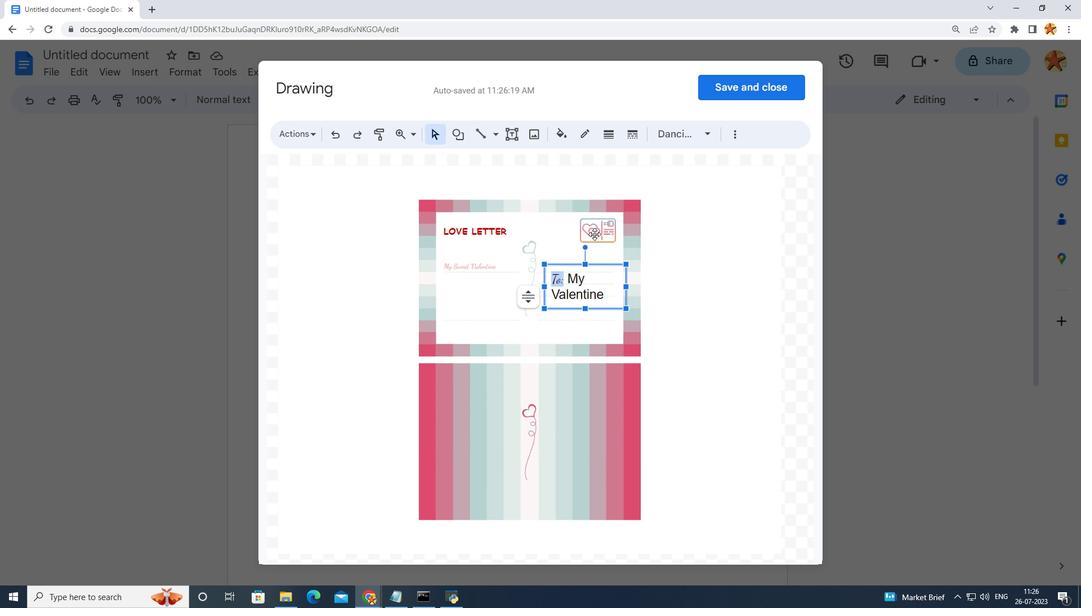 
Action: Mouse moved to (565, 276)
Screenshot: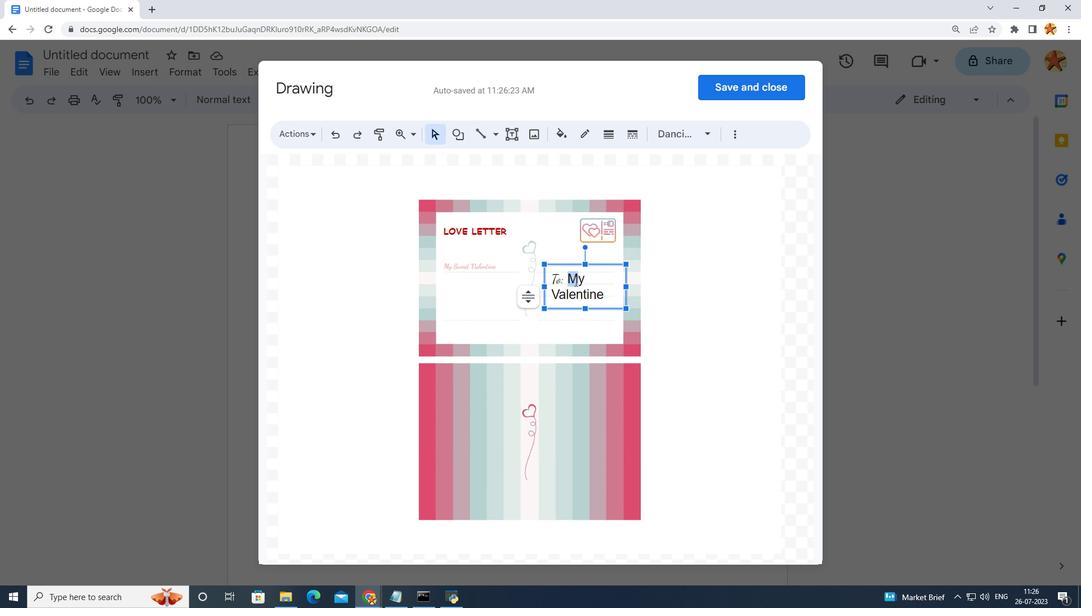 
Action: Mouse pressed left at (565, 276)
Screenshot: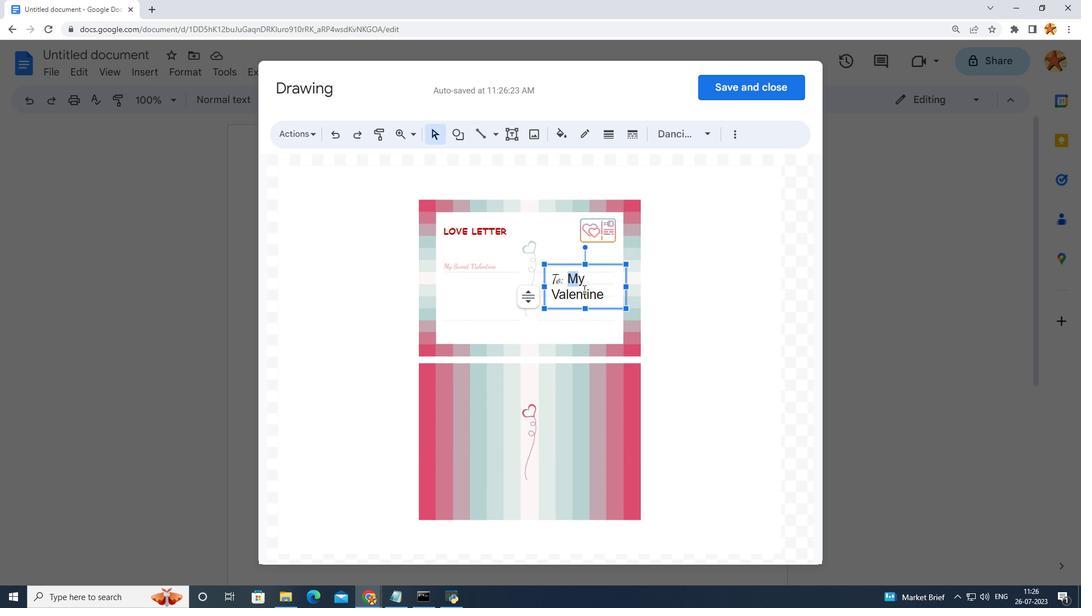 
Action: Mouse moved to (702, 130)
Screenshot: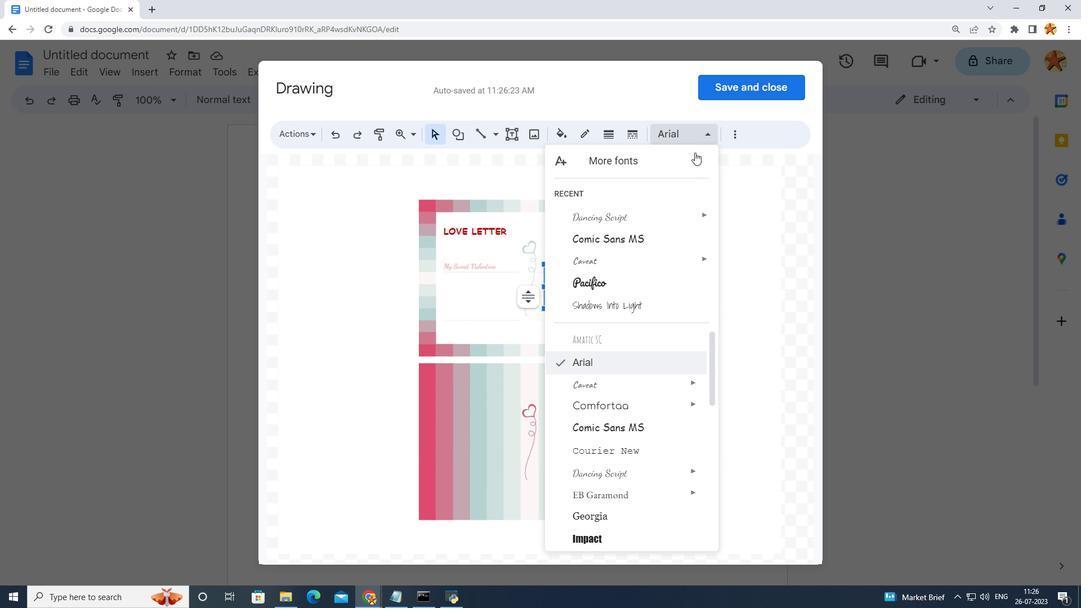 
Action: Mouse pressed left at (702, 130)
Screenshot: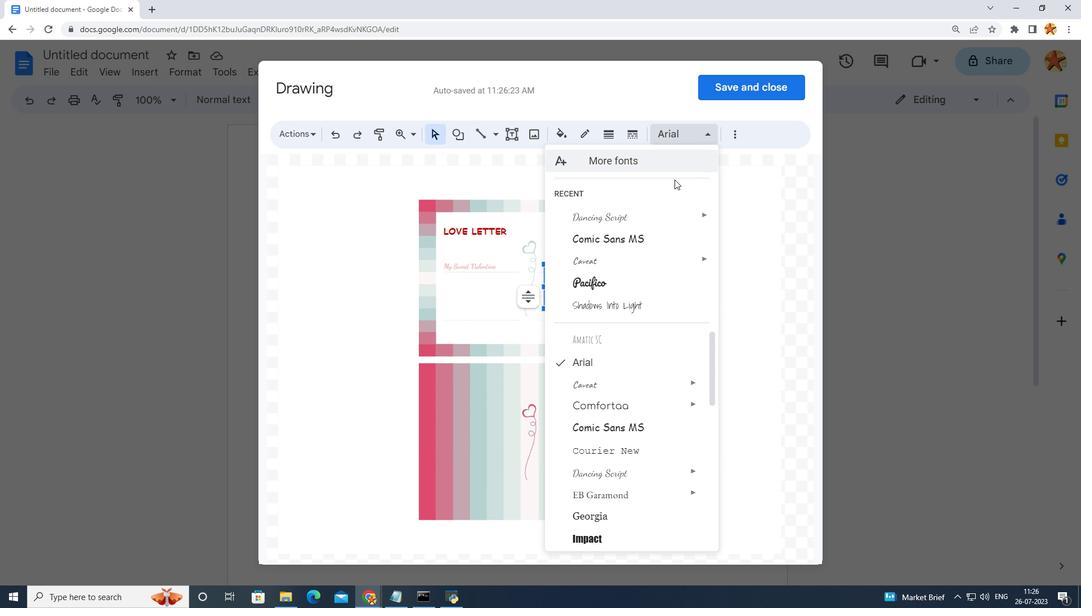 
Action: Mouse moved to (610, 214)
Screenshot: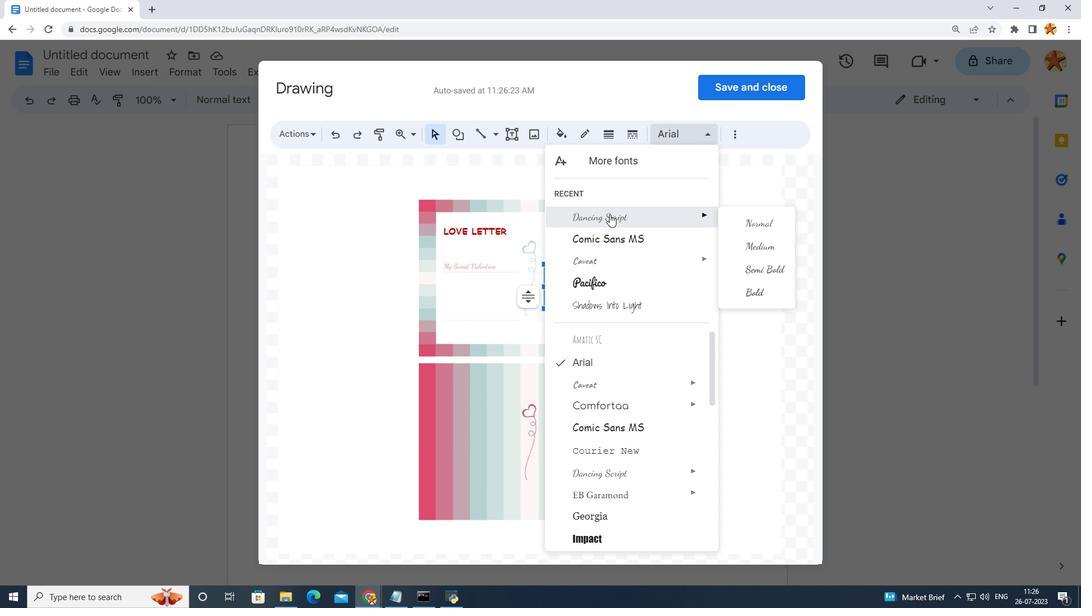 
Action: Mouse pressed left at (610, 214)
Screenshot: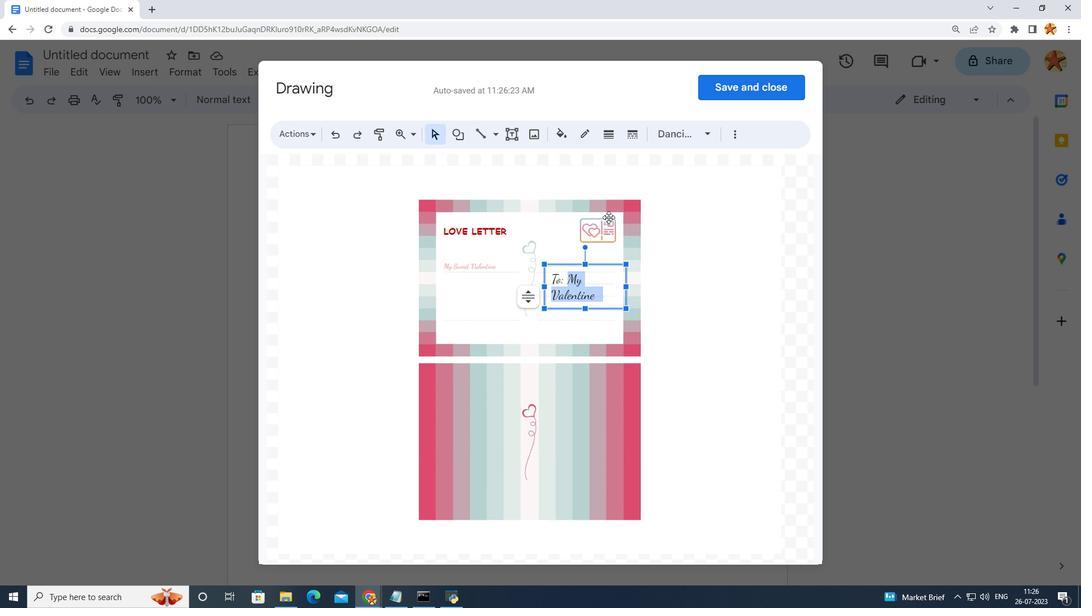 
Action: Mouse moved to (596, 284)
Screenshot: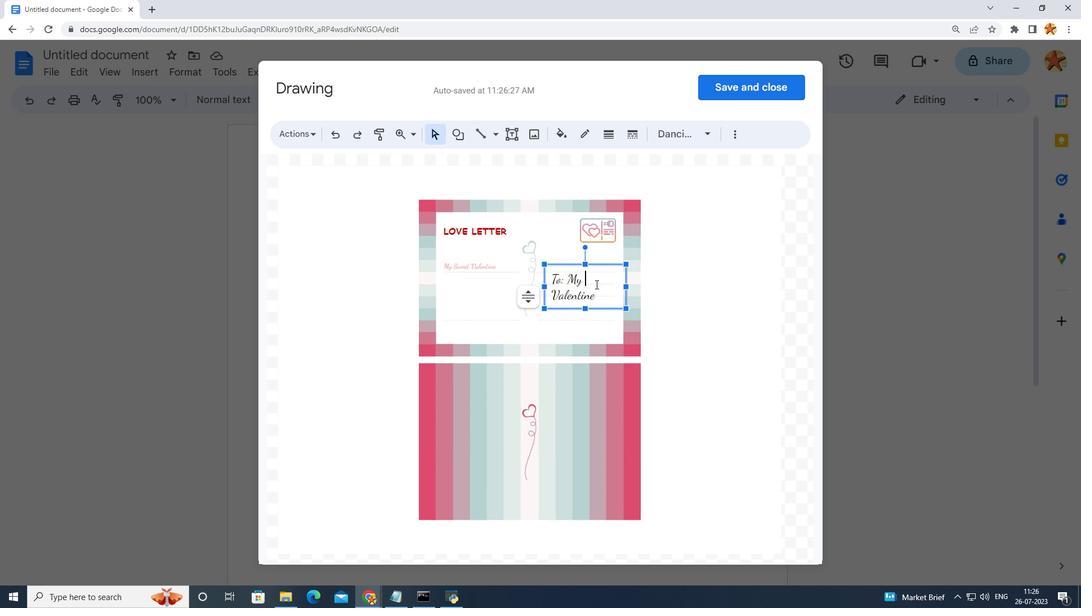
Action: Mouse pressed left at (596, 284)
Screenshot: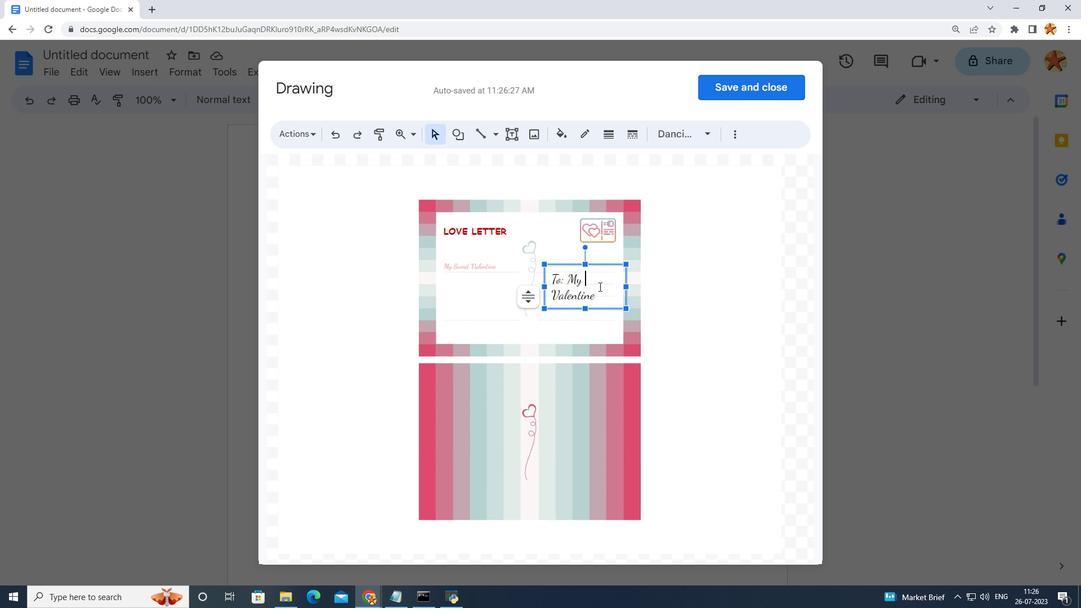 
Action: Mouse moved to (607, 300)
Screenshot: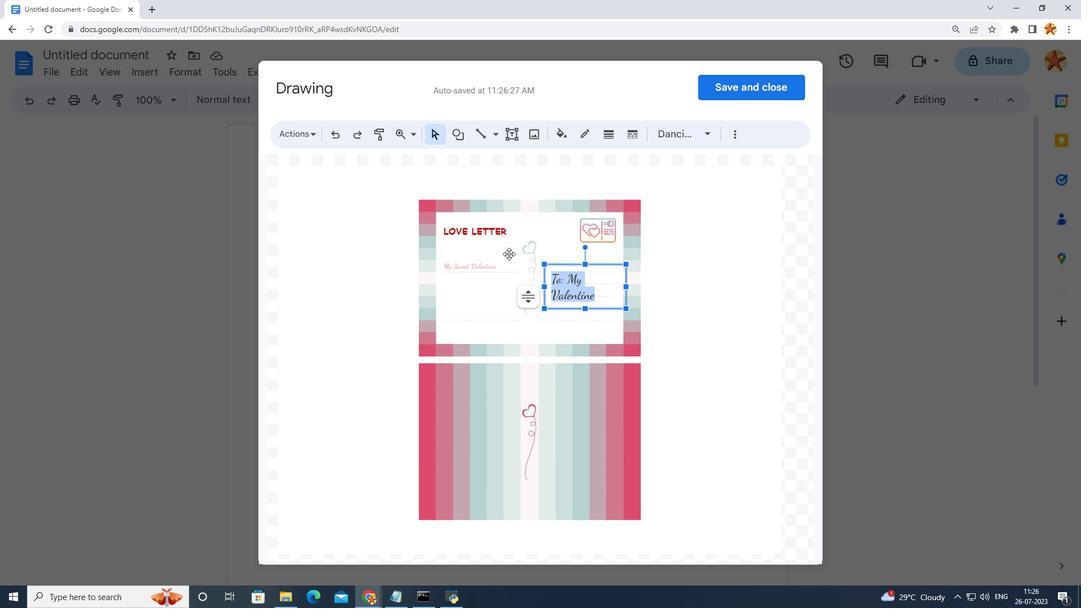 
Action: Mouse pressed left at (607, 300)
Screenshot: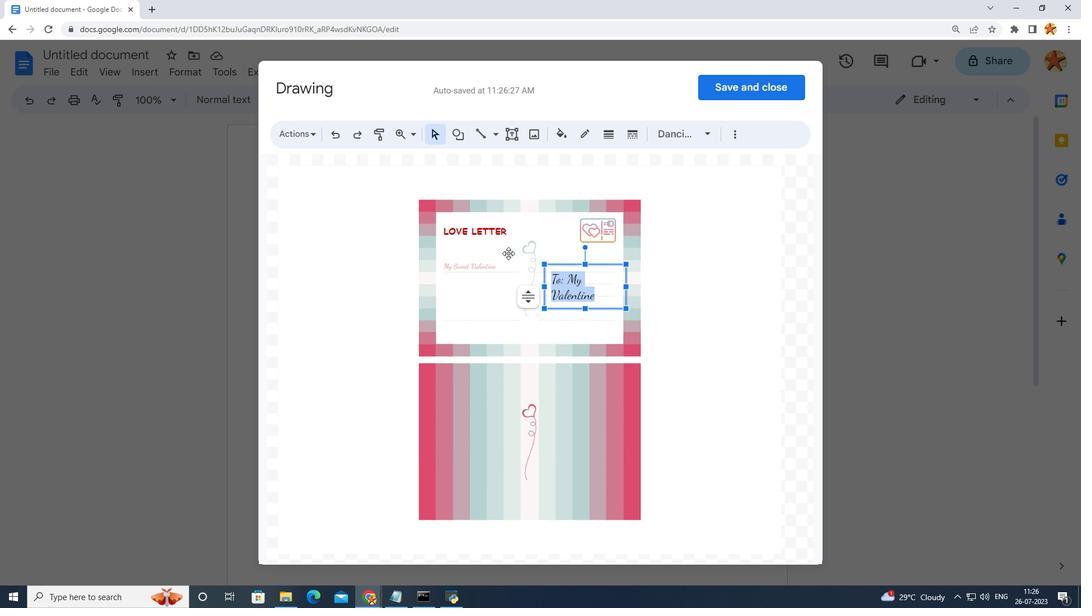 
Action: Mouse moved to (733, 136)
Screenshot: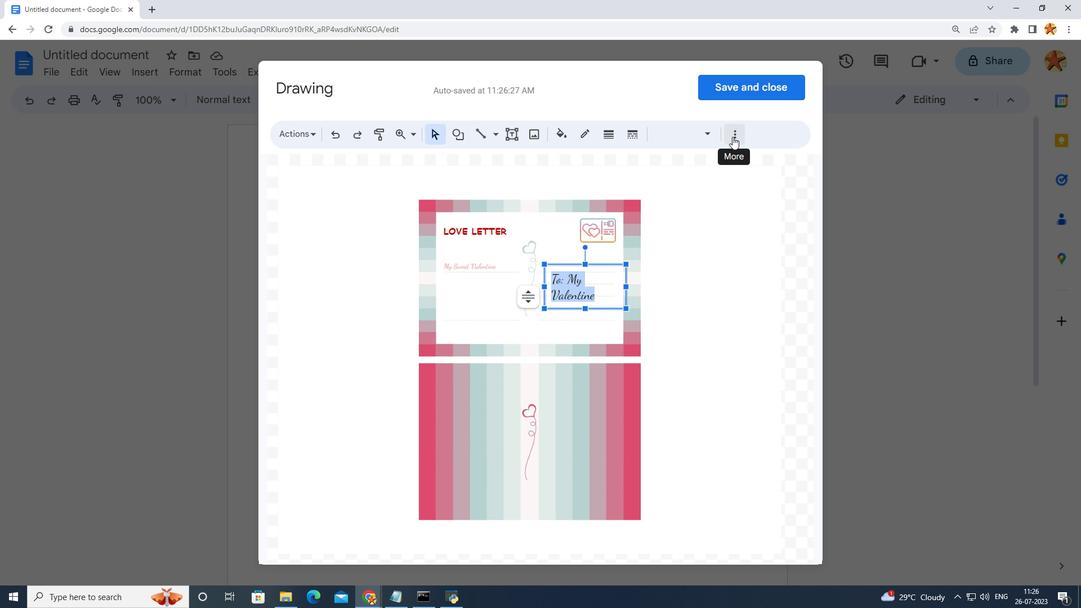 
Action: Mouse pressed left at (733, 136)
Screenshot: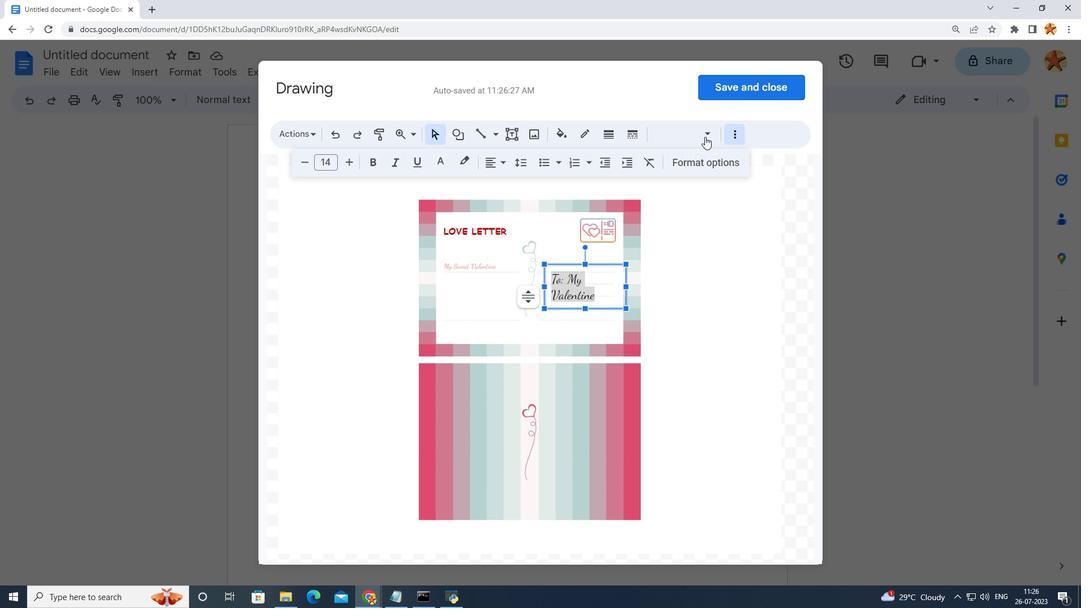 
Action: Mouse moved to (296, 166)
Screenshot: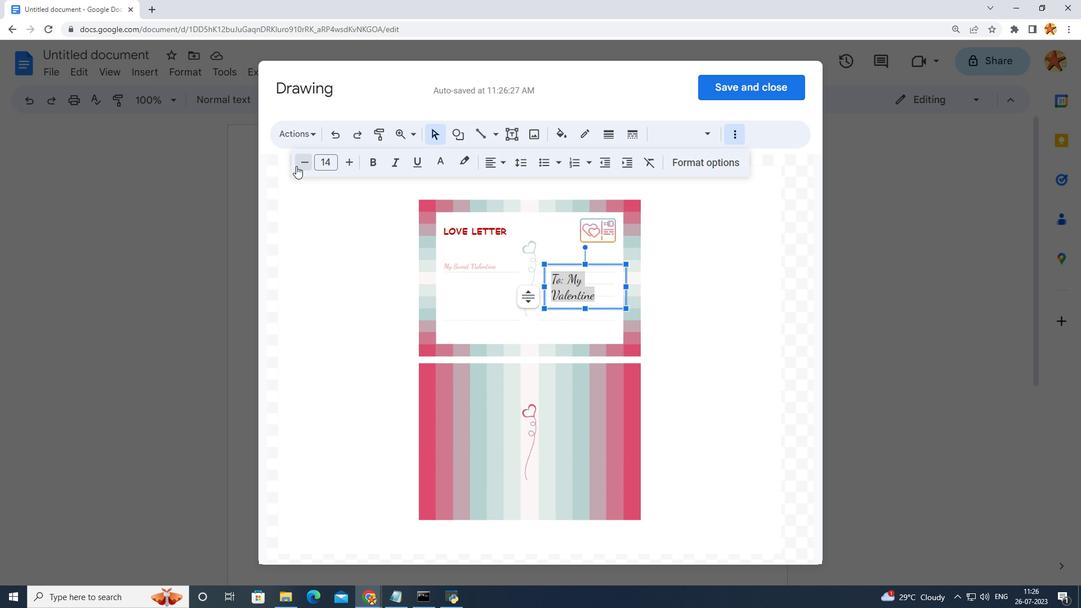 
Action: Mouse pressed left at (296, 166)
Screenshot: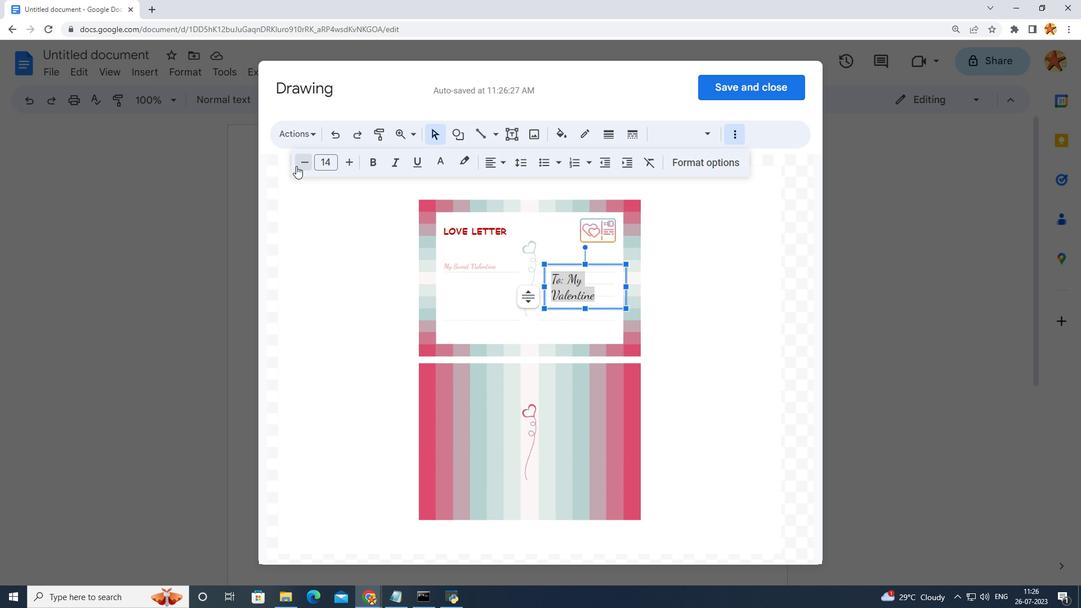 
Action: Mouse pressed left at (296, 166)
Screenshot: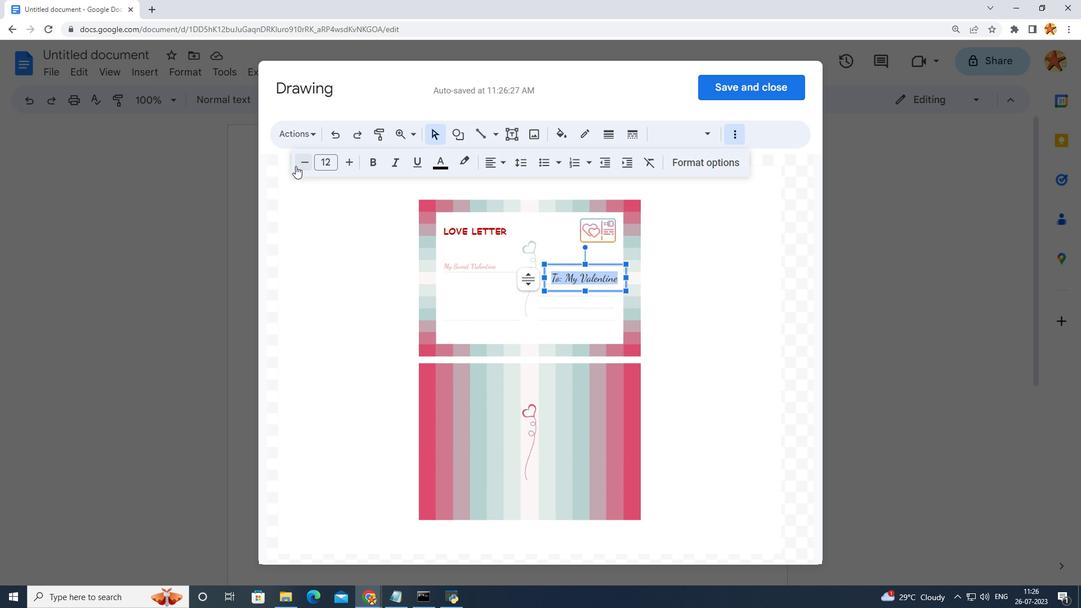 
Action: Mouse moved to (295, 166)
Screenshot: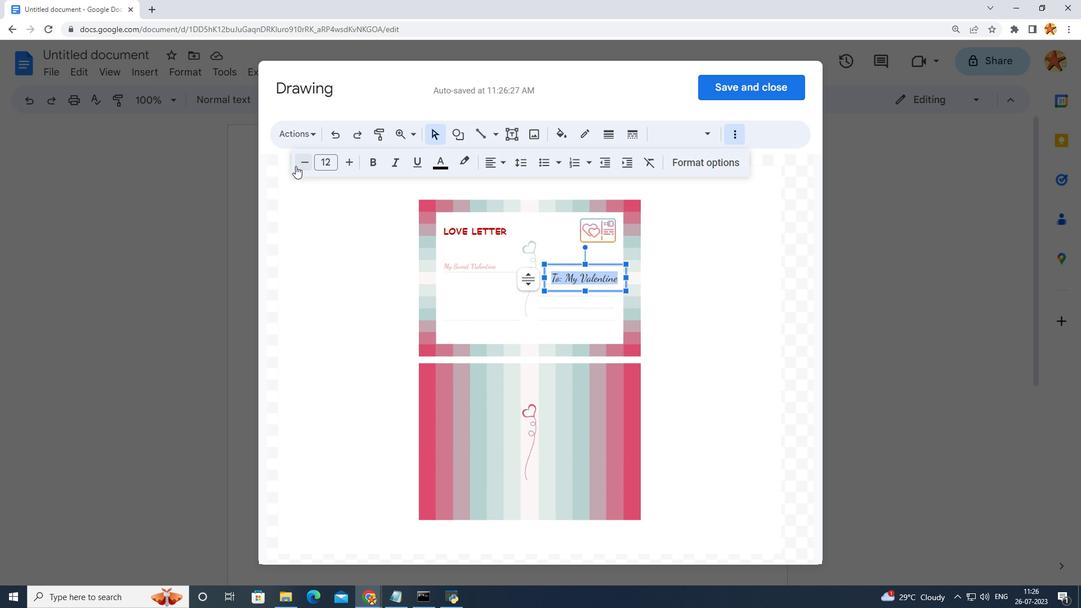 
Action: Mouse pressed left at (295, 166)
Screenshot: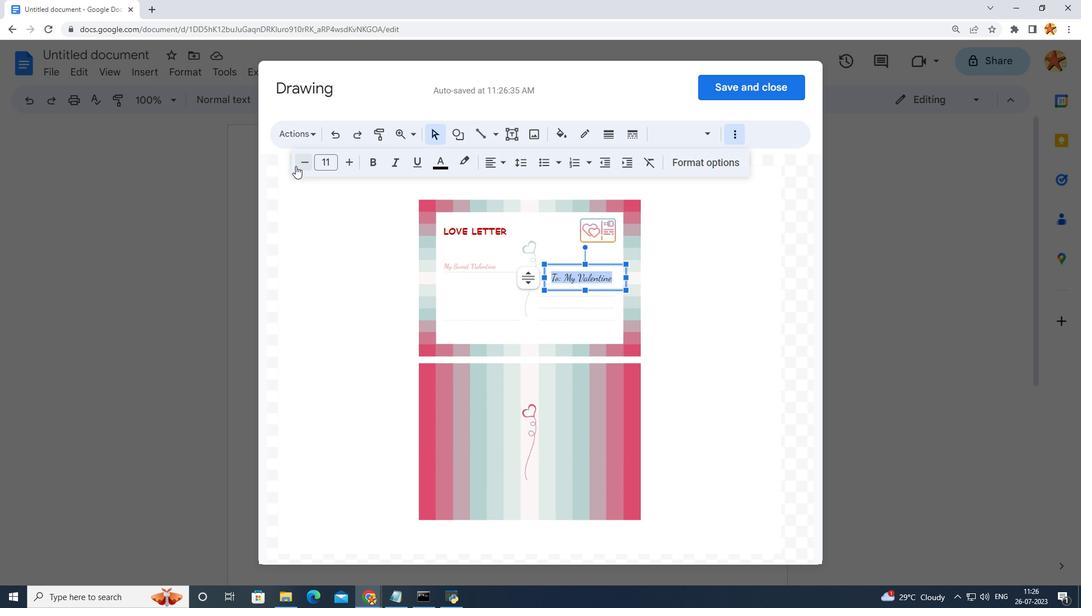 
Action: Mouse moved to (295, 166)
Screenshot: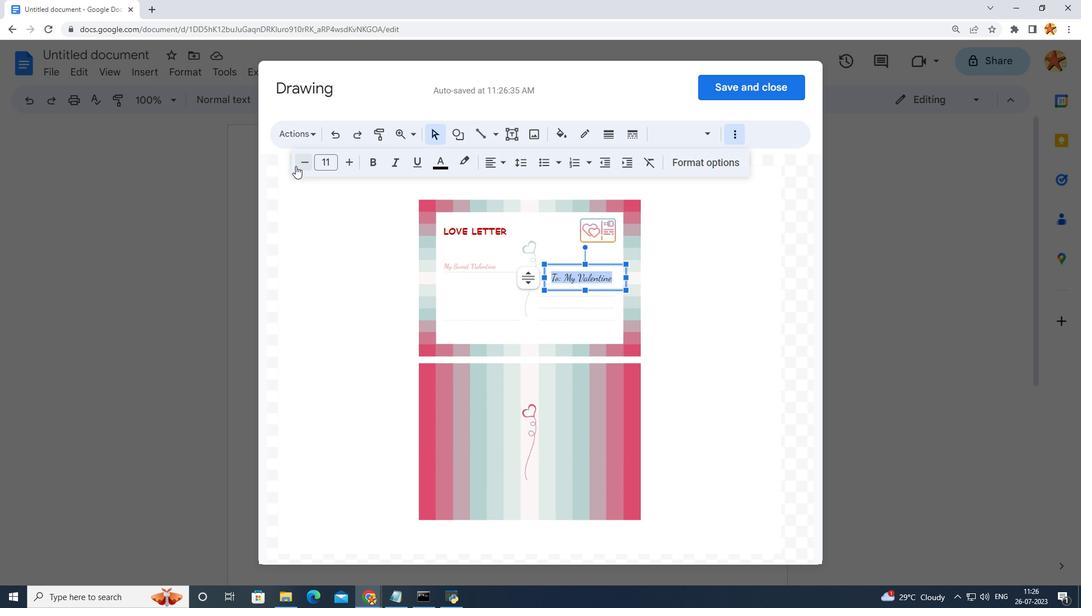 
Action: Mouse pressed left at (295, 166)
Screenshot: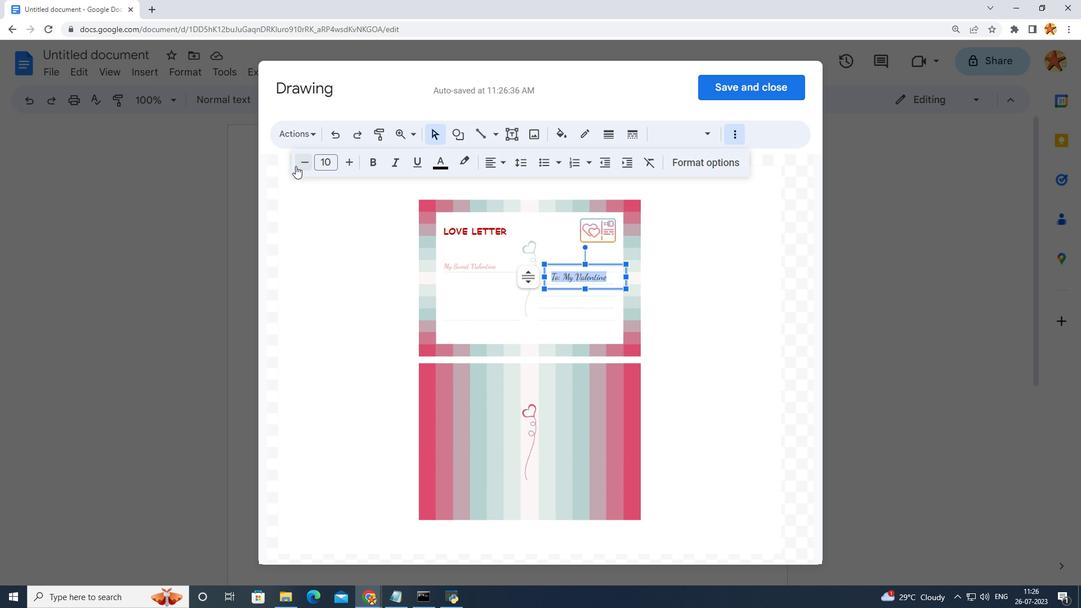 
Action: Mouse pressed left at (295, 166)
Screenshot: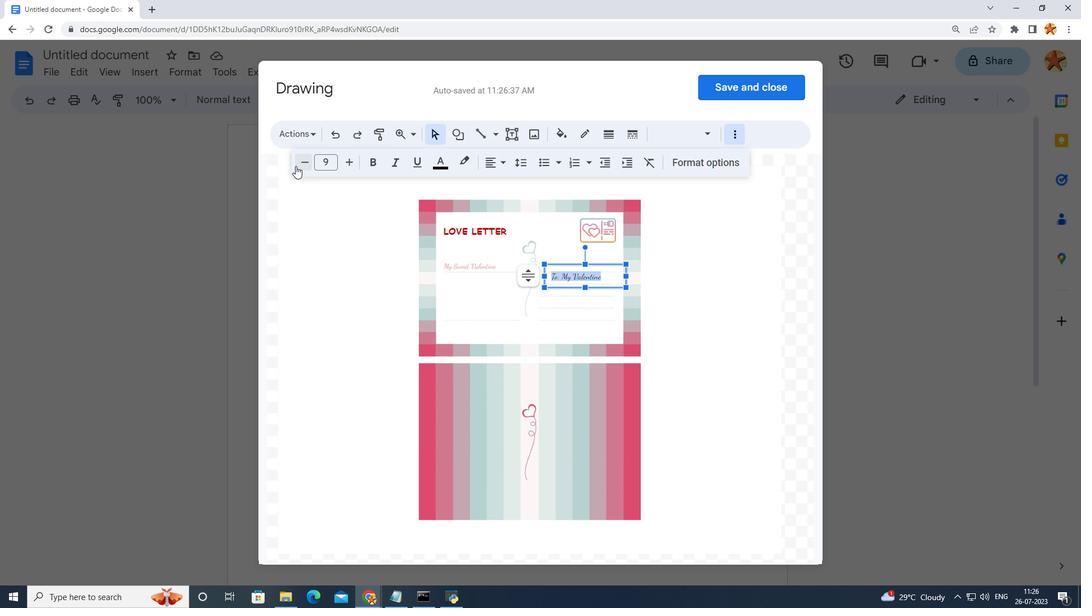 
Action: Mouse moved to (432, 165)
Screenshot: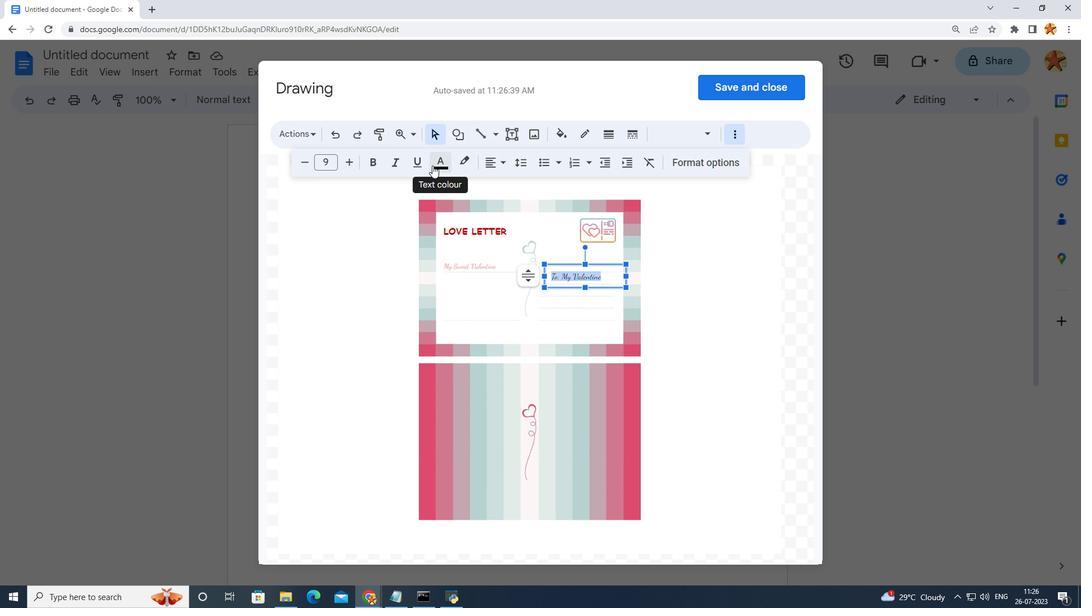 
Action: Mouse pressed left at (432, 165)
Screenshot: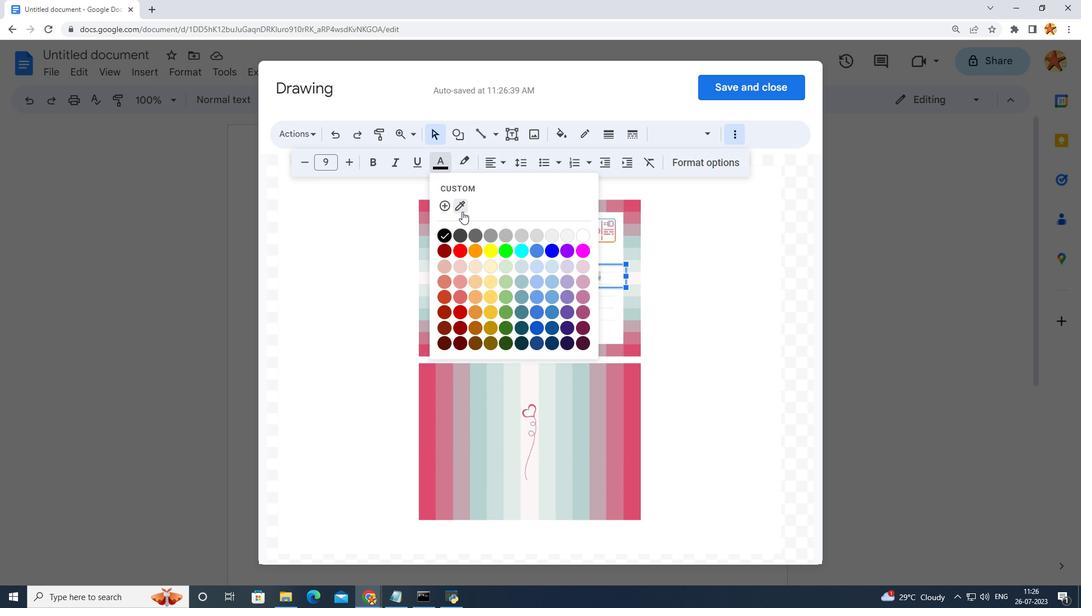 
Action: Mouse moved to (459, 263)
Screenshot: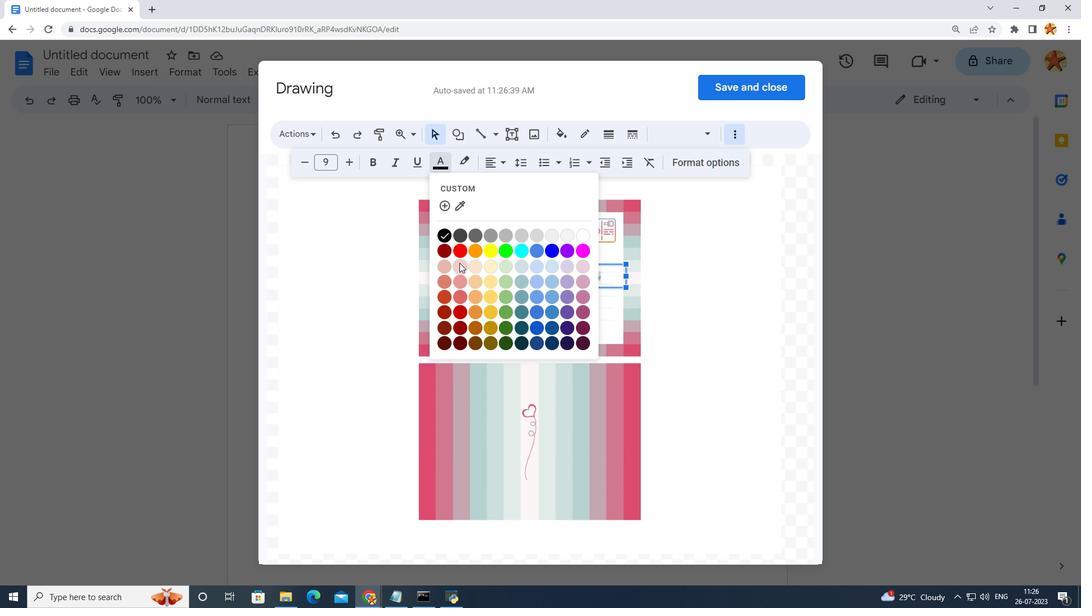 
Action: Mouse pressed left at (459, 263)
Screenshot: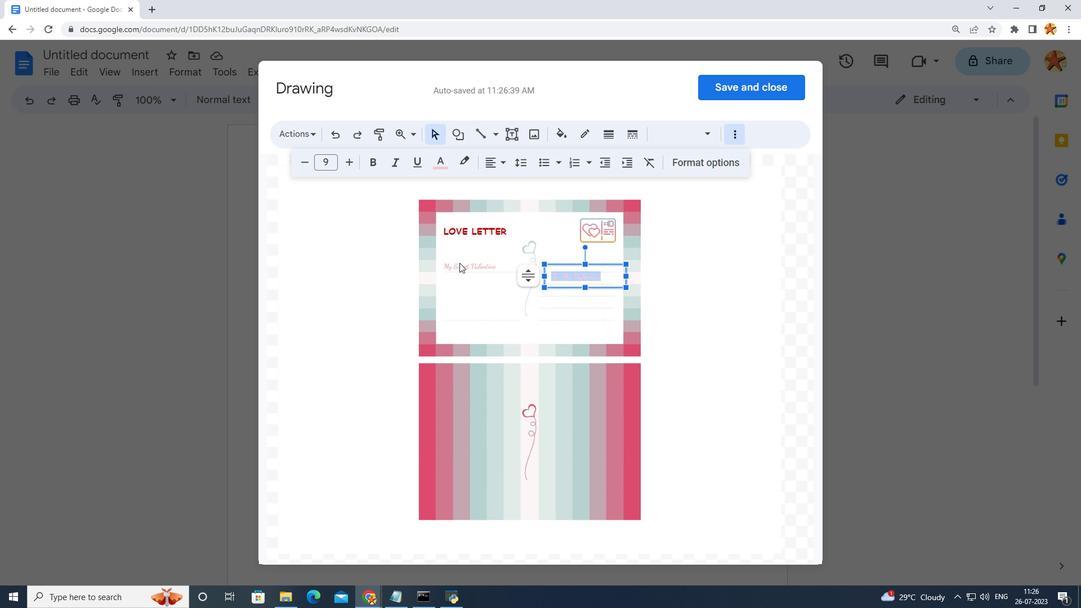 
Action: Mouse moved to (445, 166)
Screenshot: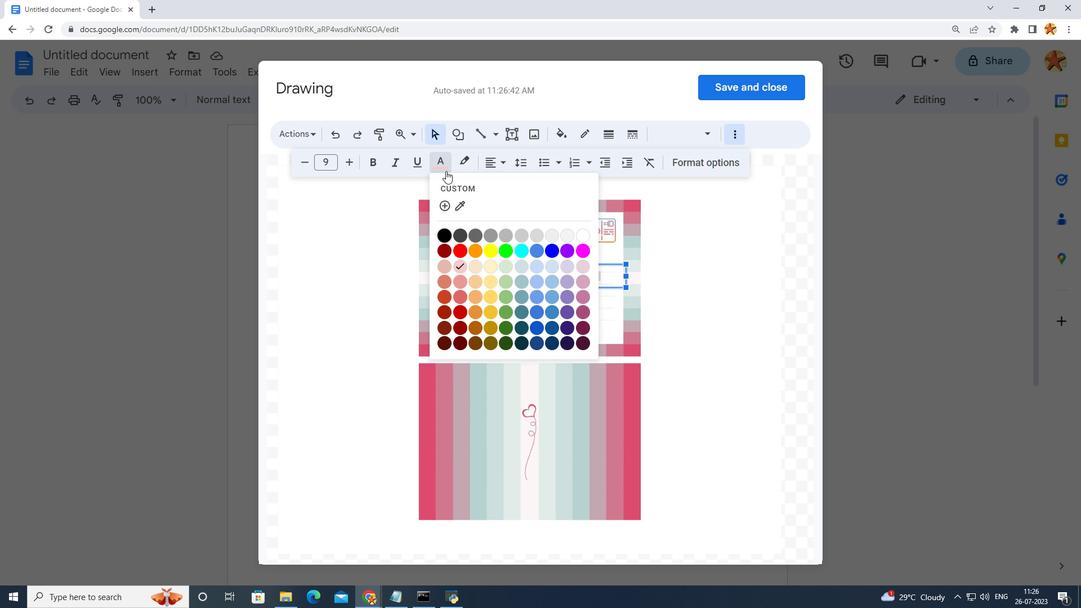 
Action: Mouse pressed left at (445, 166)
Screenshot: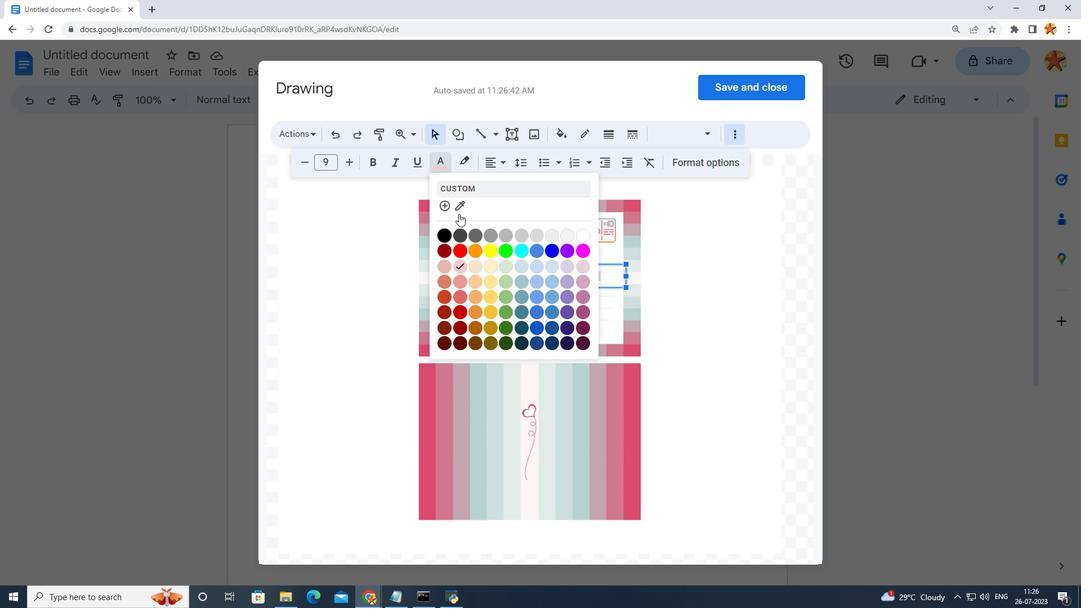 
Action: Mouse moved to (454, 247)
Screenshot: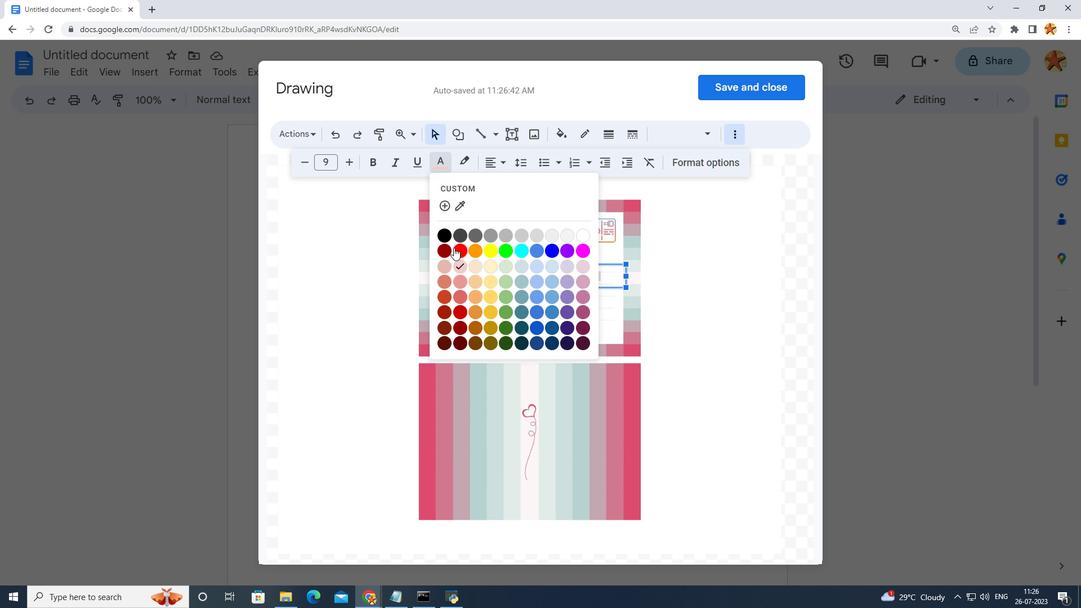 
Action: Mouse pressed left at (454, 247)
Screenshot: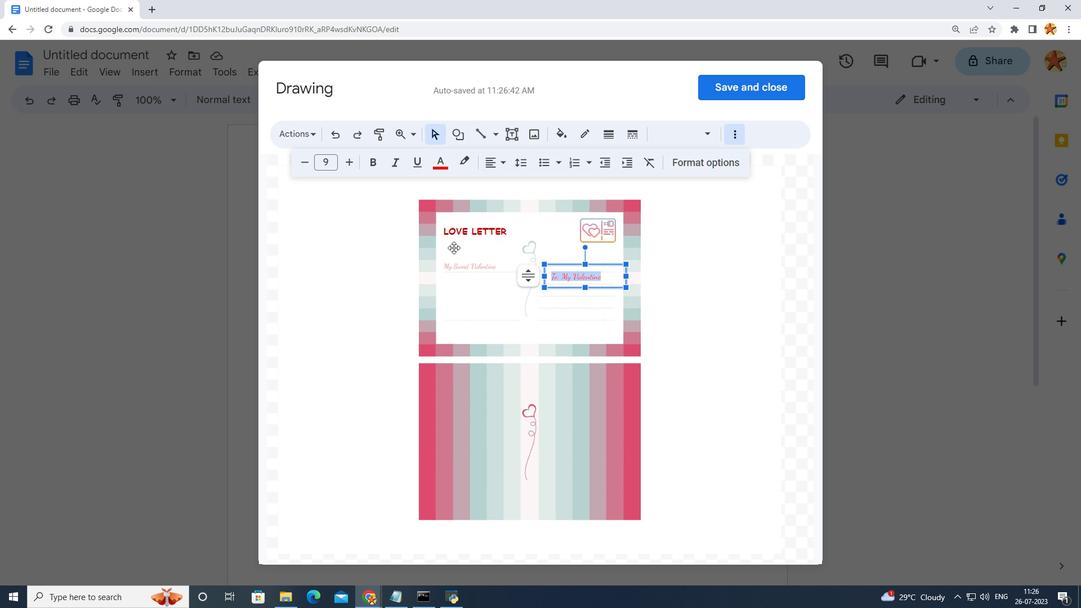 
Action: Mouse moved to (571, 318)
Screenshot: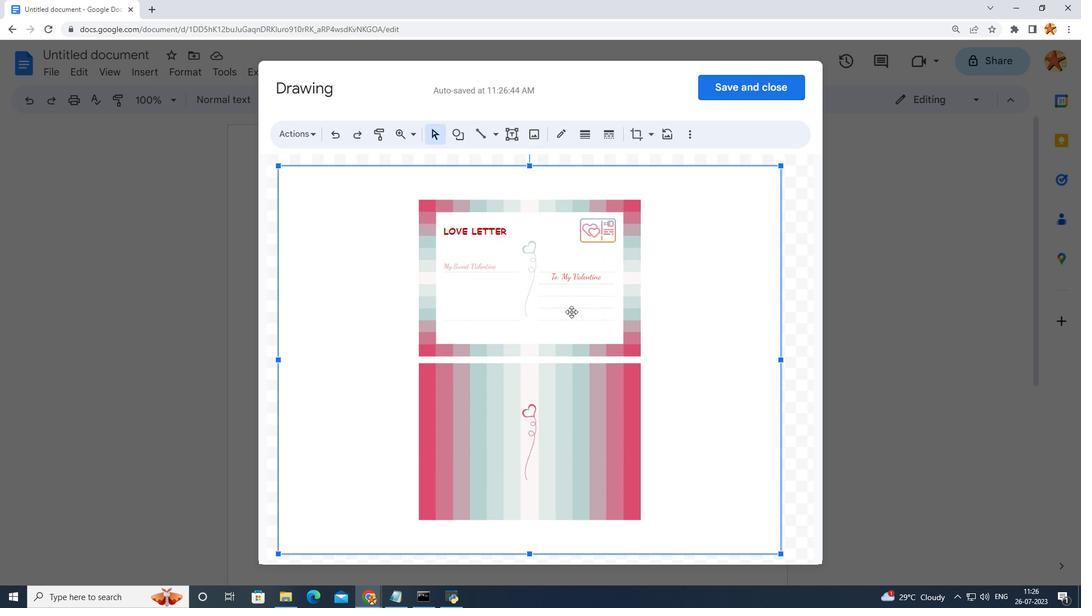 
Action: Mouse pressed left at (571, 318)
Screenshot: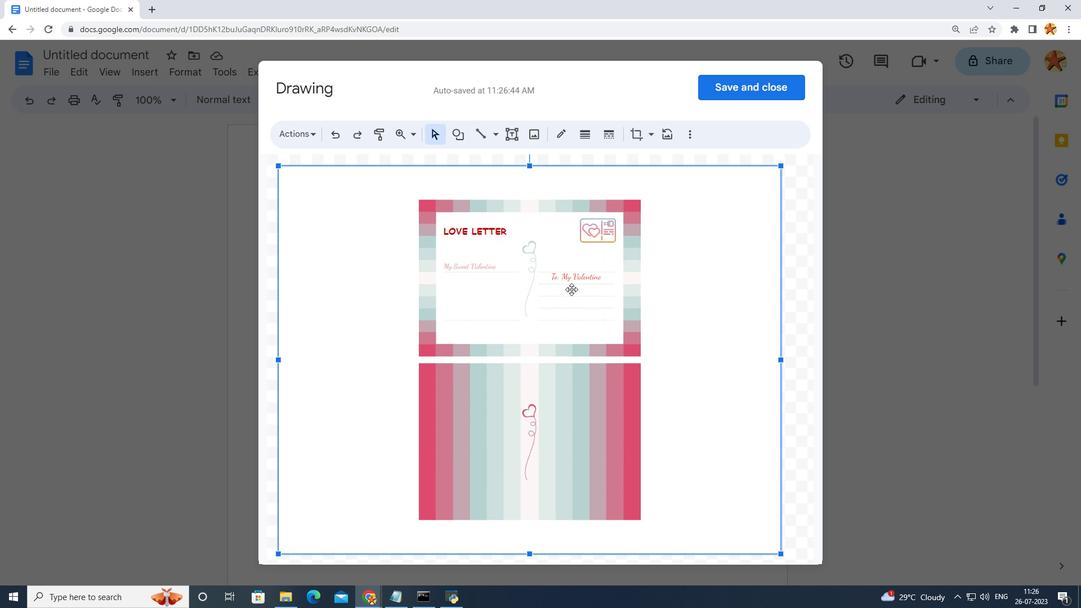 
Action: Mouse moved to (571, 282)
Screenshot: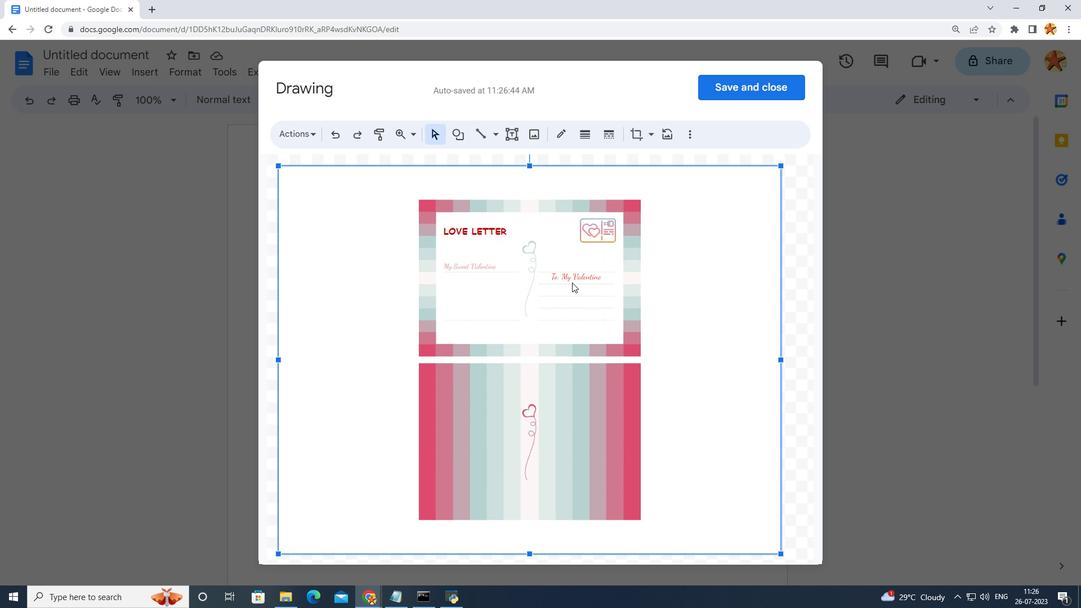 
Action: Mouse pressed left at (571, 282)
Screenshot: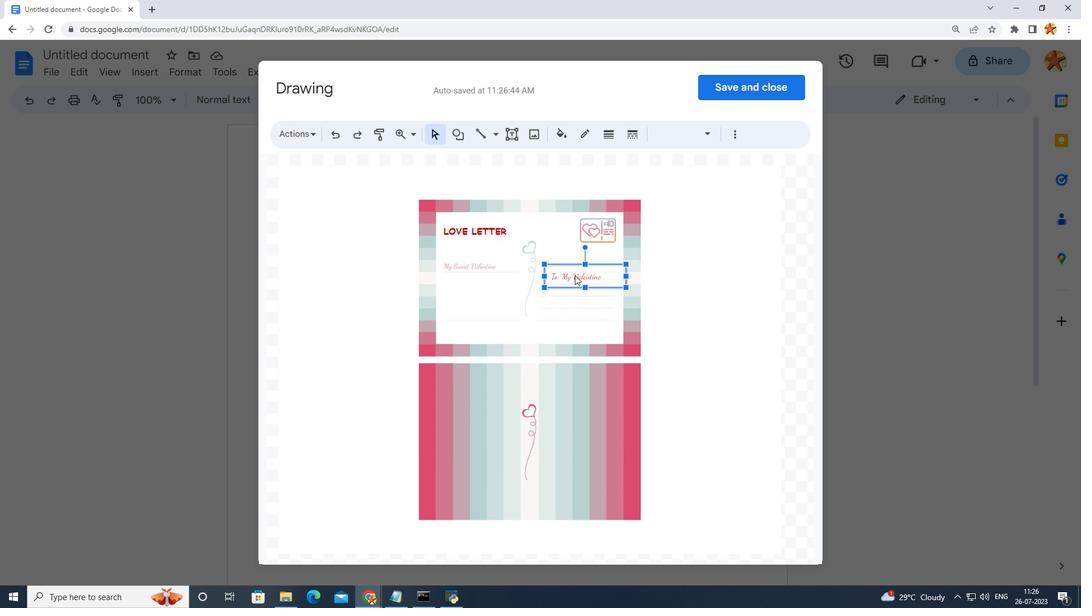 
Action: Mouse moved to (594, 265)
Screenshot: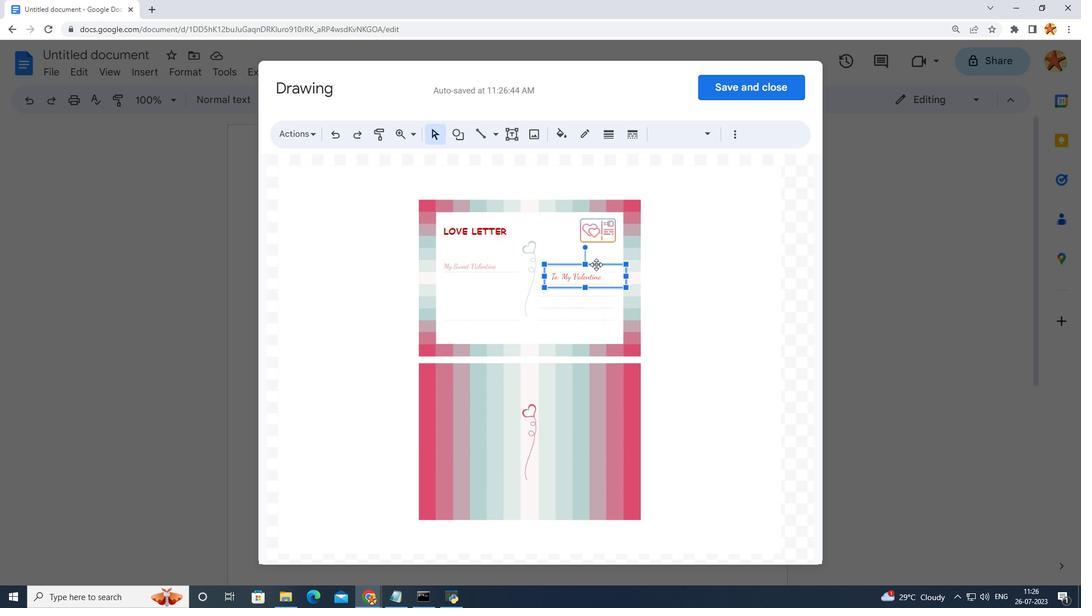 
Action: Mouse pressed left at (594, 265)
Screenshot: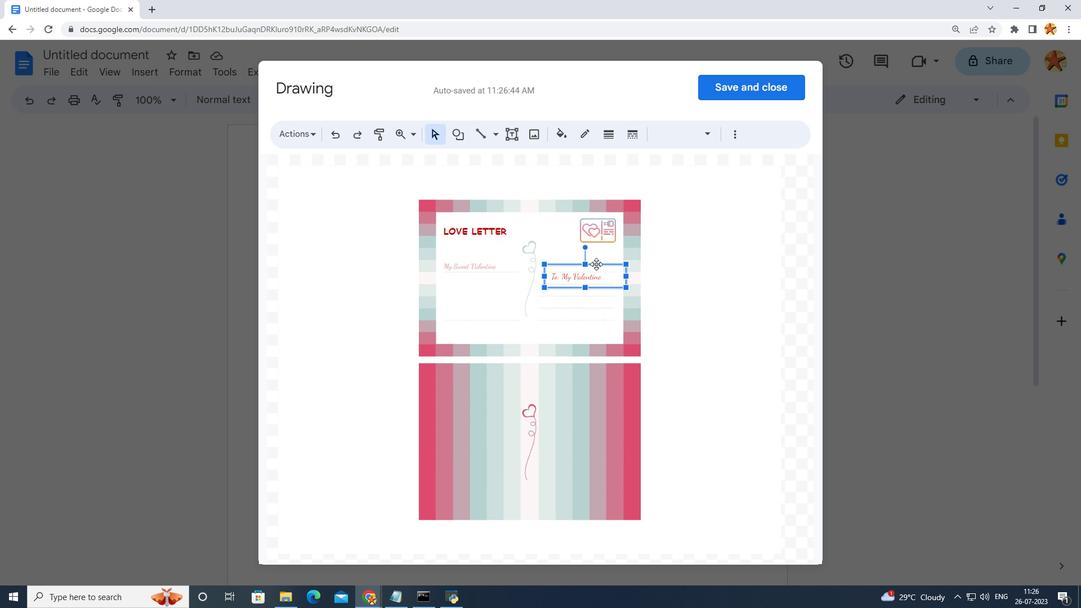 
Action: Mouse moved to (587, 297)
Screenshot: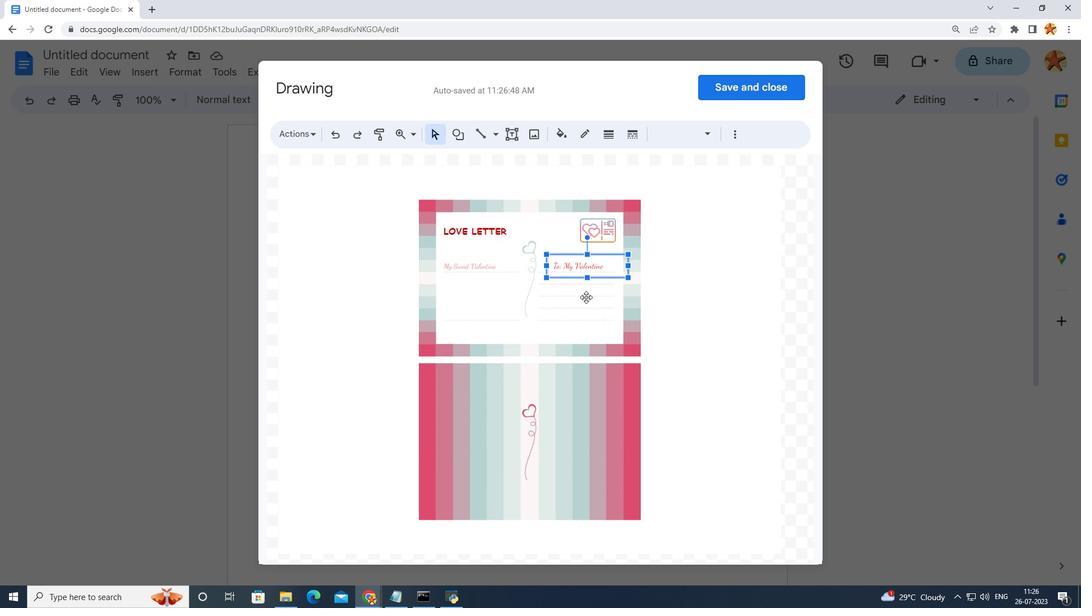 
Action: Mouse pressed left at (587, 297)
Screenshot: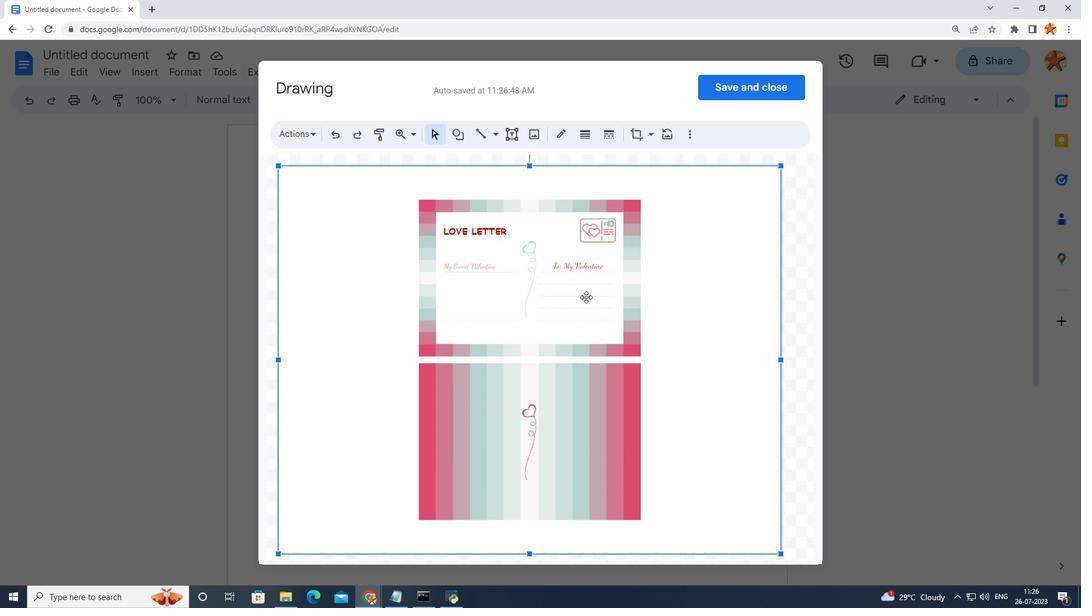 
Action: Mouse moved to (585, 265)
Screenshot: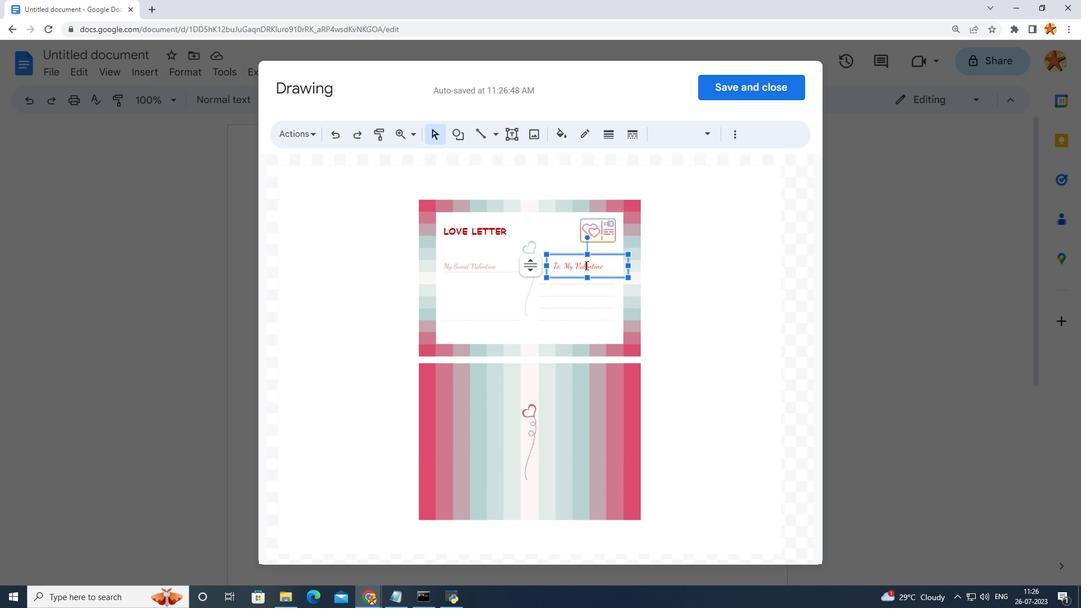 
Action: Mouse pressed left at (585, 265)
Screenshot: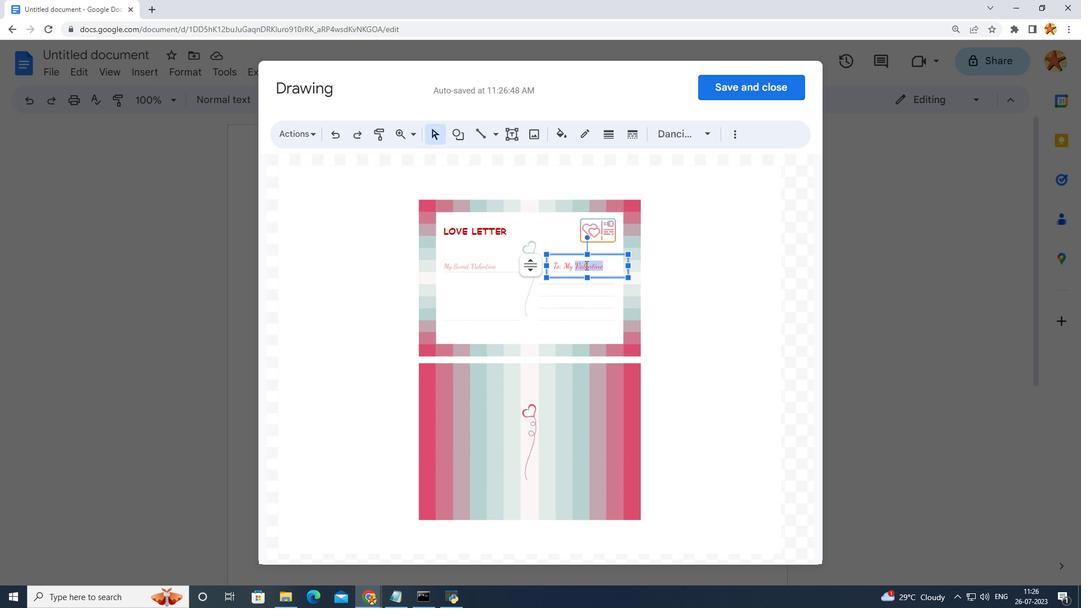 
Action: Mouse pressed left at (585, 265)
Screenshot: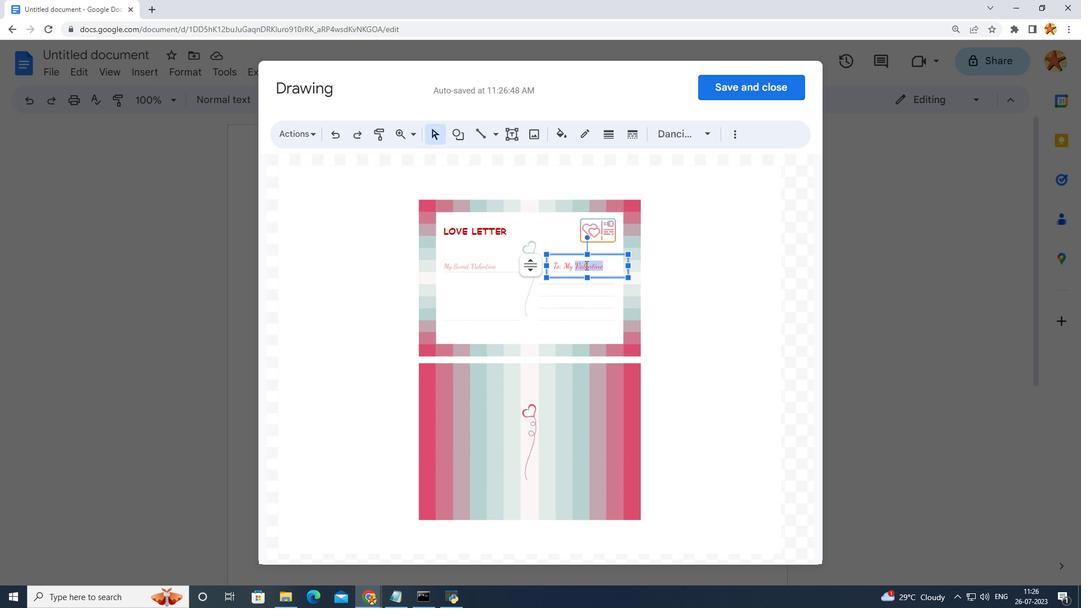 
Action: Mouse moved to (602, 268)
